 Task: Explore Airbnb accommodation in Newburn, United Kingdom from 27th December, 2023 to 29th December, 2023 for 6 adults. Place can be entire room with 3 bedrooms having 3 beds and 3 bathrooms. Property type can be guest house.
Action: Mouse moved to (535, 144)
Screenshot: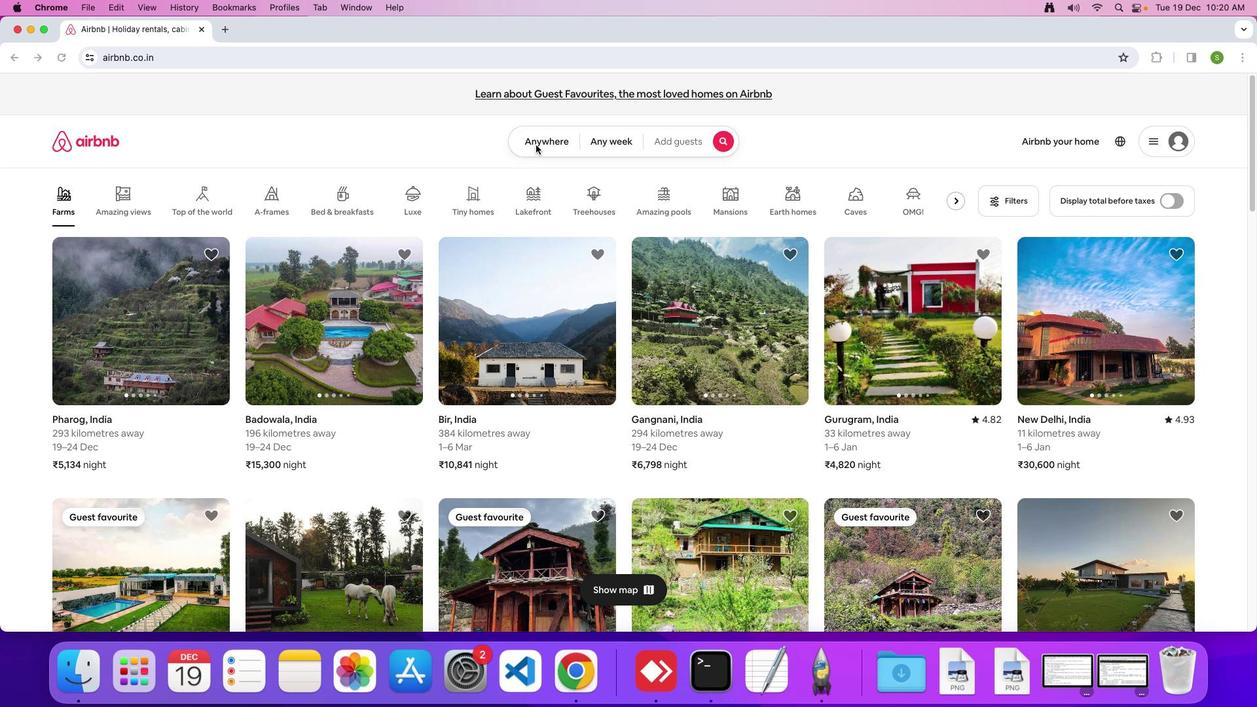 
Action: Mouse pressed left at (535, 144)
Screenshot: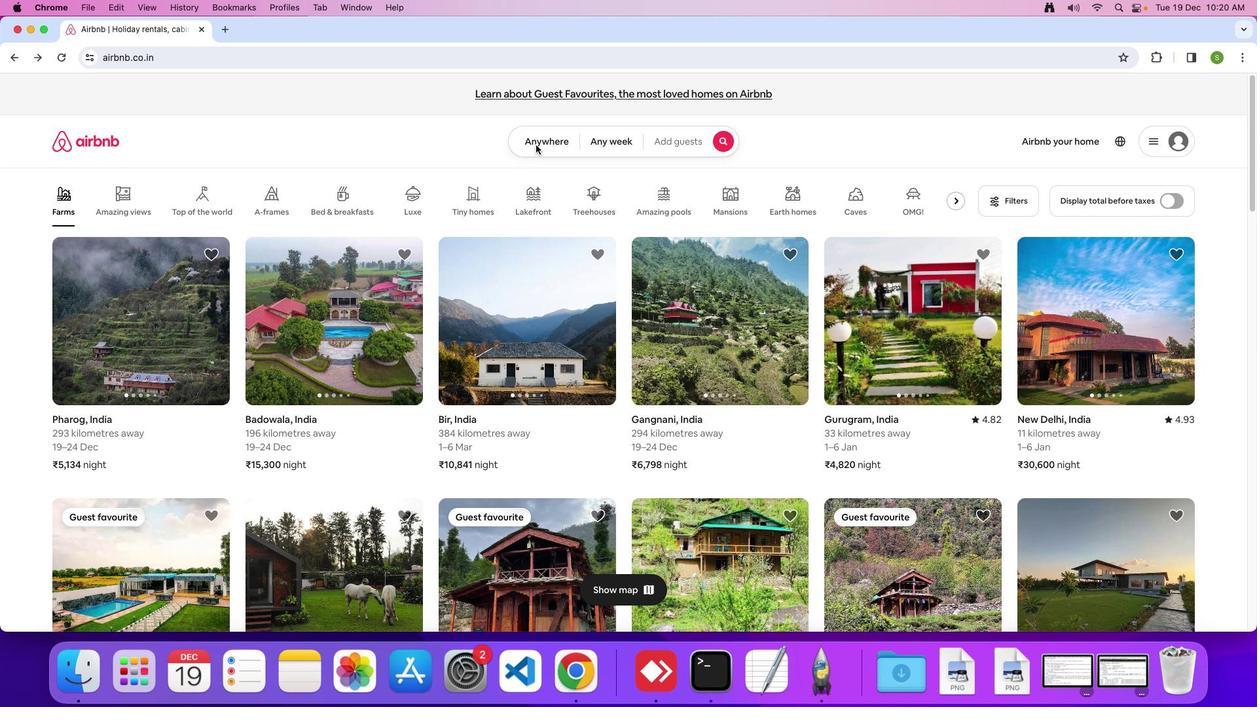 
Action: Mouse moved to (535, 144)
Screenshot: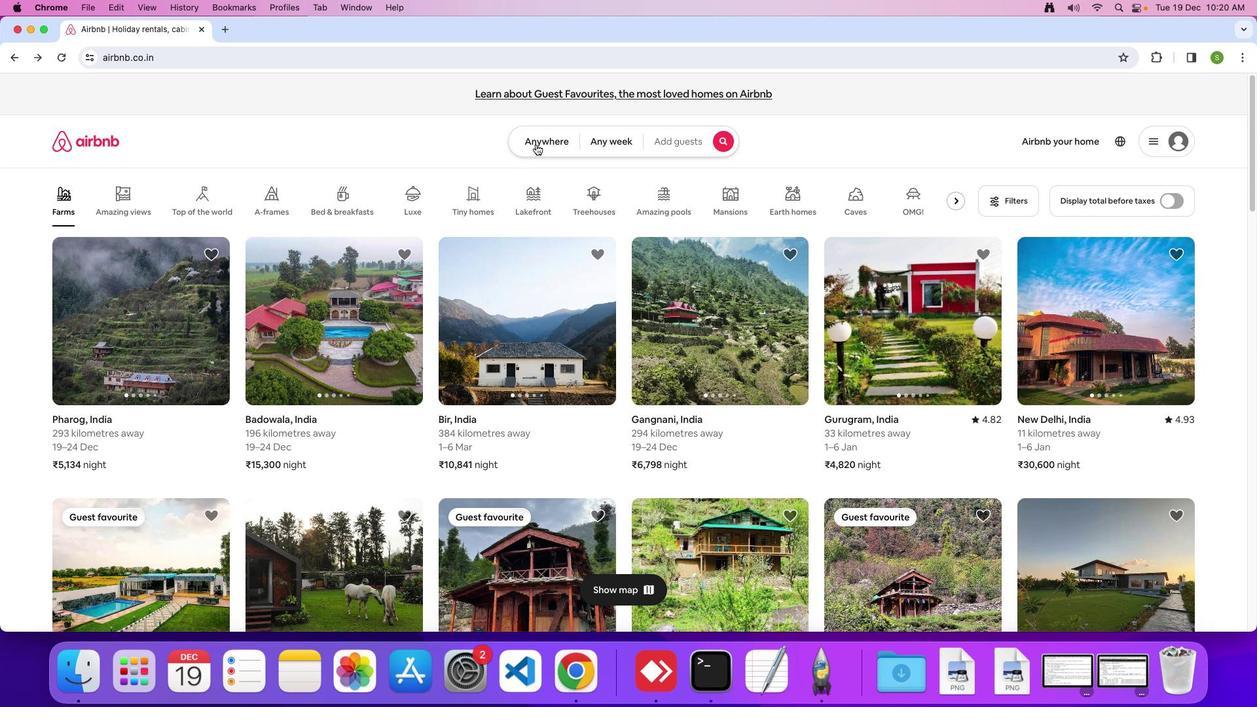
Action: Mouse pressed left at (535, 144)
Screenshot: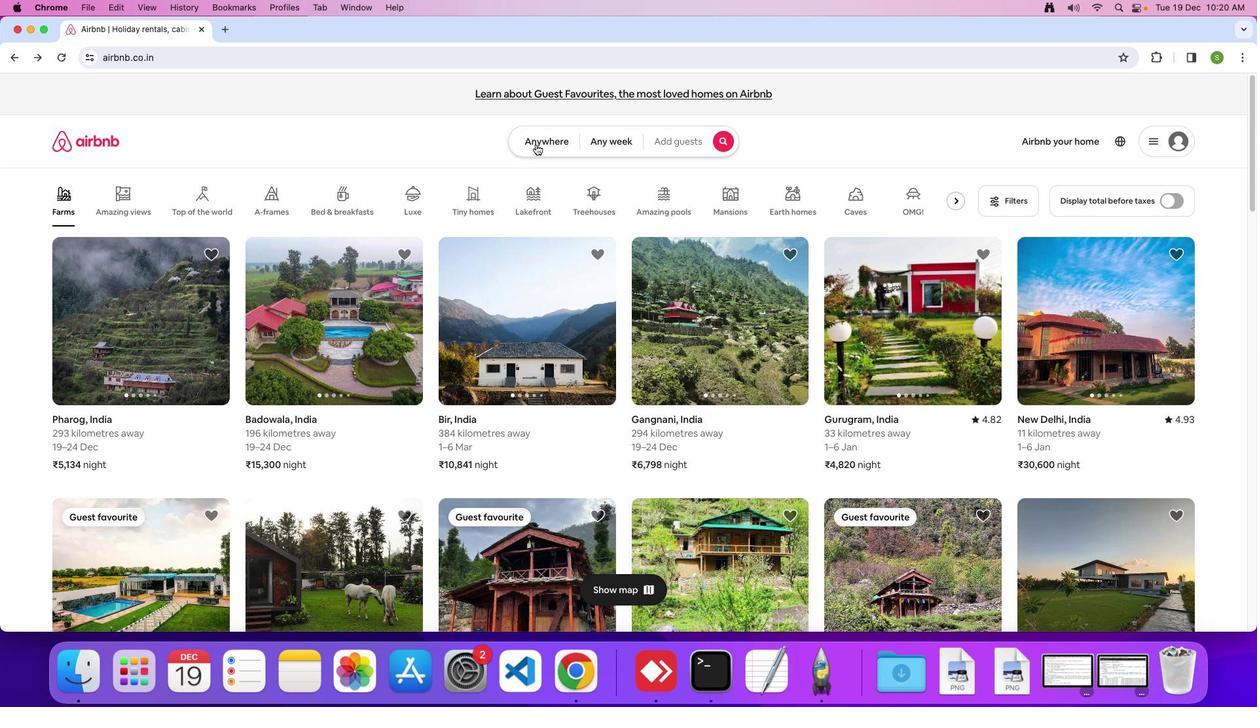 
Action: Mouse moved to (447, 180)
Screenshot: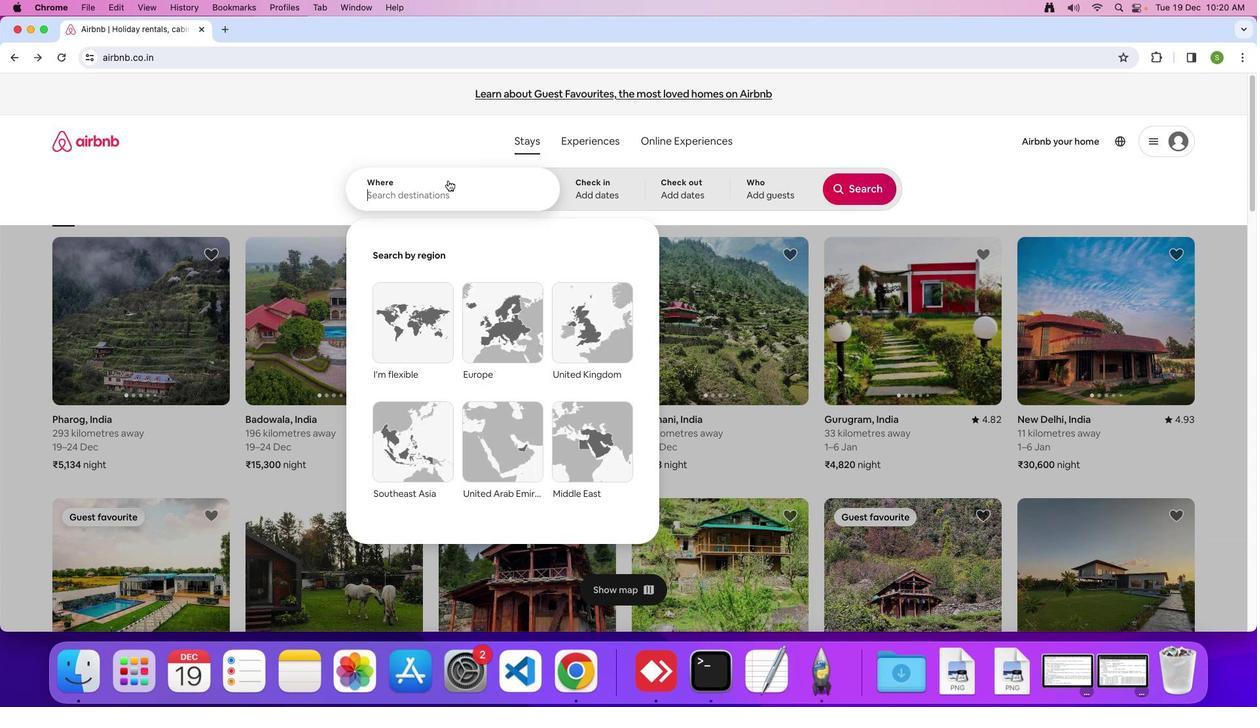 
Action: Mouse pressed left at (447, 180)
Screenshot: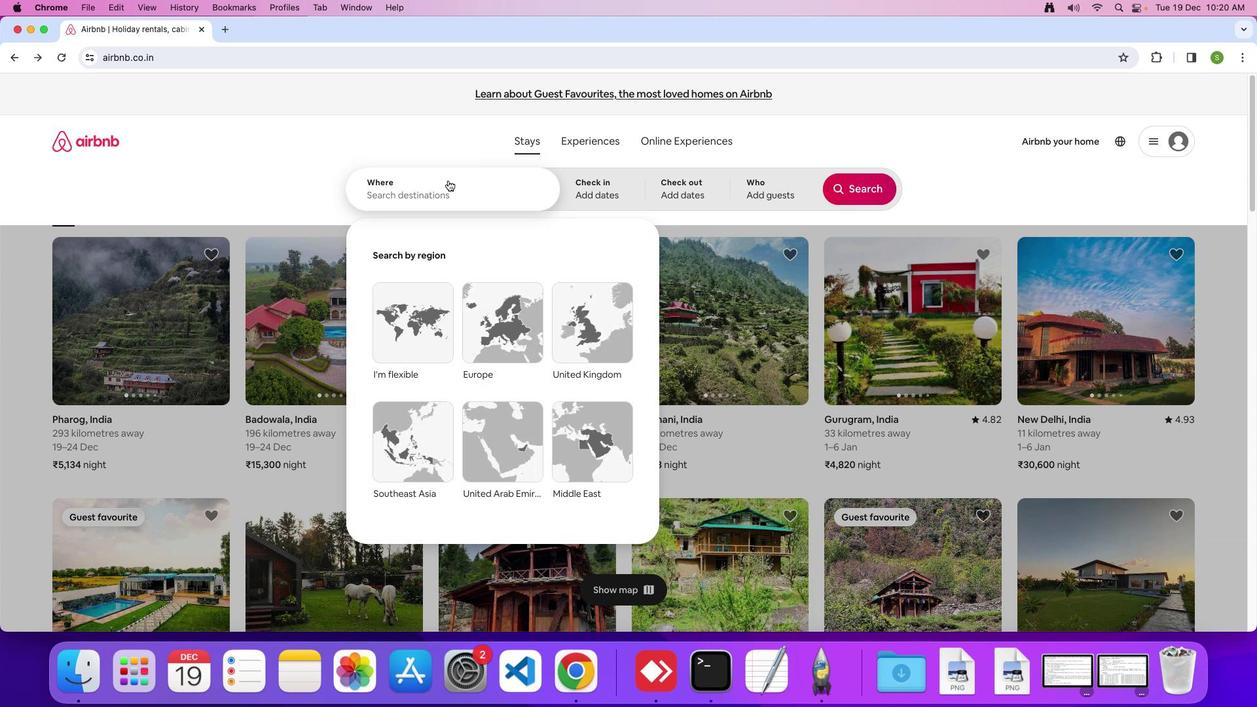 
Action: Key pressed 'N'Key.caps_lock'e''w''b''u''r''n'','Key.spaceKey.shift'U''n''i''t''e''d'Key.spaceKey.shift'K''i''n''g''d''o''m'Key.enter
Screenshot: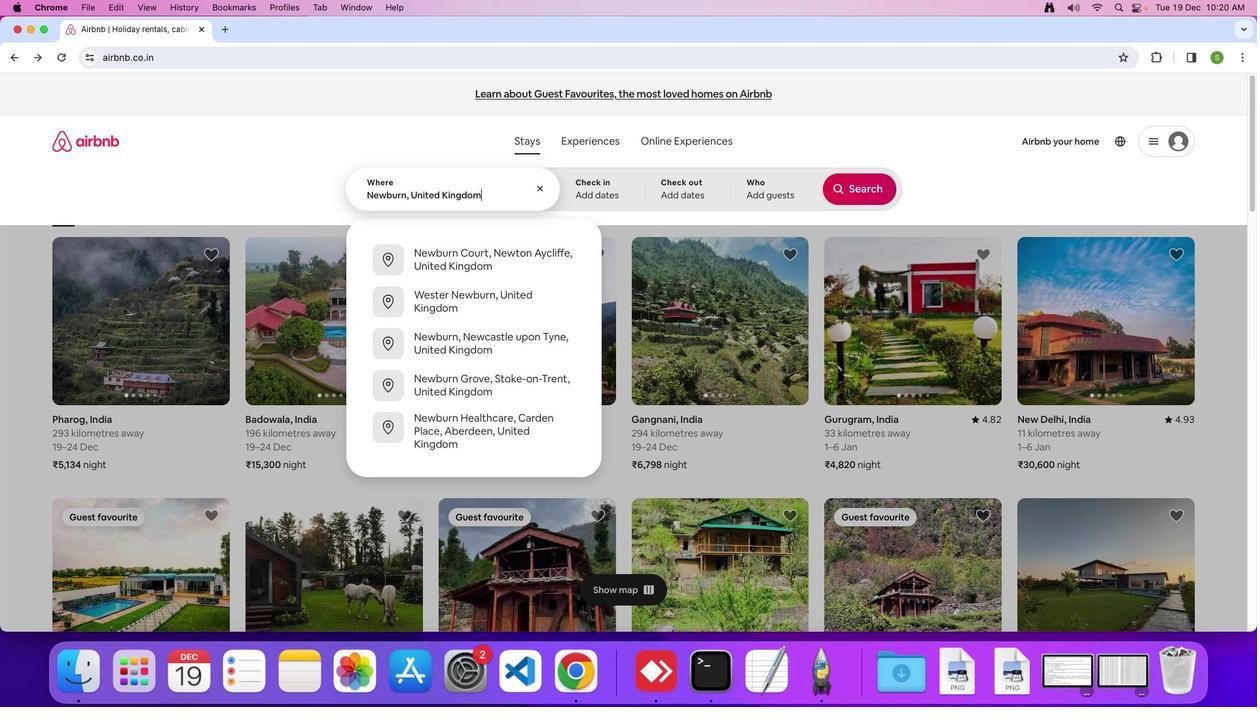 
Action: Mouse moved to (495, 478)
Screenshot: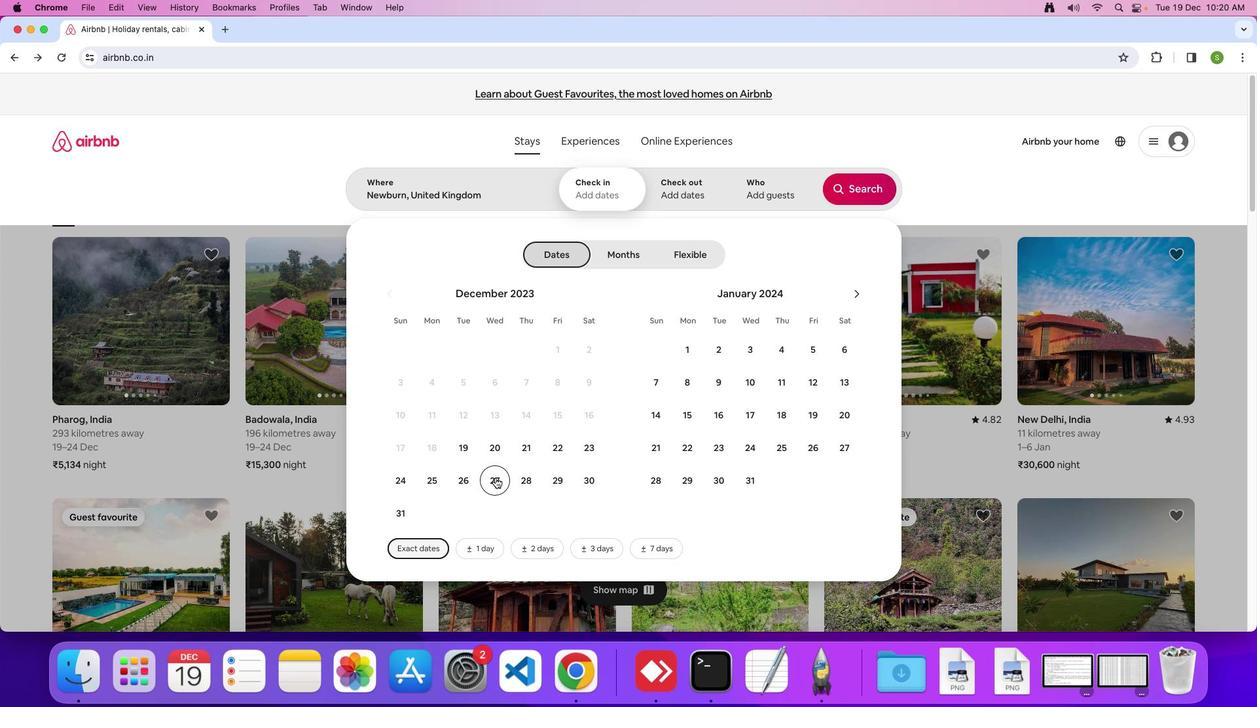 
Action: Mouse pressed left at (495, 478)
Screenshot: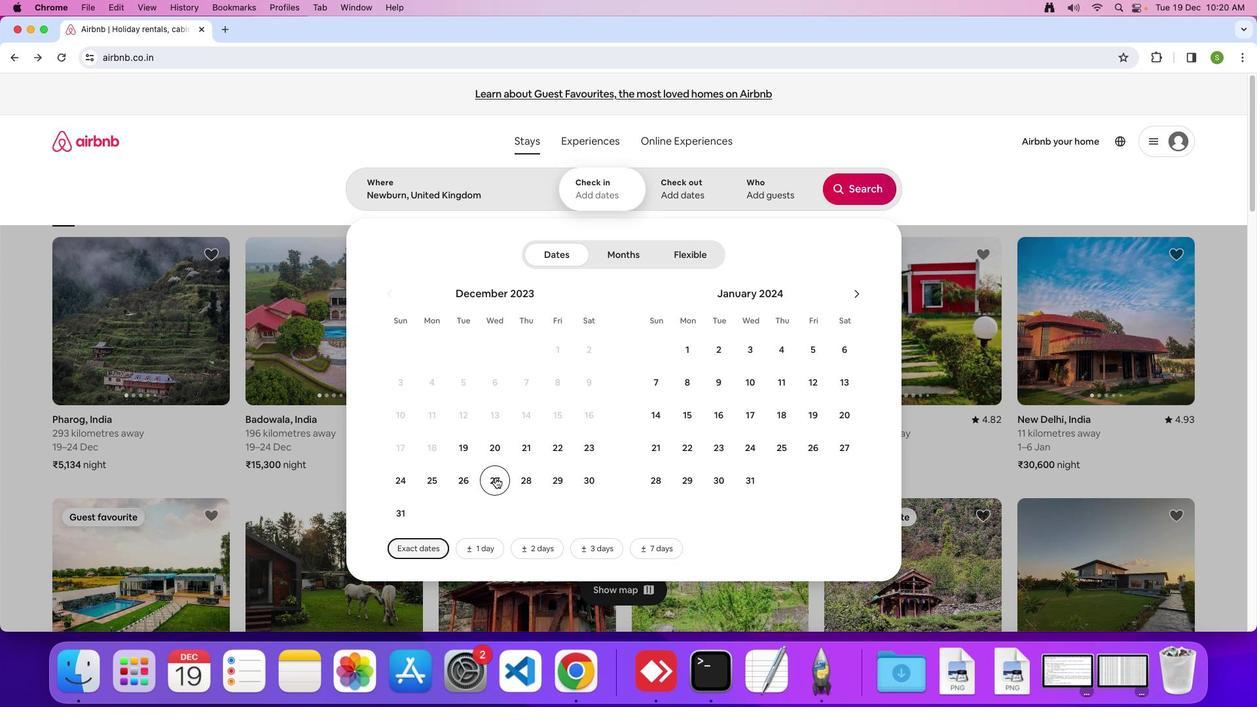 
Action: Mouse moved to (550, 476)
Screenshot: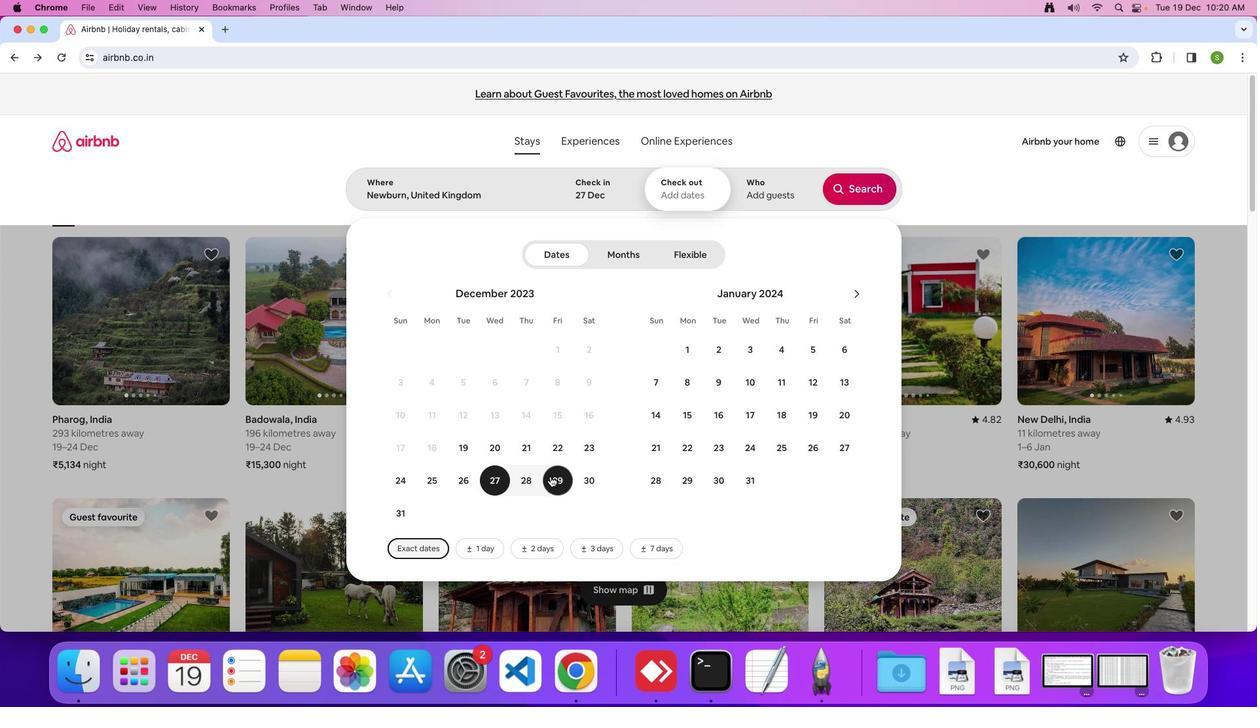 
Action: Mouse pressed left at (550, 476)
Screenshot: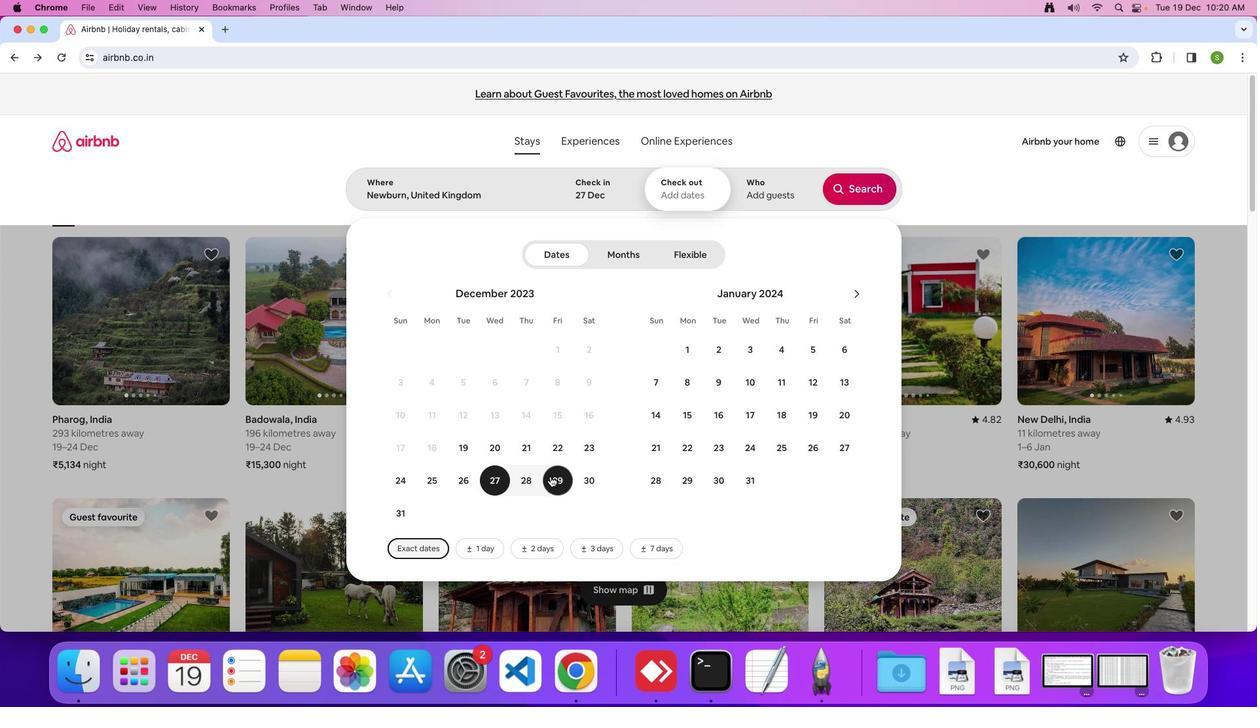 
Action: Mouse moved to (770, 191)
Screenshot: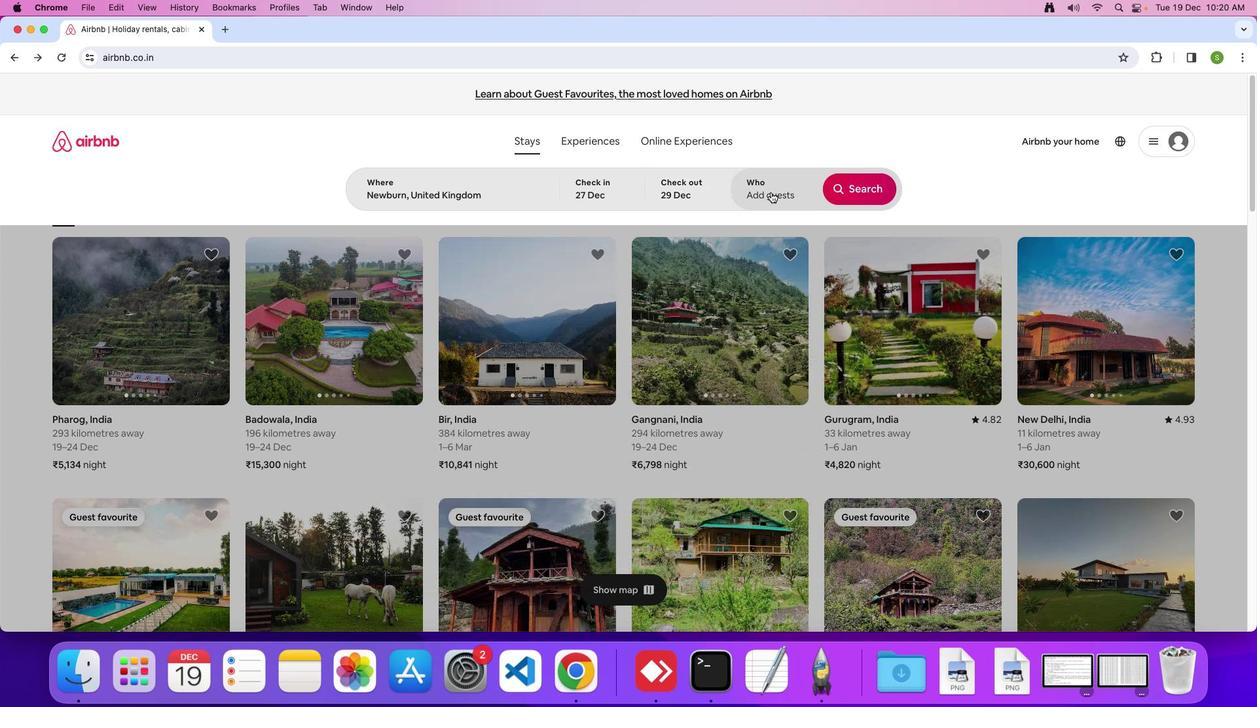 
Action: Mouse pressed left at (770, 191)
Screenshot: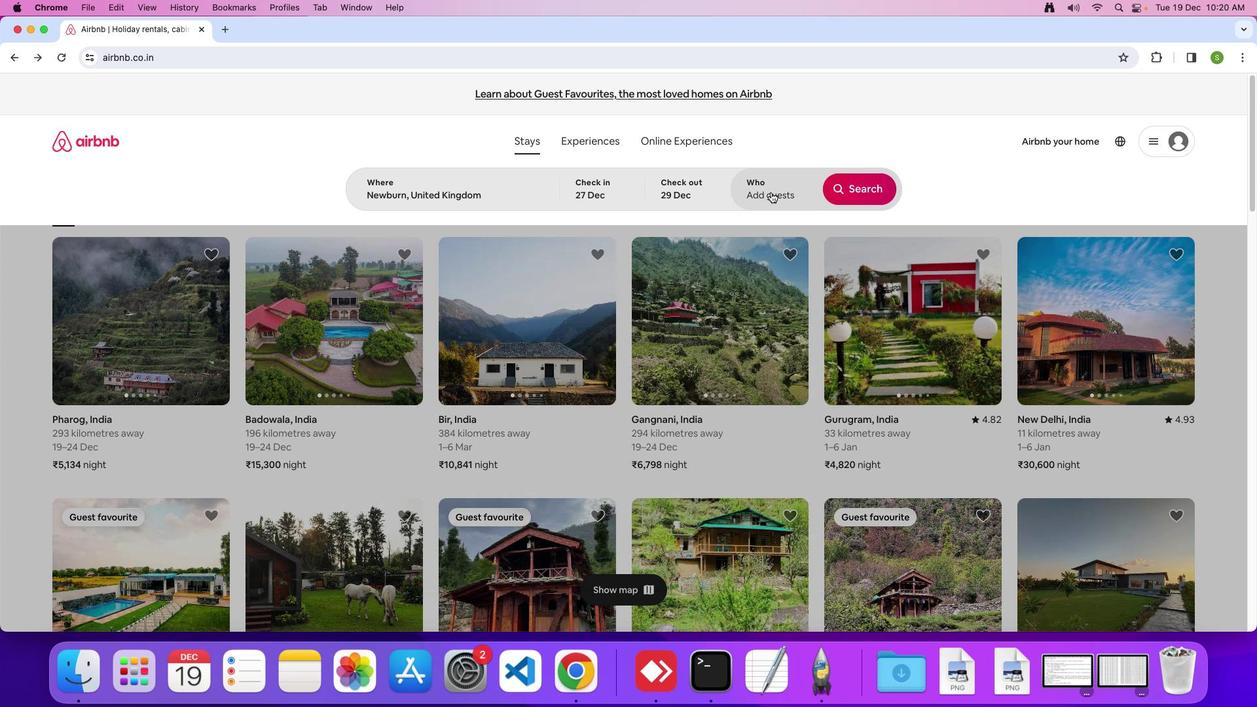 
Action: Mouse moved to (860, 257)
Screenshot: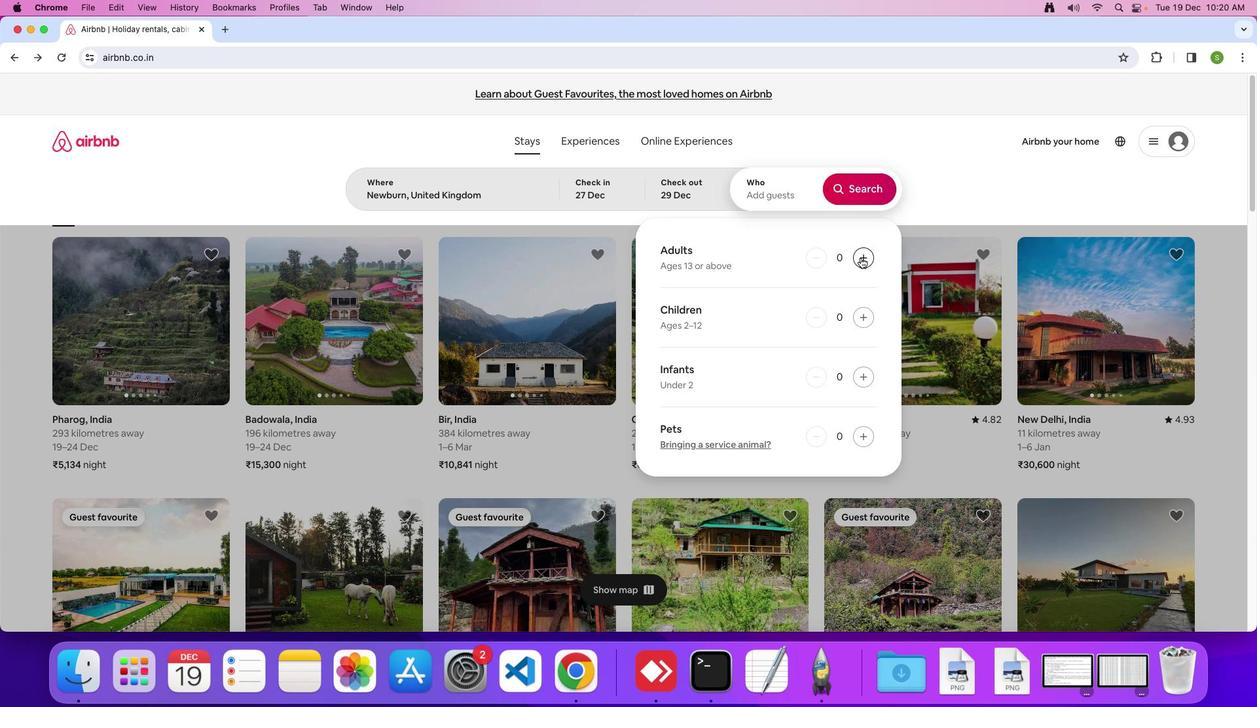
Action: Mouse pressed left at (860, 257)
Screenshot: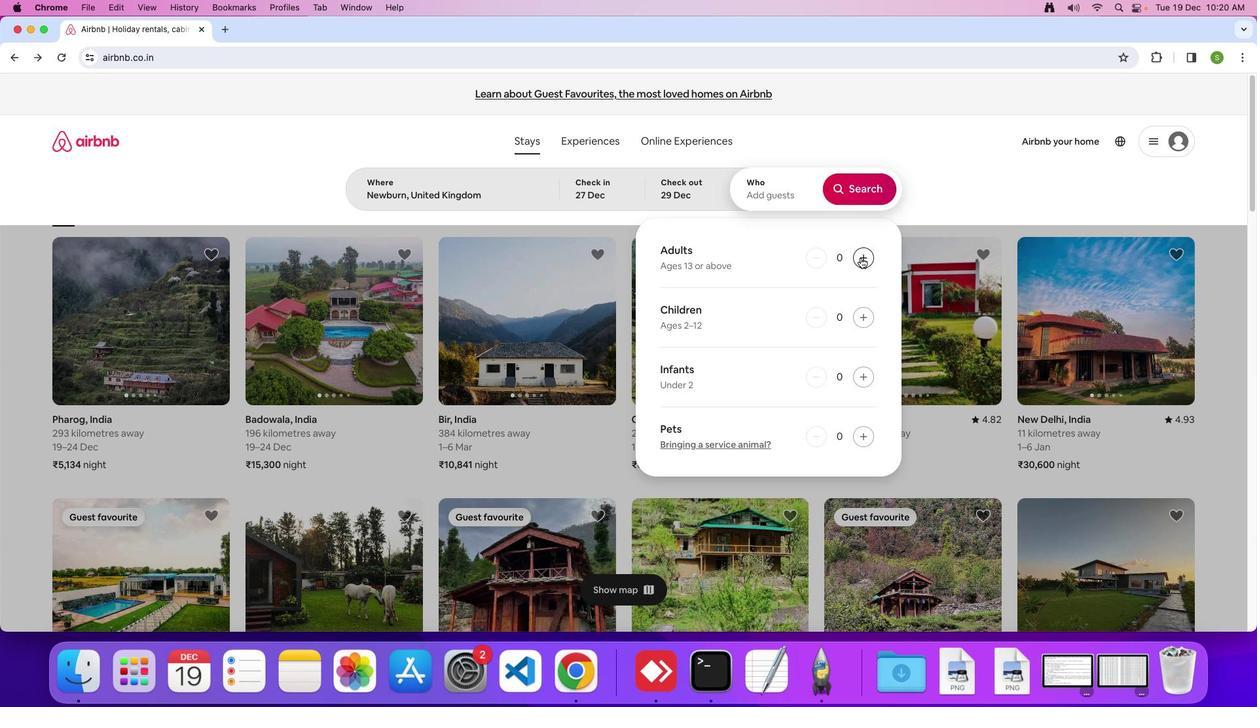 
Action: Mouse pressed left at (860, 257)
Screenshot: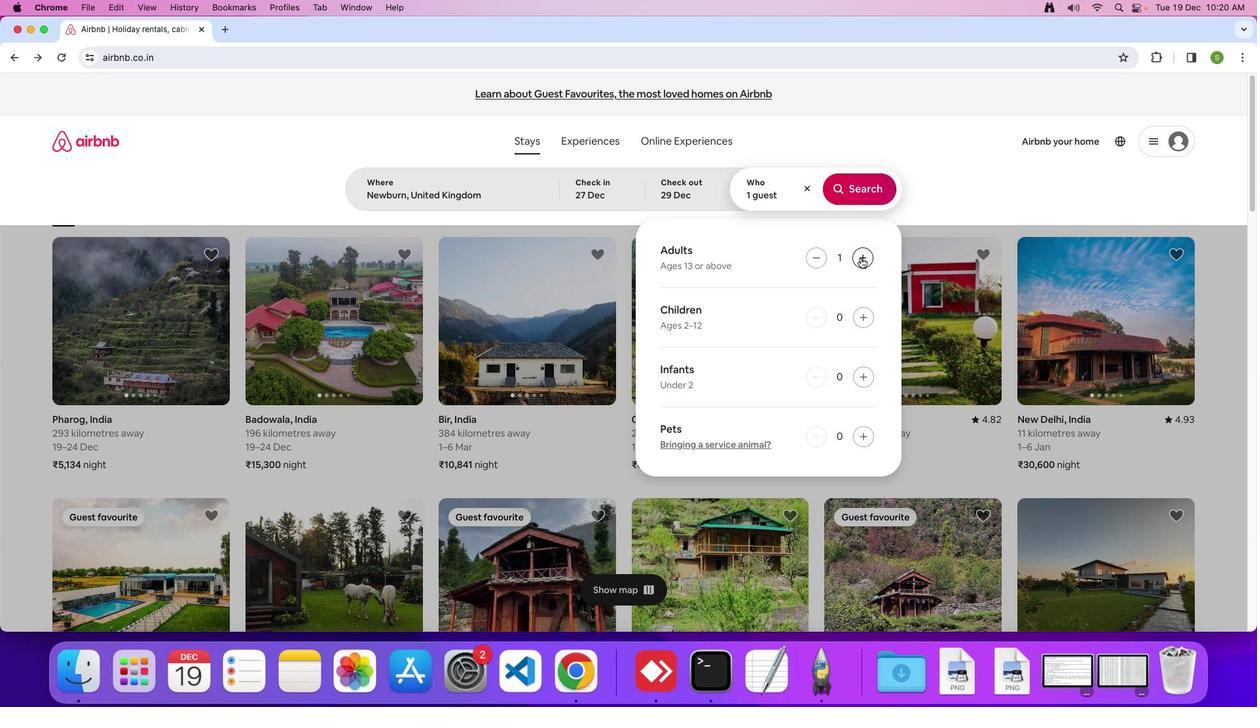 
Action: Mouse moved to (861, 257)
Screenshot: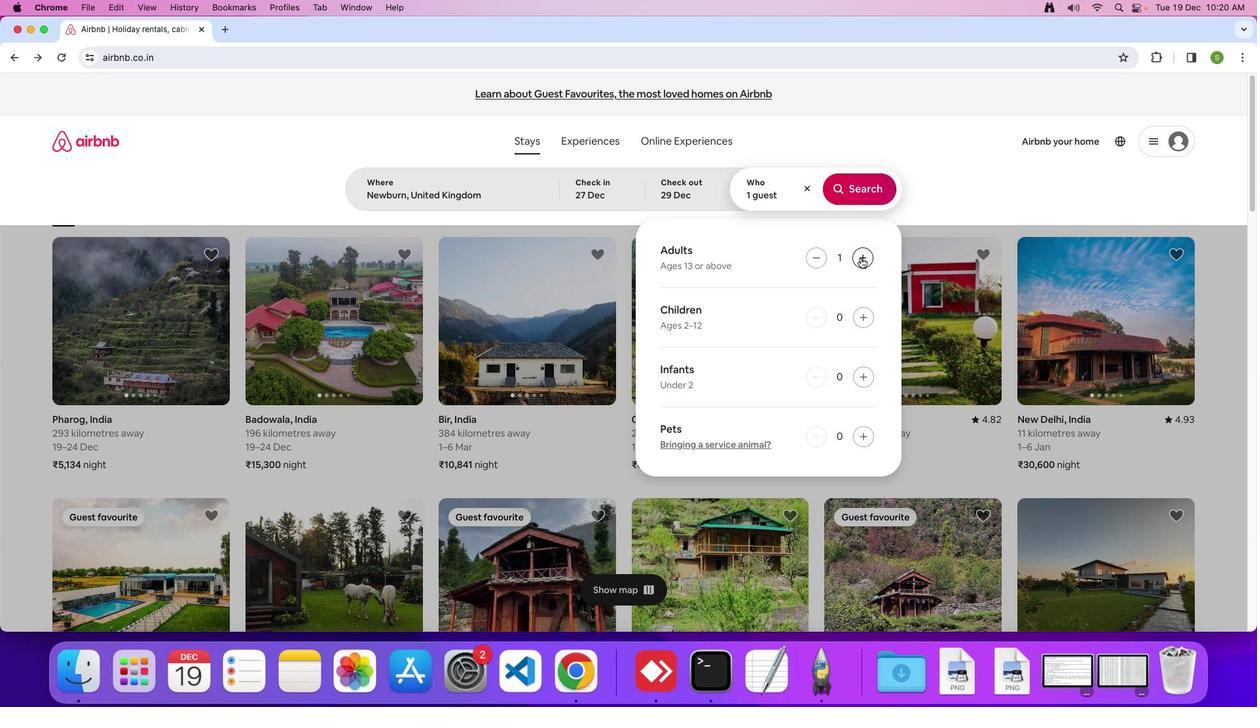 
Action: Mouse pressed left at (861, 257)
Screenshot: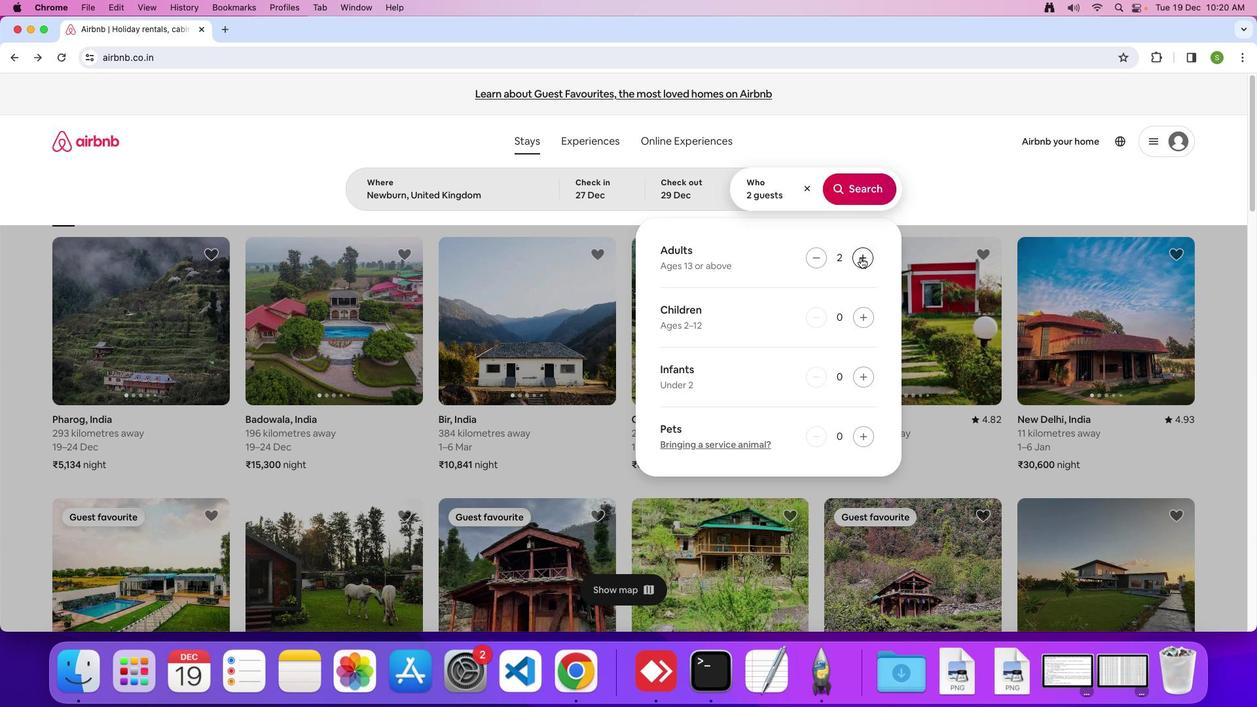 
Action: Mouse pressed left at (861, 257)
Screenshot: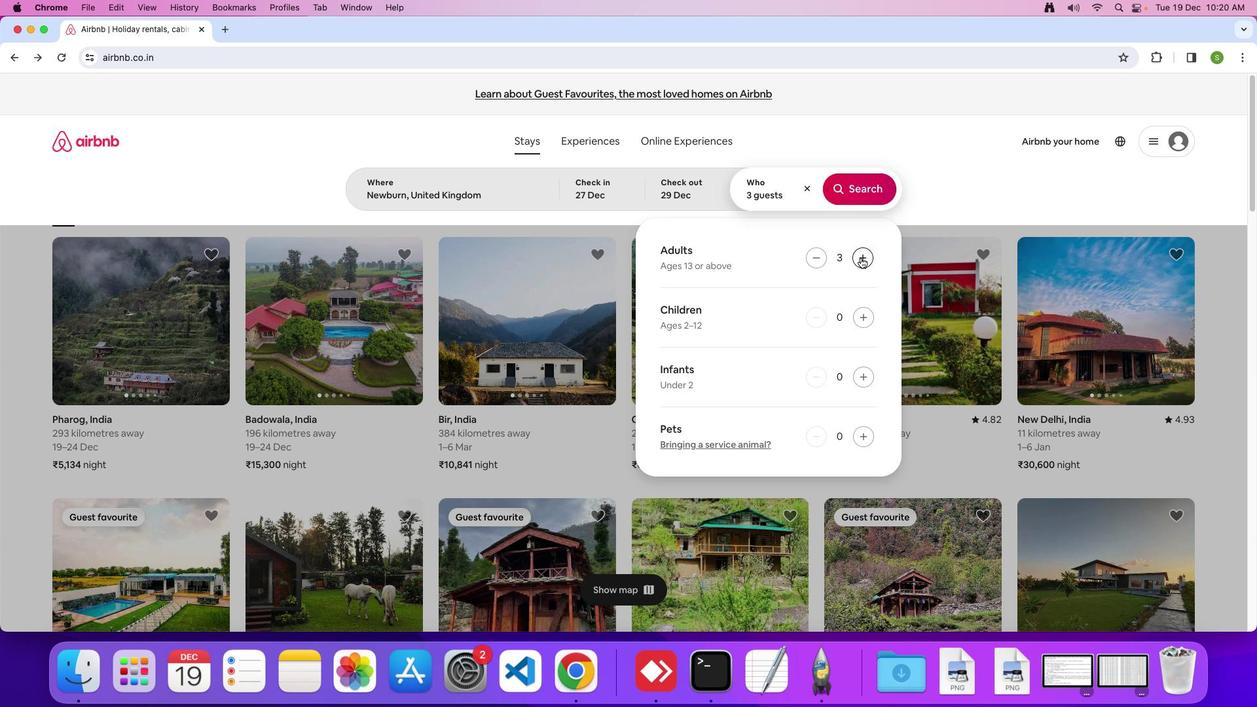 
Action: Mouse pressed left at (861, 257)
Screenshot: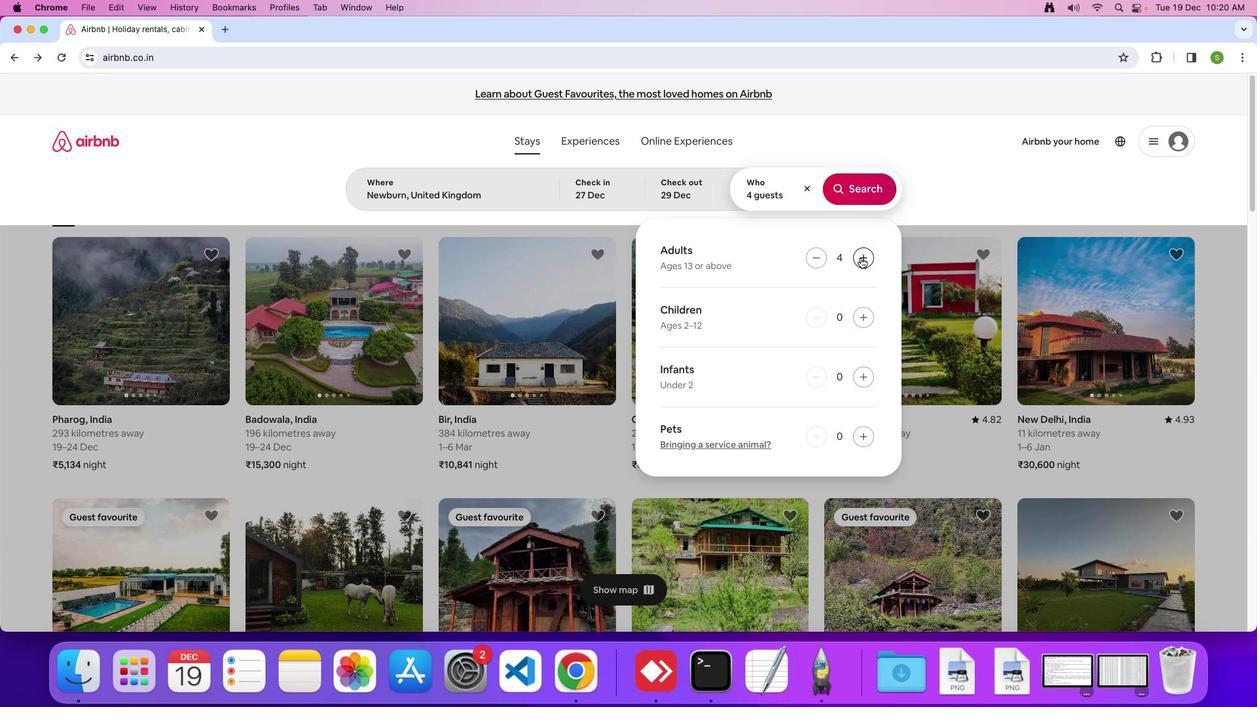
Action: Mouse pressed left at (861, 257)
Screenshot: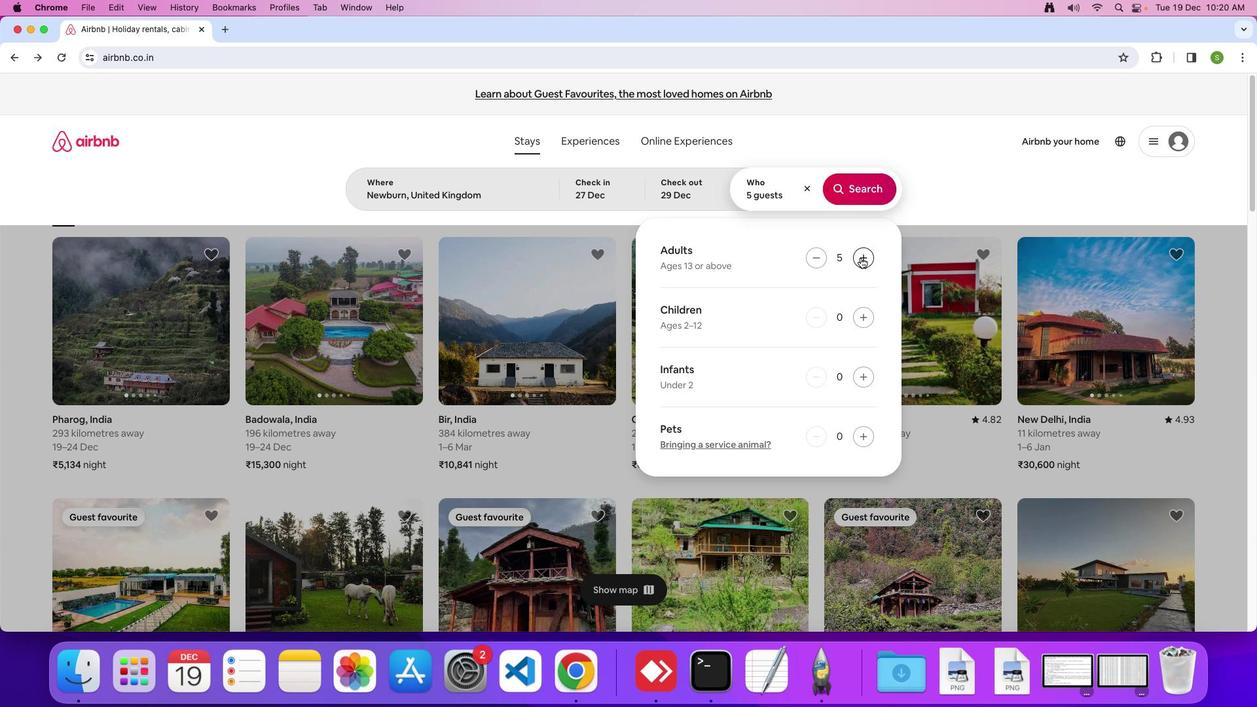 
Action: Mouse moved to (863, 182)
Screenshot: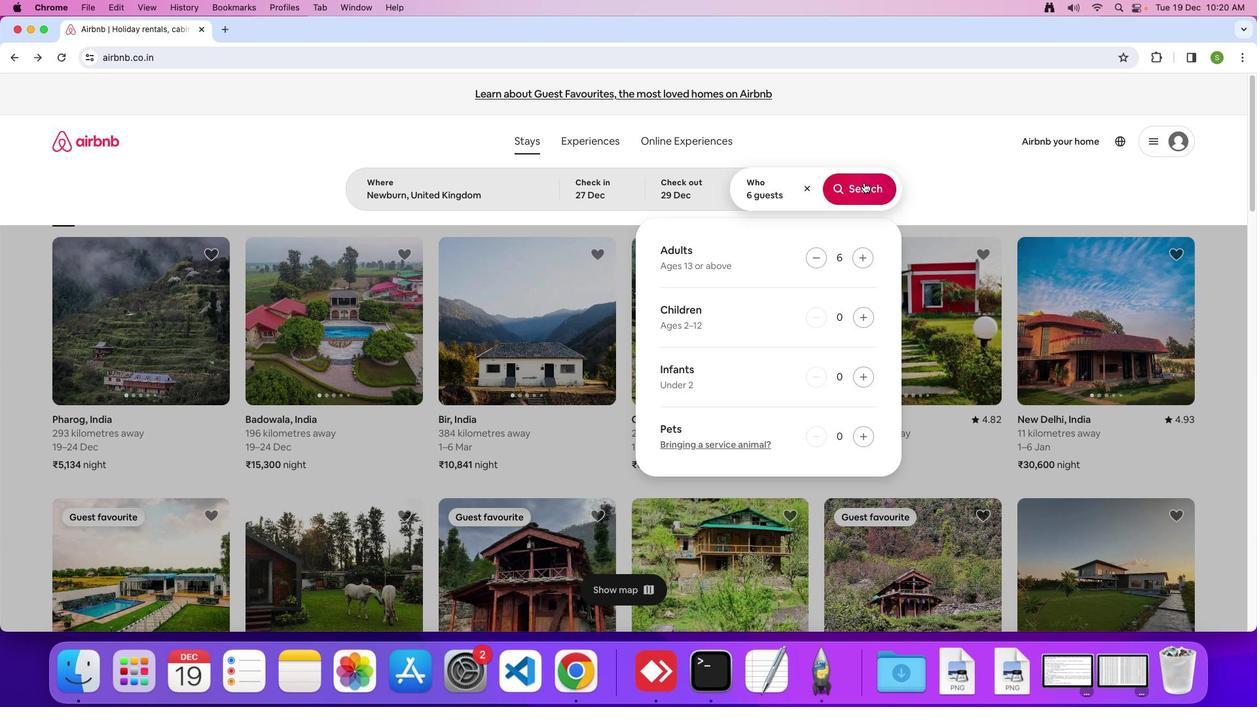 
Action: Mouse pressed left at (863, 182)
Screenshot: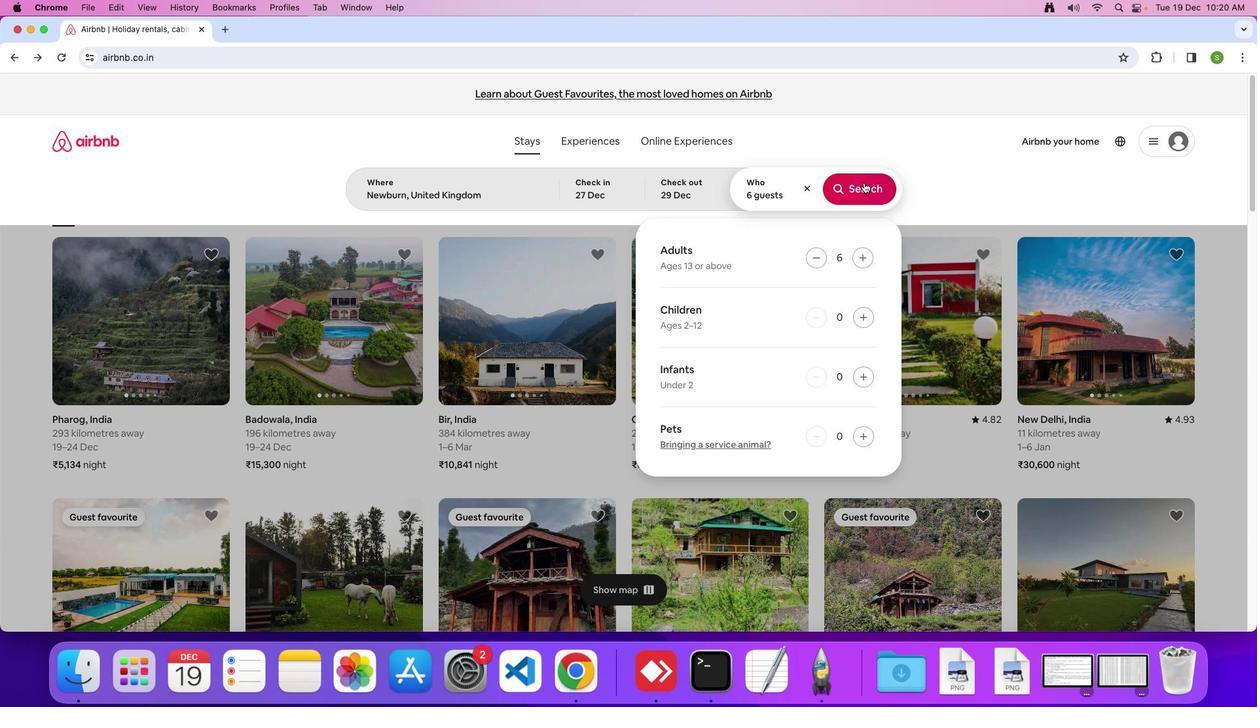 
Action: Mouse moved to (1055, 156)
Screenshot: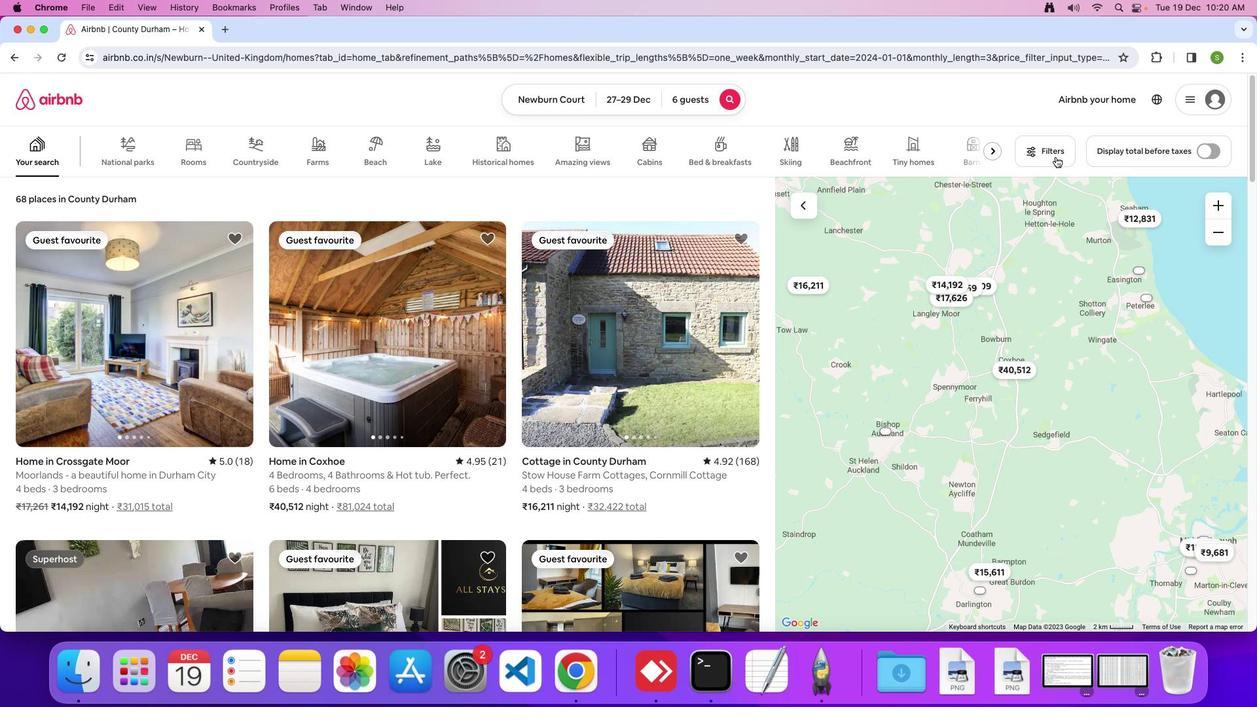 
Action: Mouse pressed left at (1055, 156)
Screenshot: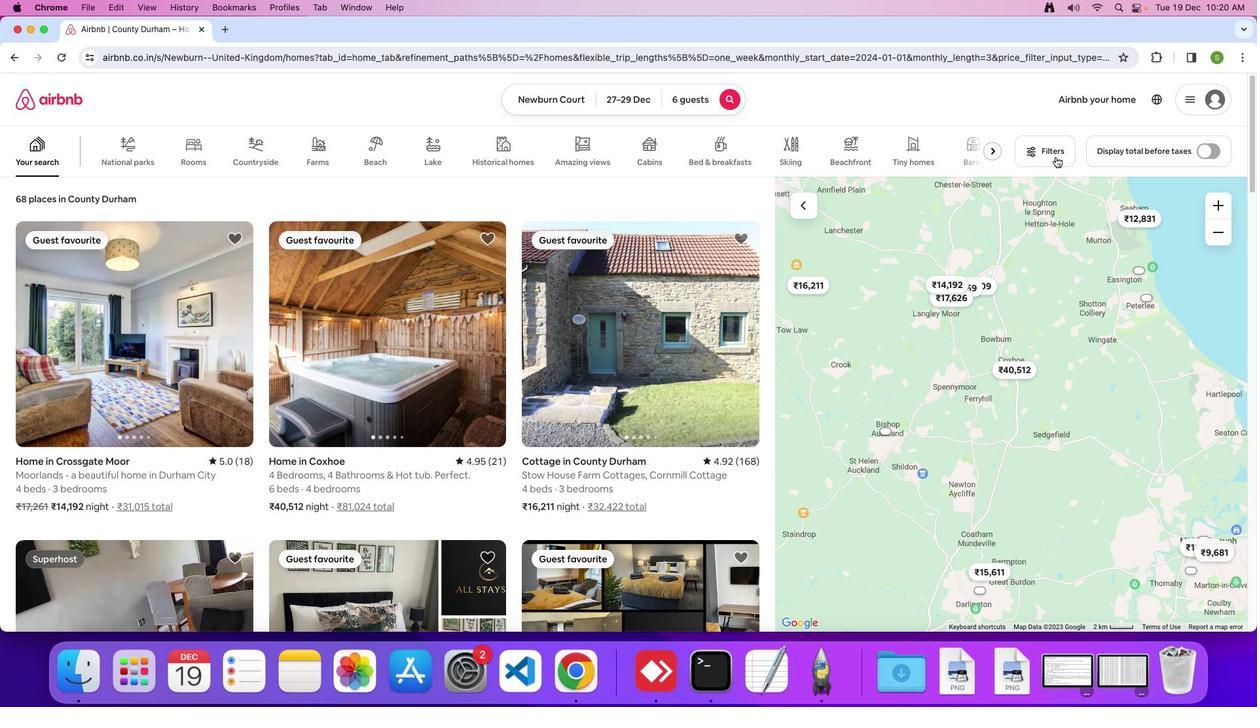 
Action: Mouse moved to (596, 369)
Screenshot: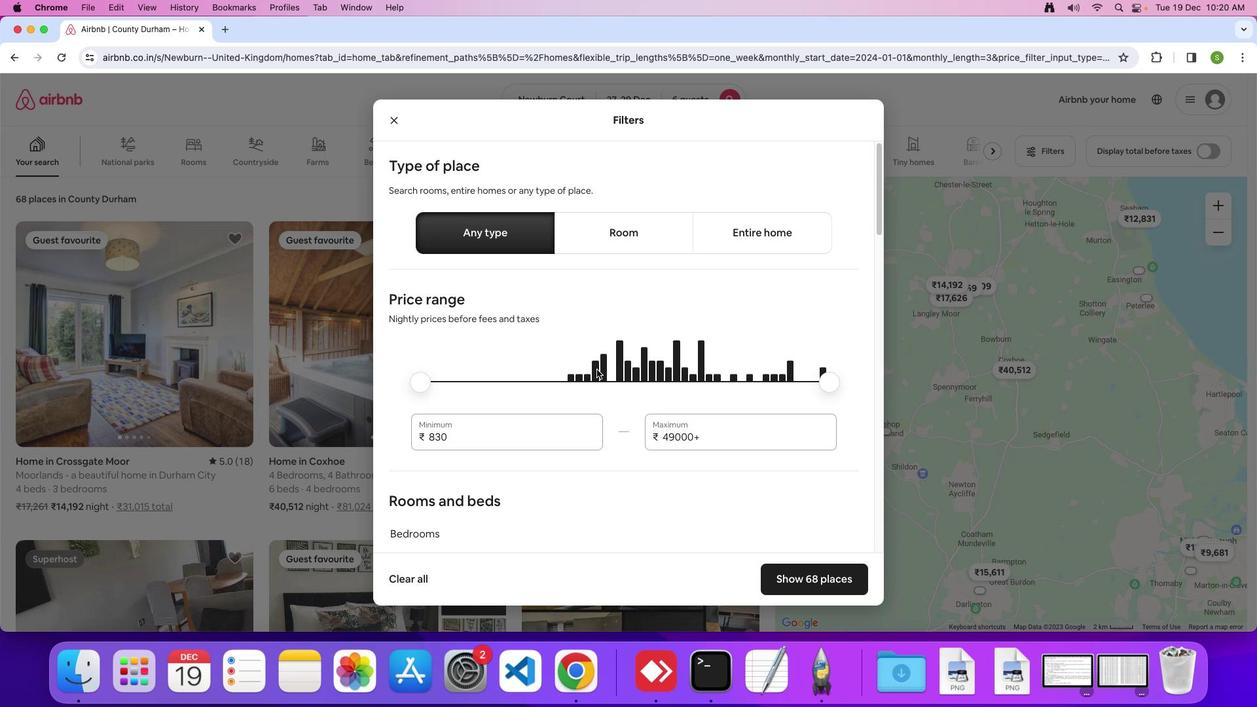 
Action: Mouse scrolled (596, 369) with delta (0, 0)
Screenshot: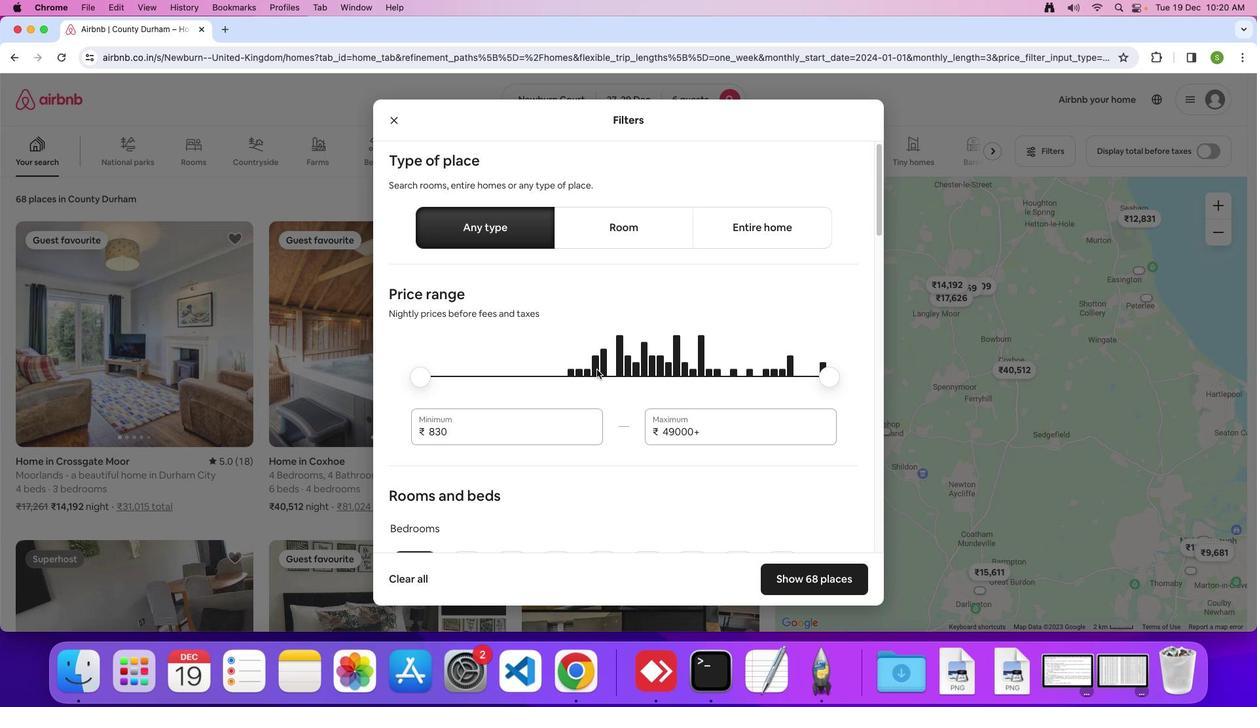 
Action: Mouse scrolled (596, 369) with delta (0, 0)
Screenshot: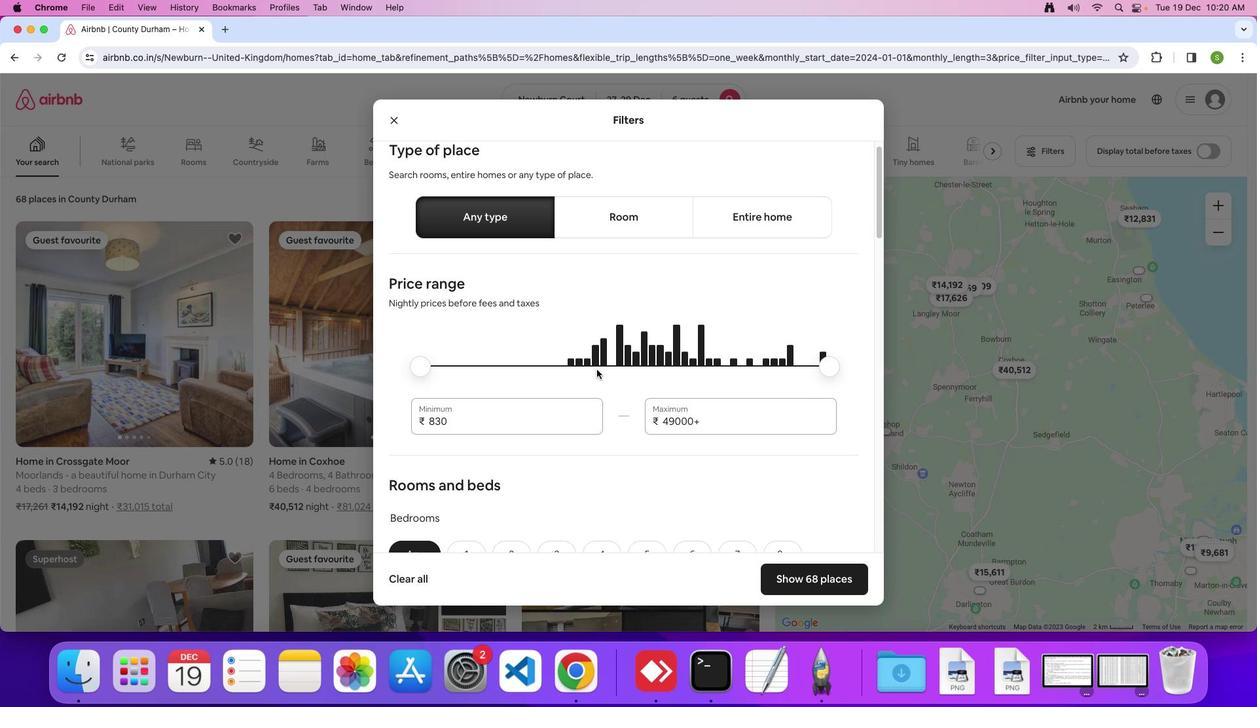 
Action: Mouse scrolled (596, 369) with delta (0, 0)
Screenshot: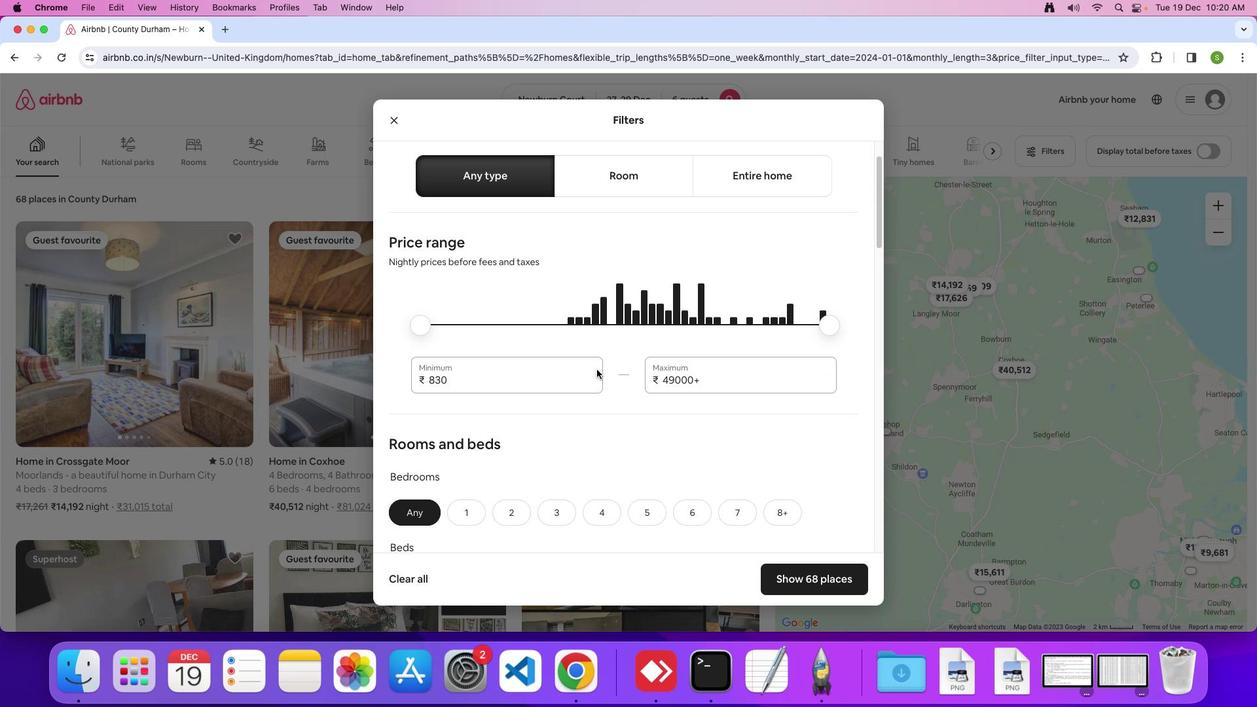 
Action: Mouse scrolled (596, 369) with delta (0, 0)
Screenshot: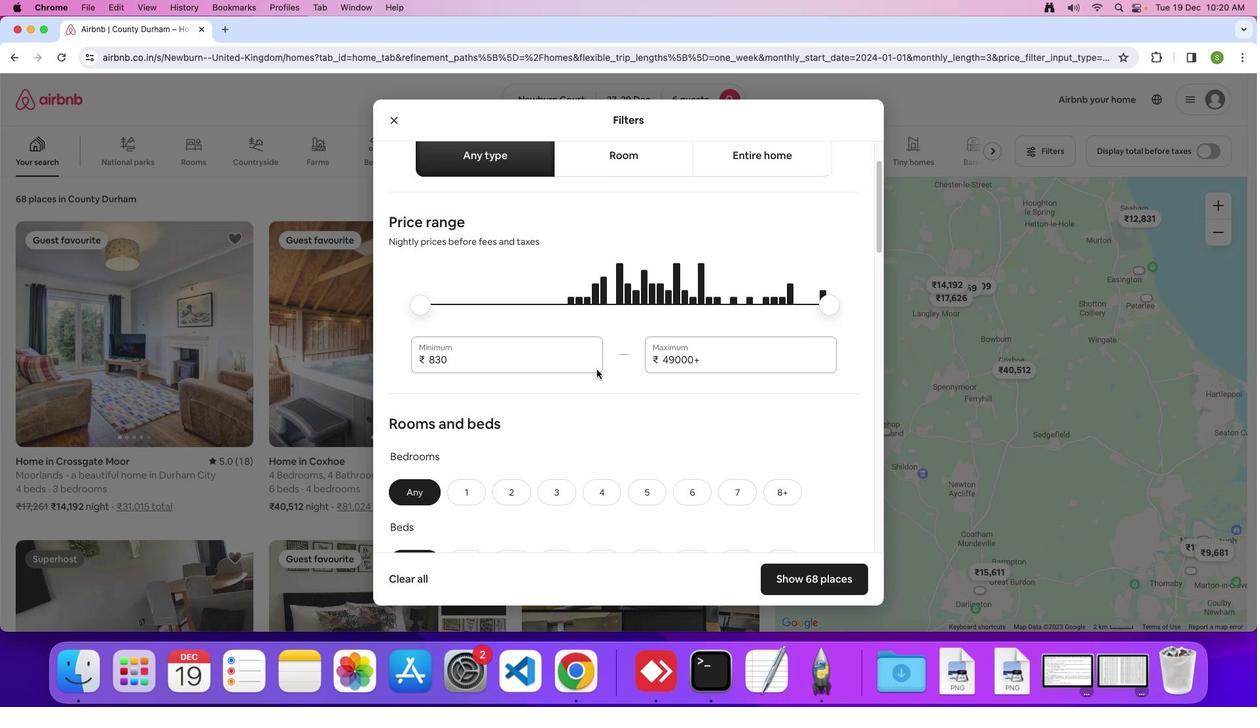 
Action: Mouse scrolled (596, 369) with delta (0, 0)
Screenshot: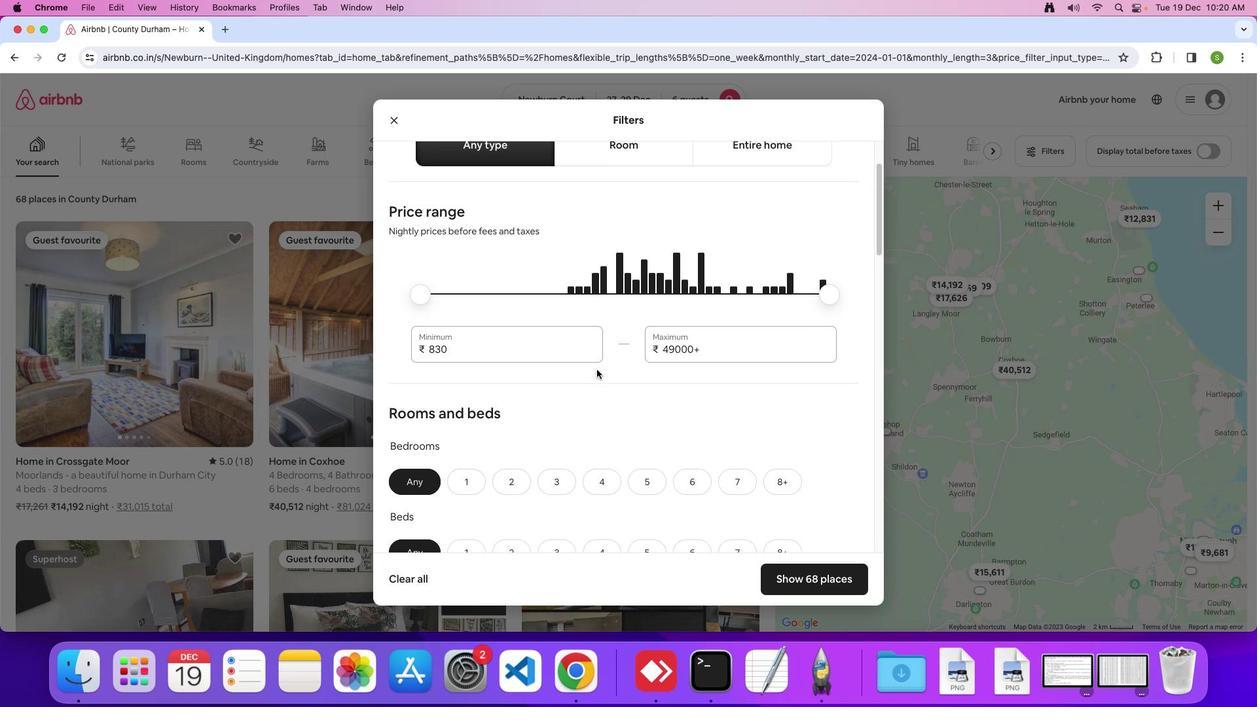 
Action: Mouse scrolled (596, 369) with delta (0, 0)
Screenshot: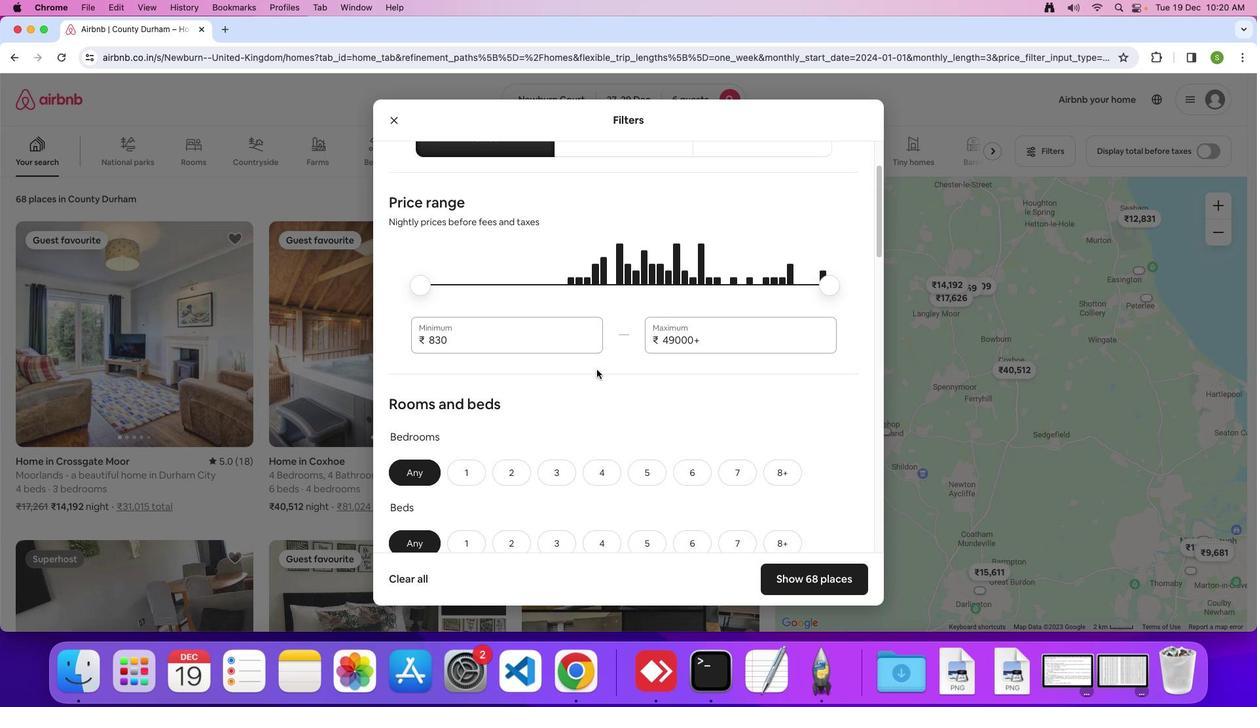 
Action: Mouse scrolled (596, 369) with delta (0, 0)
Screenshot: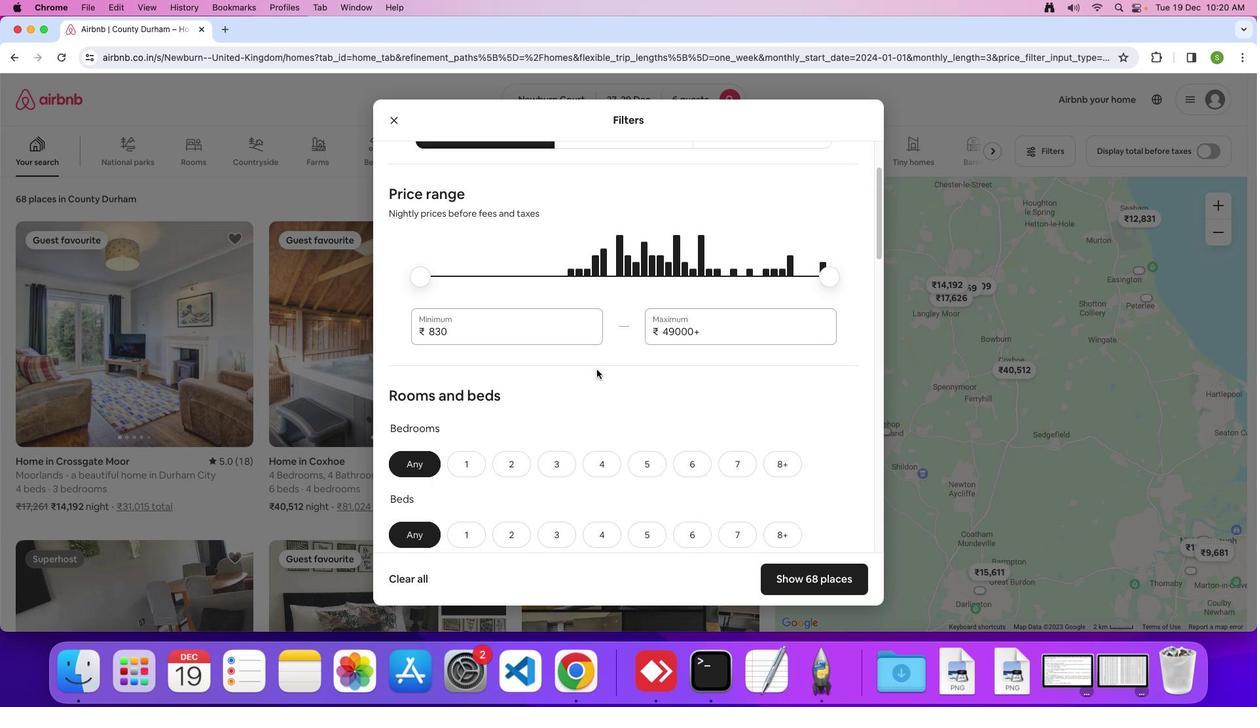 
Action: Mouse scrolled (596, 369) with delta (0, 0)
Screenshot: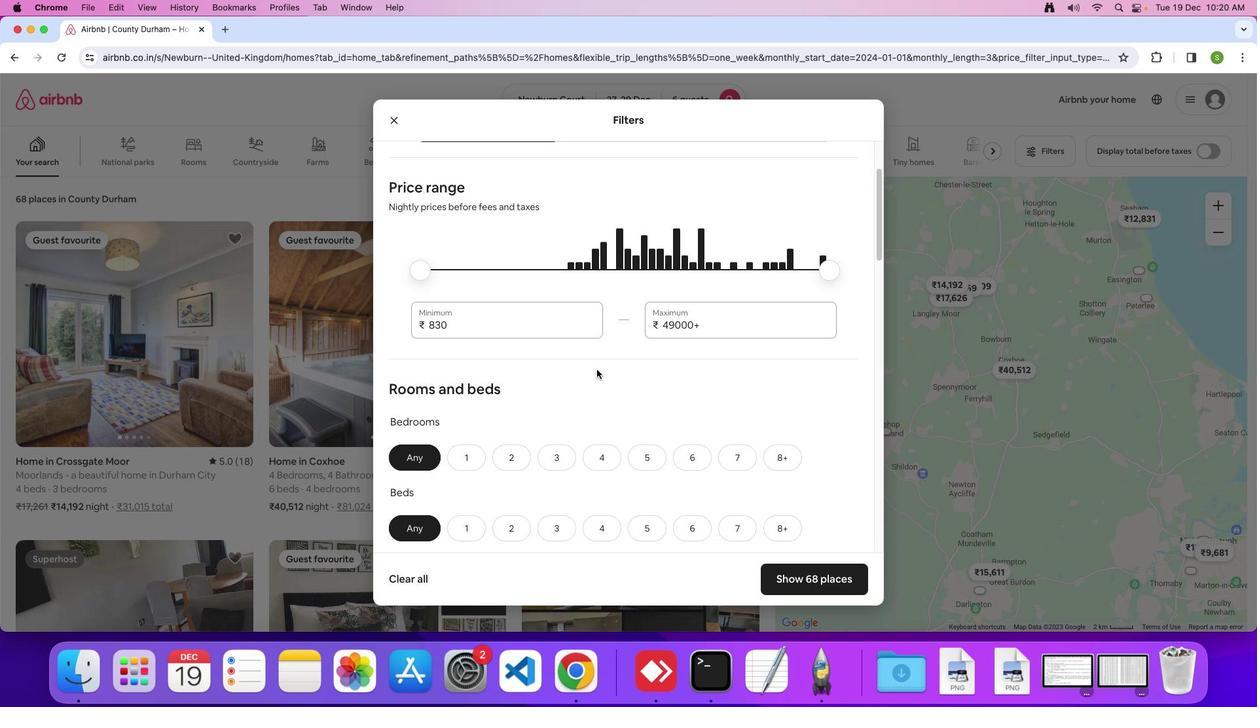 
Action: Mouse scrolled (596, 369) with delta (0, 0)
Screenshot: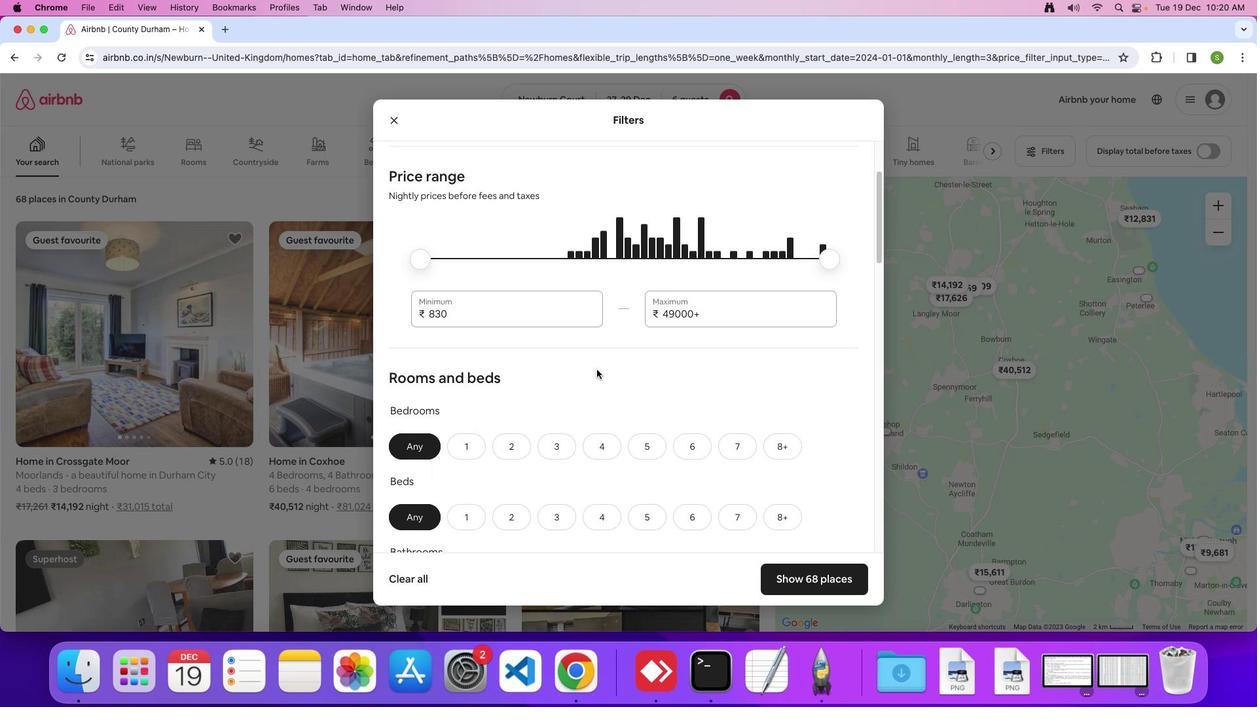 
Action: Mouse scrolled (596, 369) with delta (0, 0)
Screenshot: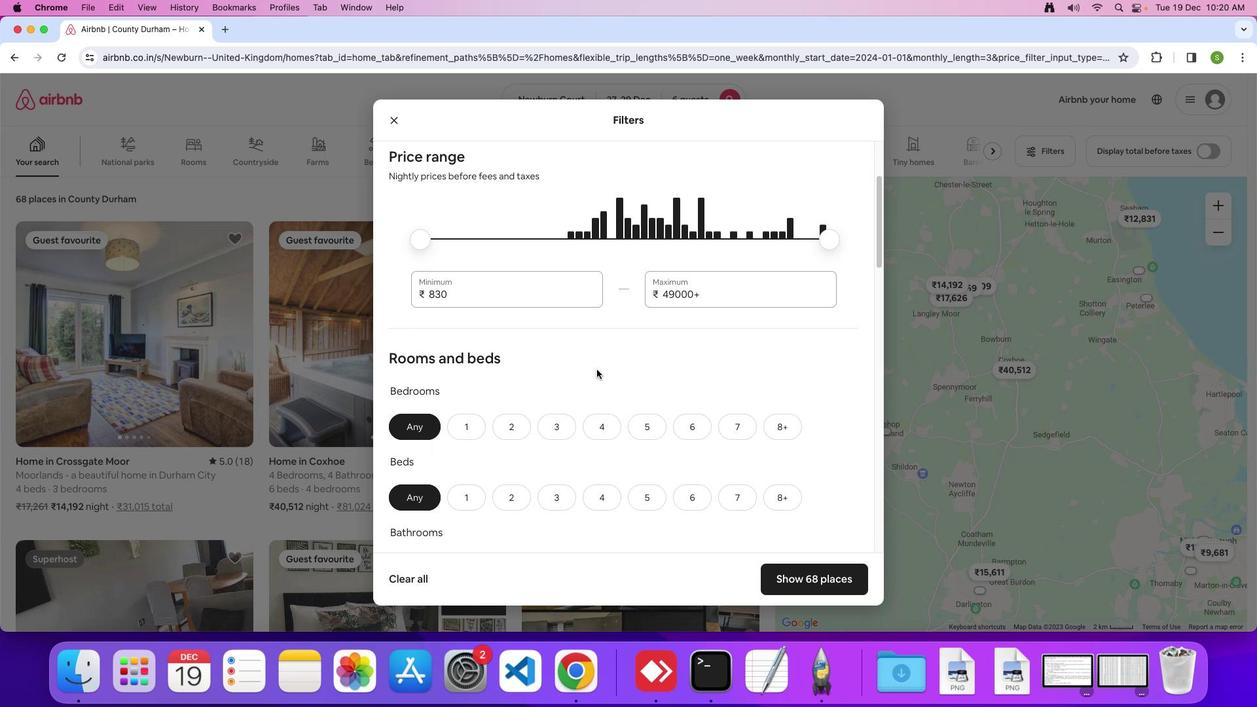 
Action: Mouse scrolled (596, 369) with delta (0, -1)
Screenshot: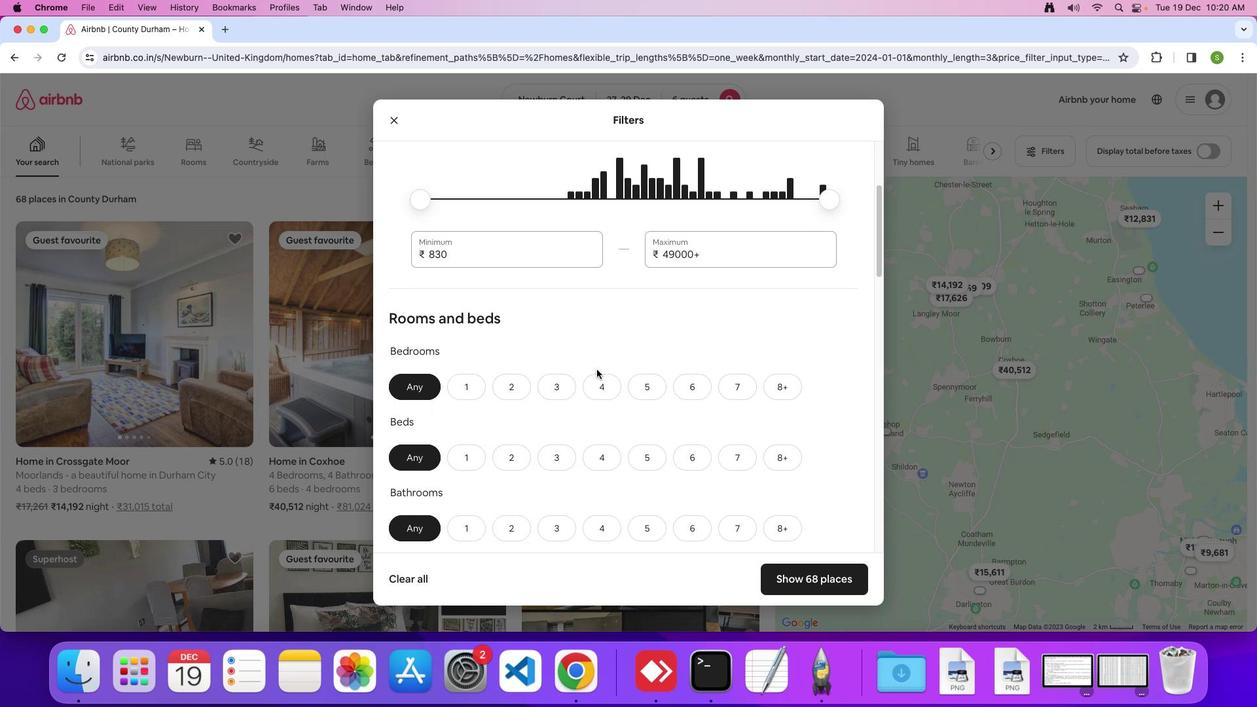 
Action: Mouse scrolled (596, 369) with delta (0, 0)
Screenshot: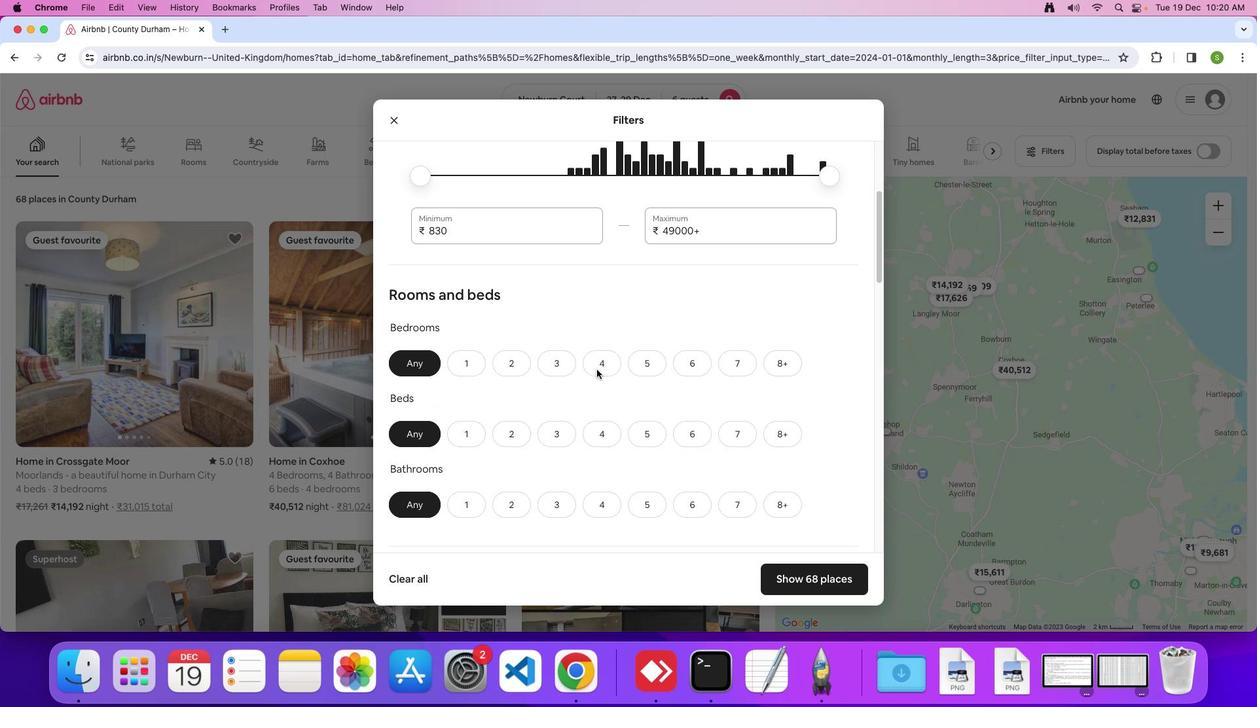 
Action: Mouse scrolled (596, 369) with delta (0, 0)
Screenshot: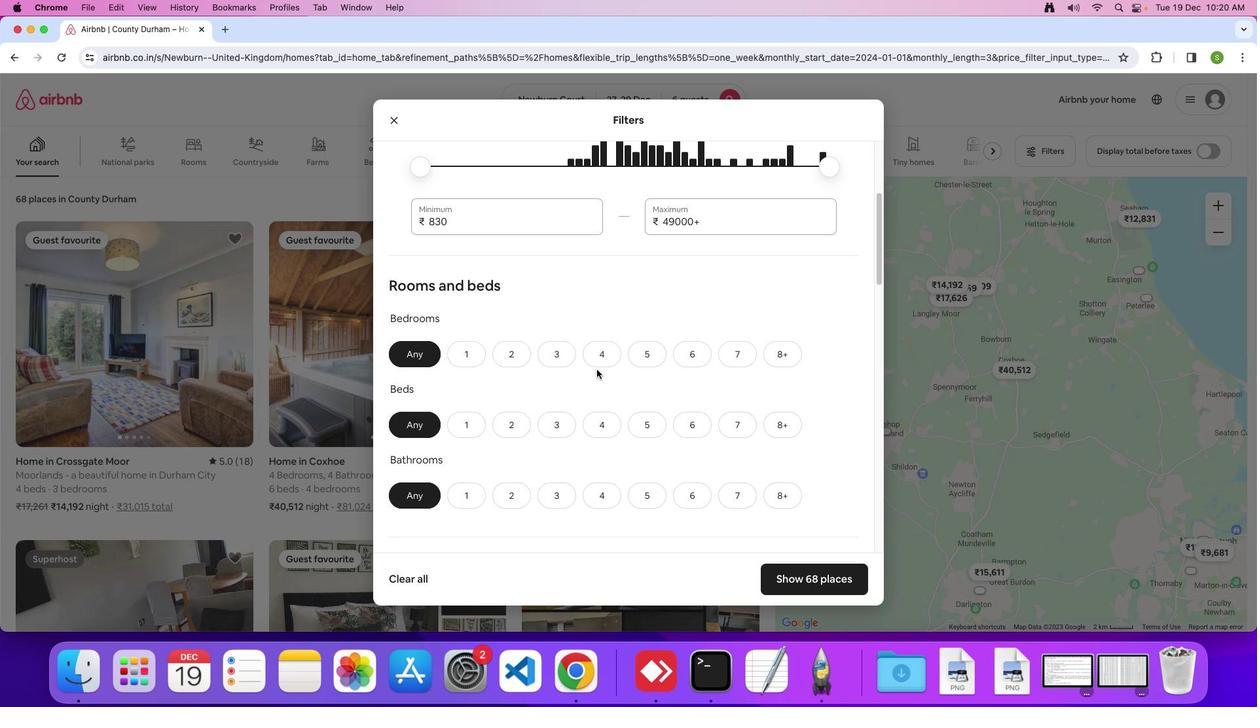 
Action: Mouse scrolled (596, 369) with delta (0, 0)
Screenshot: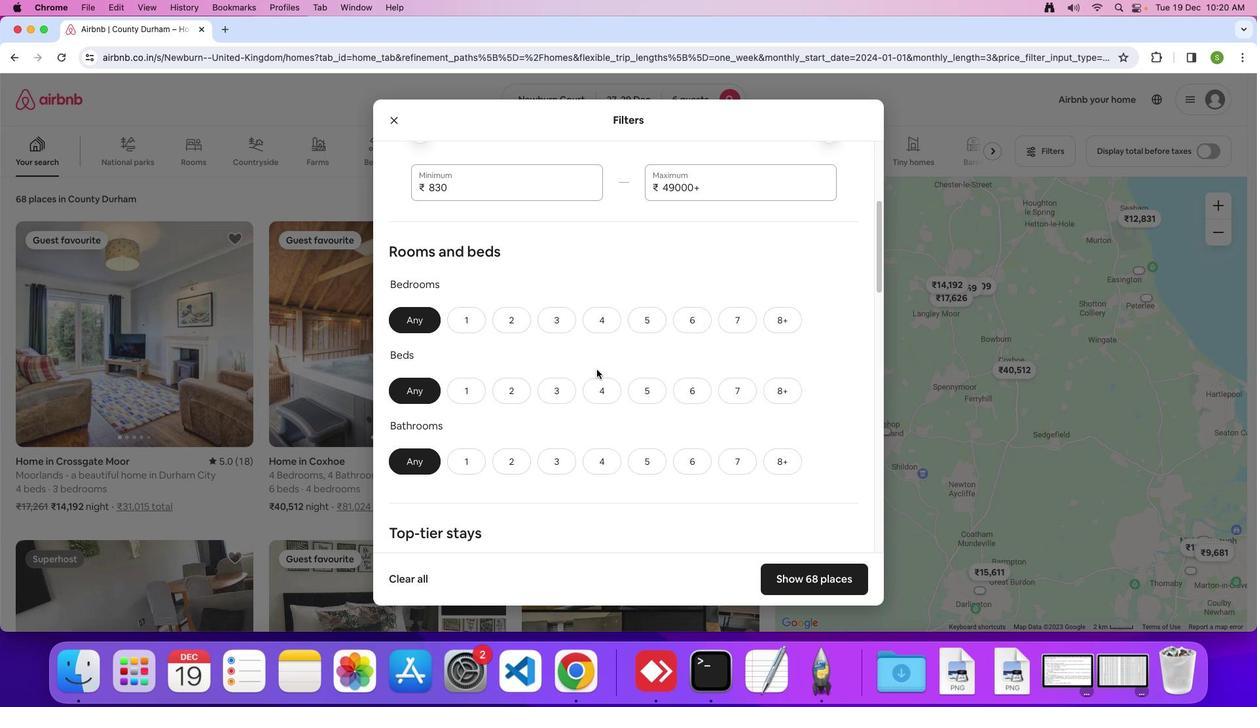 
Action: Mouse moved to (559, 301)
Screenshot: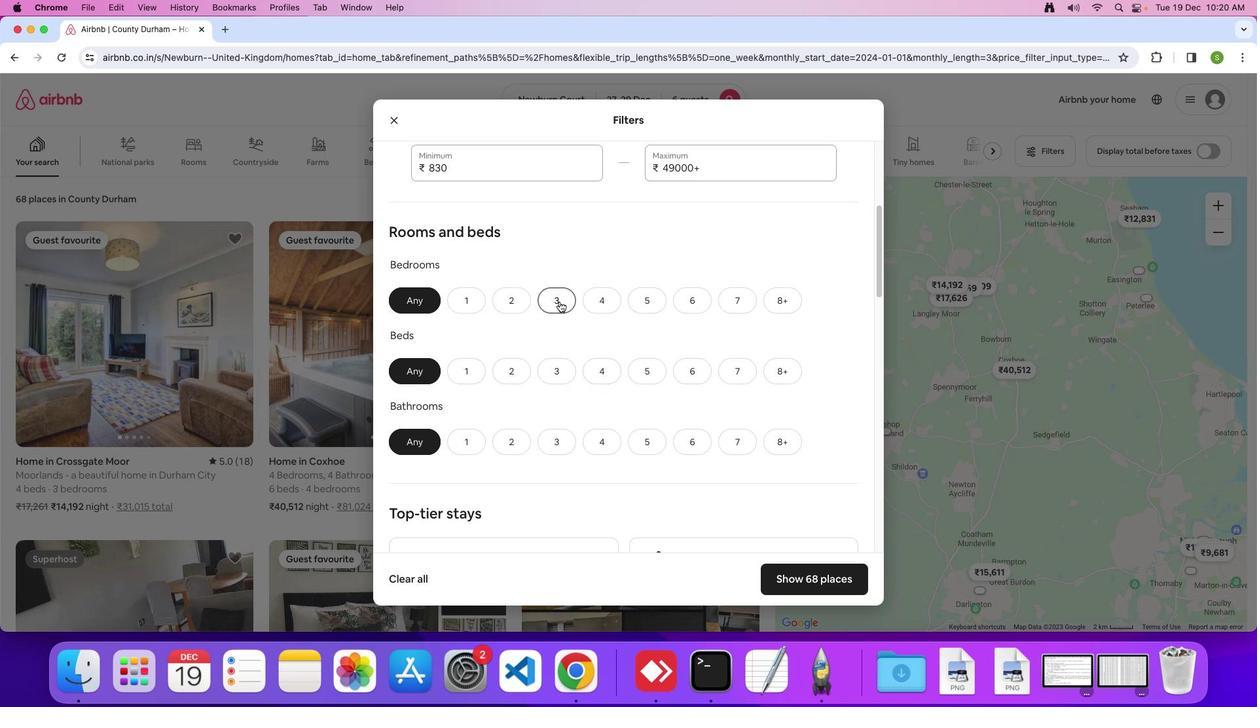 
Action: Mouse pressed left at (559, 301)
Screenshot: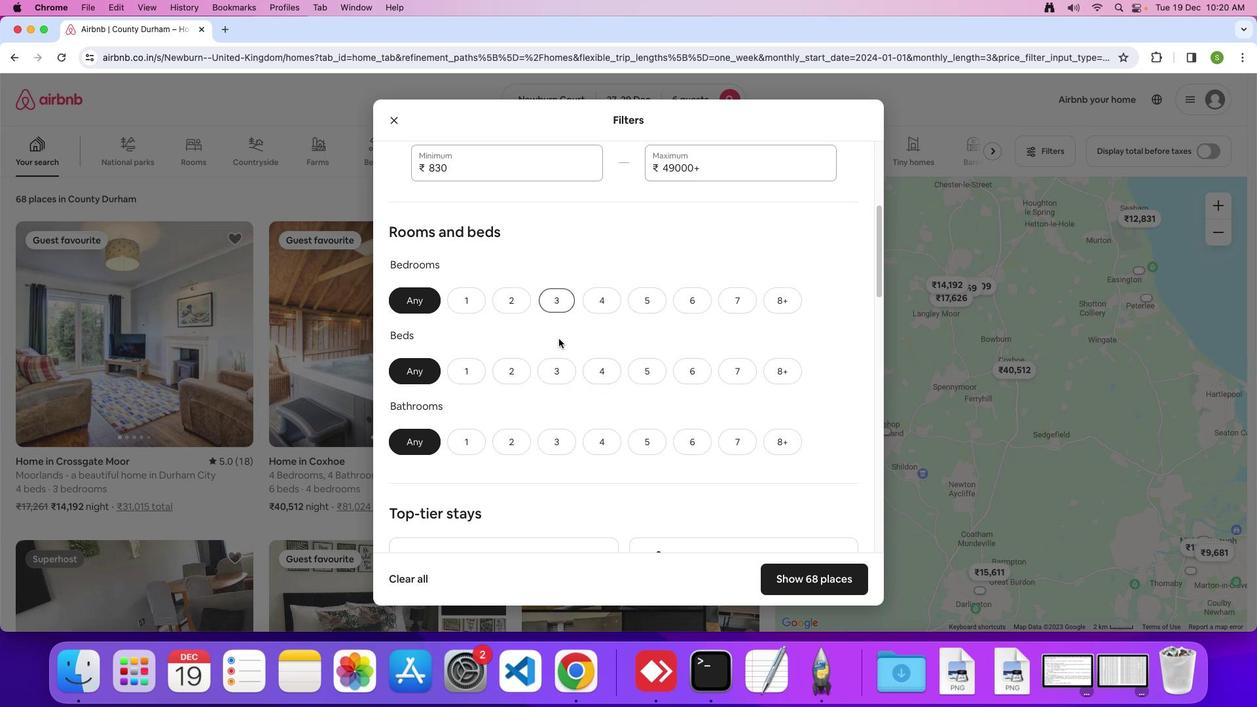 
Action: Mouse moved to (565, 375)
Screenshot: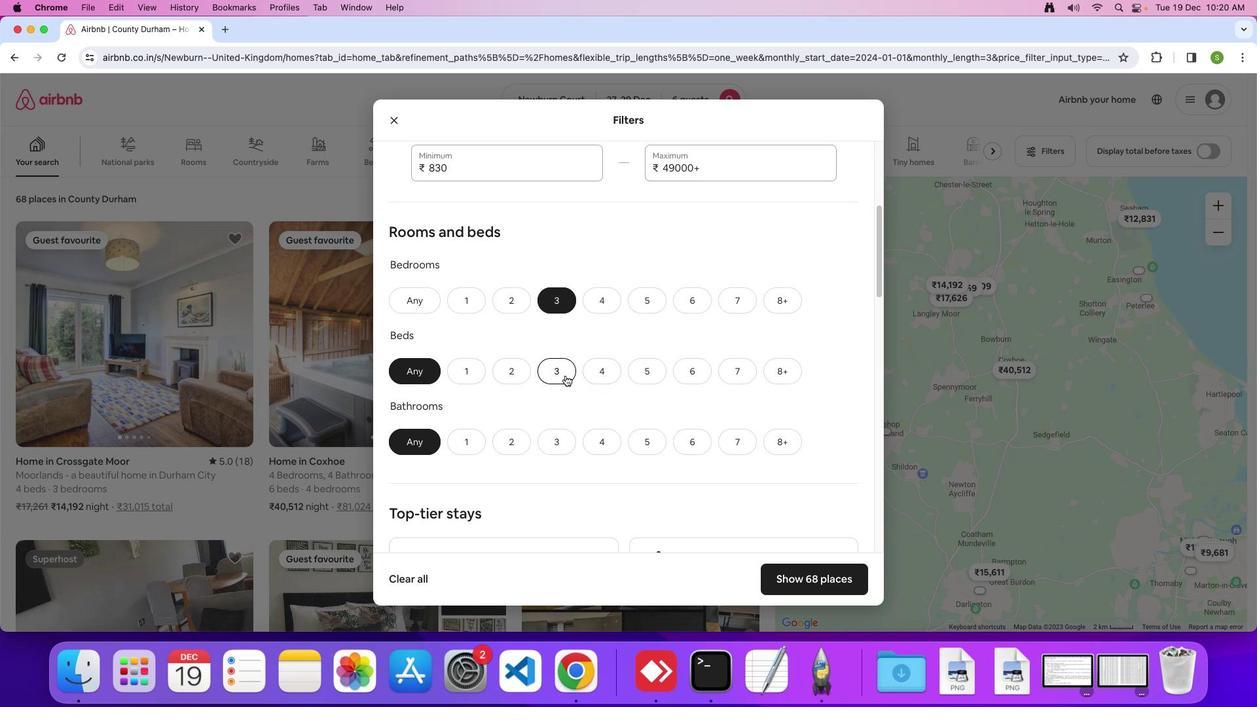 
Action: Mouse pressed left at (565, 375)
Screenshot: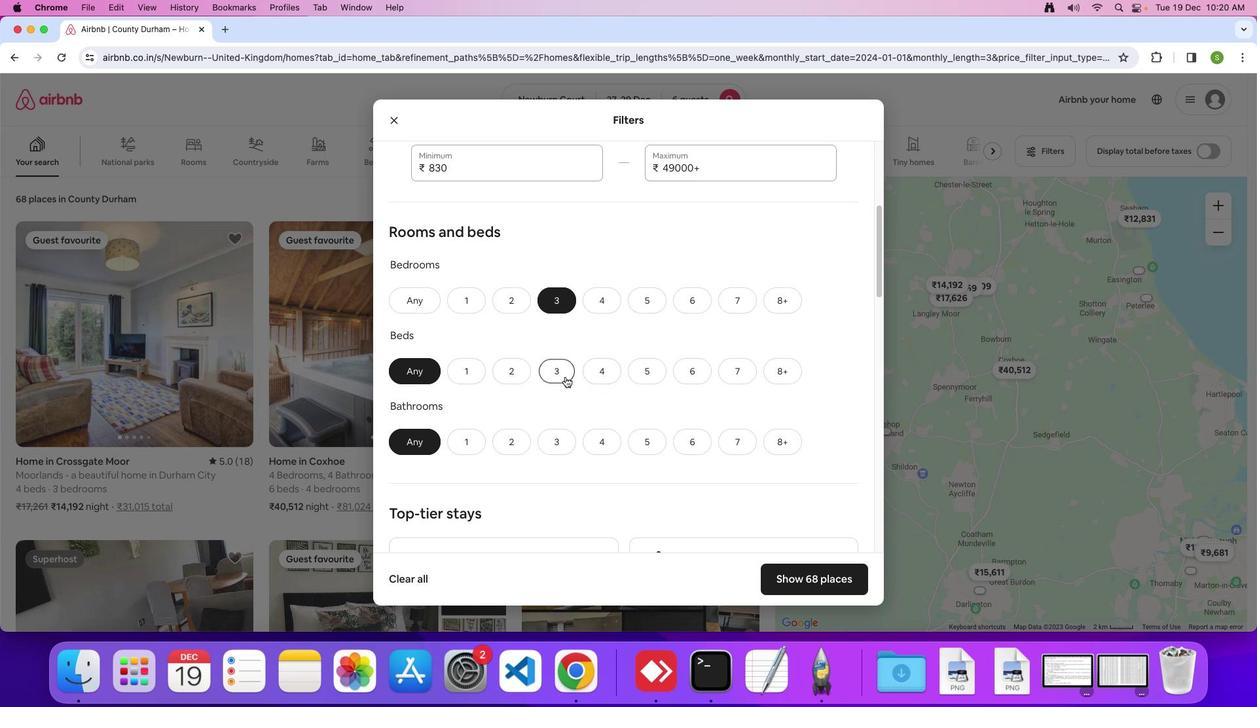 
Action: Mouse moved to (551, 444)
Screenshot: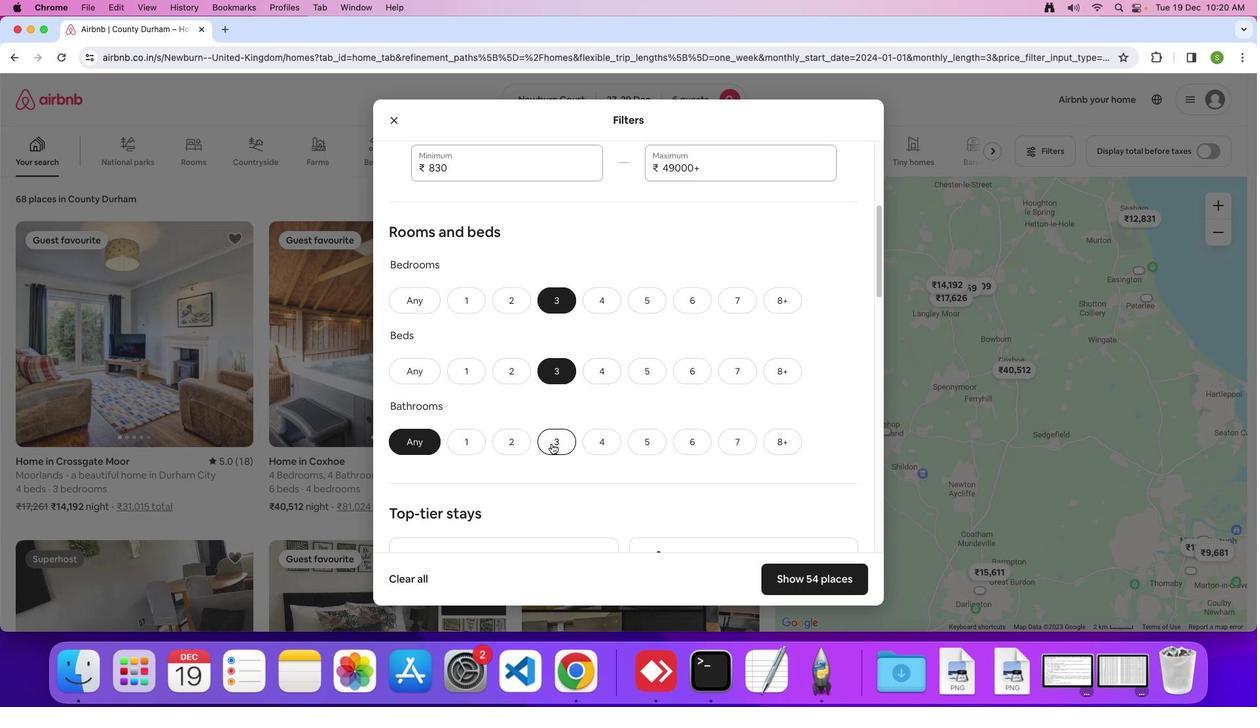 
Action: Mouse pressed left at (551, 444)
Screenshot: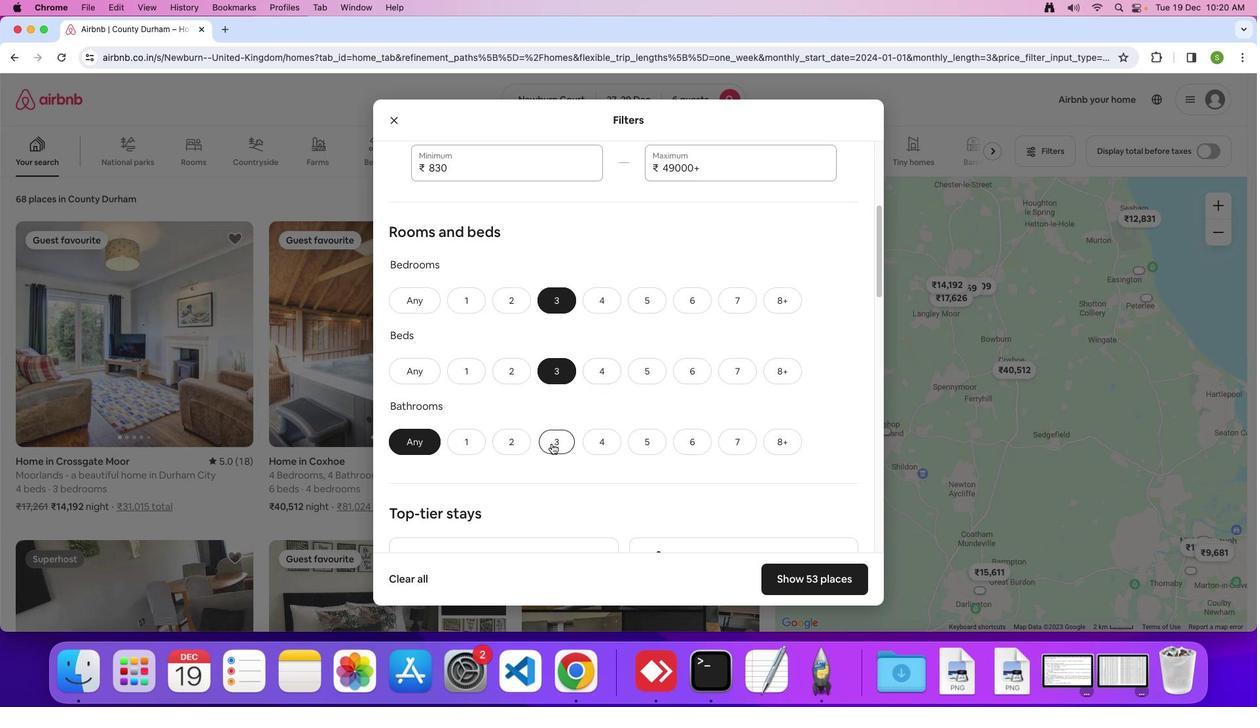 
Action: Mouse moved to (660, 374)
Screenshot: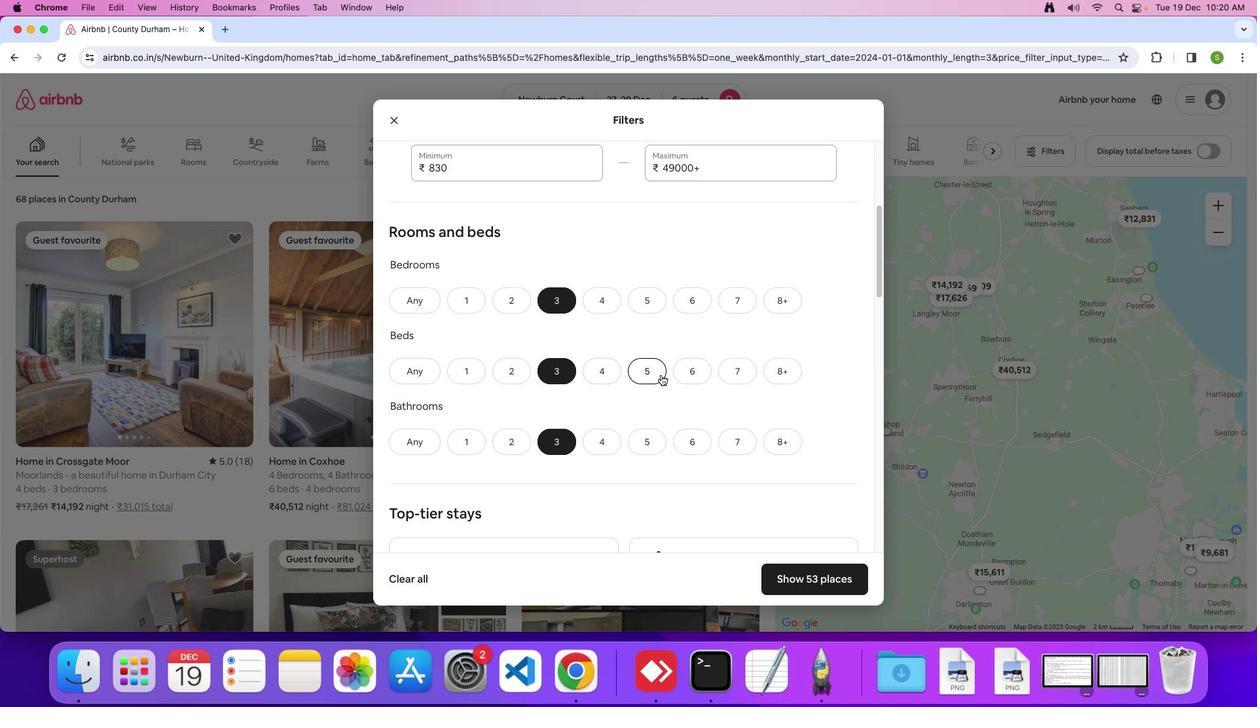 
Action: Mouse scrolled (660, 374) with delta (0, 0)
Screenshot: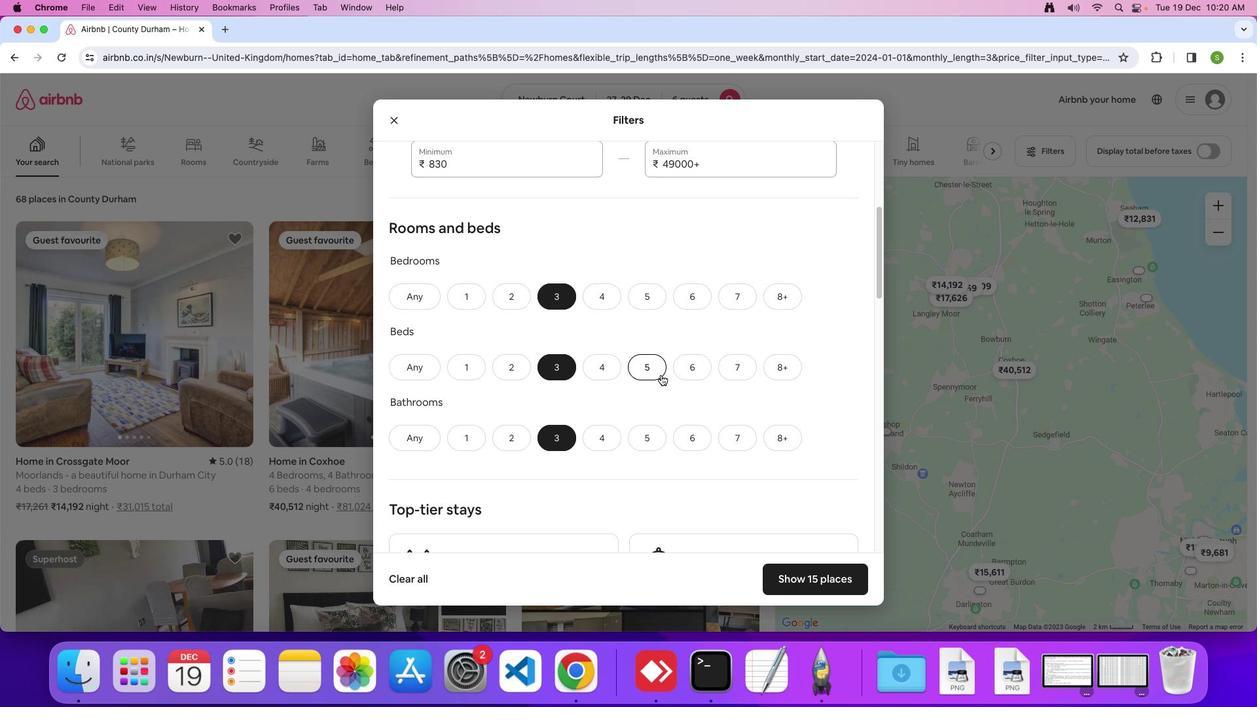 
Action: Mouse scrolled (660, 374) with delta (0, 0)
Screenshot: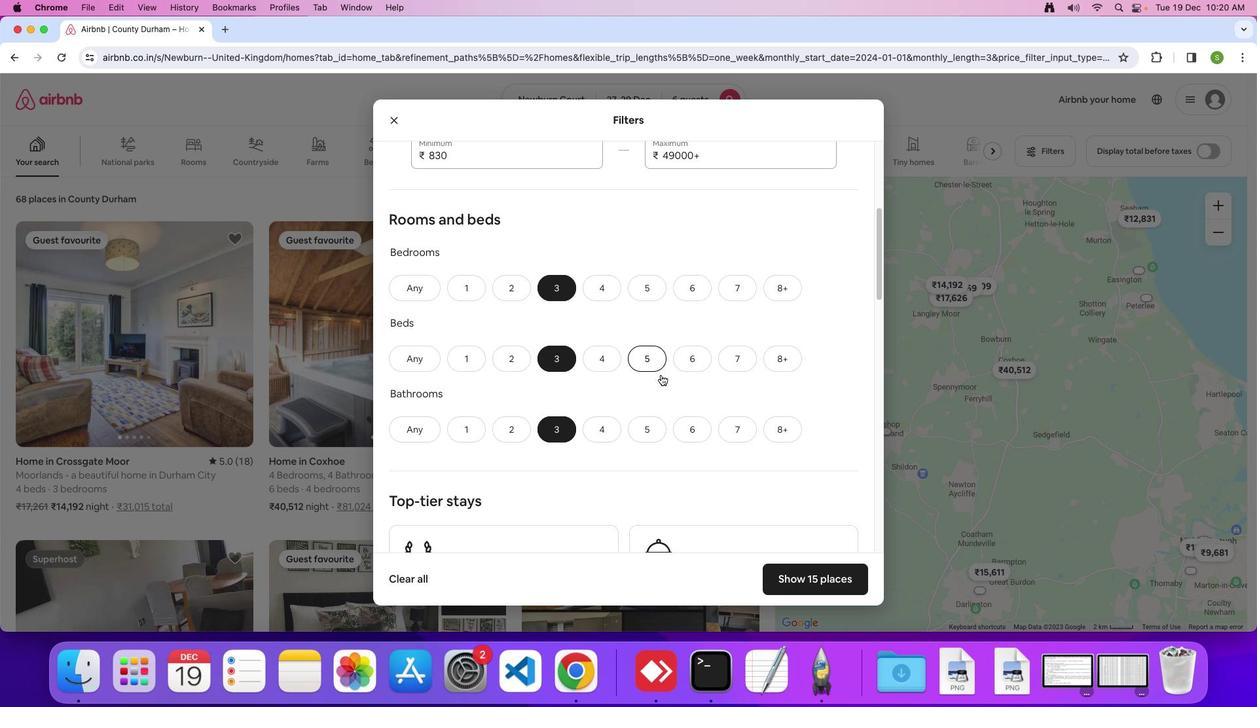 
Action: Mouse scrolled (660, 374) with delta (0, 0)
Screenshot: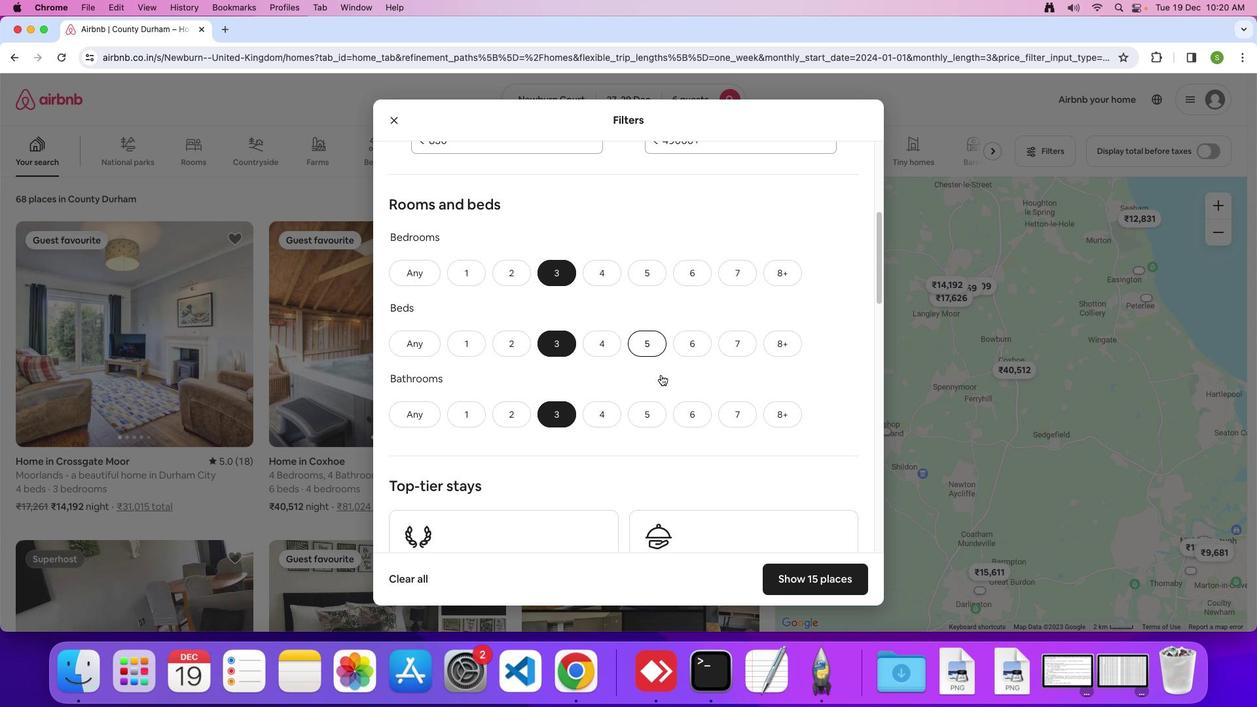 
Action: Mouse scrolled (660, 374) with delta (0, 0)
Screenshot: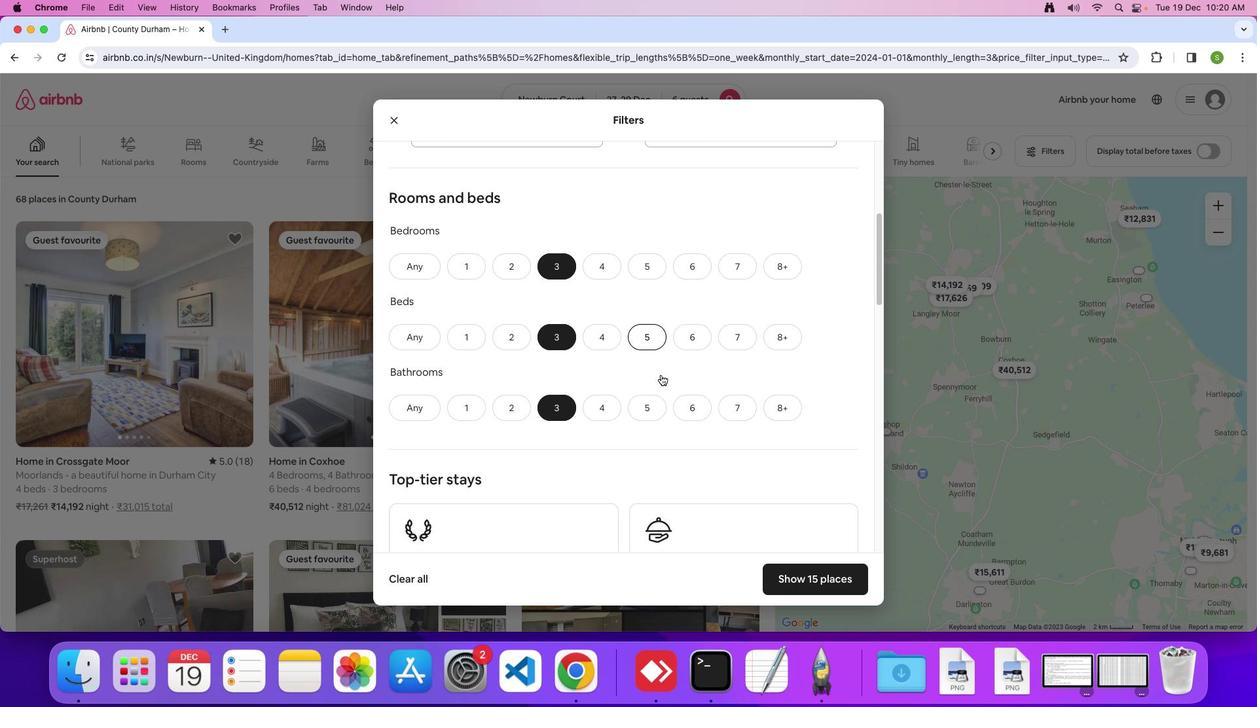 
Action: Mouse scrolled (660, 374) with delta (0, 0)
Screenshot: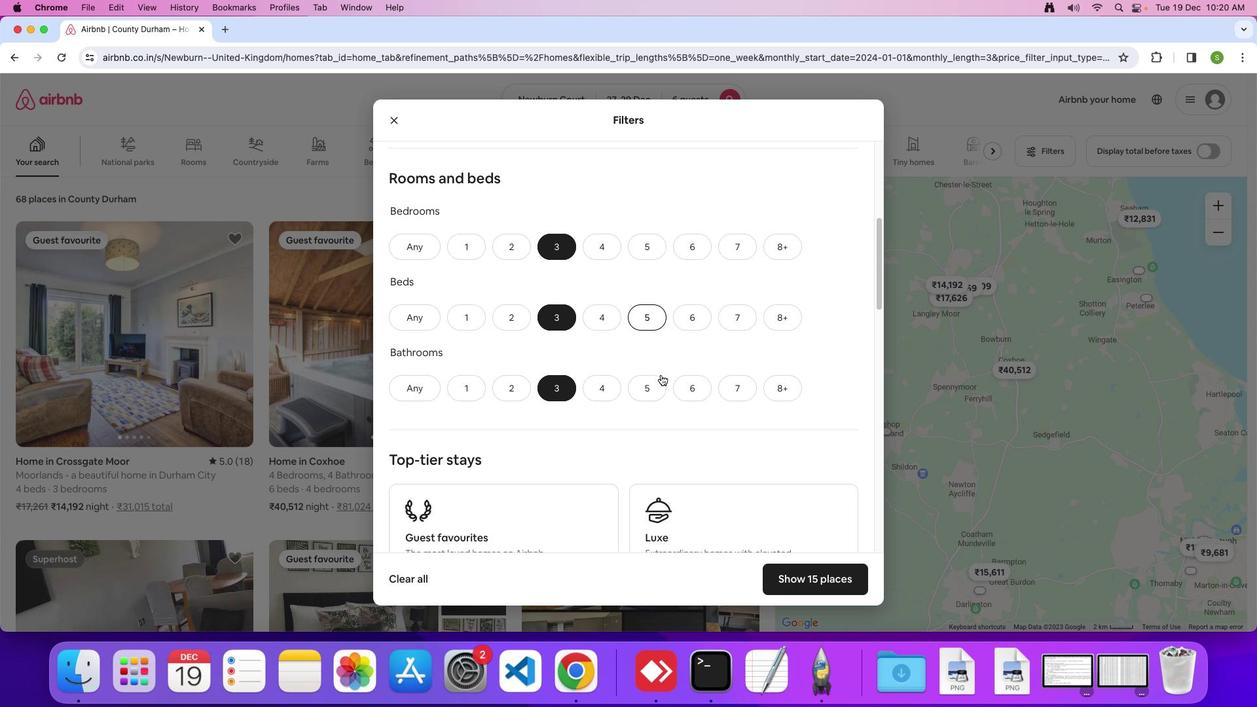 
Action: Mouse scrolled (660, 374) with delta (0, 0)
Screenshot: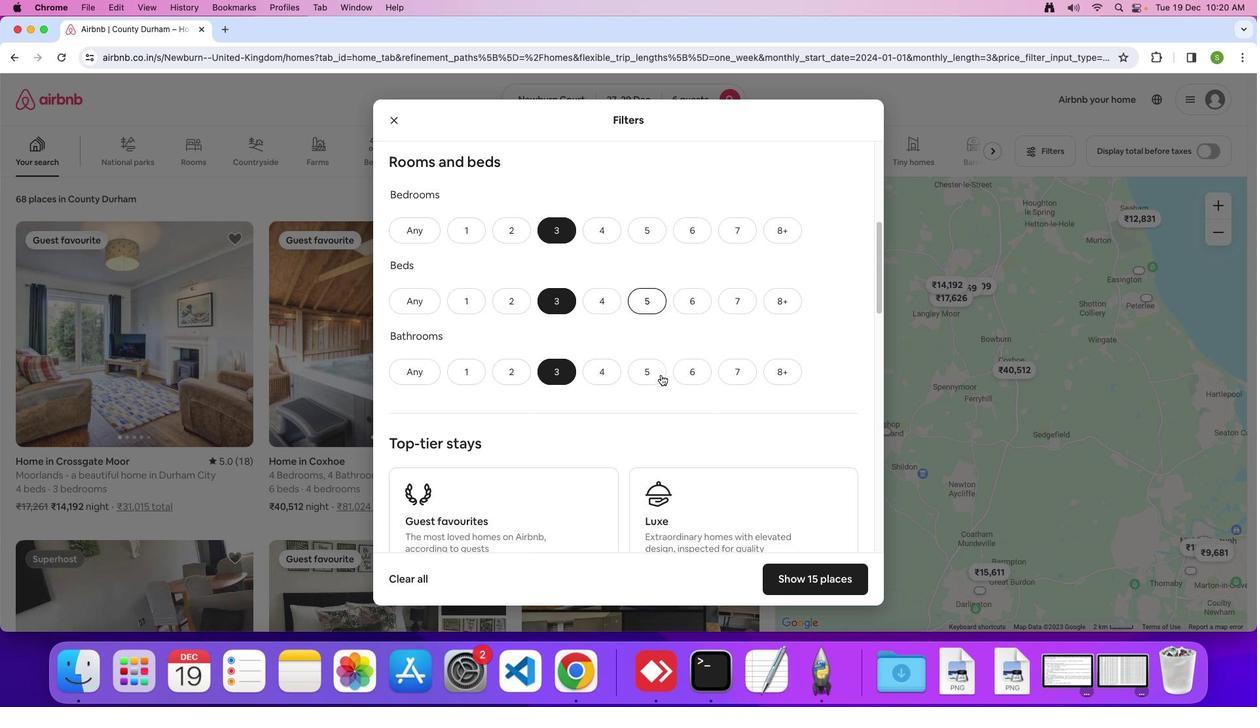 
Action: Mouse scrolled (660, 374) with delta (0, -1)
Screenshot: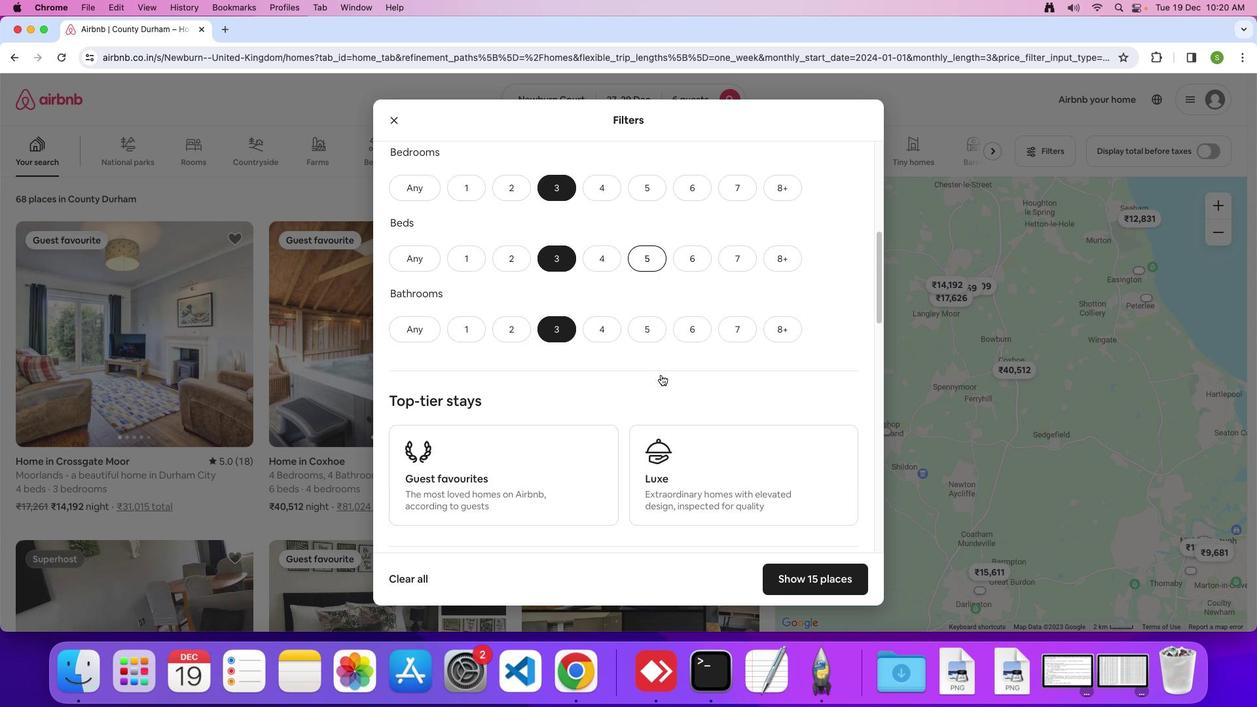 
Action: Mouse scrolled (660, 374) with delta (0, 0)
Screenshot: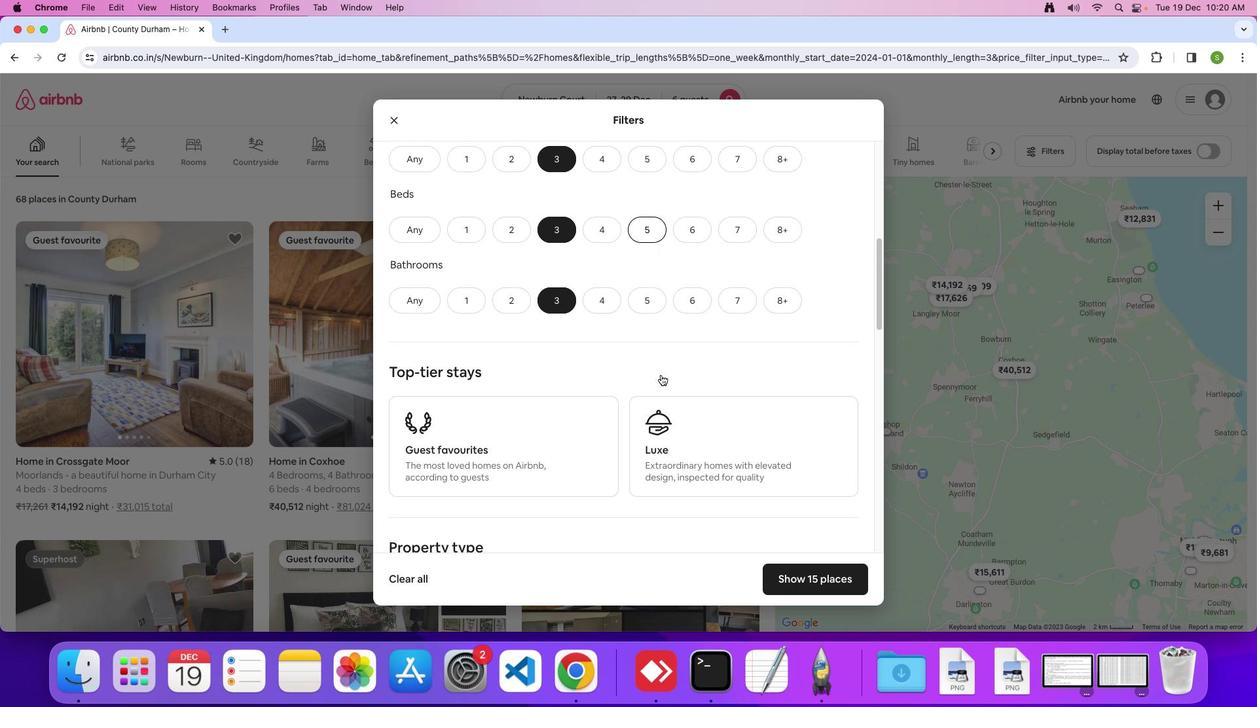 
Action: Mouse scrolled (660, 374) with delta (0, 0)
Screenshot: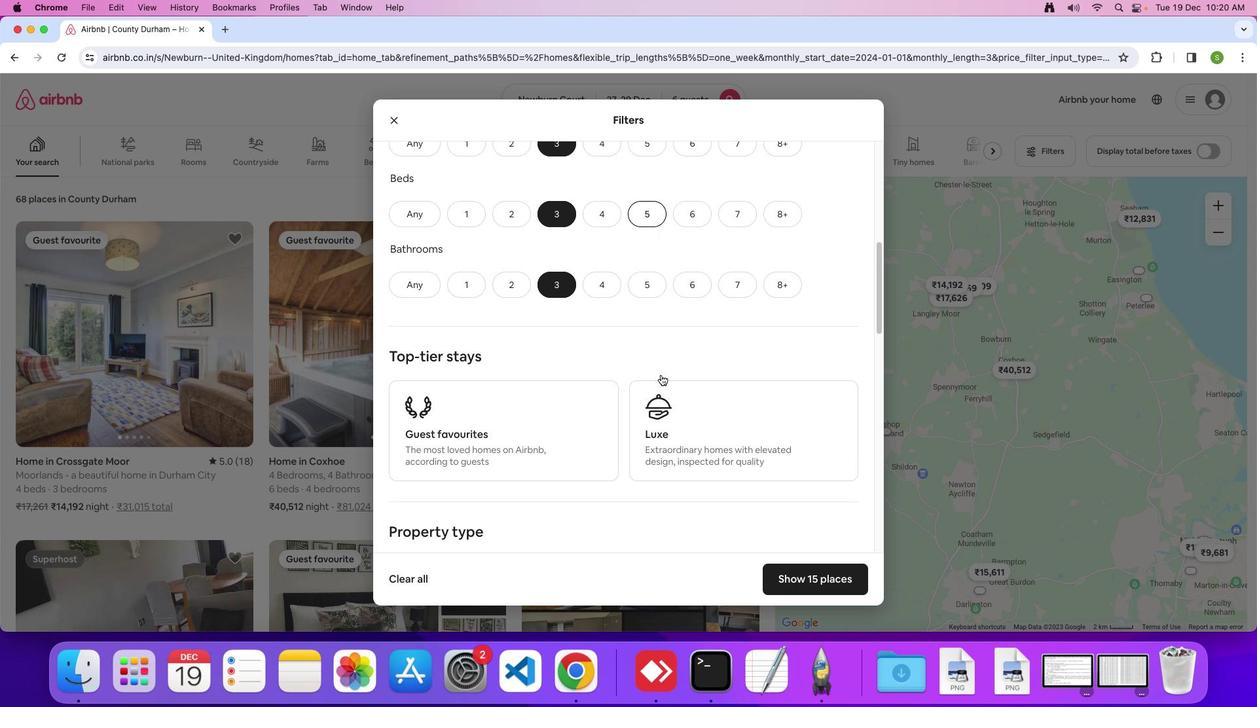 
Action: Mouse scrolled (660, 374) with delta (0, 0)
Screenshot: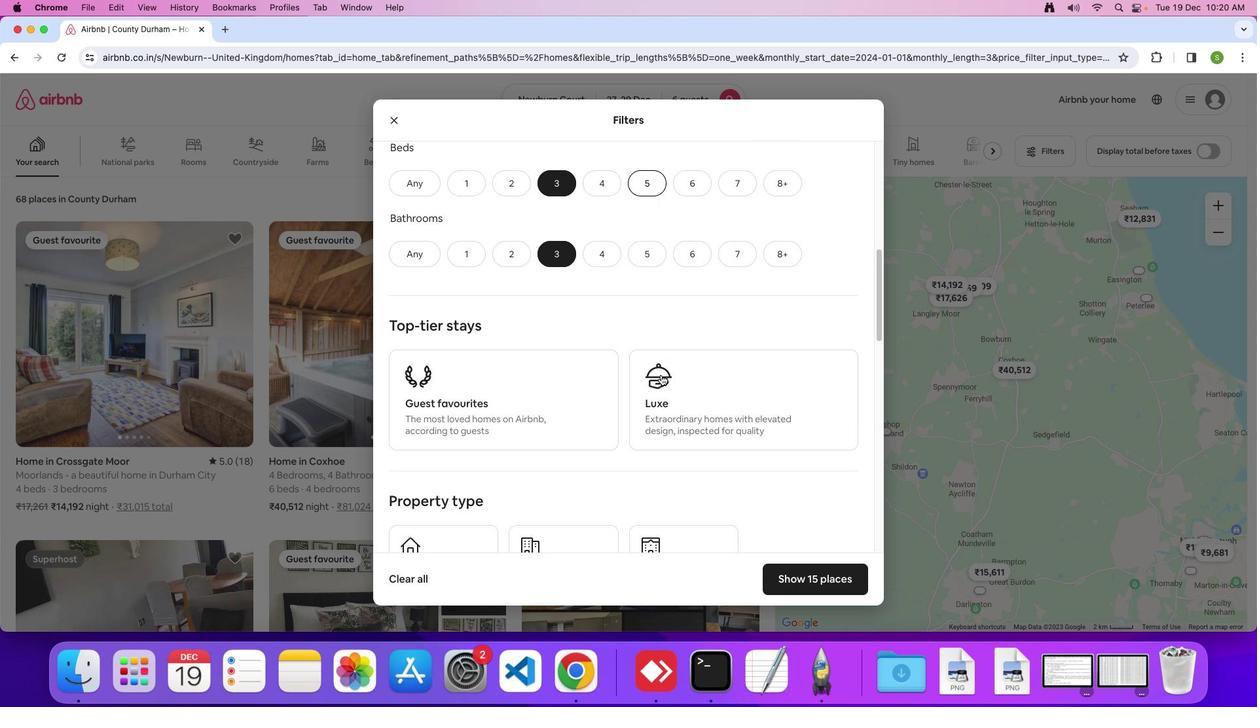
Action: Mouse scrolled (660, 374) with delta (0, 0)
Screenshot: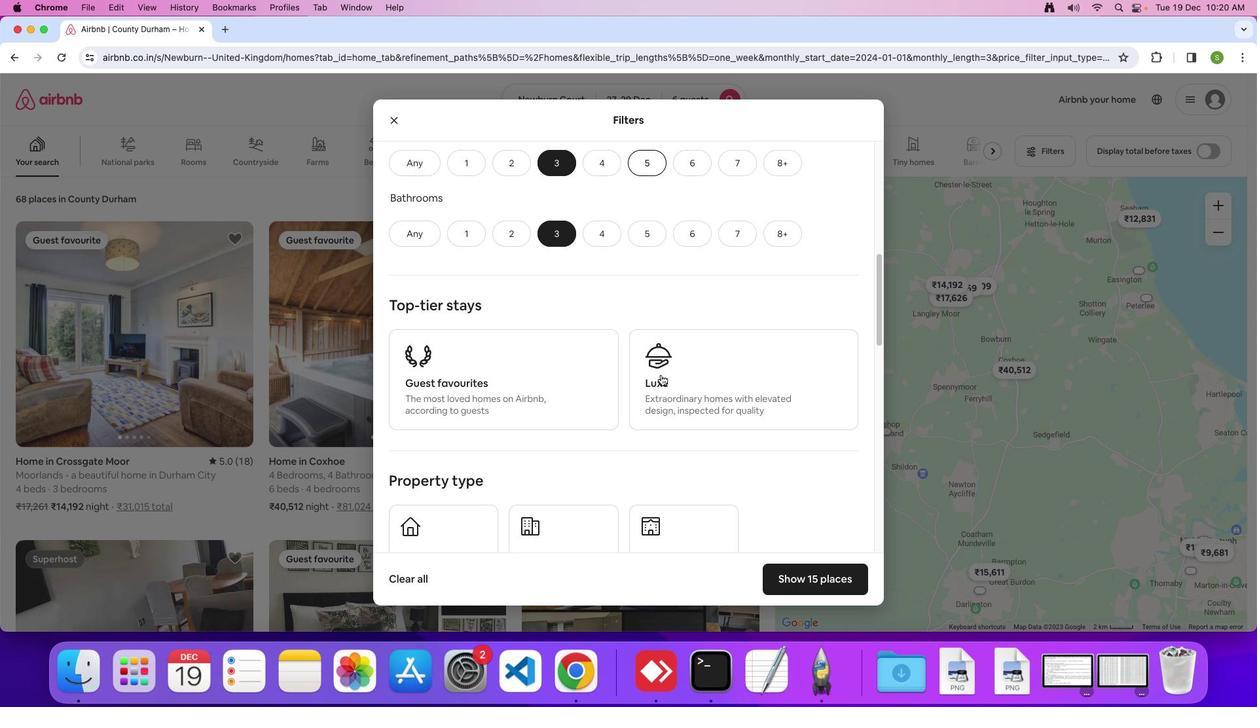 
Action: Mouse scrolled (660, 374) with delta (0, 0)
Screenshot: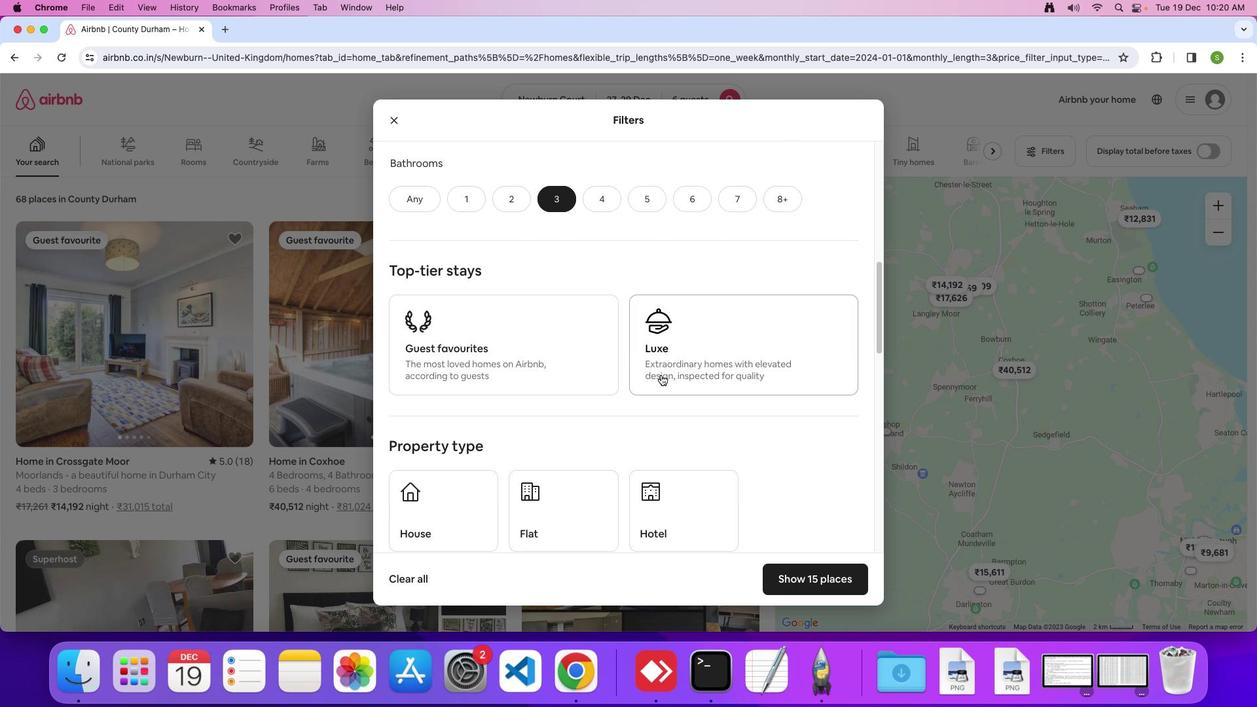 
Action: Mouse scrolled (660, 374) with delta (0, -1)
Screenshot: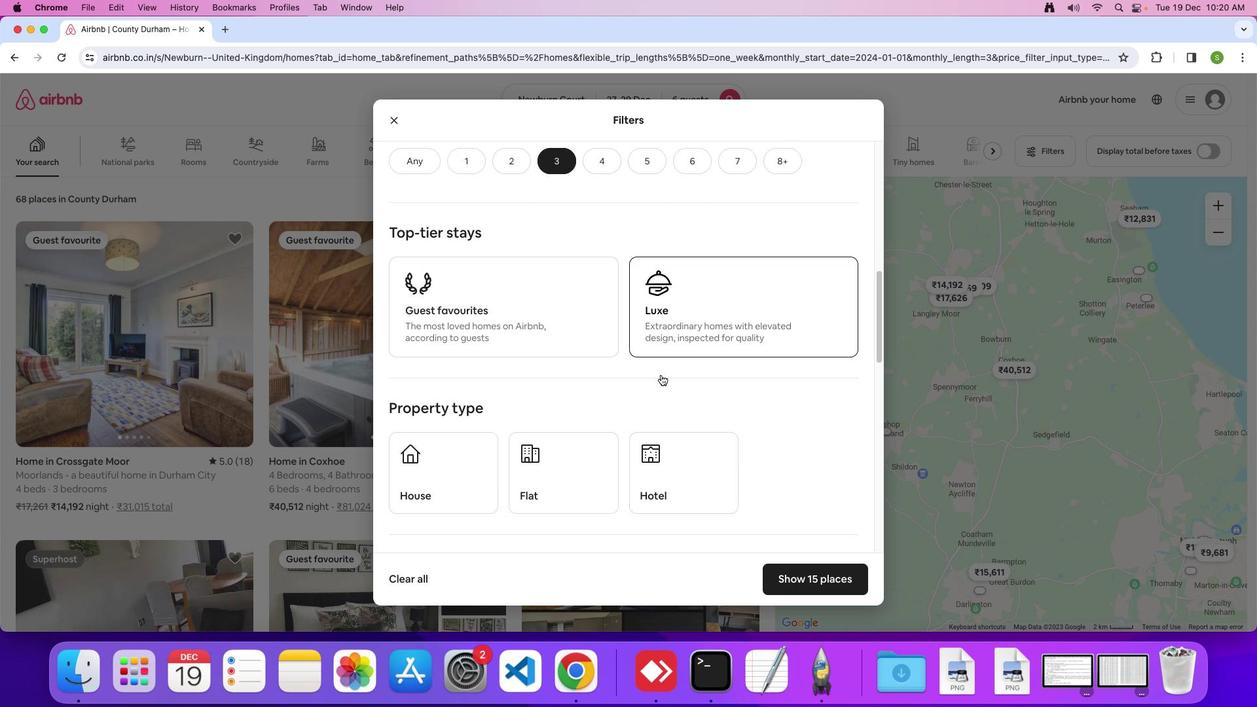 
Action: Mouse scrolled (660, 374) with delta (0, 0)
Screenshot: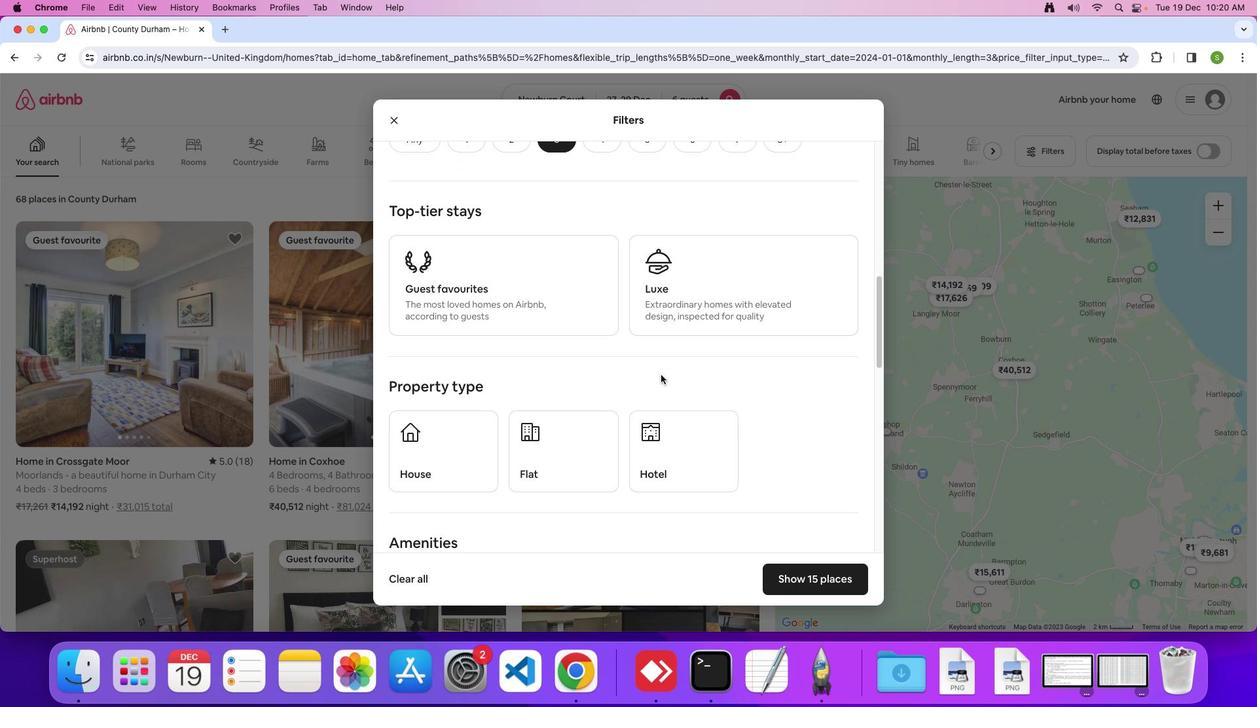 
Action: Mouse scrolled (660, 374) with delta (0, 0)
Screenshot: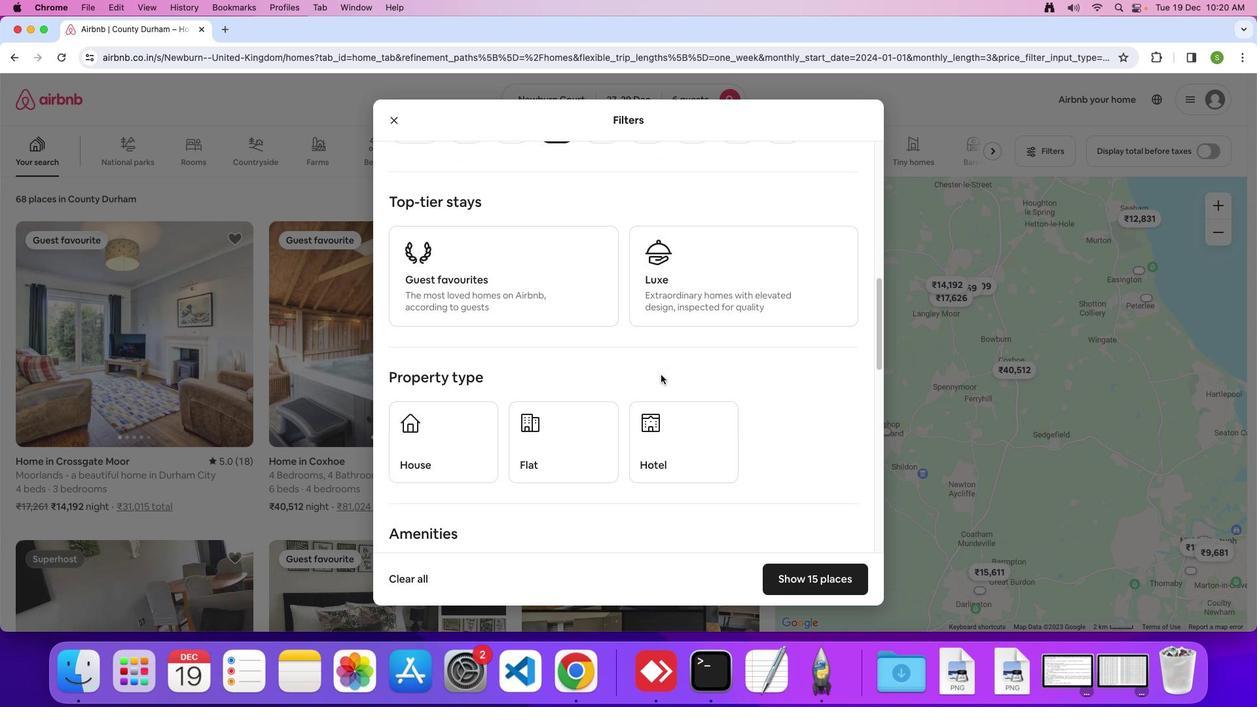 
Action: Mouse scrolled (660, 374) with delta (0, 0)
Screenshot: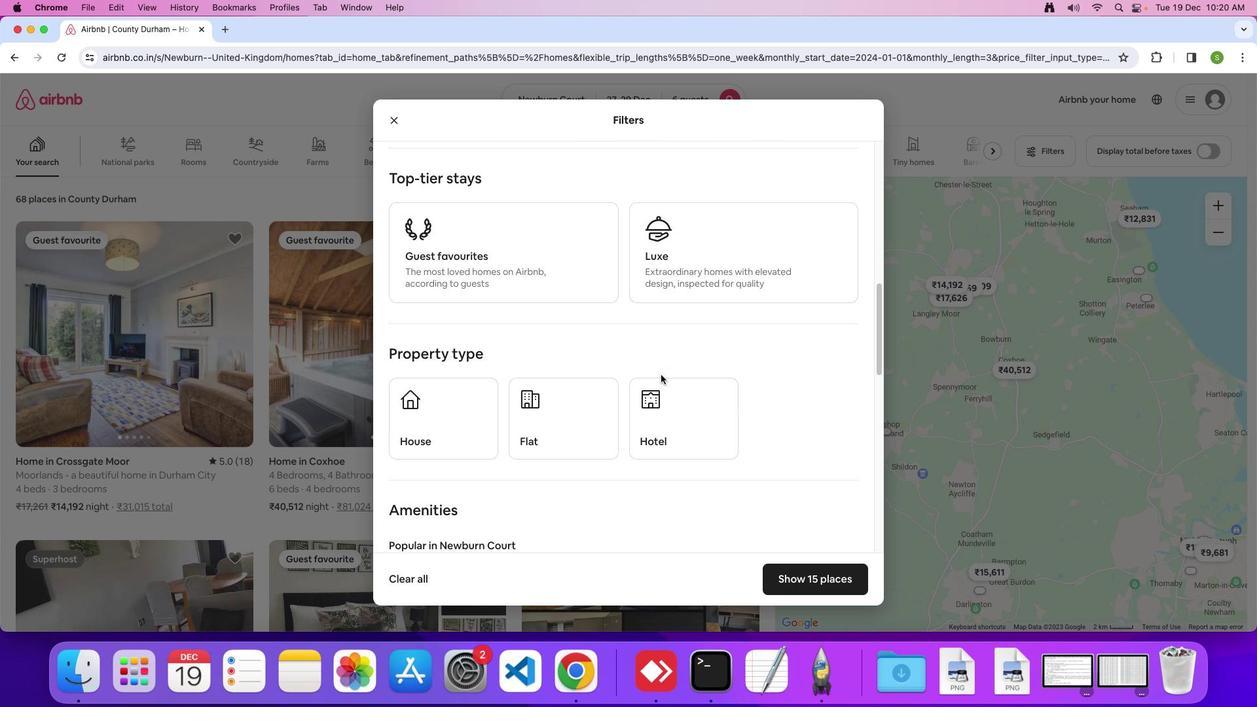 
Action: Mouse scrolled (660, 374) with delta (0, 0)
Screenshot: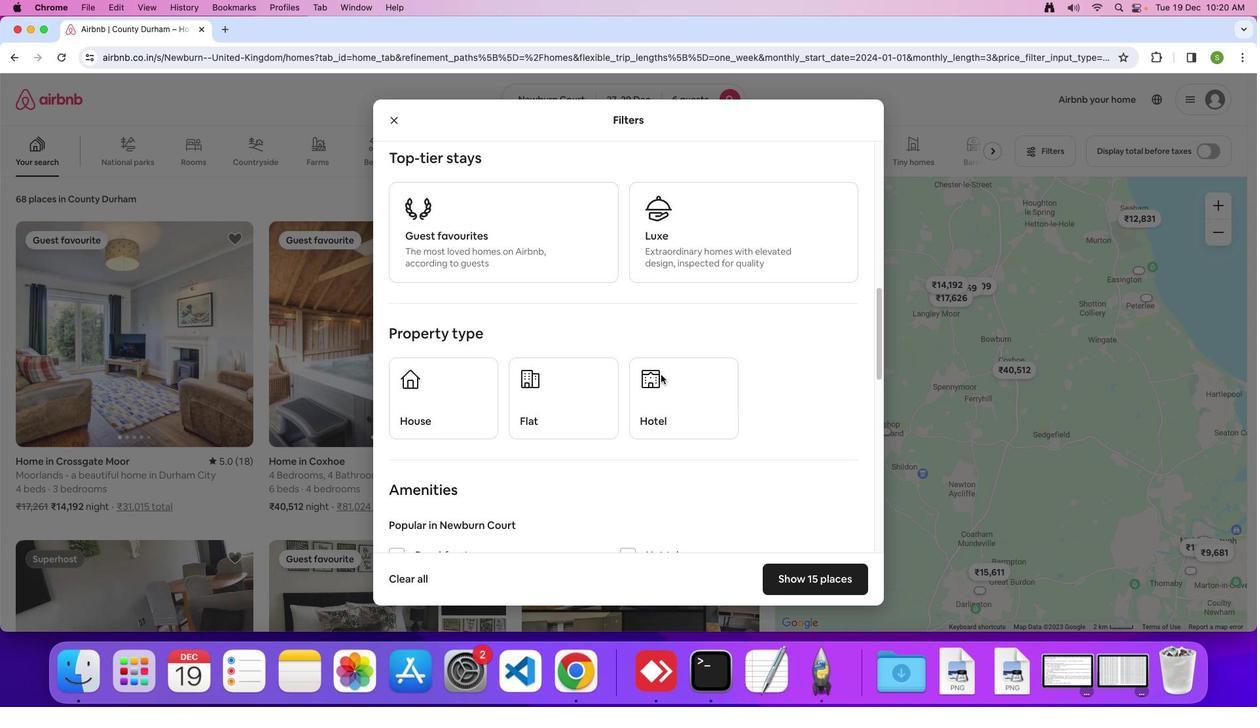 
Action: Mouse scrolled (660, 374) with delta (0, 0)
Screenshot: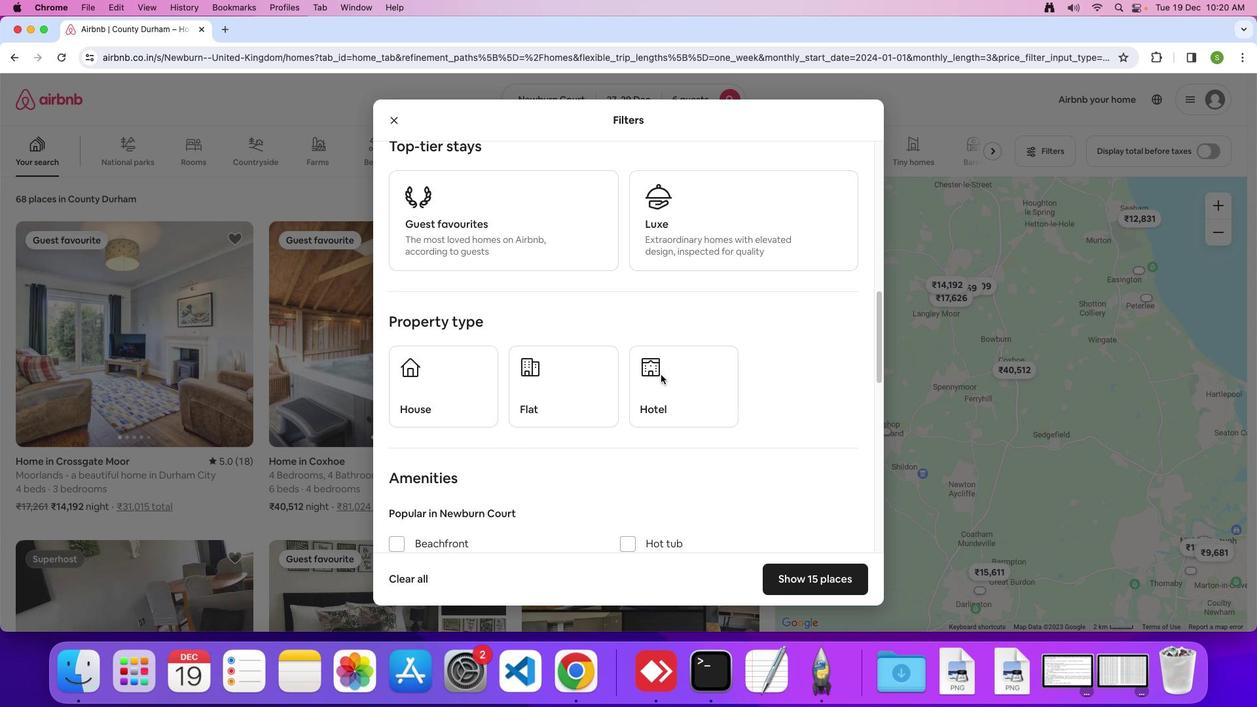 
Action: Mouse scrolled (660, 374) with delta (0, -1)
Screenshot: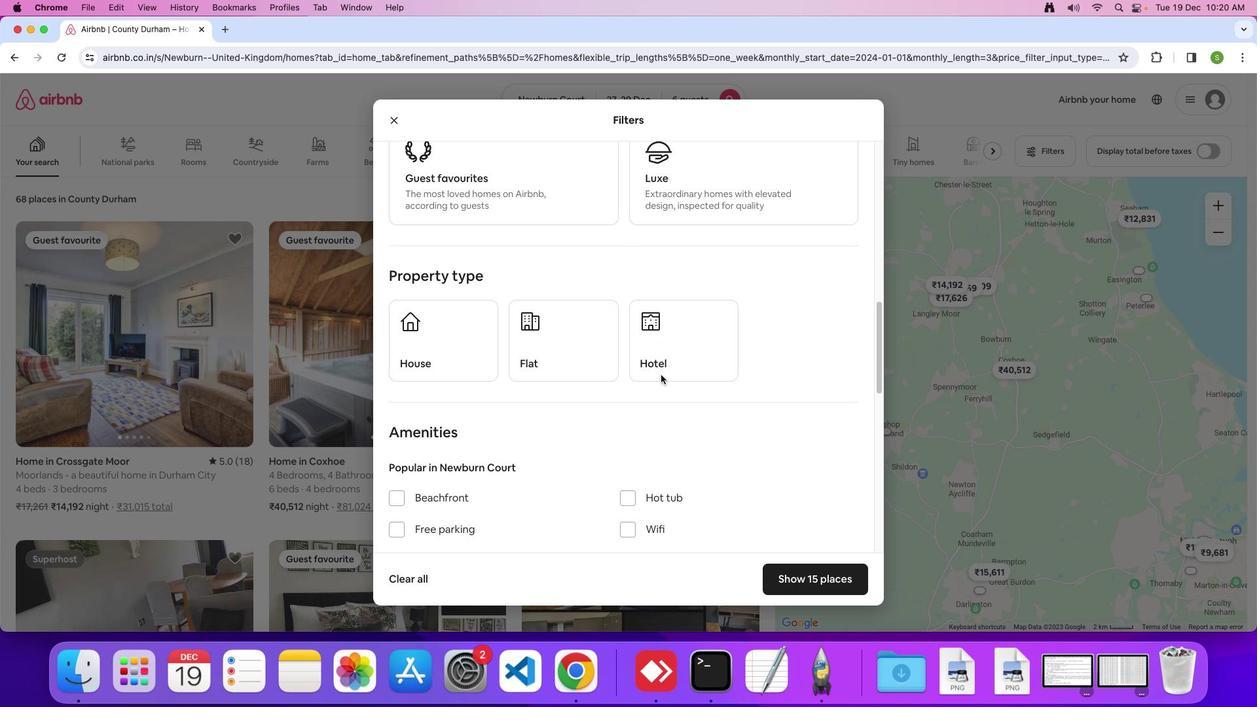 
Action: Mouse scrolled (660, 374) with delta (0, 0)
Screenshot: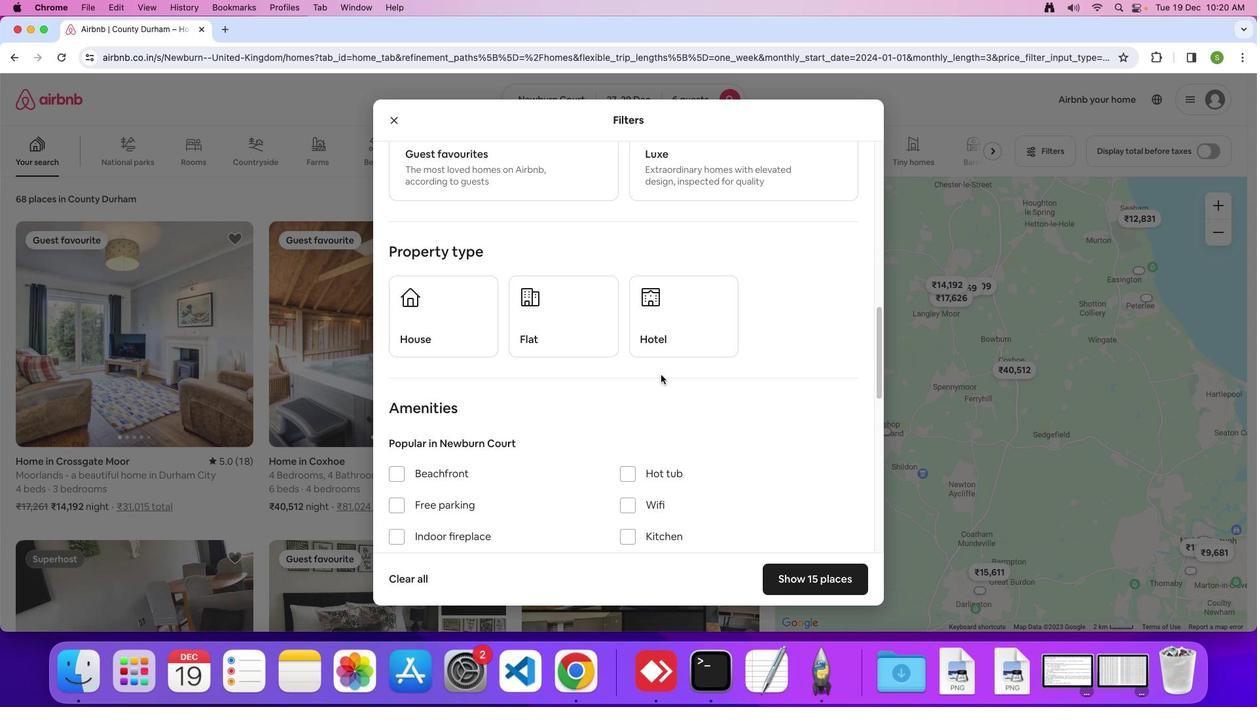 
Action: Mouse scrolled (660, 374) with delta (0, 0)
Screenshot: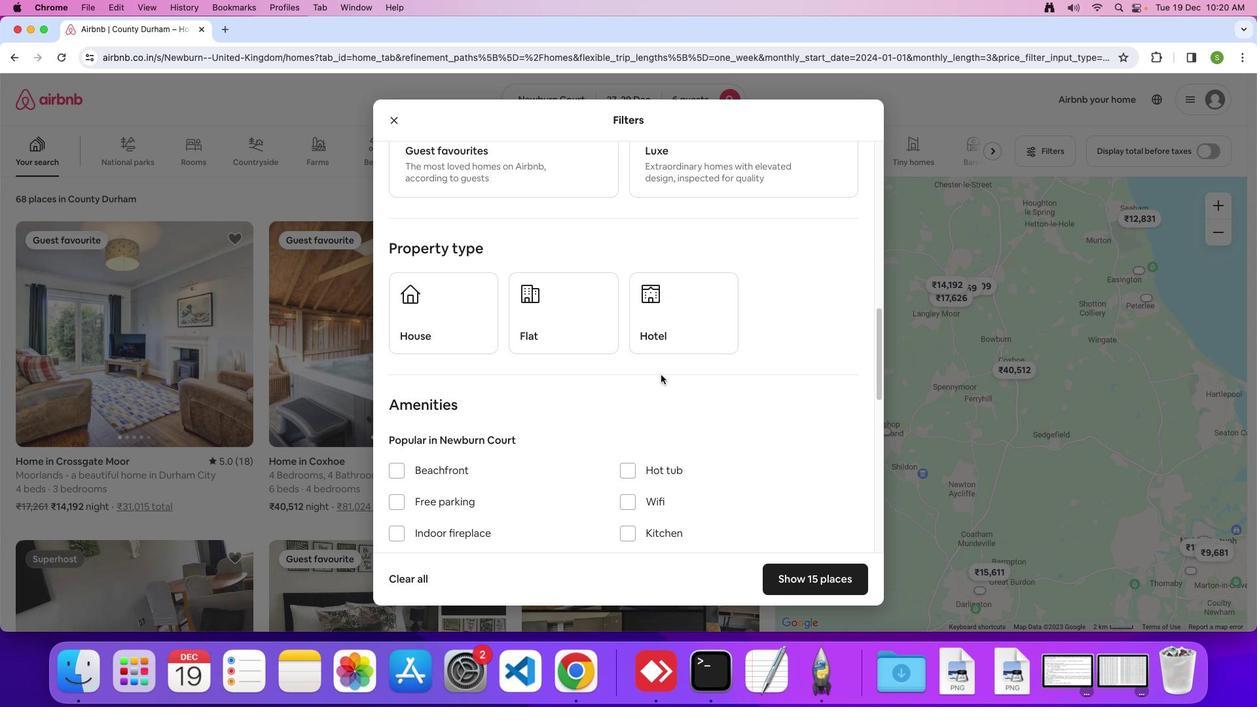 
Action: Mouse scrolled (660, 374) with delta (0, 0)
Screenshot: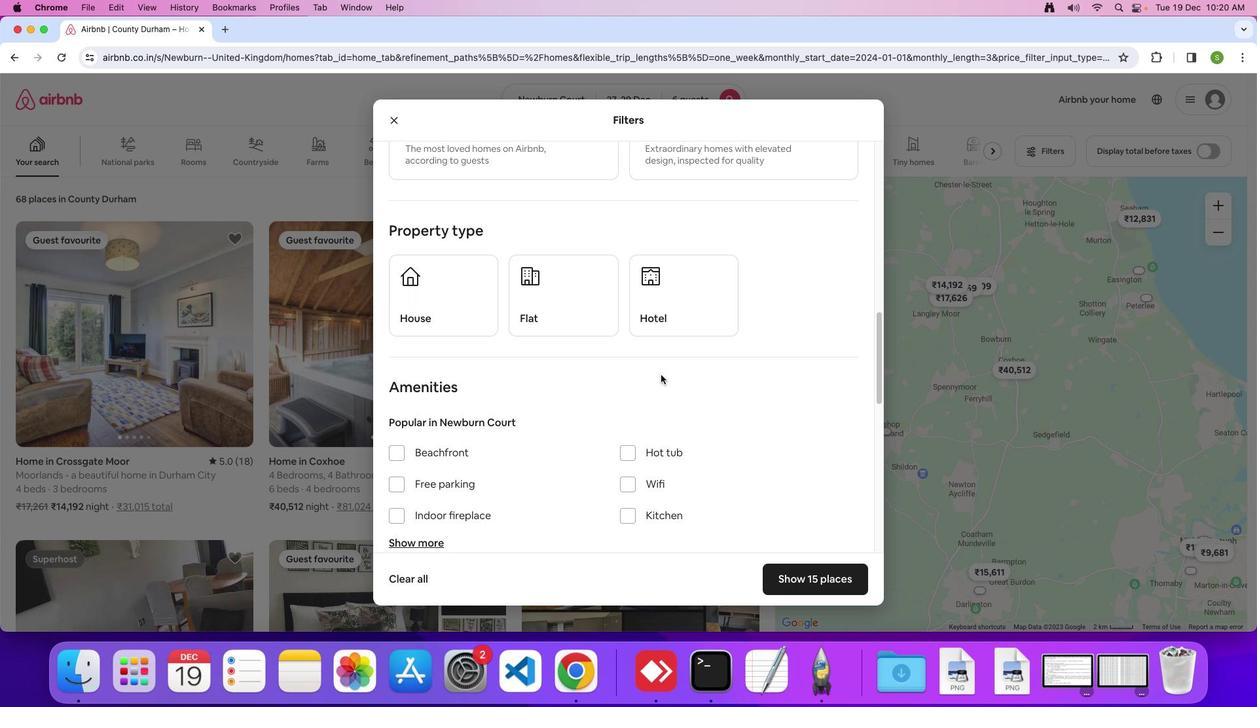 
Action: Mouse scrolled (660, 374) with delta (0, 0)
Screenshot: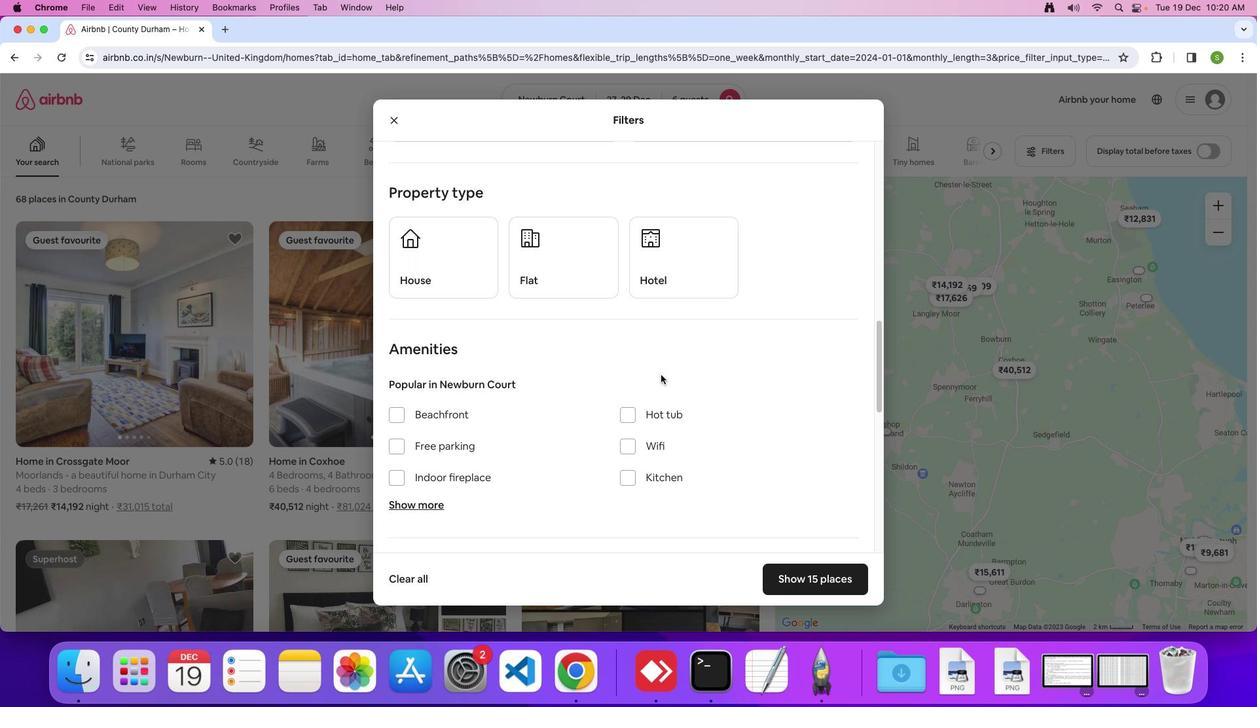 
Action: Mouse scrolled (660, 374) with delta (0, -1)
Screenshot: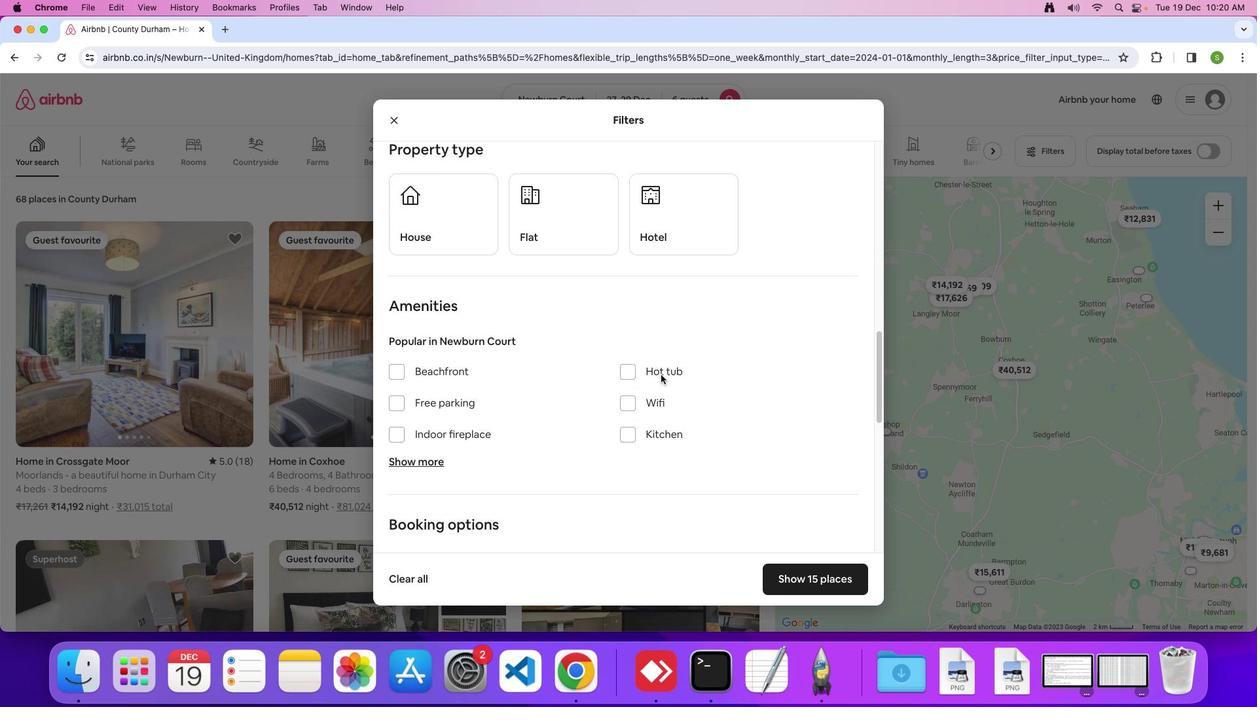 
Action: Mouse scrolled (660, 374) with delta (0, 0)
Screenshot: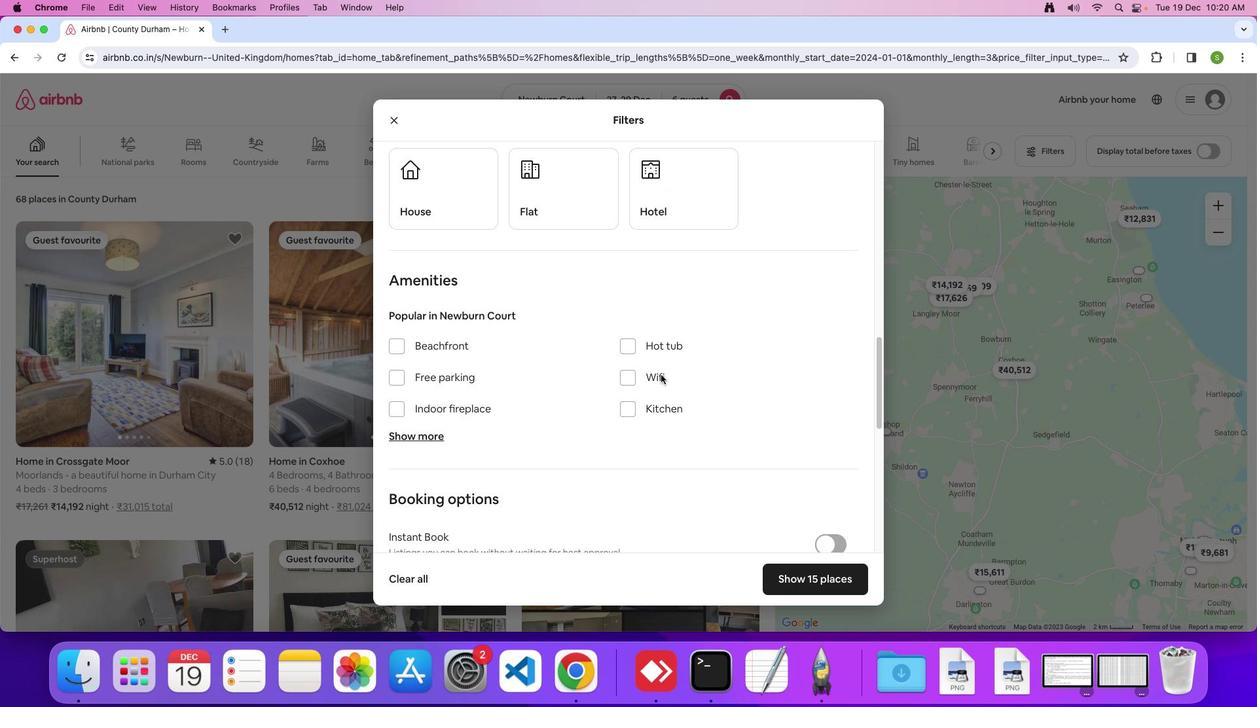 
Action: Mouse scrolled (660, 374) with delta (0, 0)
Screenshot: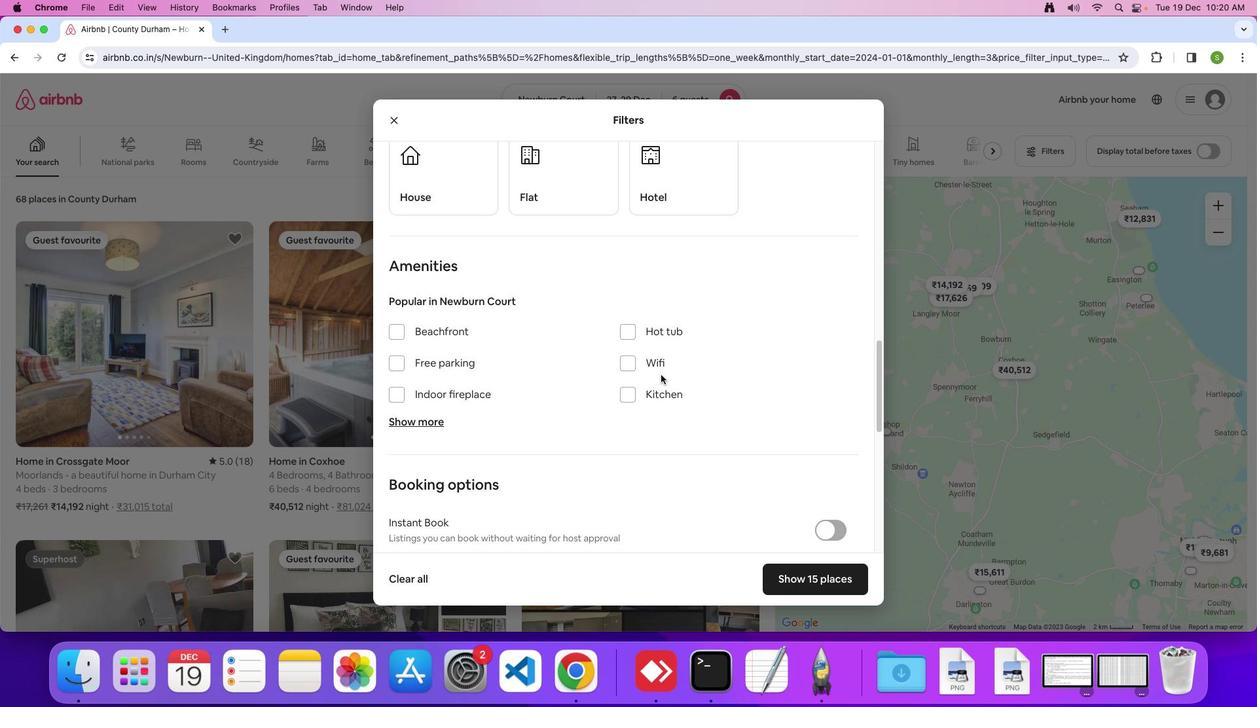
Action: Mouse scrolled (660, 374) with delta (0, -1)
Screenshot: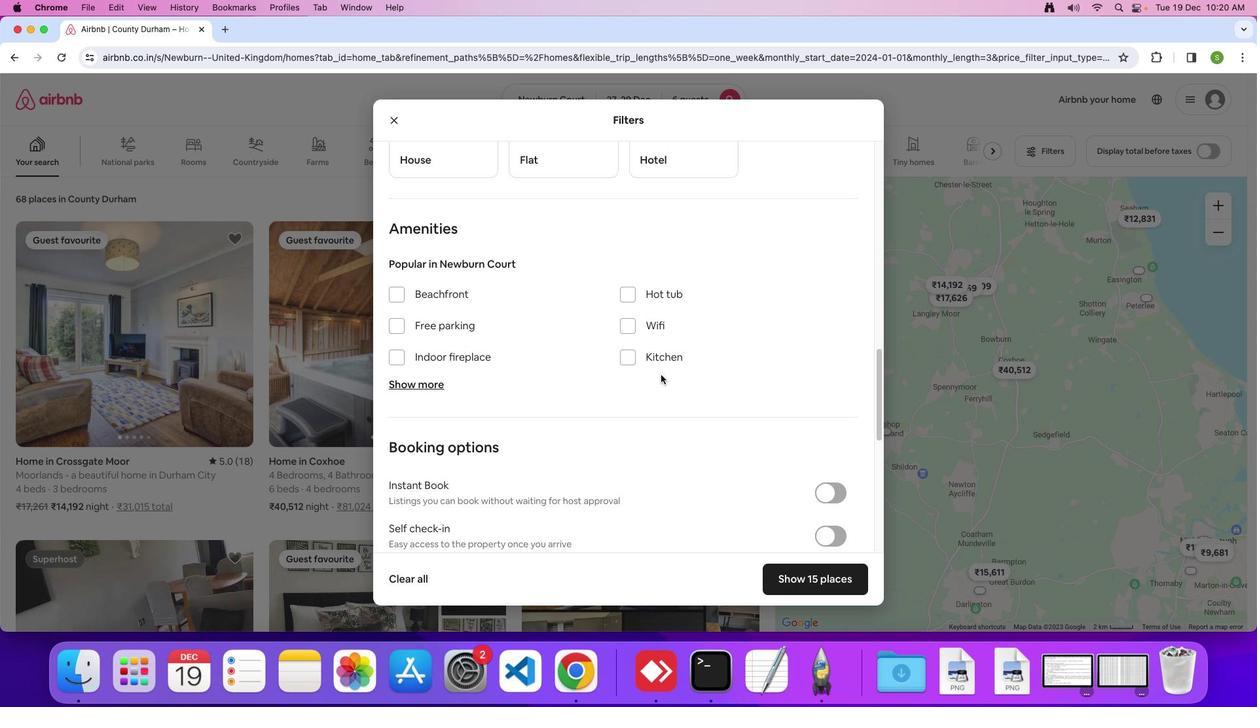 
Action: Mouse scrolled (660, 374) with delta (0, 0)
Screenshot: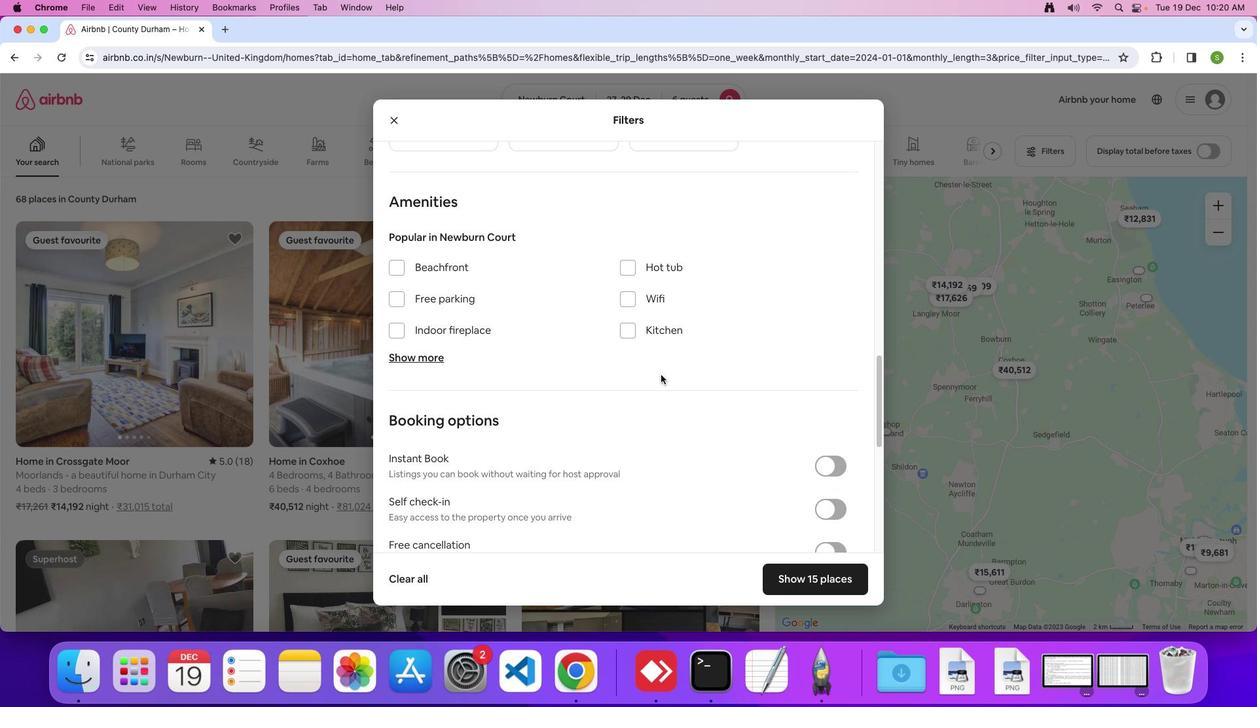 
Action: Mouse scrolled (660, 374) with delta (0, 0)
Screenshot: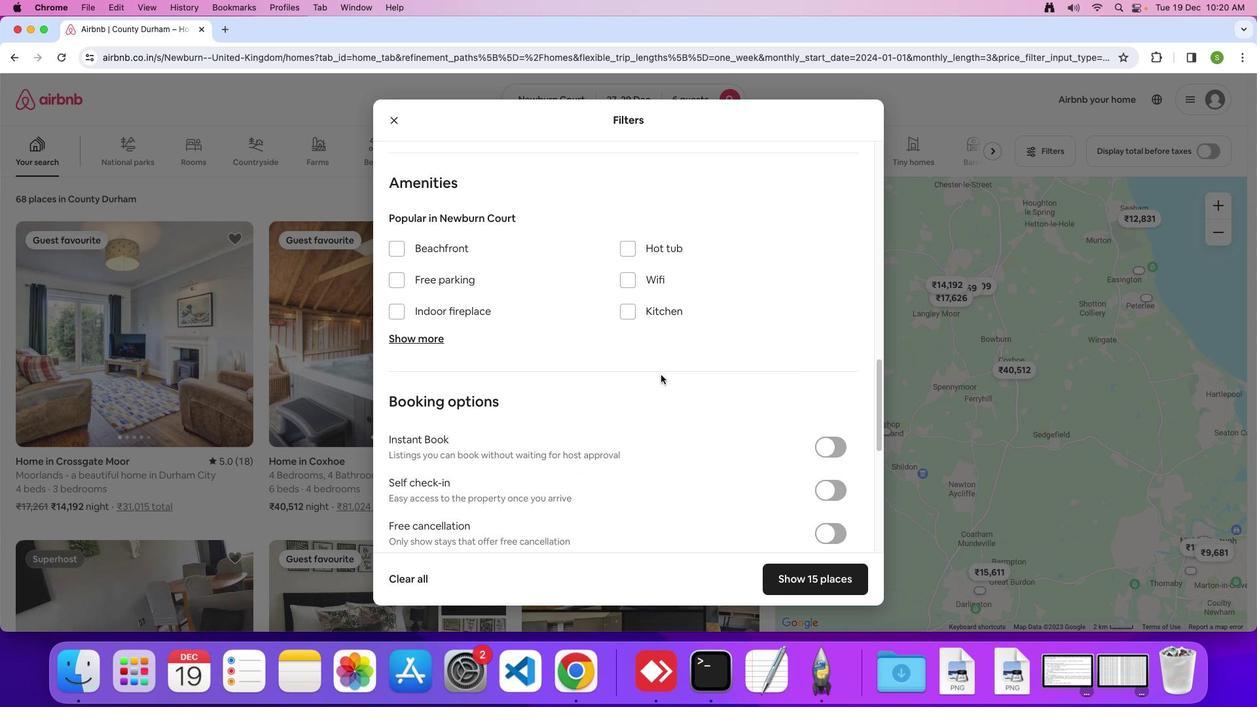 
Action: Mouse scrolled (660, 374) with delta (0, 0)
Screenshot: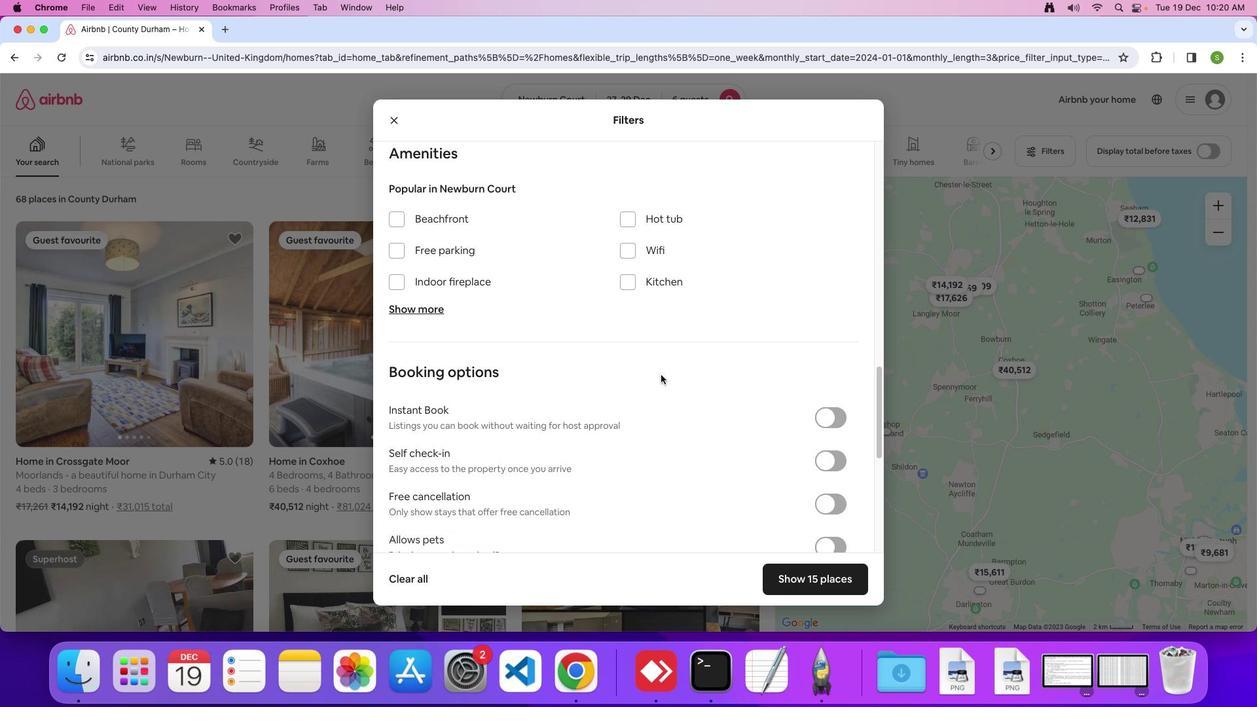 
Action: Mouse scrolled (660, 374) with delta (0, 0)
Screenshot: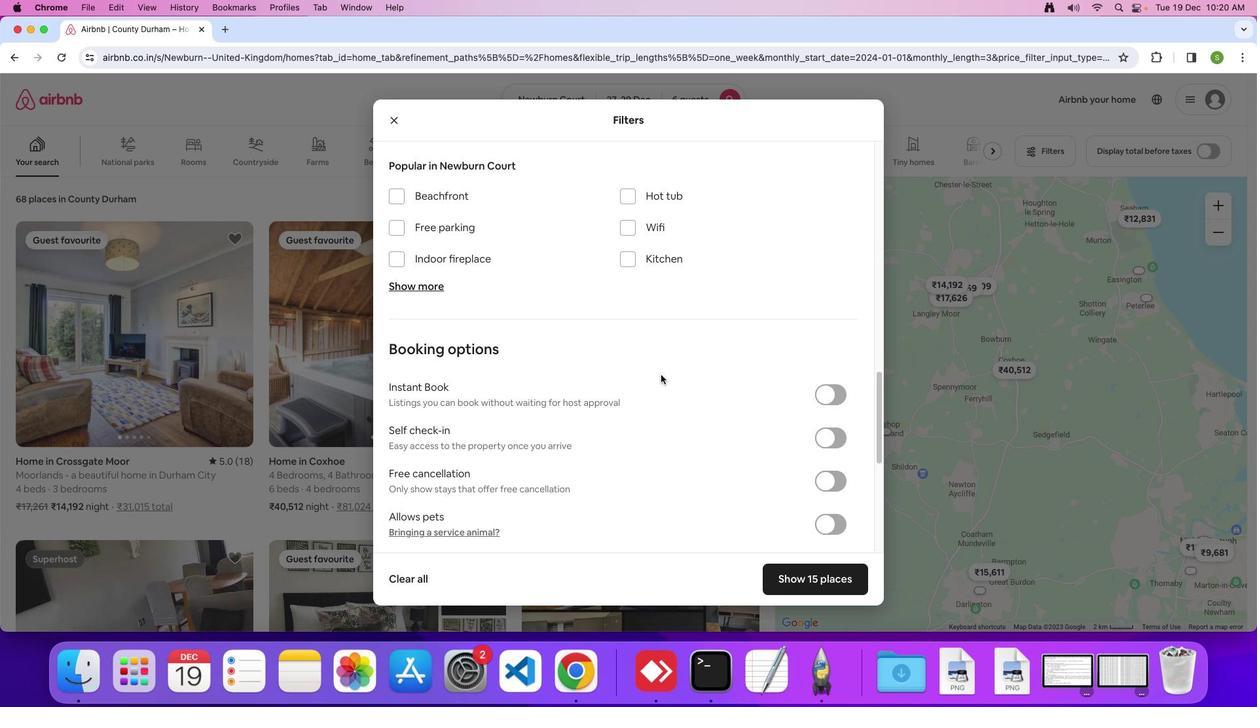 
Action: Mouse scrolled (660, 374) with delta (0, 0)
Screenshot: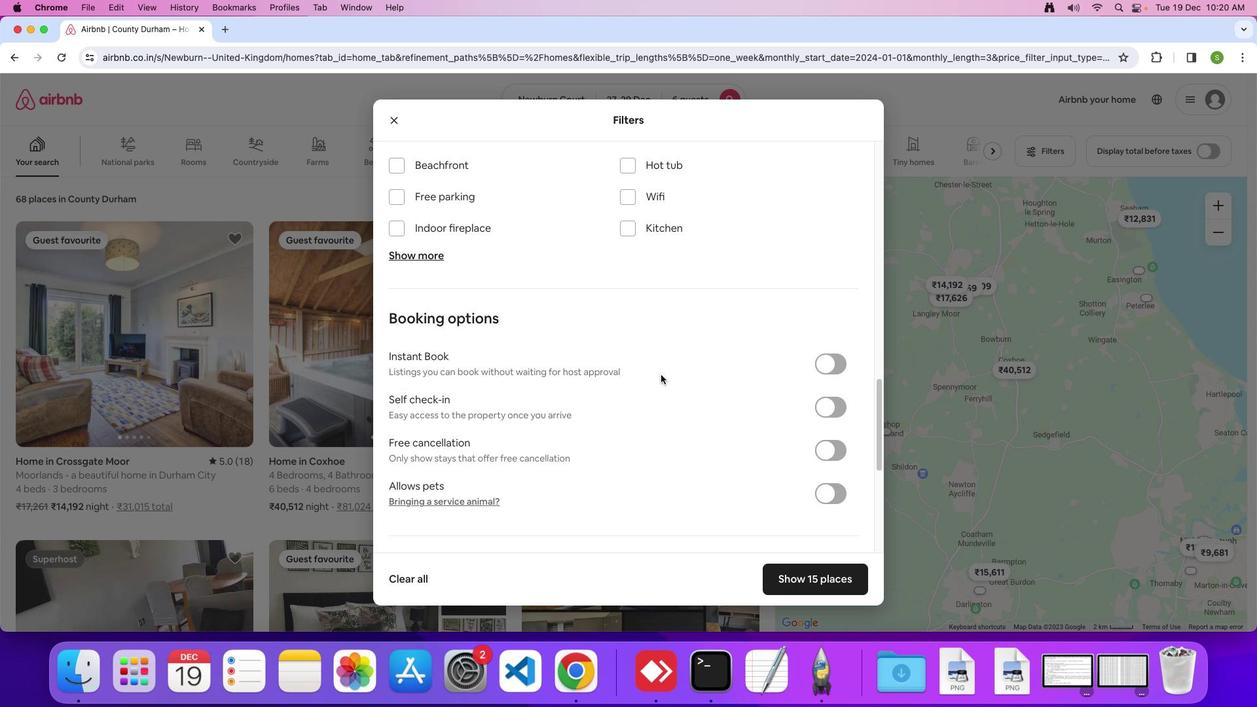 
Action: Mouse scrolled (660, 374) with delta (0, -1)
Screenshot: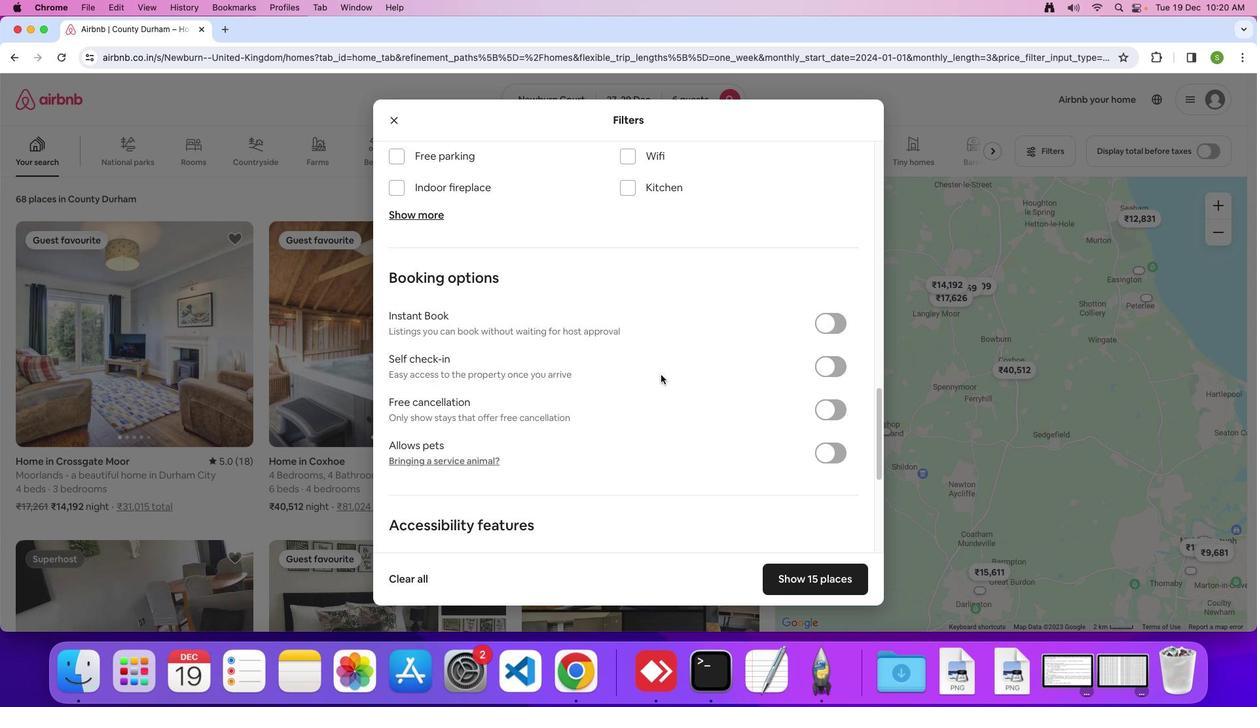
Action: Mouse scrolled (660, 374) with delta (0, 0)
Screenshot: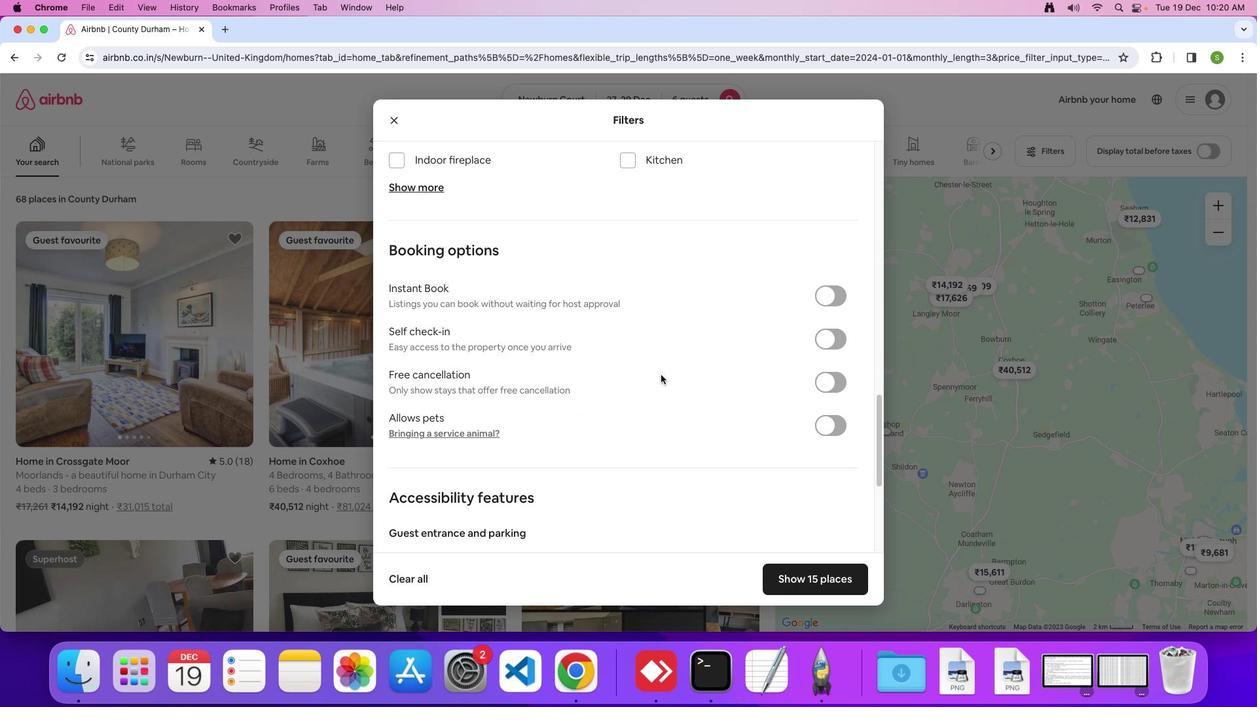 
Action: Mouse scrolled (660, 374) with delta (0, 0)
Screenshot: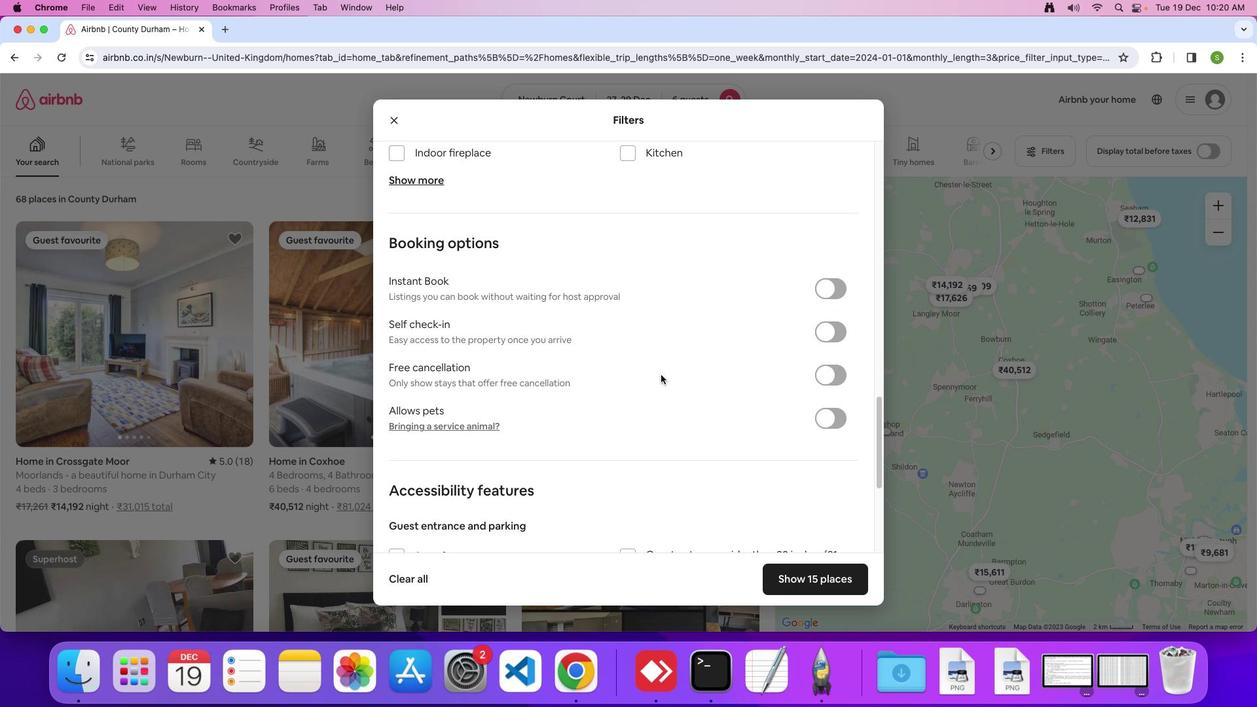
Action: Mouse scrolled (660, 374) with delta (0, 0)
Screenshot: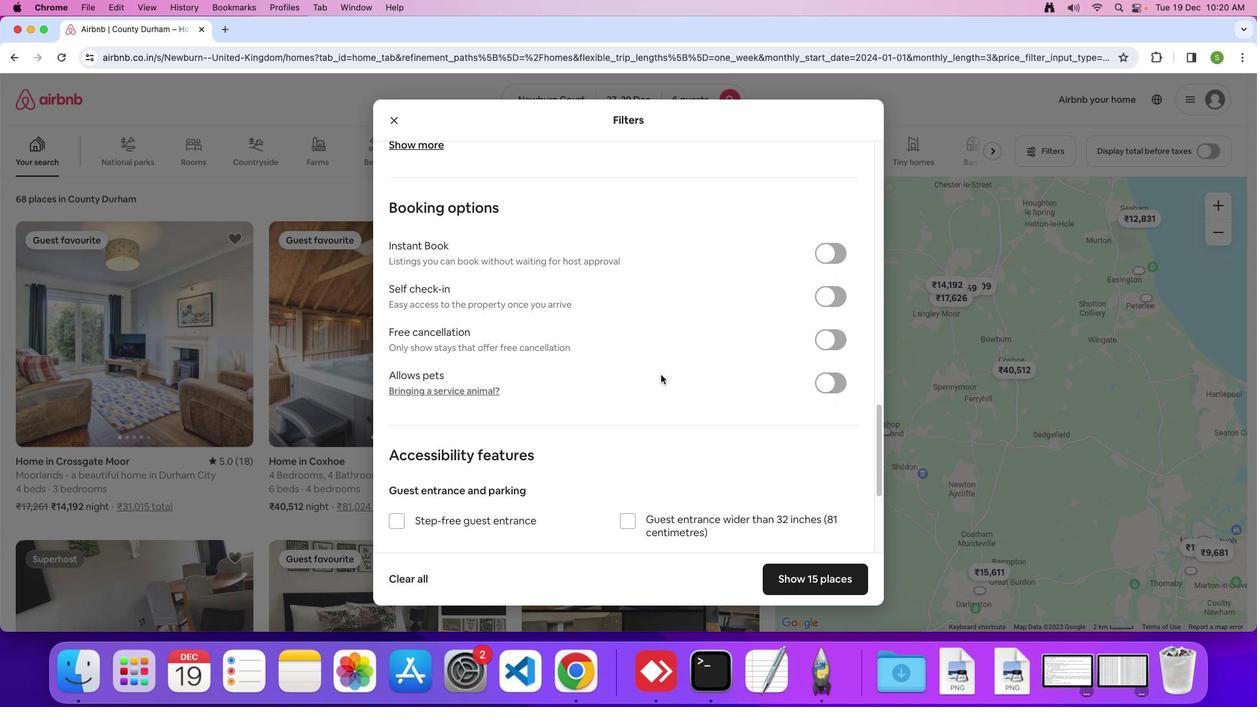 
Action: Mouse scrolled (660, 374) with delta (0, 0)
Screenshot: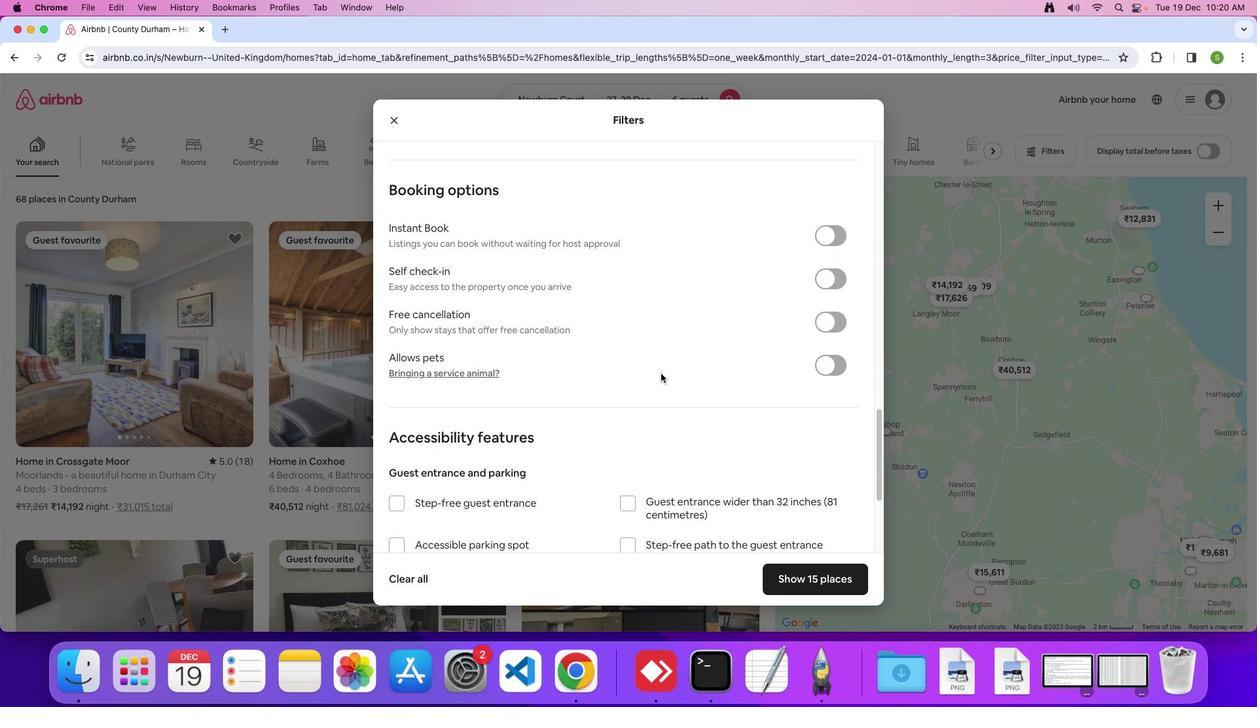
Action: Mouse scrolled (660, 374) with delta (0, 0)
Screenshot: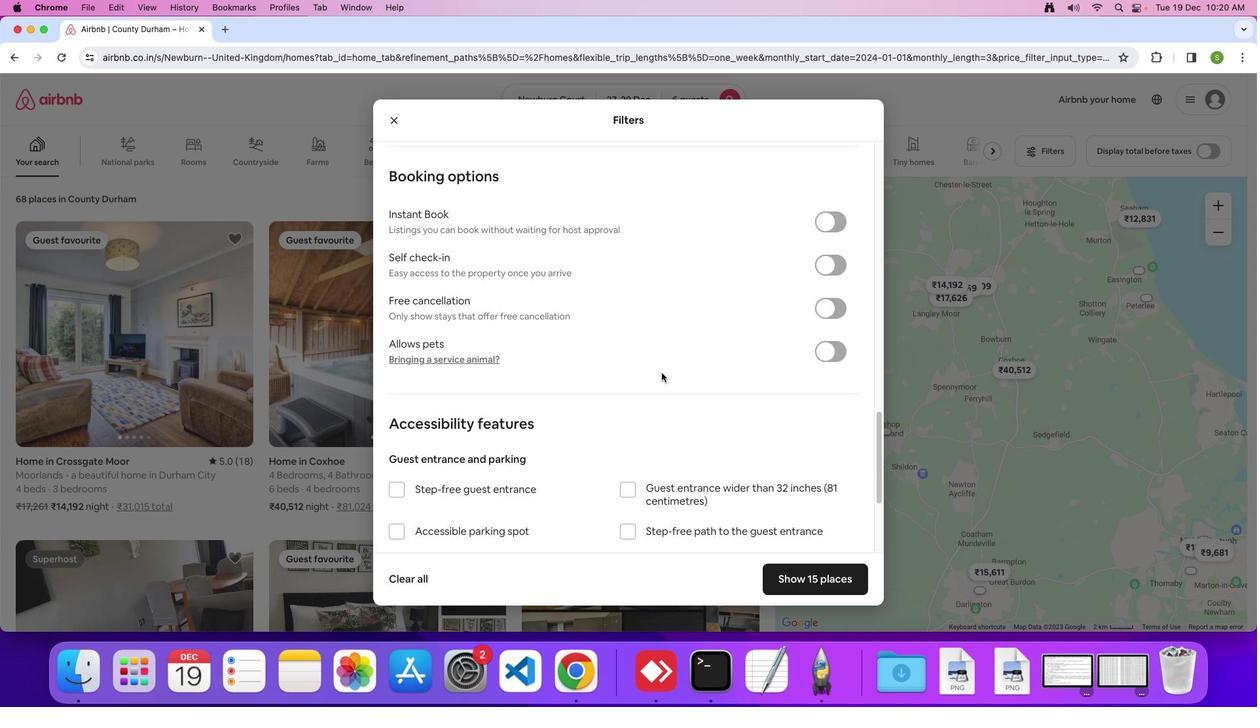 
Action: Mouse moved to (661, 373)
Screenshot: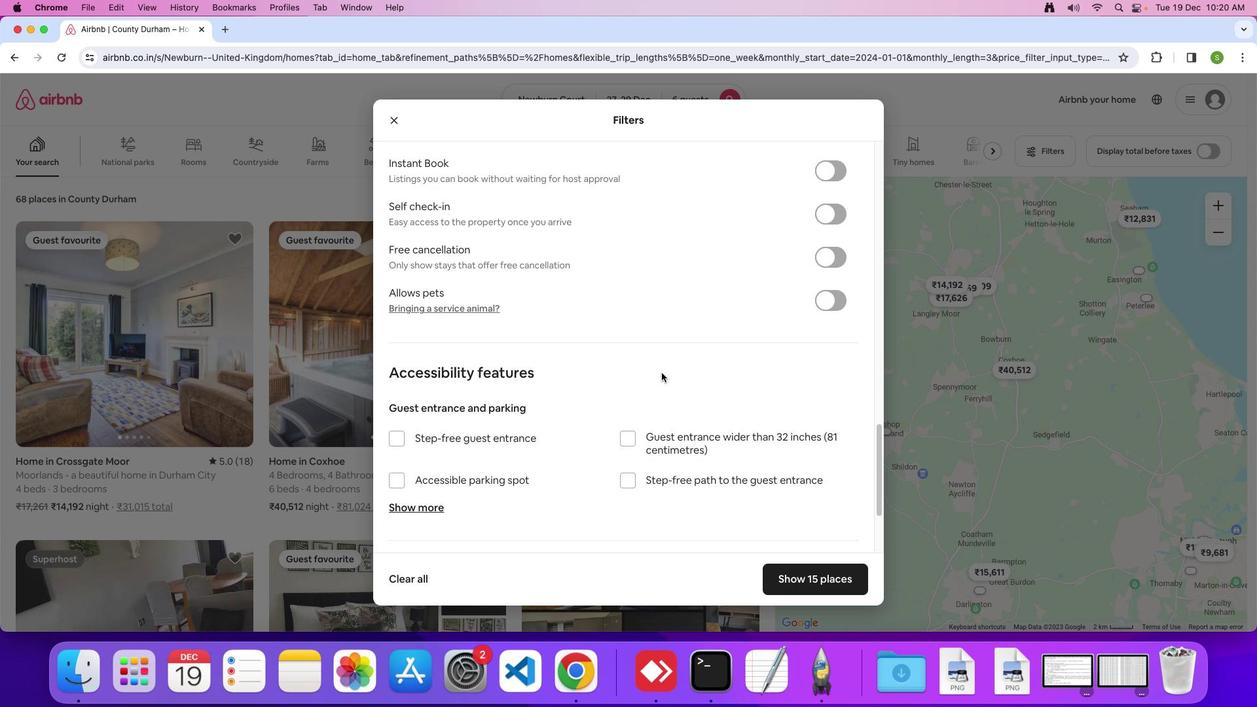 
Action: Mouse scrolled (661, 373) with delta (0, -1)
Screenshot: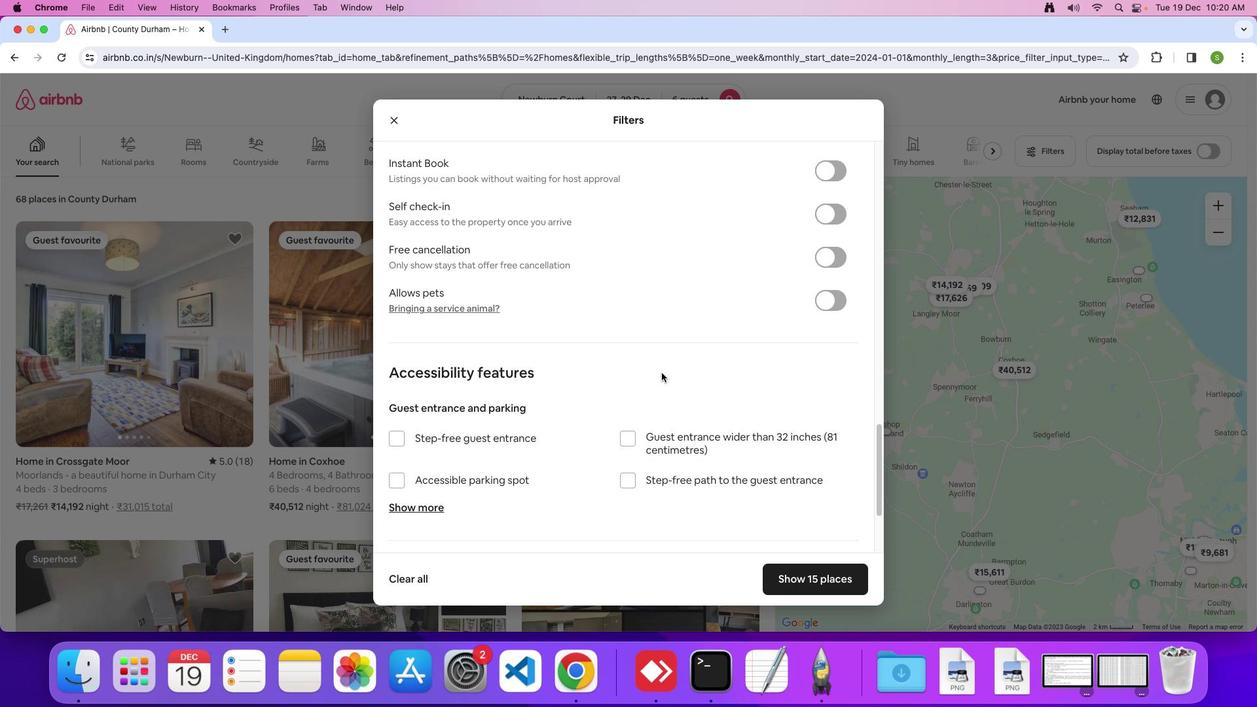 
Action: Mouse moved to (661, 373)
Screenshot: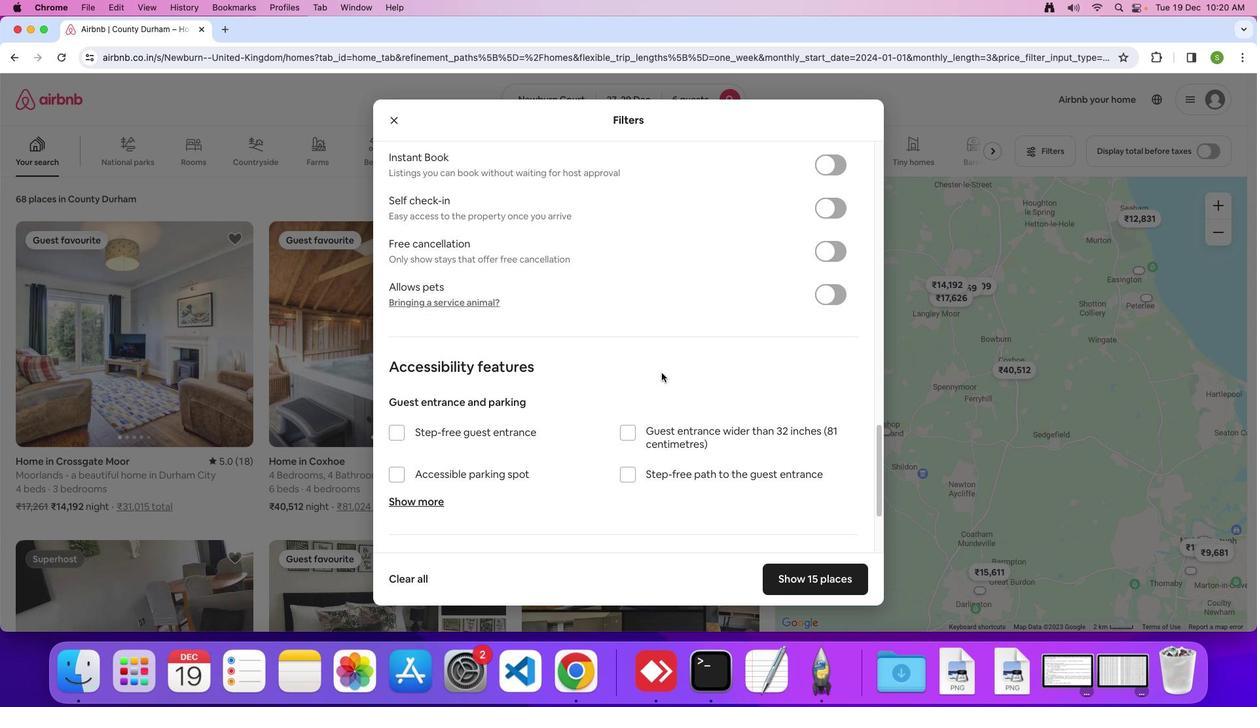 
Action: Mouse scrolled (661, 373) with delta (0, 0)
Screenshot: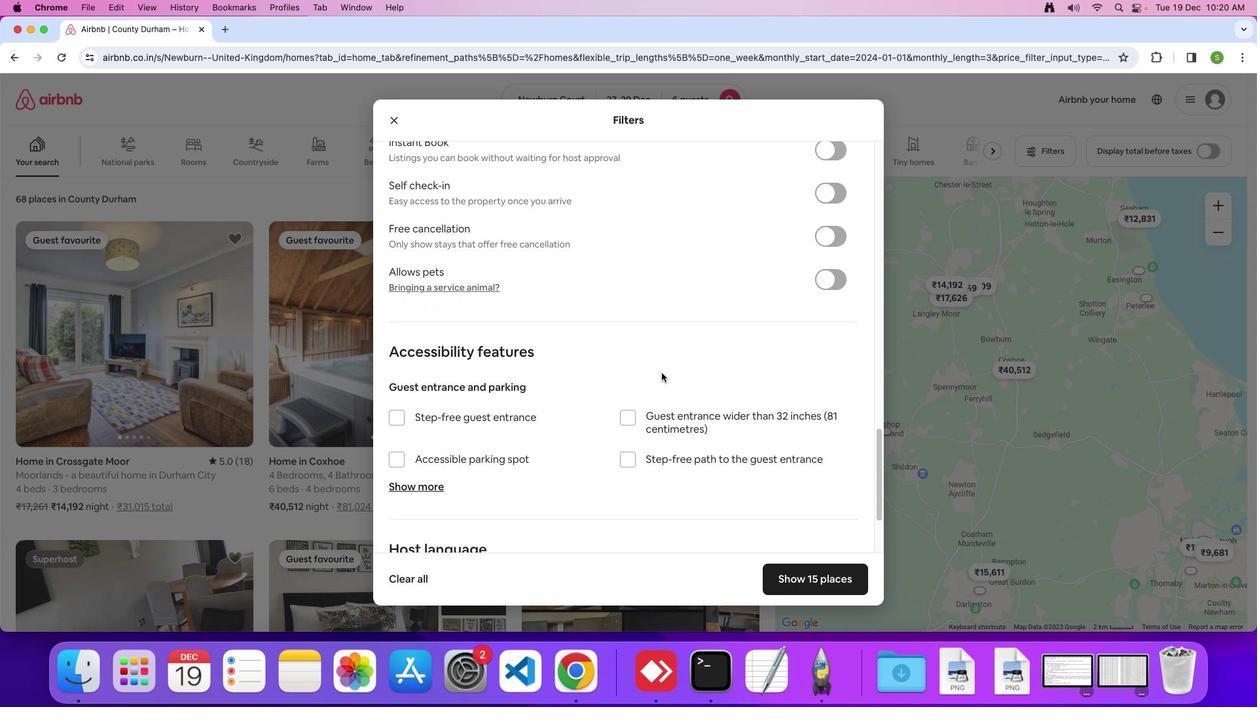 
Action: Mouse scrolled (661, 373) with delta (0, 0)
Screenshot: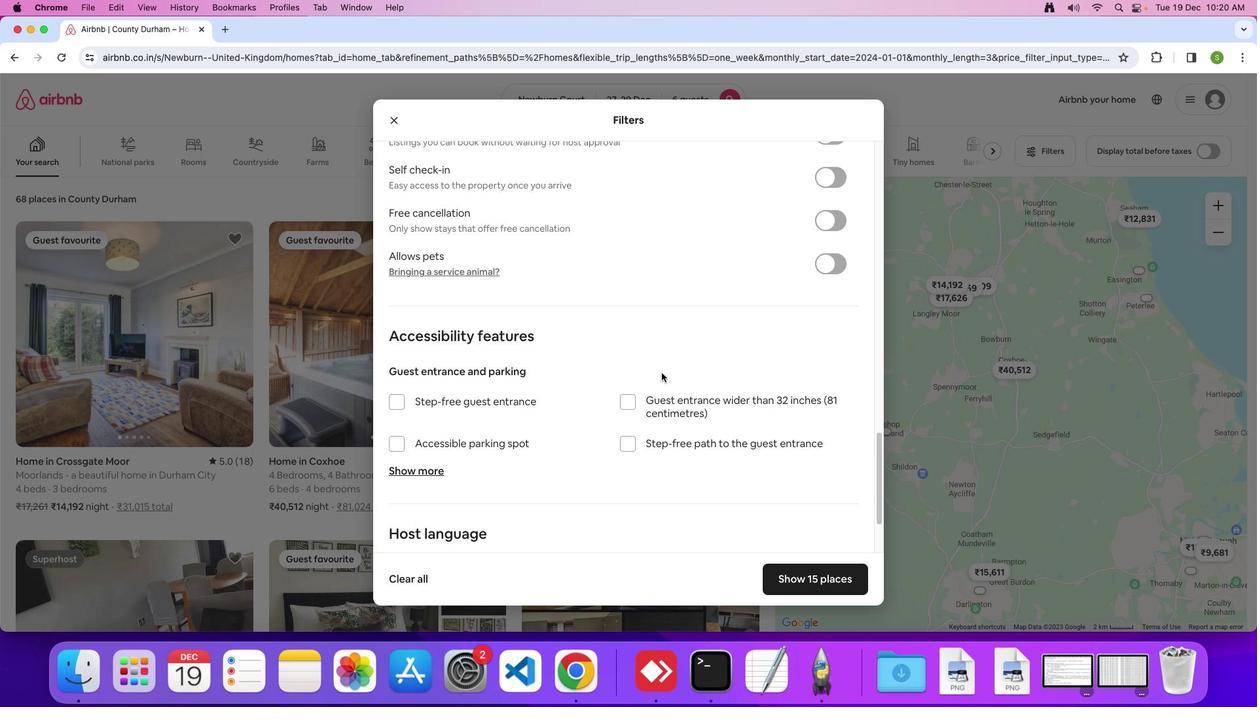 
Action: Mouse scrolled (661, 373) with delta (0, 0)
Screenshot: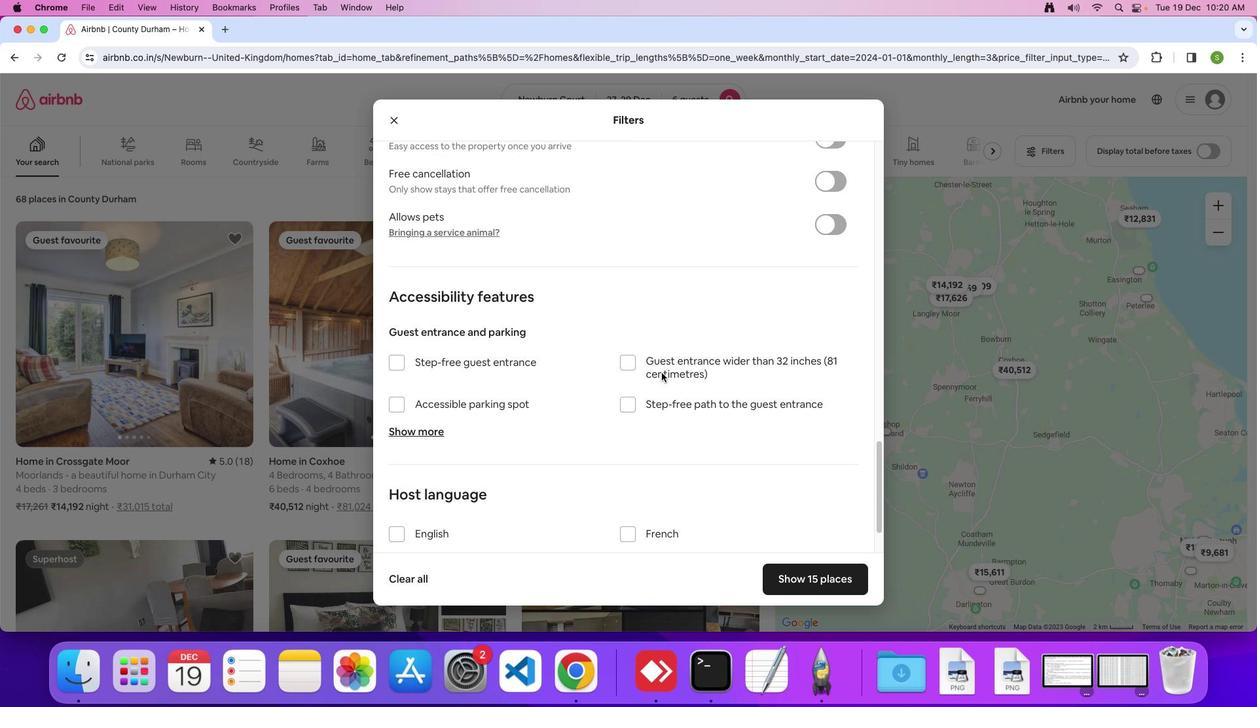 
Action: Mouse scrolled (661, 373) with delta (0, 0)
Screenshot: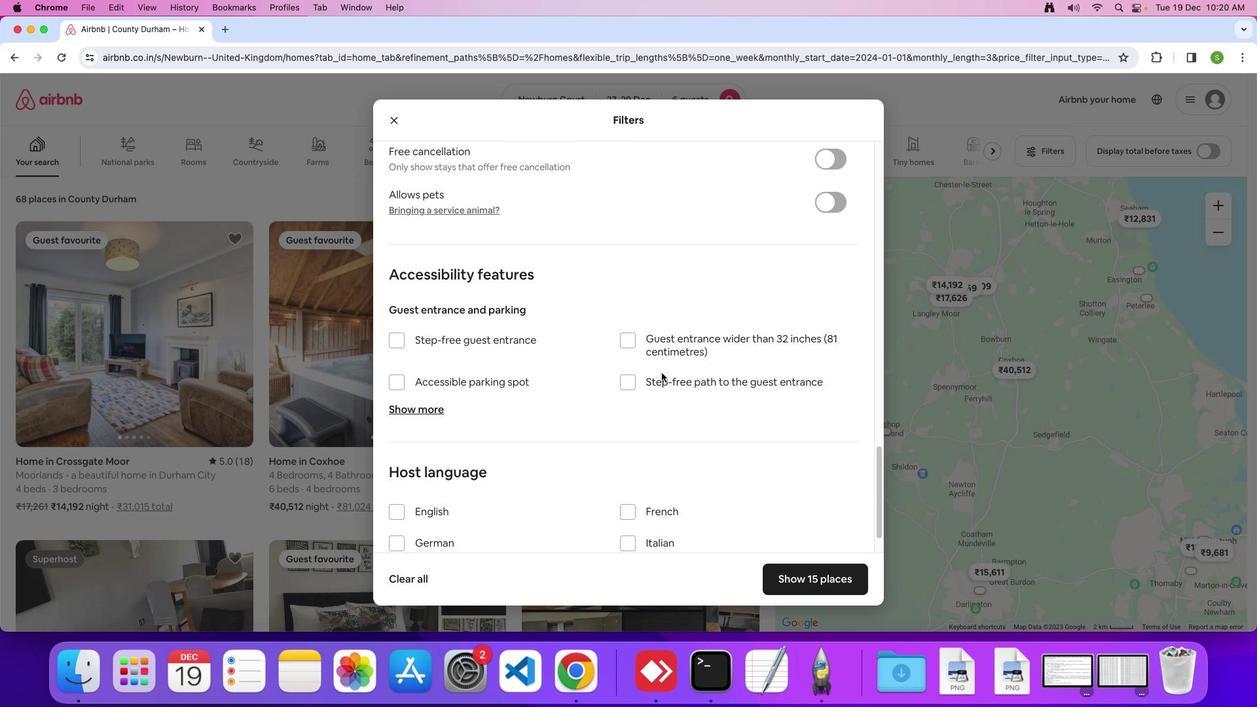 
Action: Mouse scrolled (661, 373) with delta (0, 0)
Screenshot: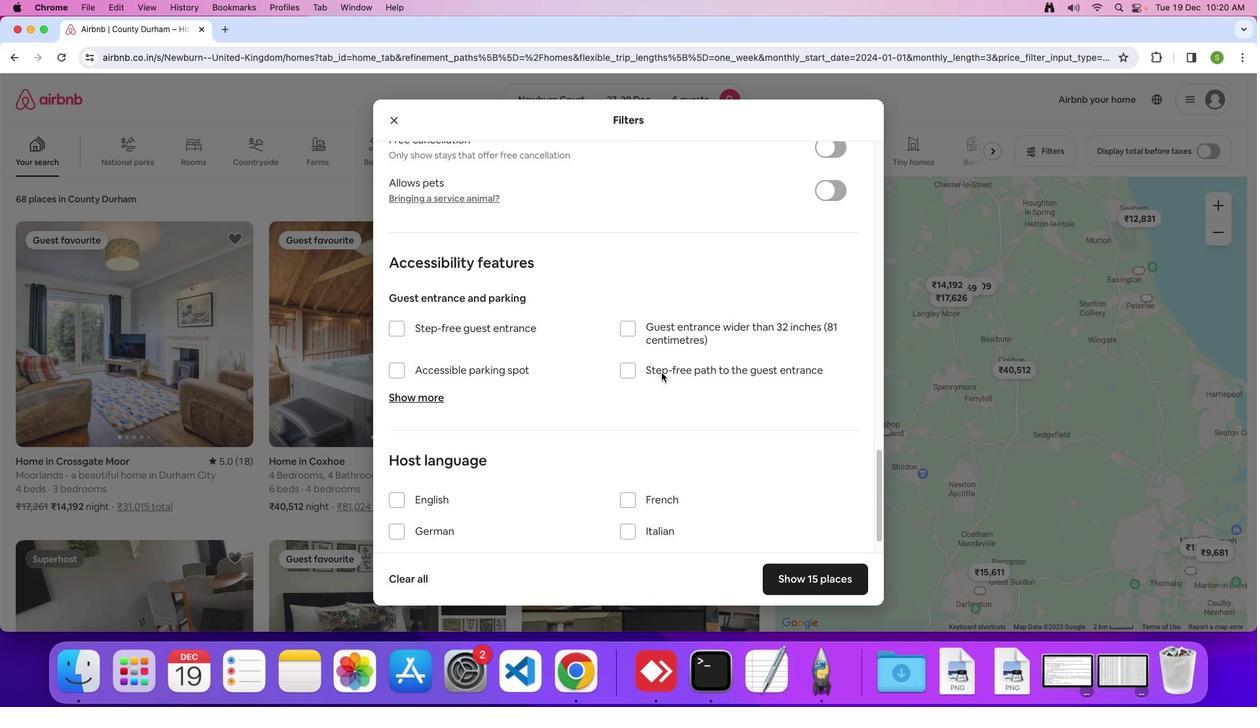 
Action: Mouse scrolled (661, 373) with delta (0, -1)
Screenshot: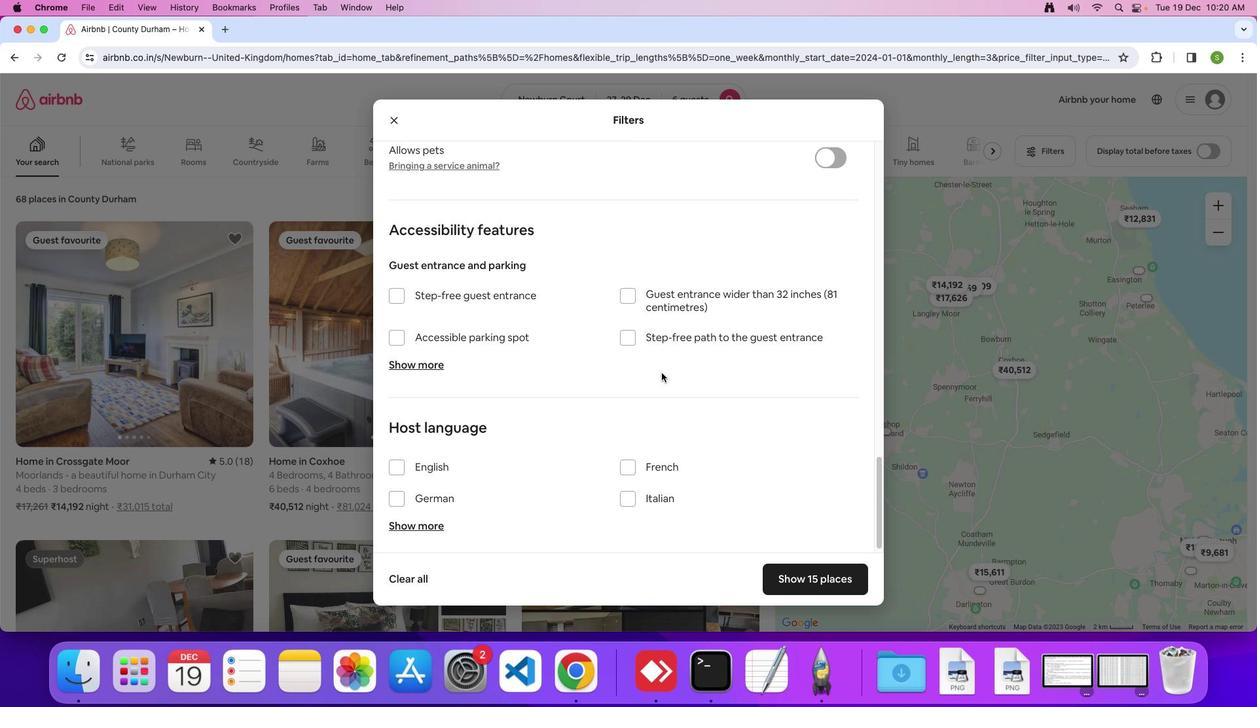
Action: Mouse scrolled (661, 373) with delta (0, 0)
Screenshot: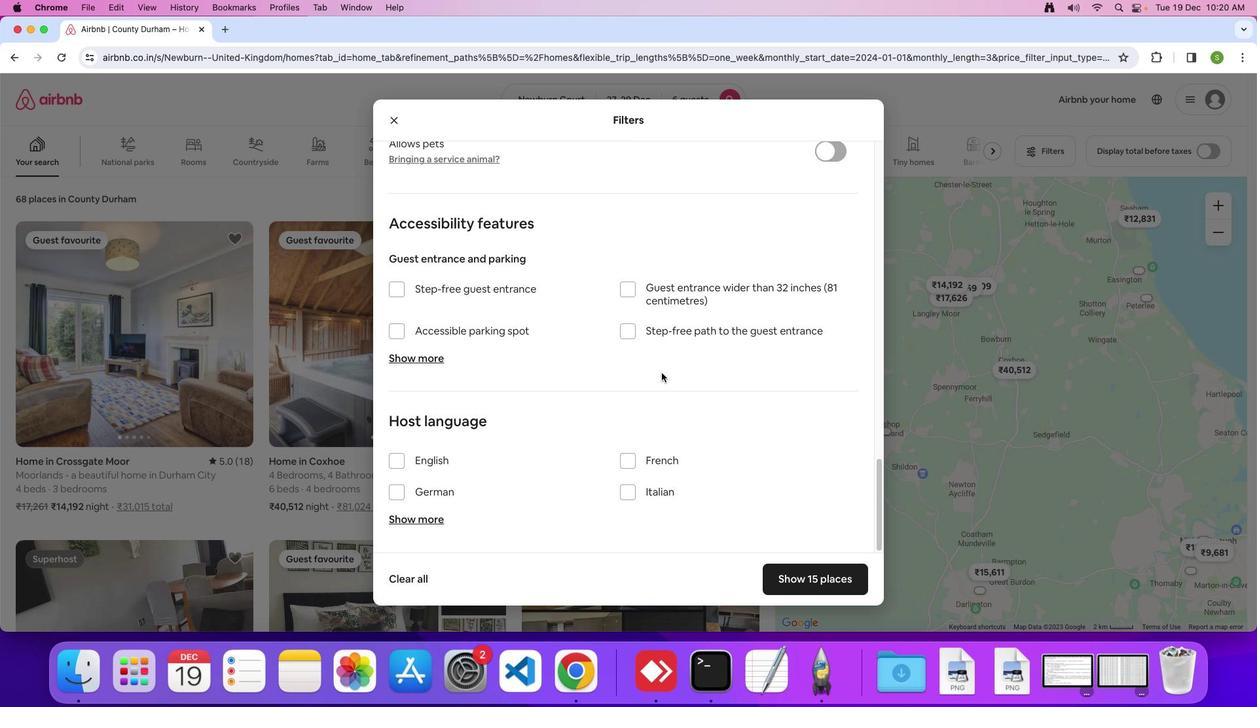 
Action: Mouse scrolled (661, 373) with delta (0, 0)
Screenshot: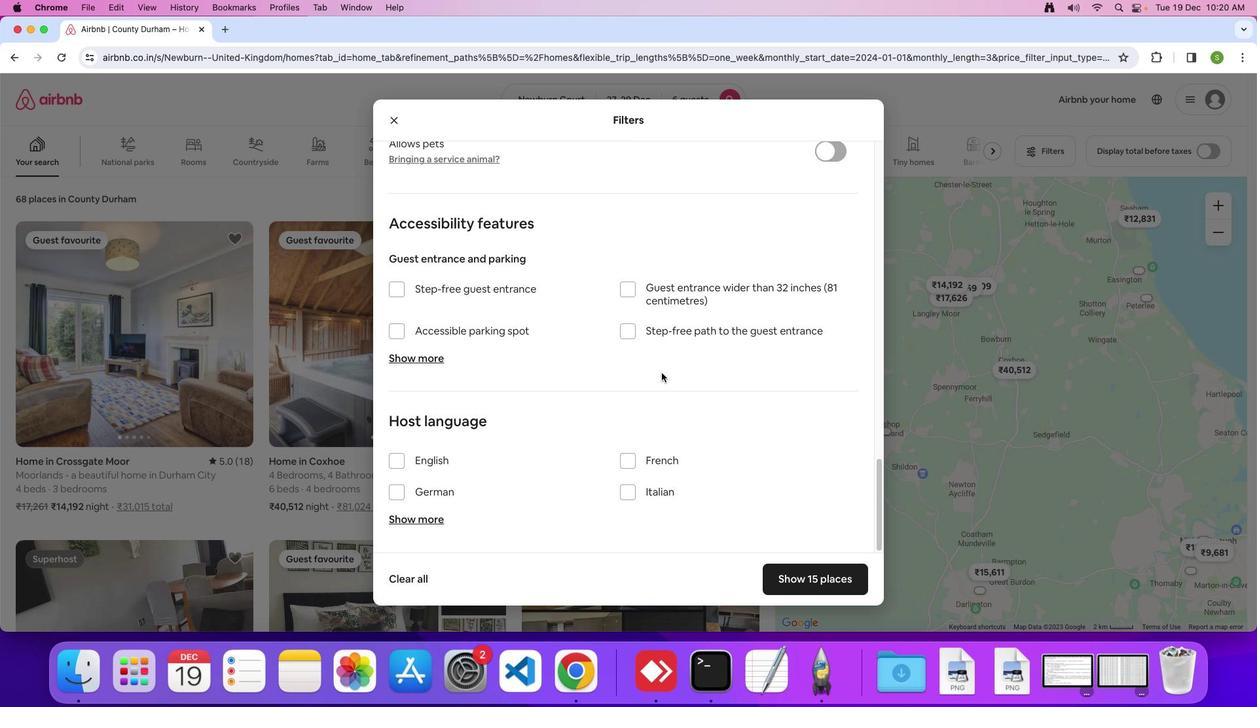 
Action: Mouse scrolled (661, 373) with delta (0, 0)
Screenshot: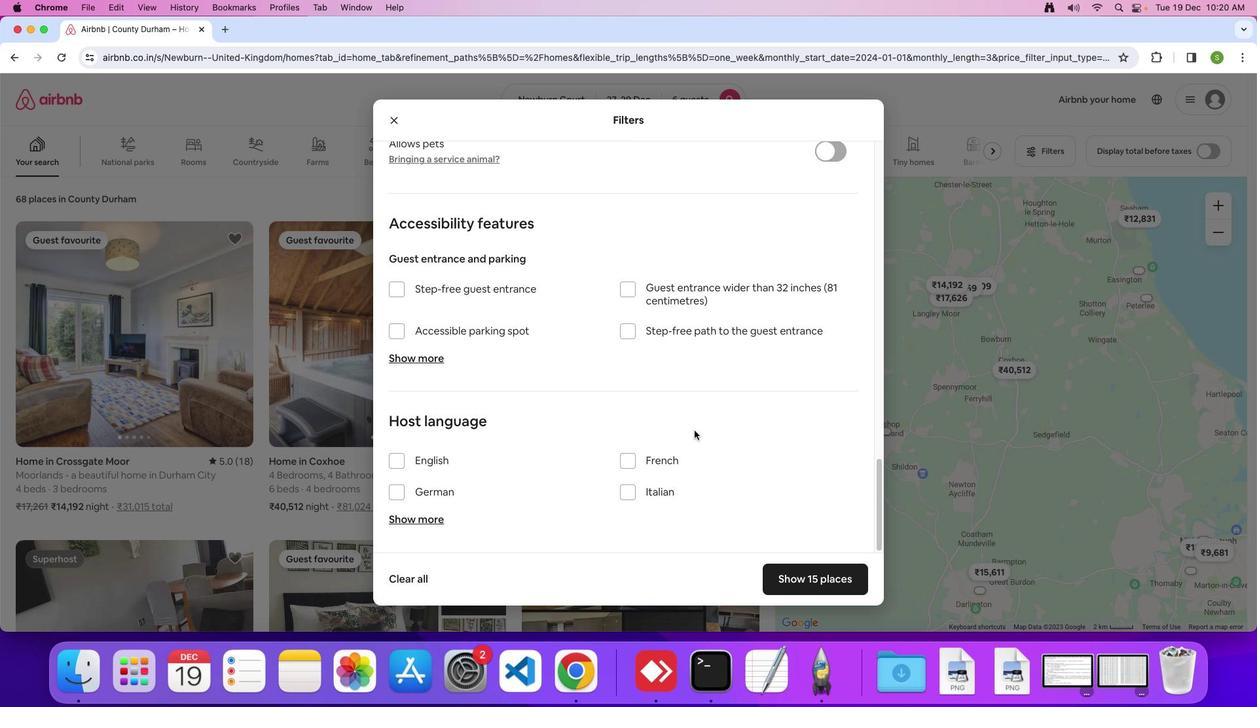 
Action: Mouse moved to (823, 577)
Screenshot: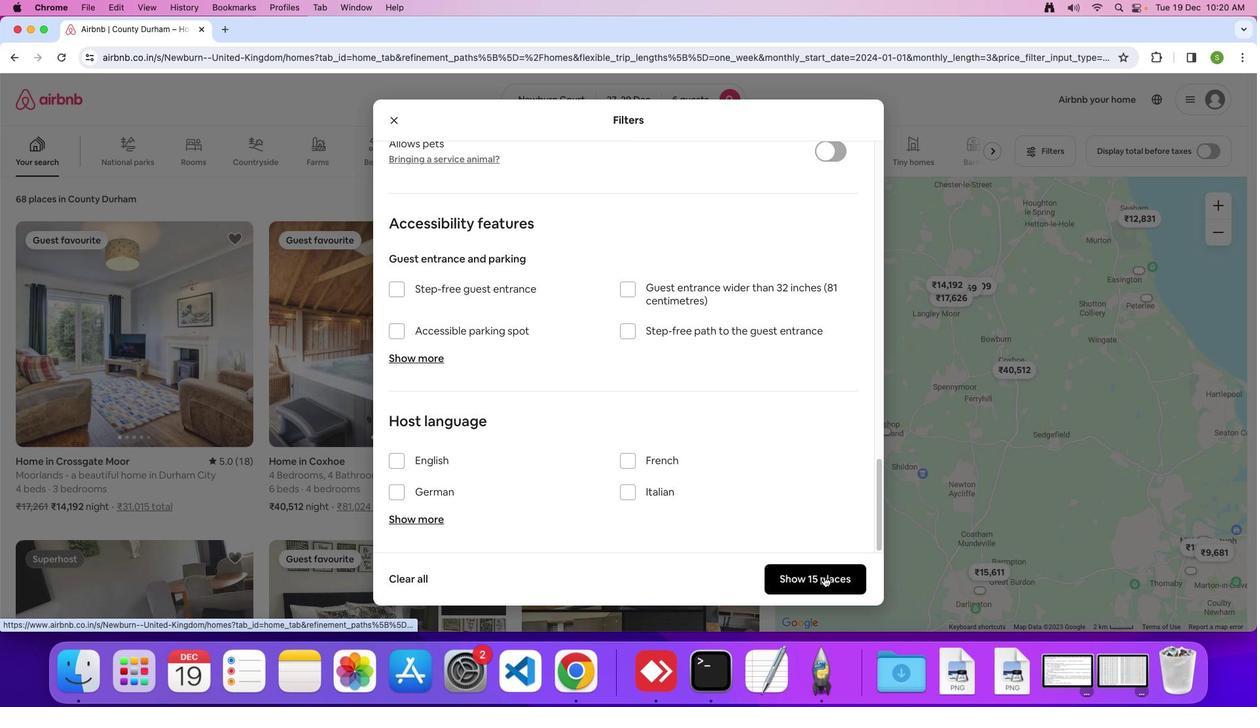 
Action: Mouse pressed left at (823, 577)
Screenshot: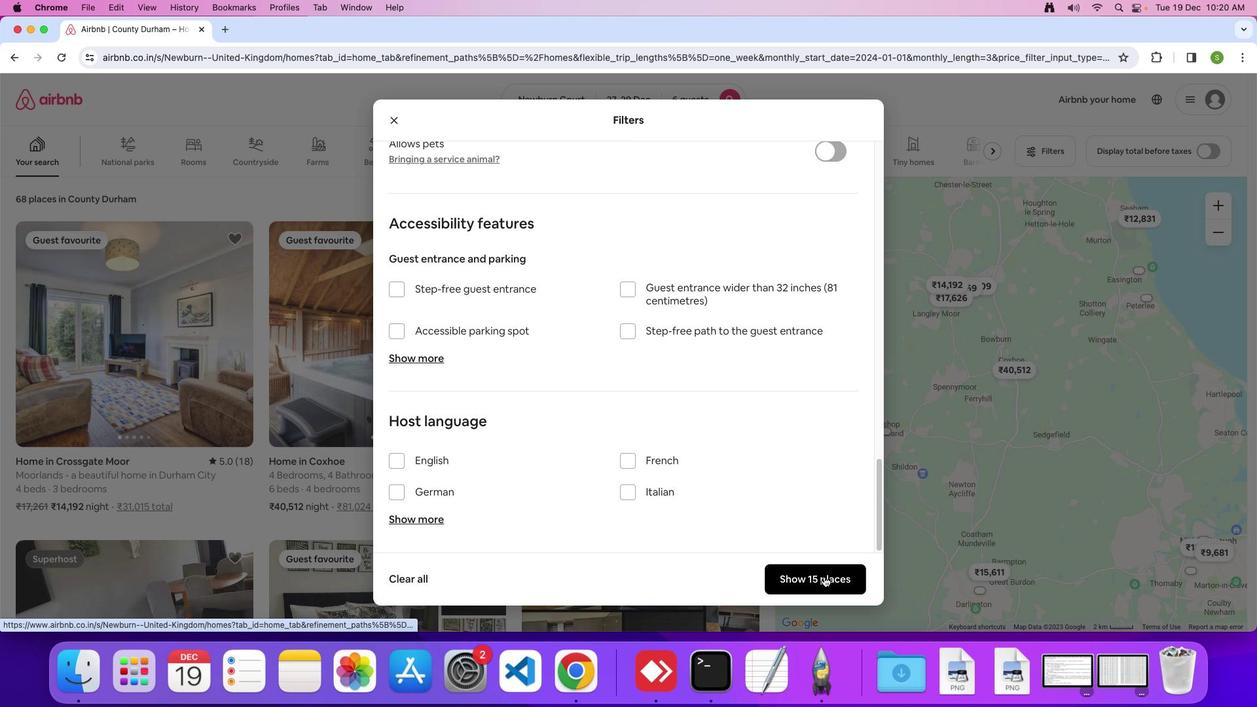 
Action: Mouse moved to (126, 309)
Screenshot: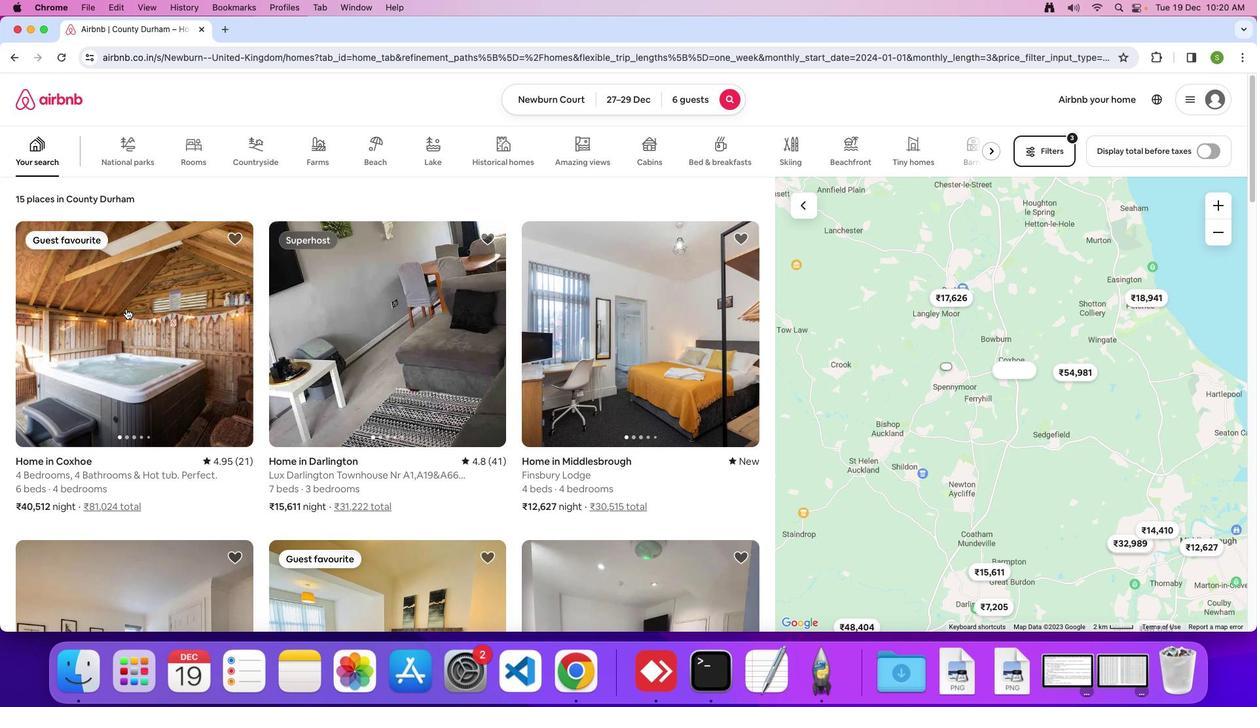 
Action: Mouse pressed left at (126, 309)
Screenshot: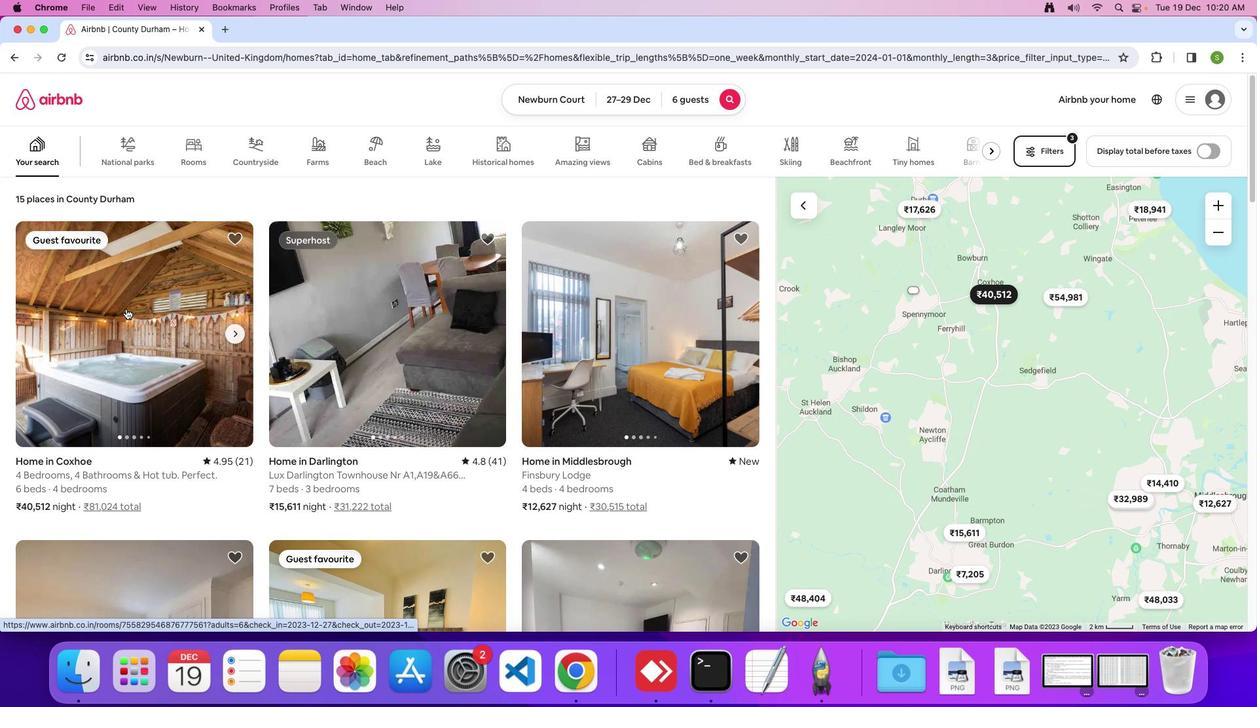 
Action: Mouse moved to (382, 292)
Screenshot: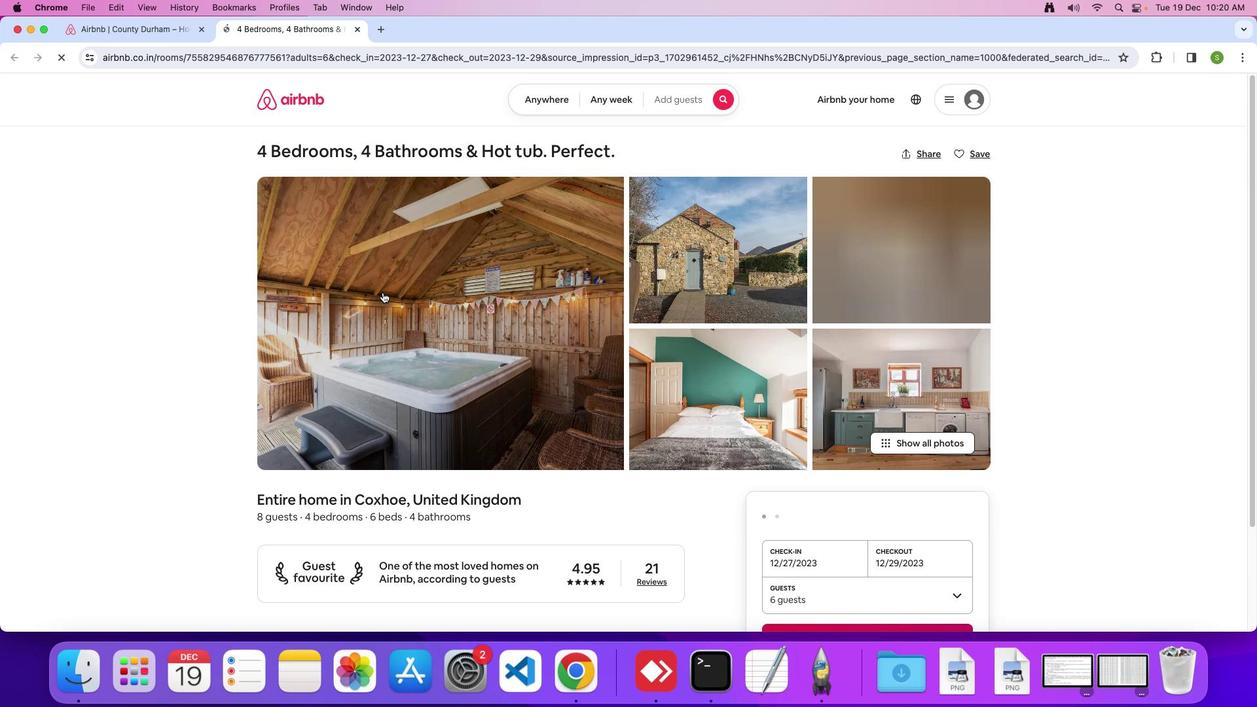 
Action: Mouse pressed left at (382, 292)
Screenshot: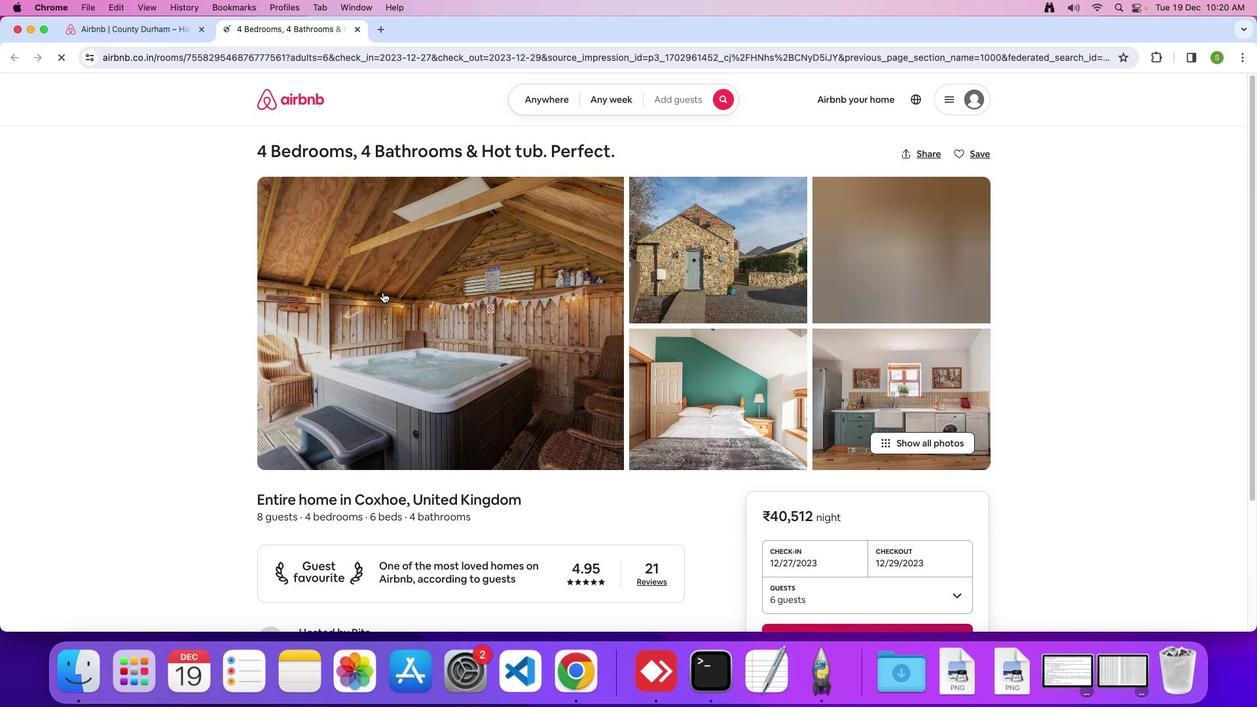 
Action: Mouse moved to (681, 356)
Screenshot: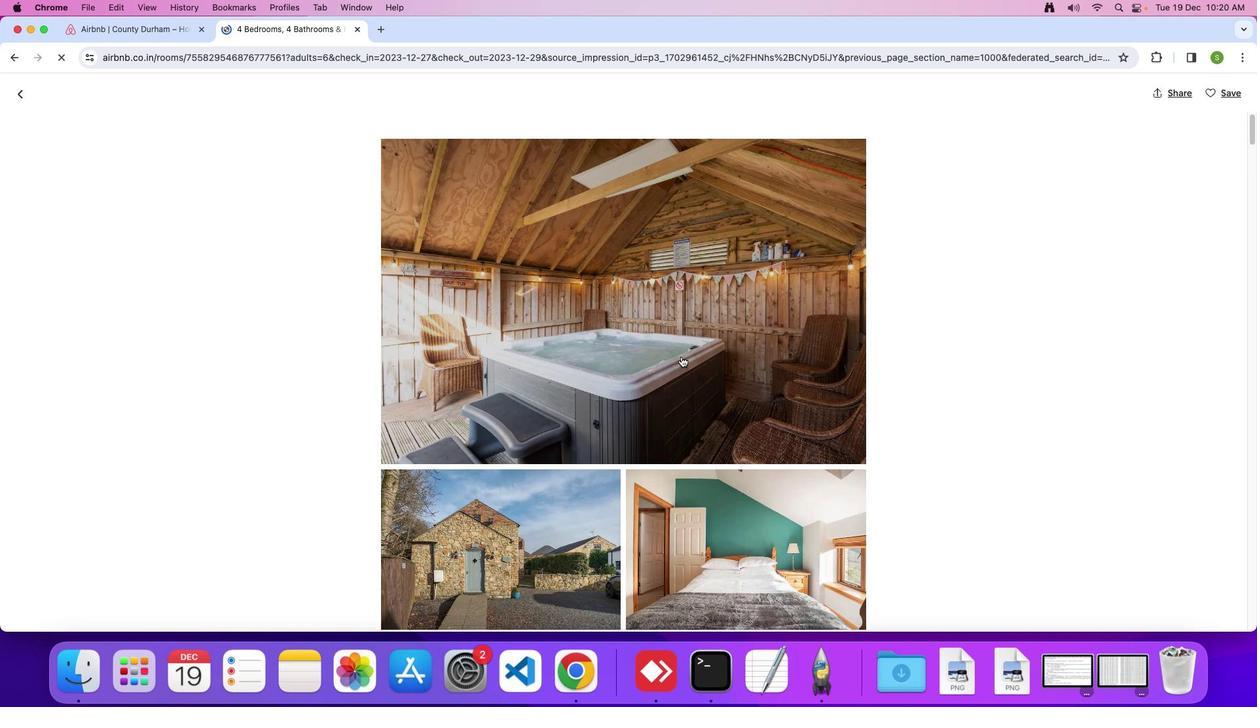 
Action: Mouse scrolled (681, 356) with delta (0, 0)
Screenshot: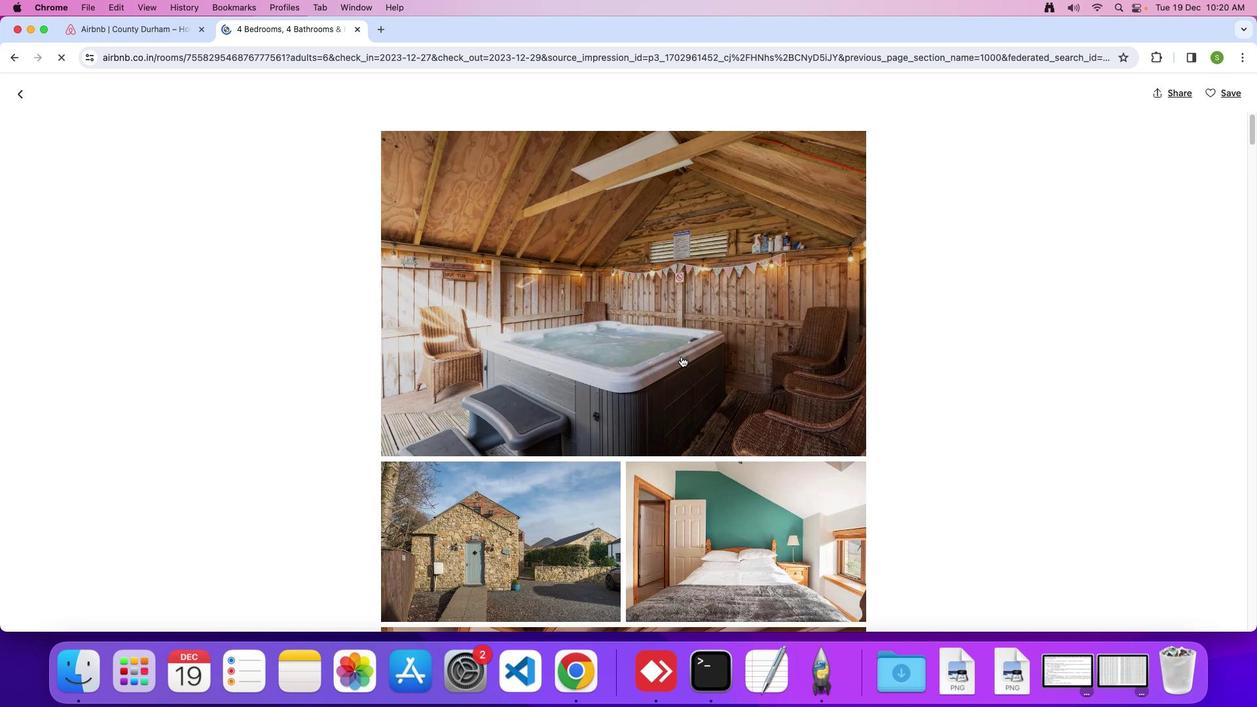 
Action: Mouse scrolled (681, 356) with delta (0, 0)
Screenshot: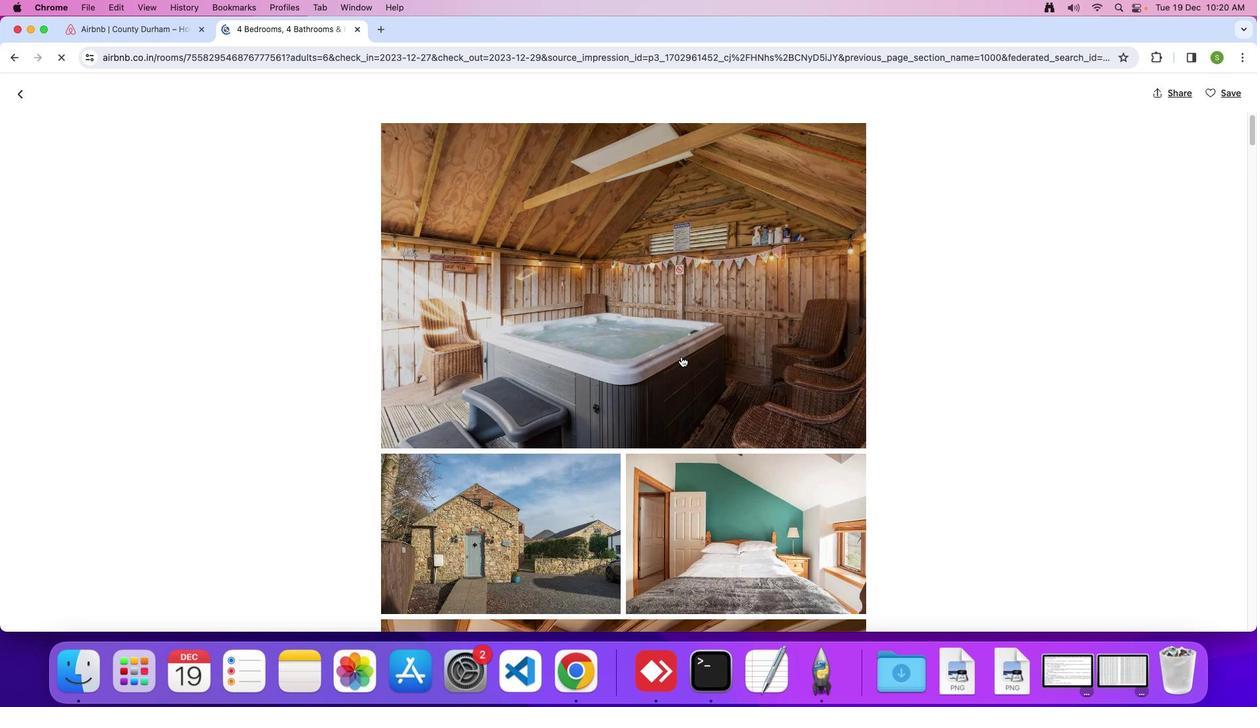 
Action: Mouse scrolled (681, 356) with delta (0, 0)
Screenshot: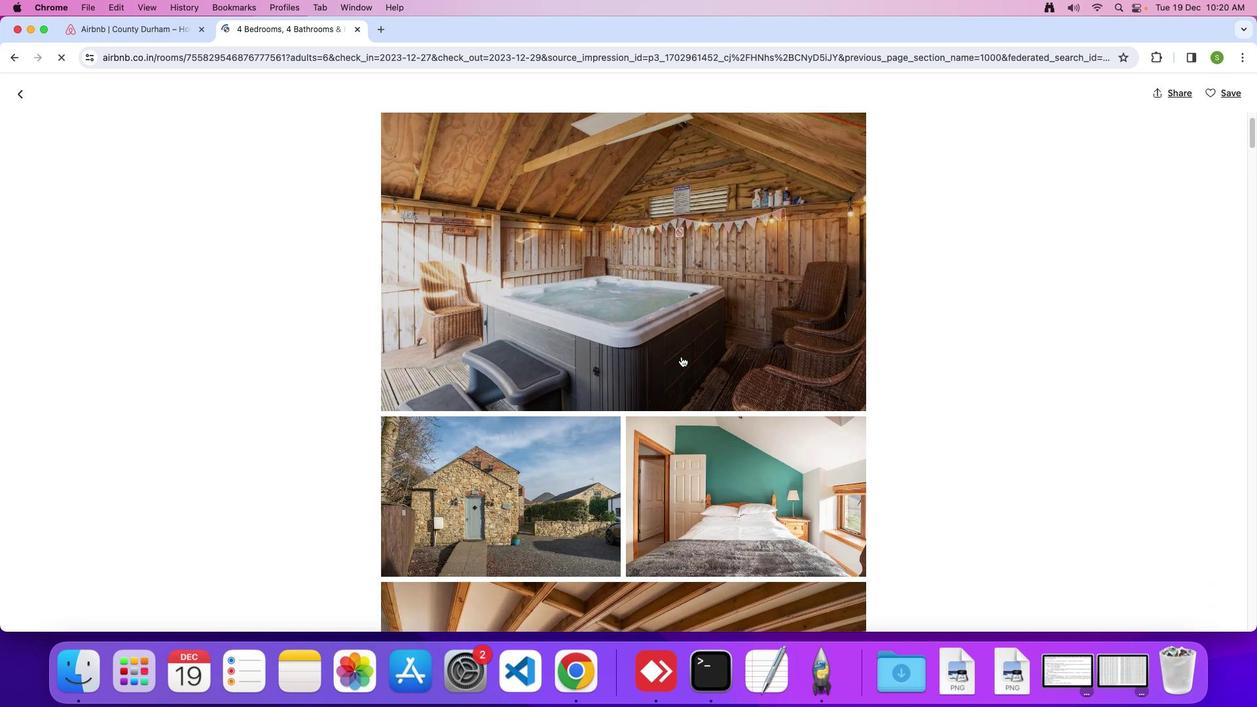 
Action: Mouse scrolled (681, 356) with delta (0, 0)
Screenshot: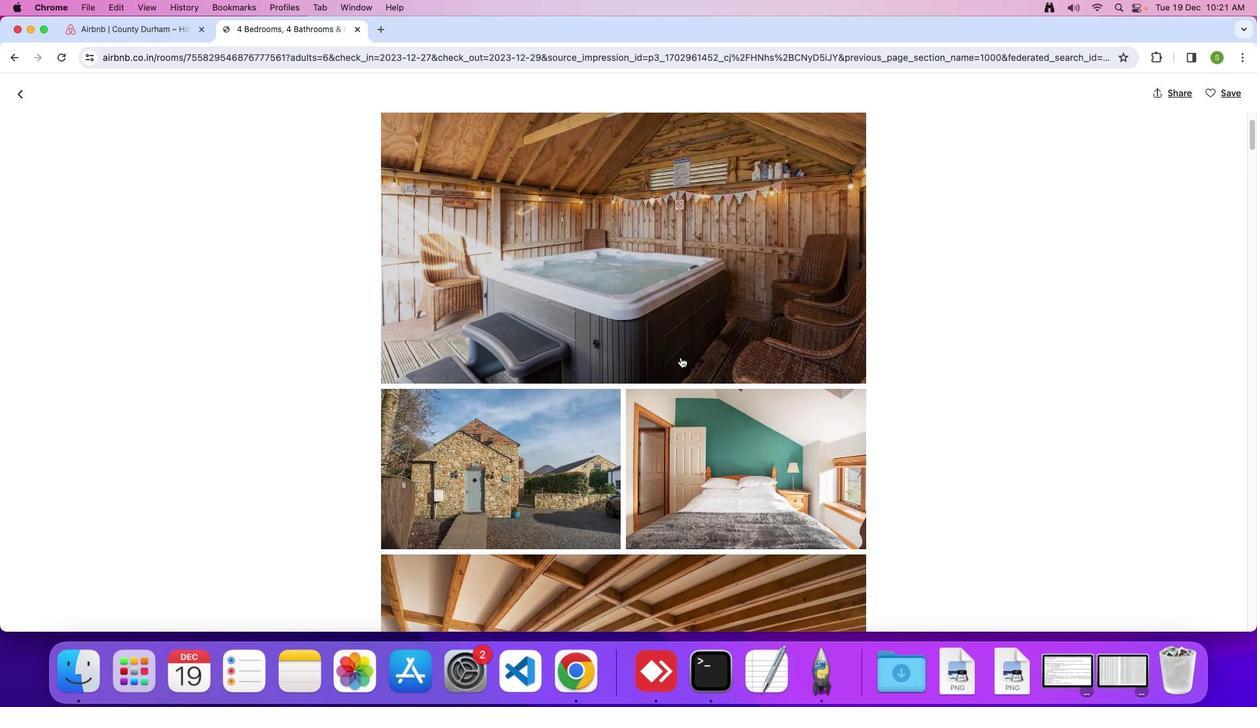 
Action: Mouse scrolled (681, 356) with delta (0, 0)
Screenshot: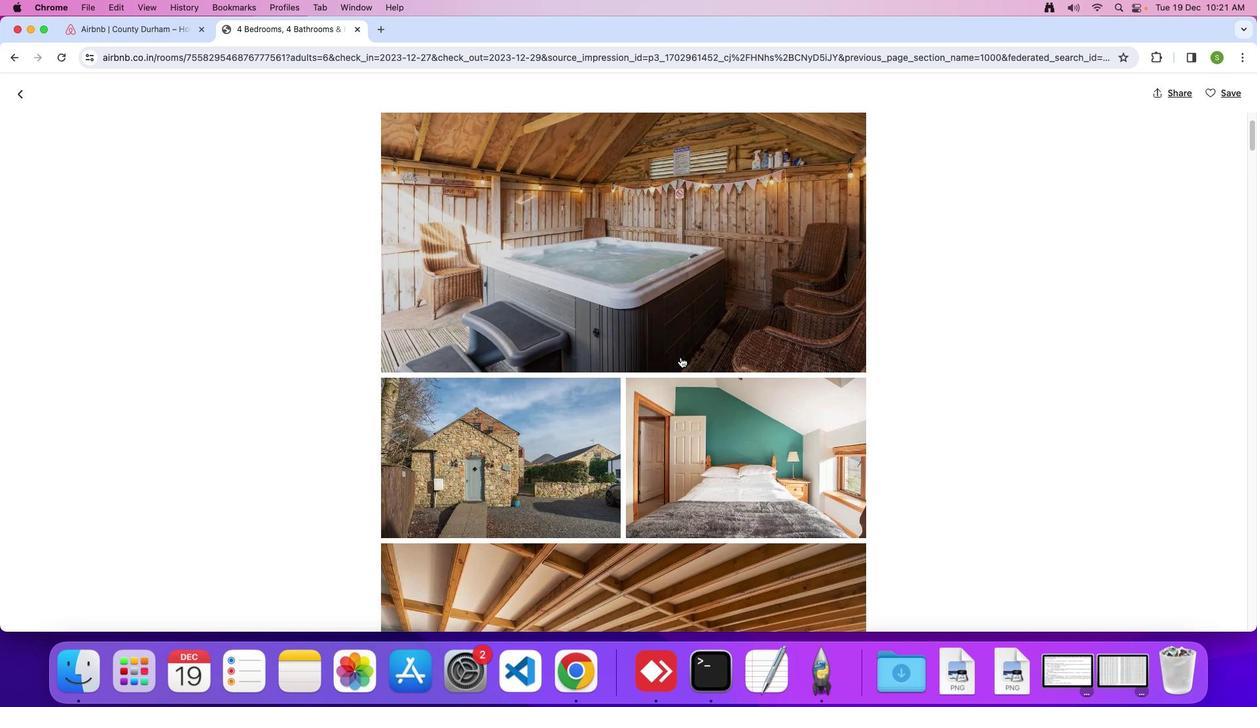 
Action: Mouse moved to (680, 357)
Screenshot: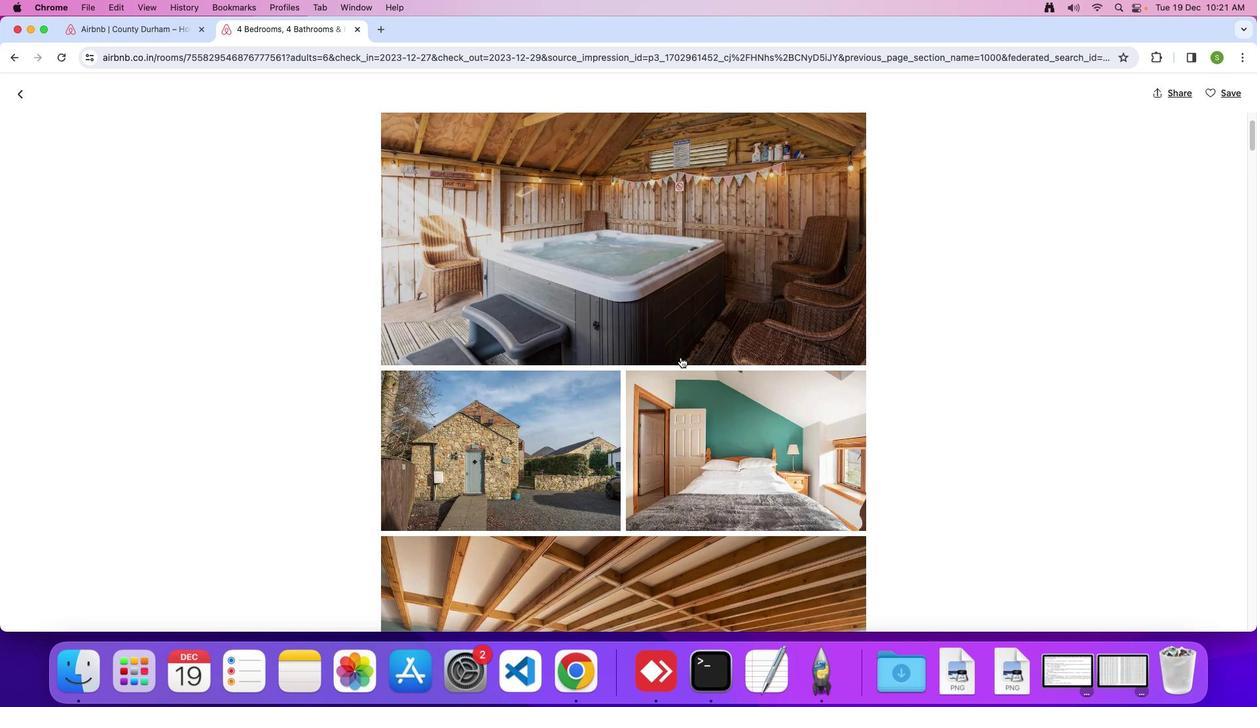 
Action: Mouse scrolled (680, 357) with delta (0, 0)
Screenshot: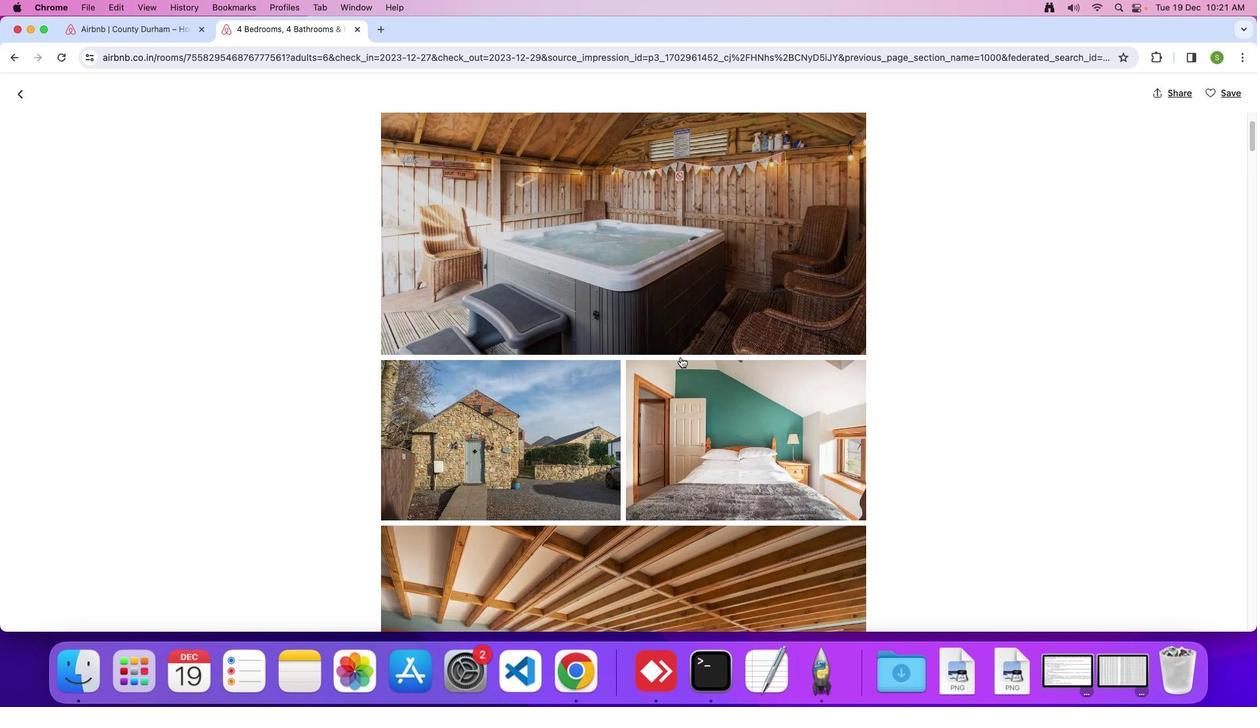 
Action: Mouse scrolled (680, 357) with delta (0, 0)
Screenshot: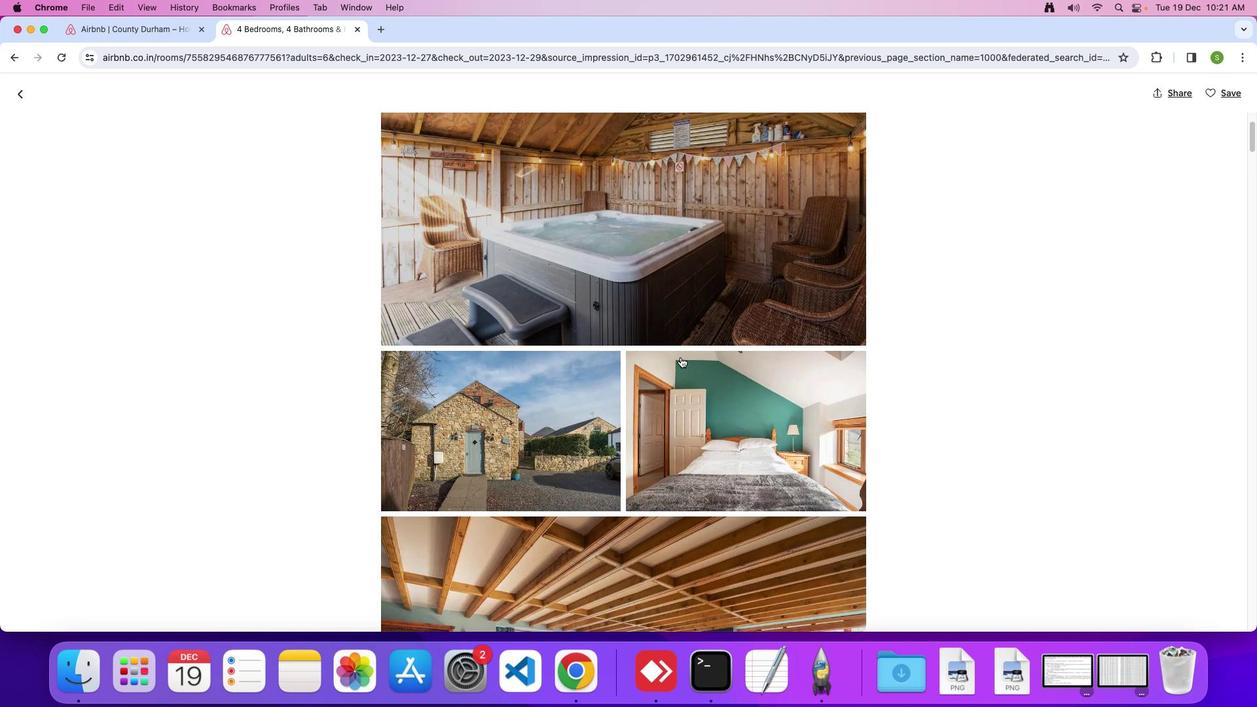 
Action: Mouse scrolled (680, 357) with delta (0, -1)
Screenshot: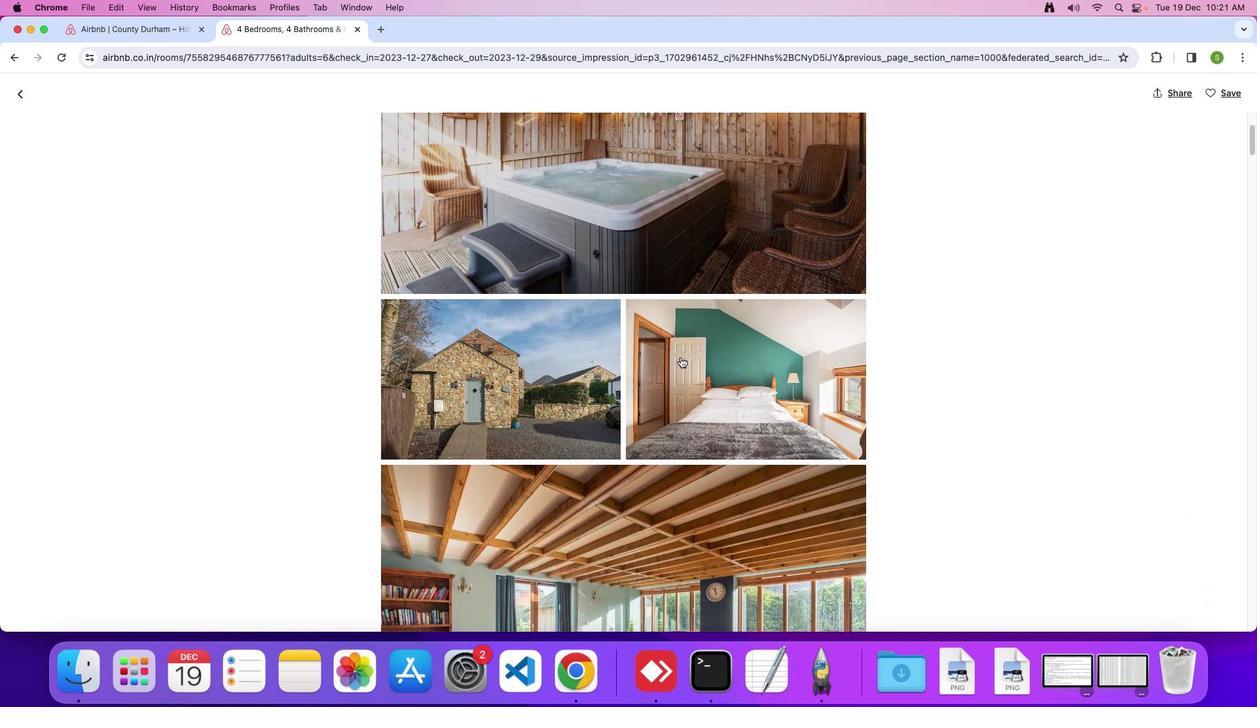 
Action: Mouse moved to (679, 358)
Screenshot: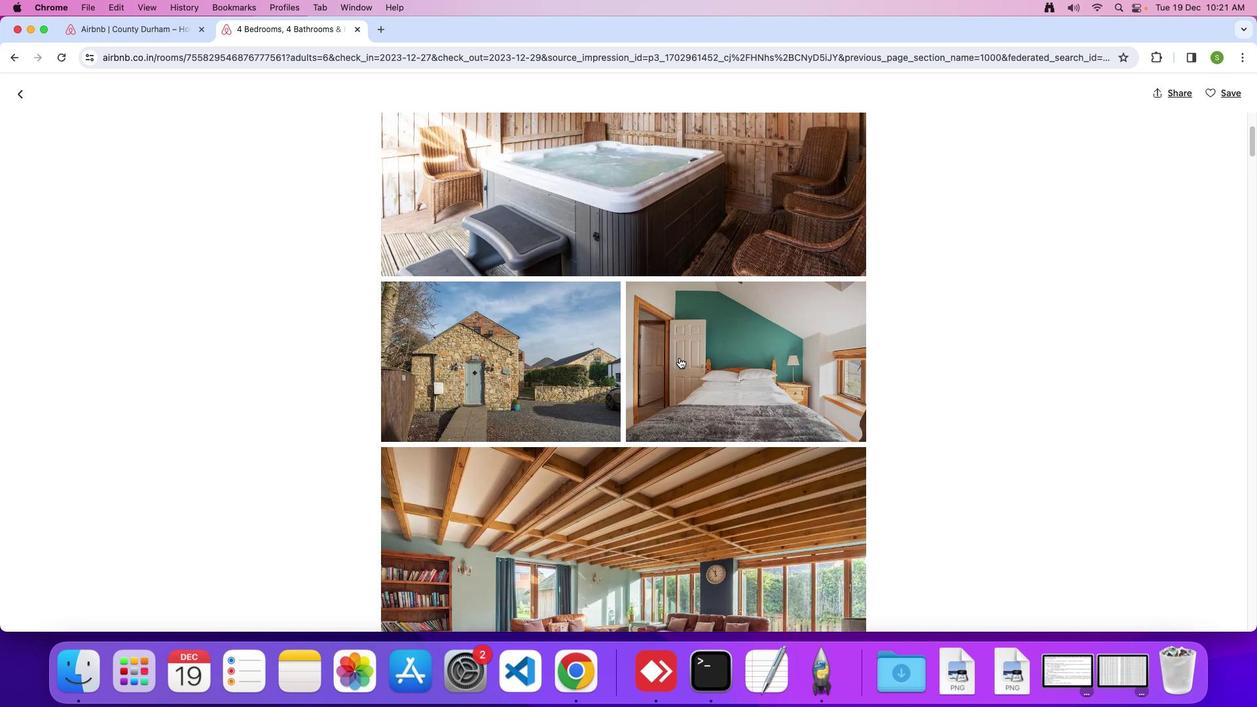 
Action: Mouse scrolled (679, 358) with delta (0, 0)
Screenshot: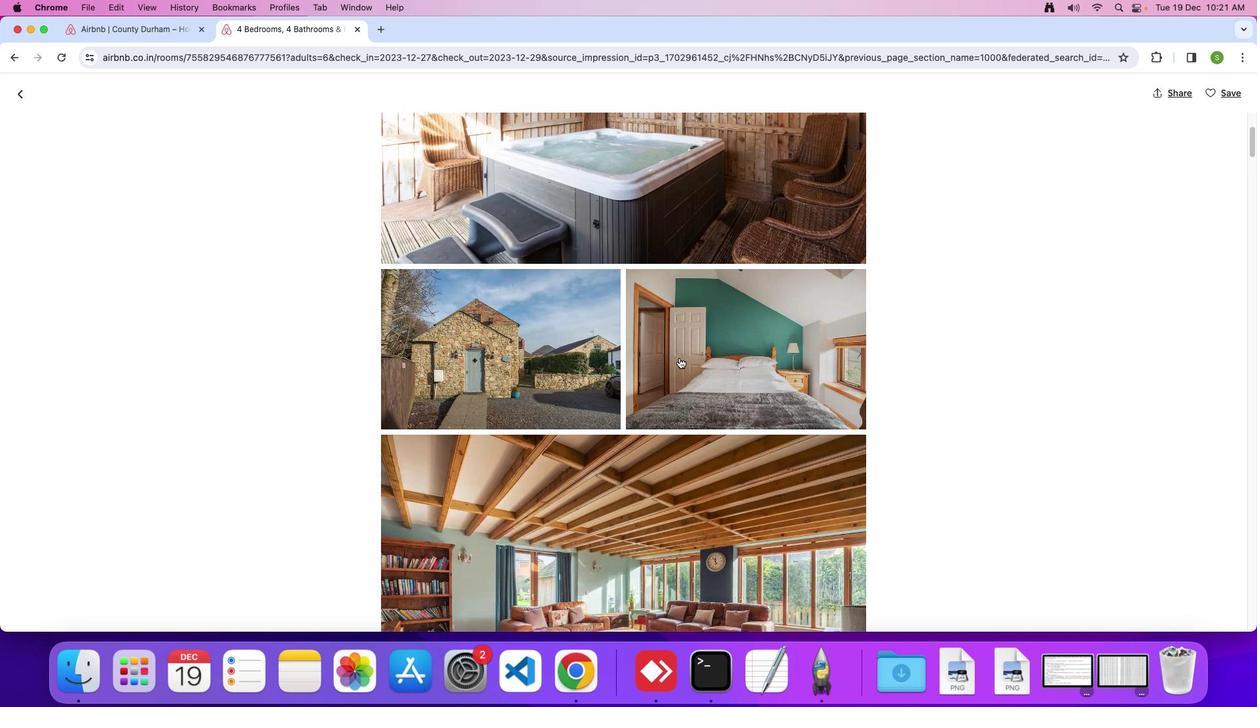 
Action: Mouse scrolled (679, 358) with delta (0, 0)
Screenshot: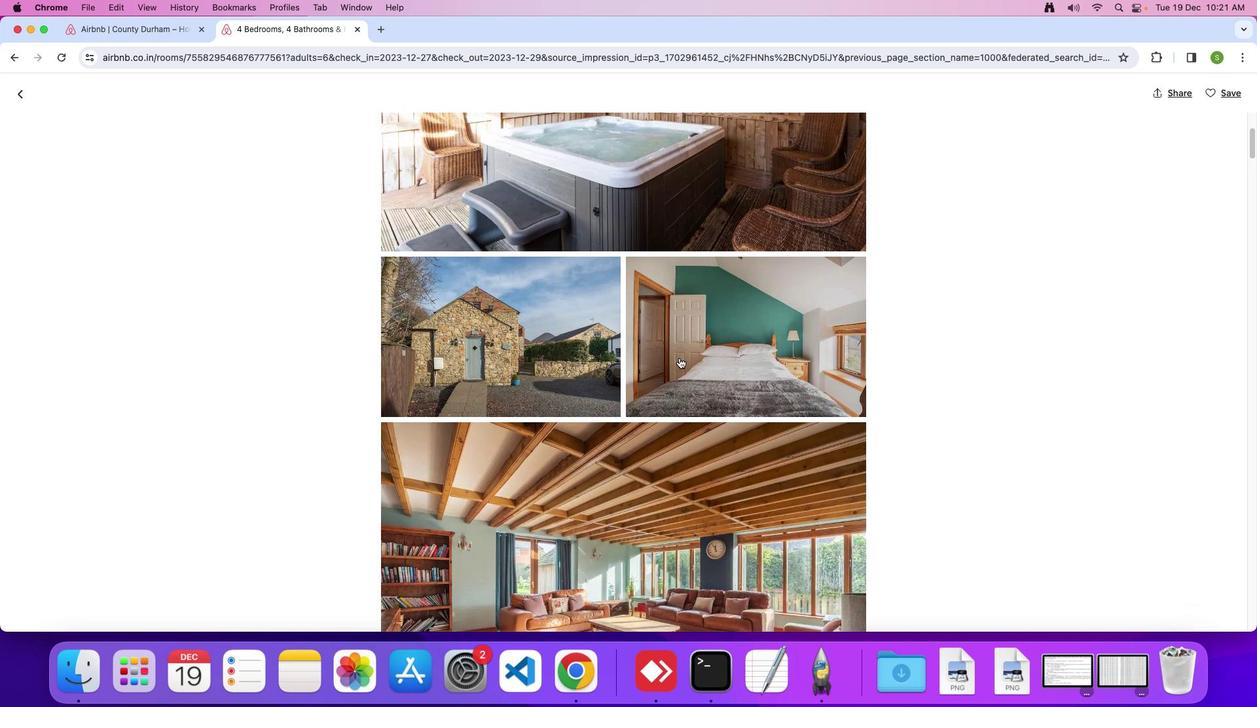 
Action: Mouse scrolled (679, 358) with delta (0, -1)
Screenshot: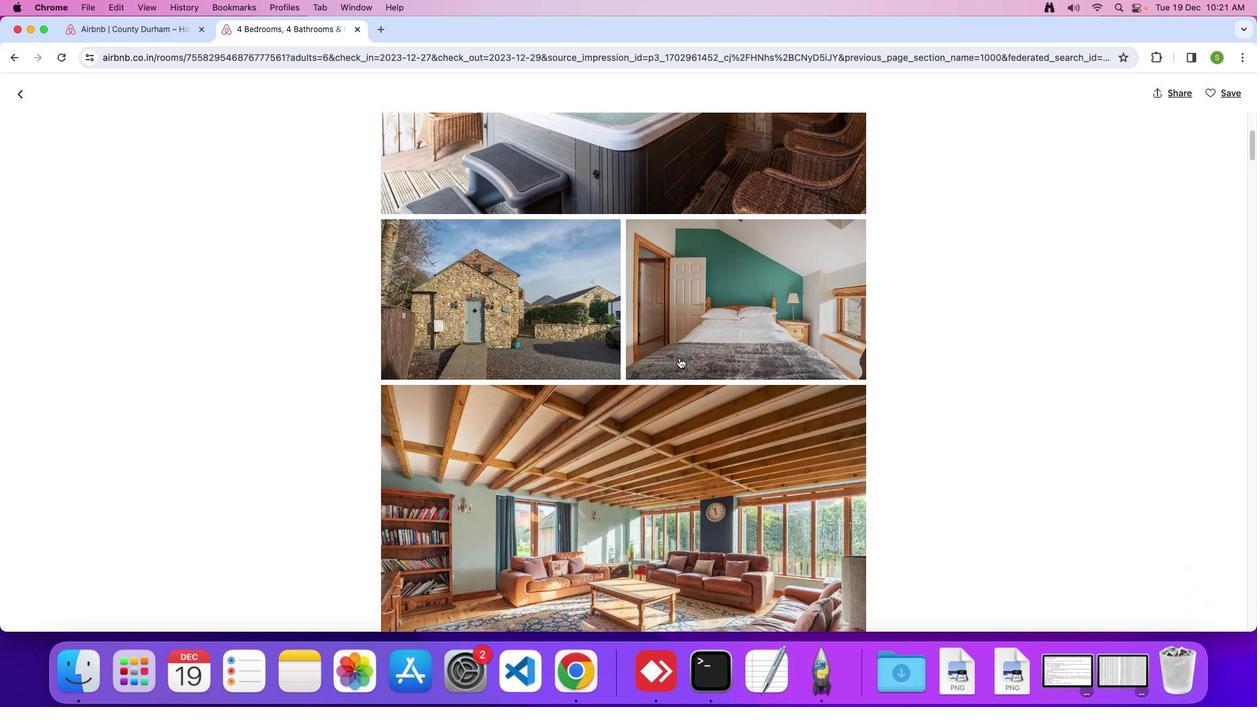 
Action: Mouse scrolled (679, 358) with delta (0, 0)
Screenshot: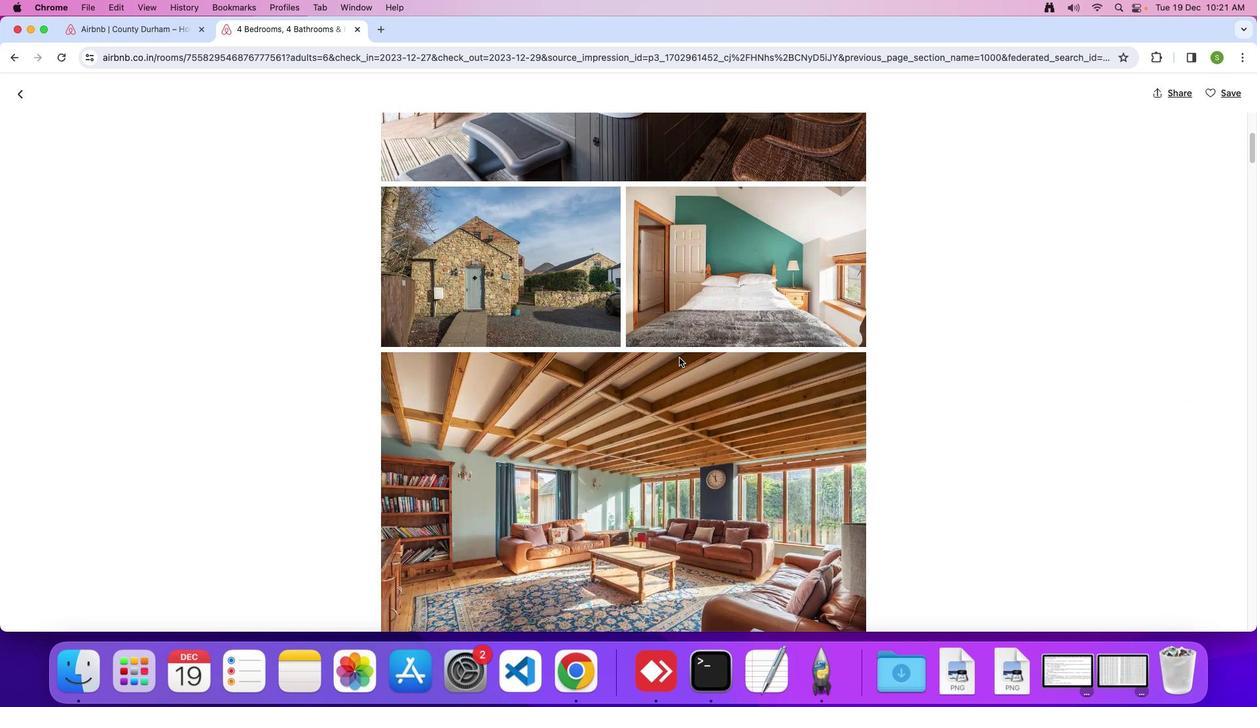 
Action: Mouse scrolled (679, 358) with delta (0, 0)
Screenshot: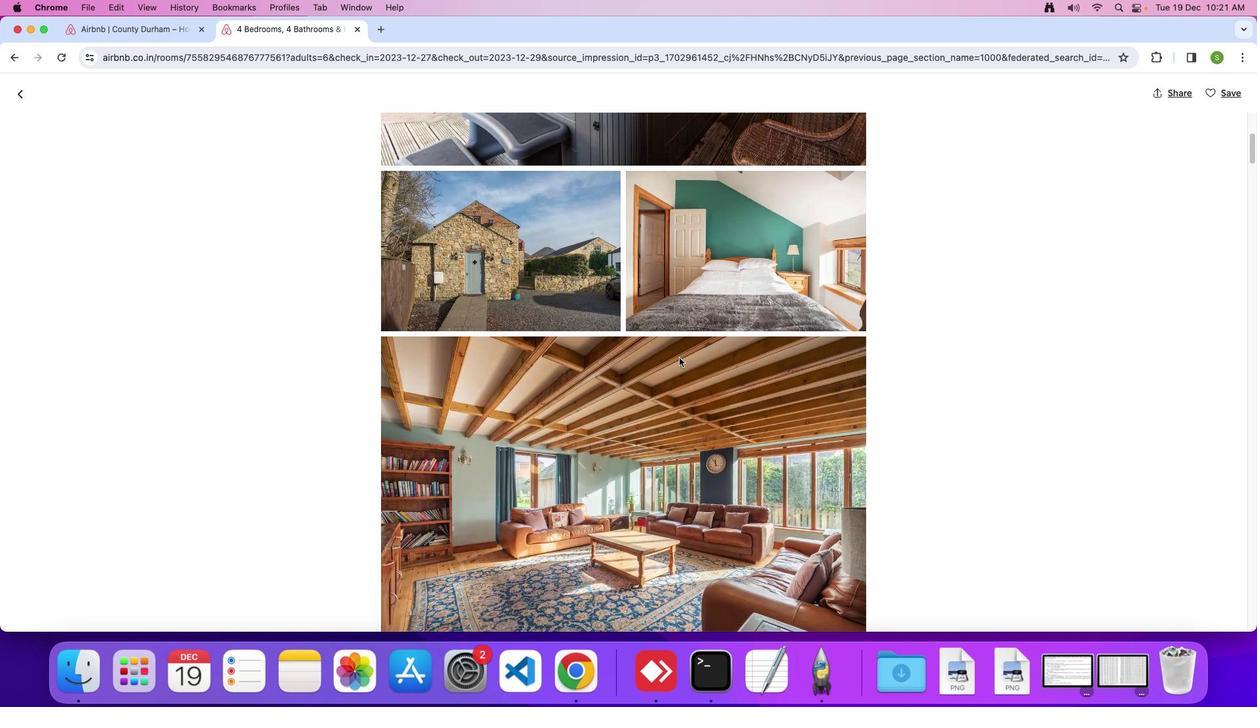 
Action: Mouse scrolled (679, 358) with delta (0, 0)
Screenshot: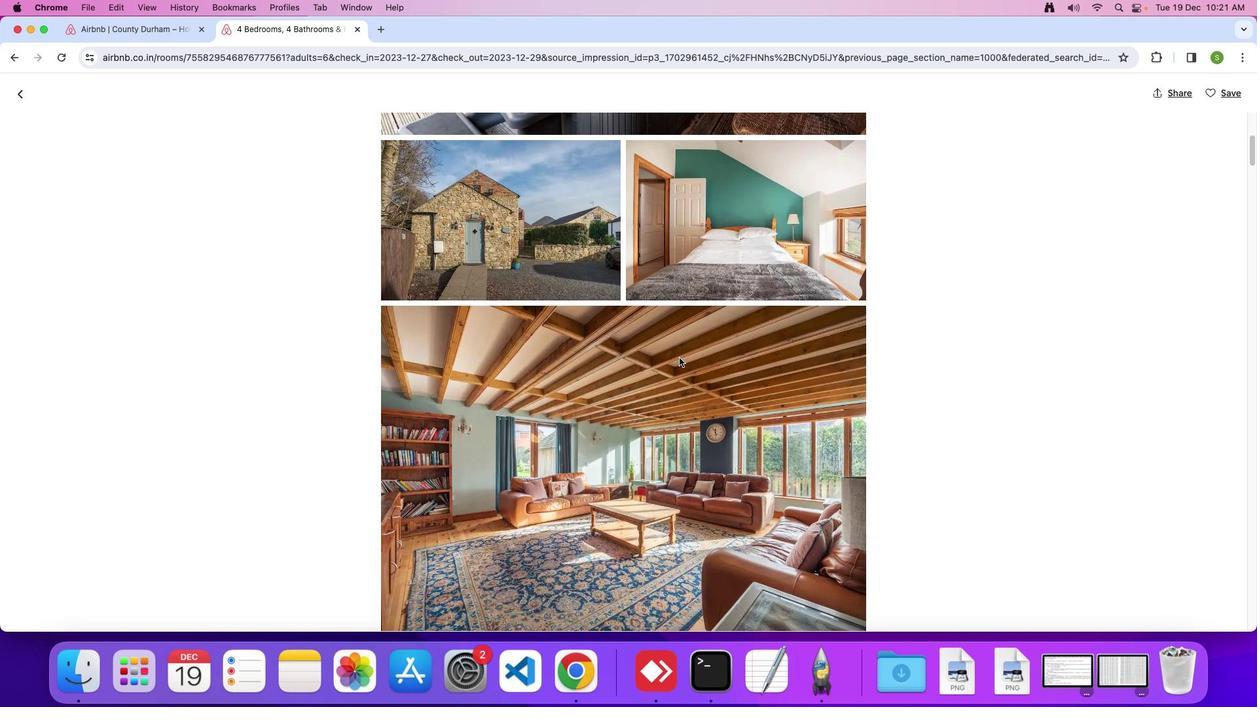 
Action: Mouse scrolled (679, 358) with delta (0, 0)
Screenshot: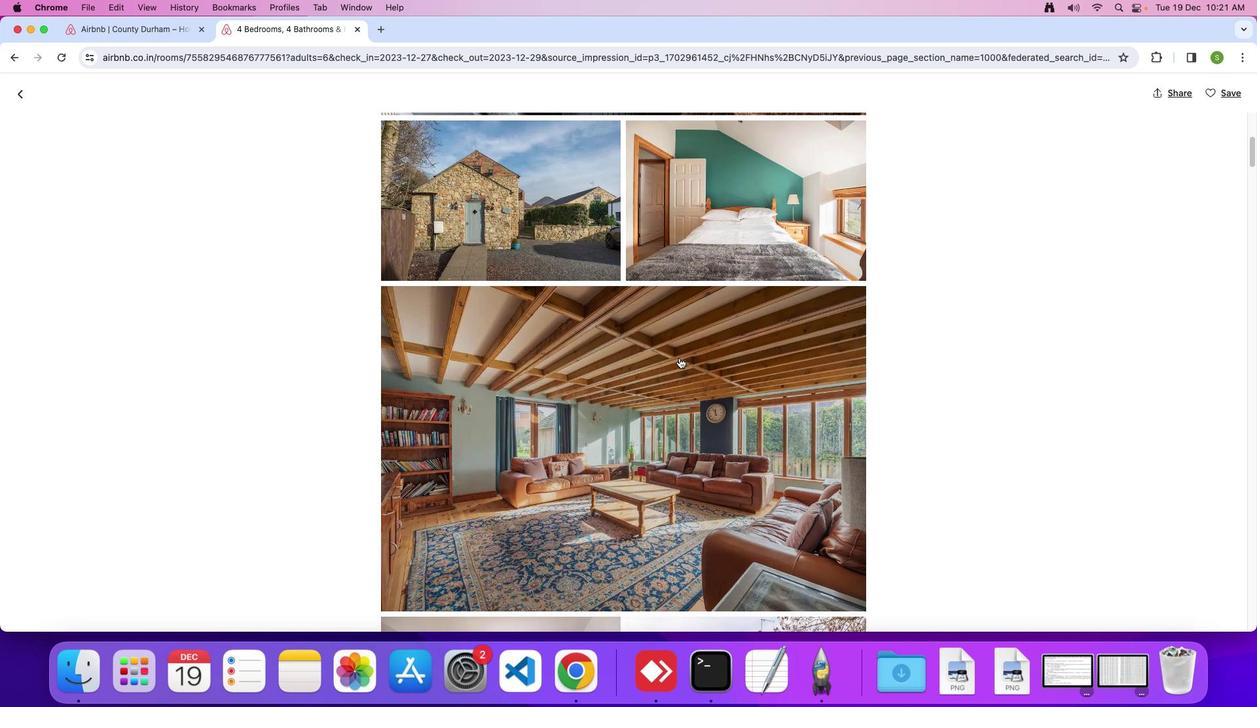 
Action: Mouse scrolled (679, 358) with delta (0, 0)
Screenshot: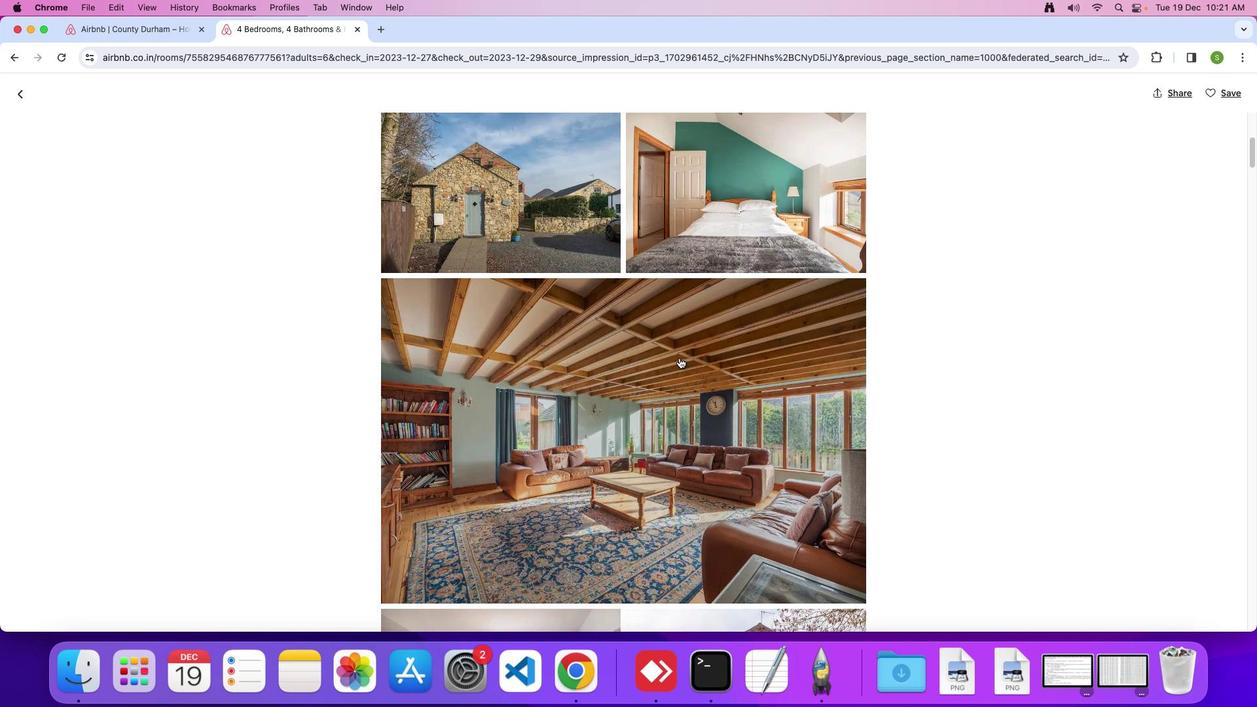 
Action: Mouse scrolled (679, 358) with delta (0, 0)
Screenshot: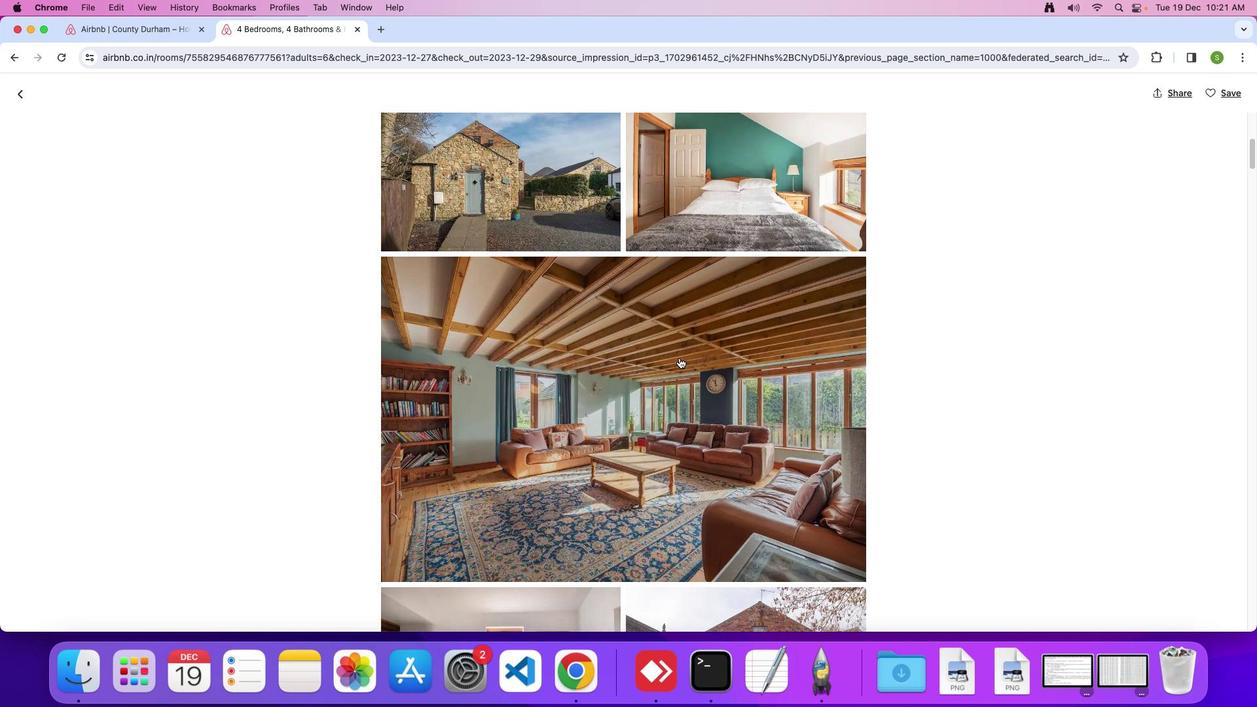 
Action: Mouse scrolled (679, 358) with delta (0, 0)
Screenshot: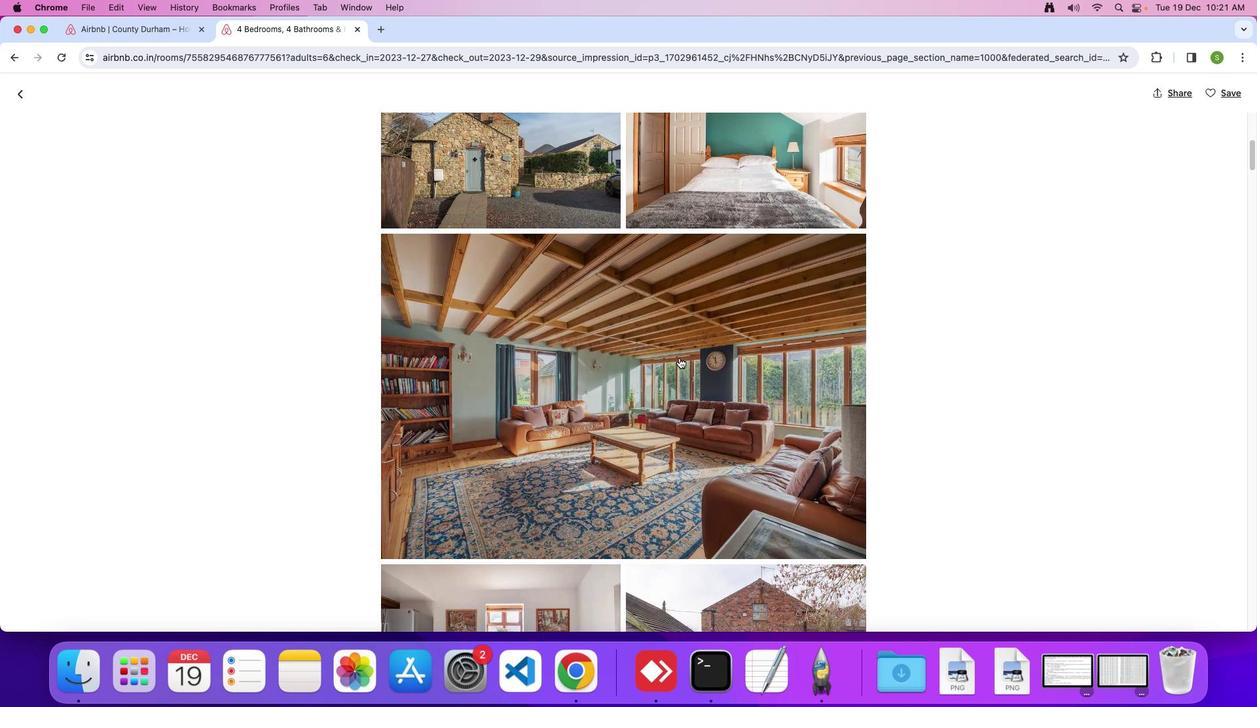 
Action: Mouse scrolled (679, 358) with delta (0, 0)
Screenshot: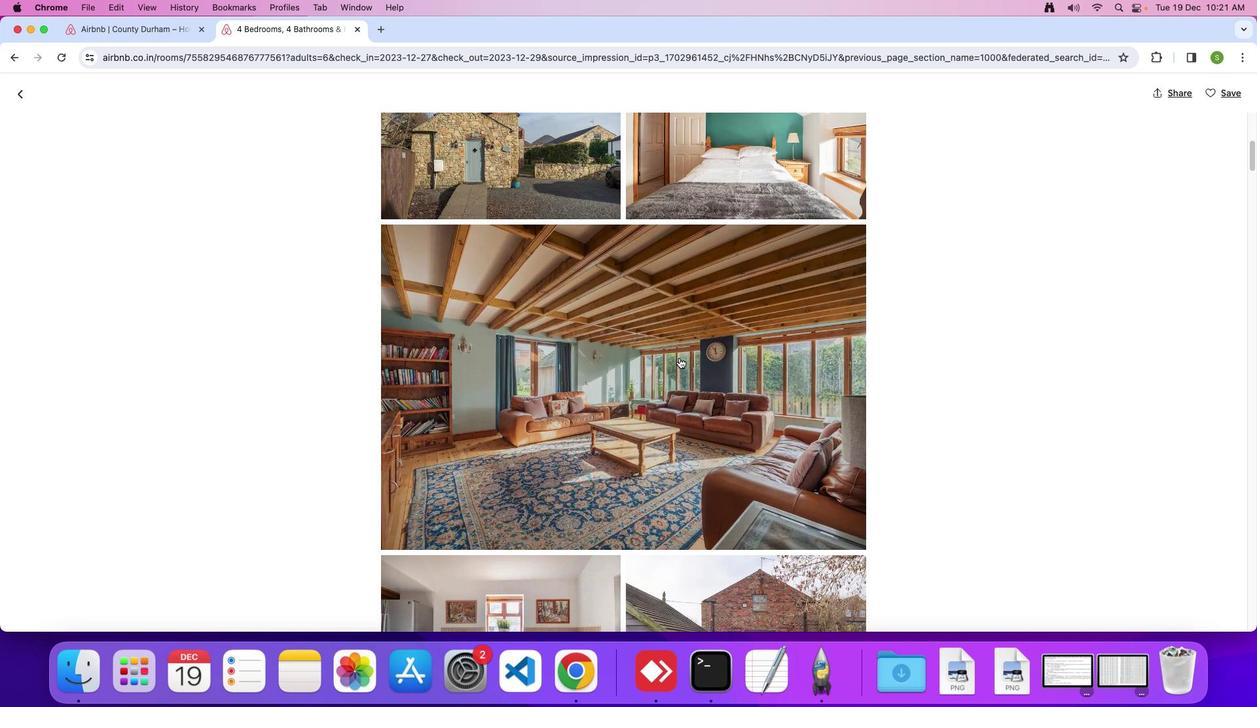 
Action: Mouse scrolled (679, 358) with delta (0, 0)
Screenshot: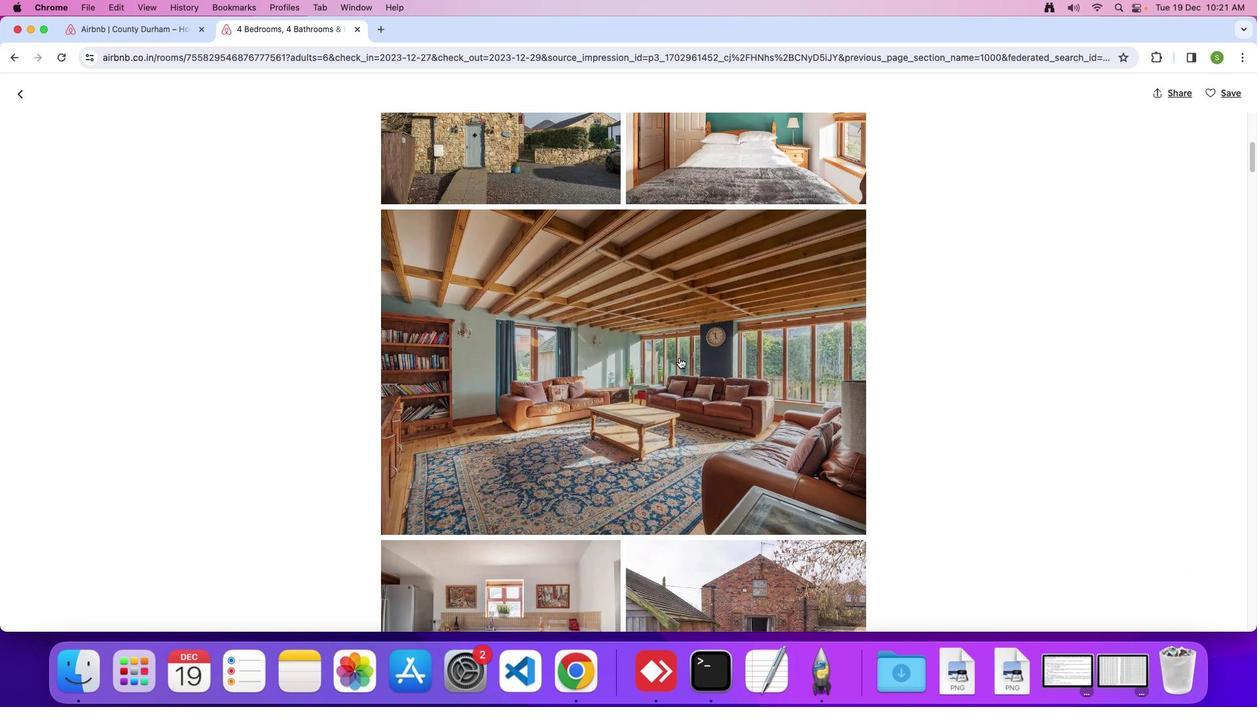 
Action: Mouse scrolled (679, 358) with delta (0, 0)
Screenshot: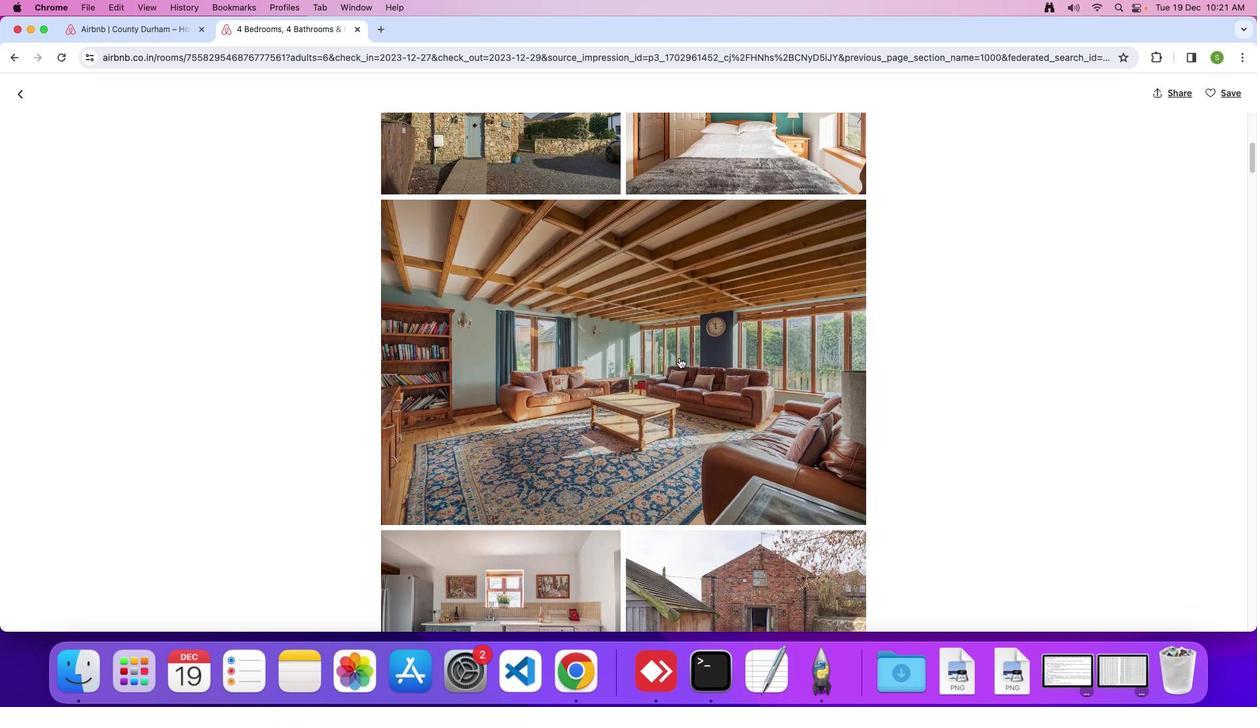 
Action: Mouse scrolled (679, 358) with delta (0, -1)
Screenshot: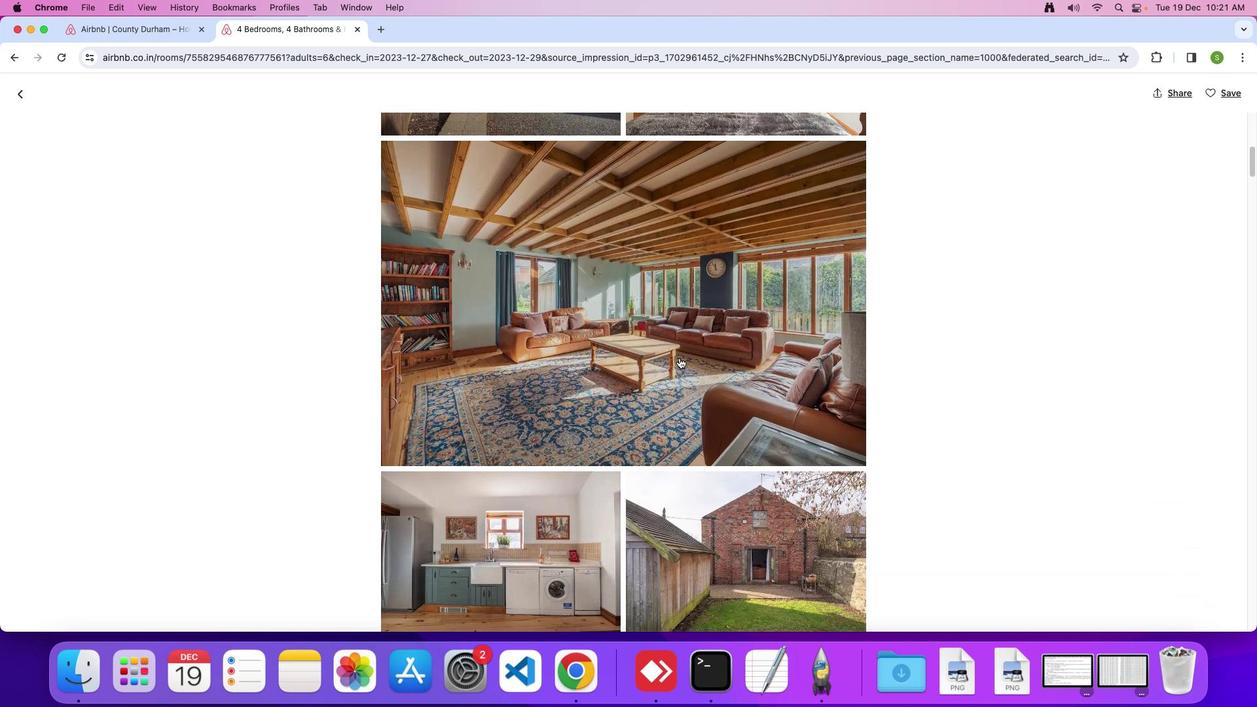 
Action: Mouse scrolled (679, 358) with delta (0, 0)
Screenshot: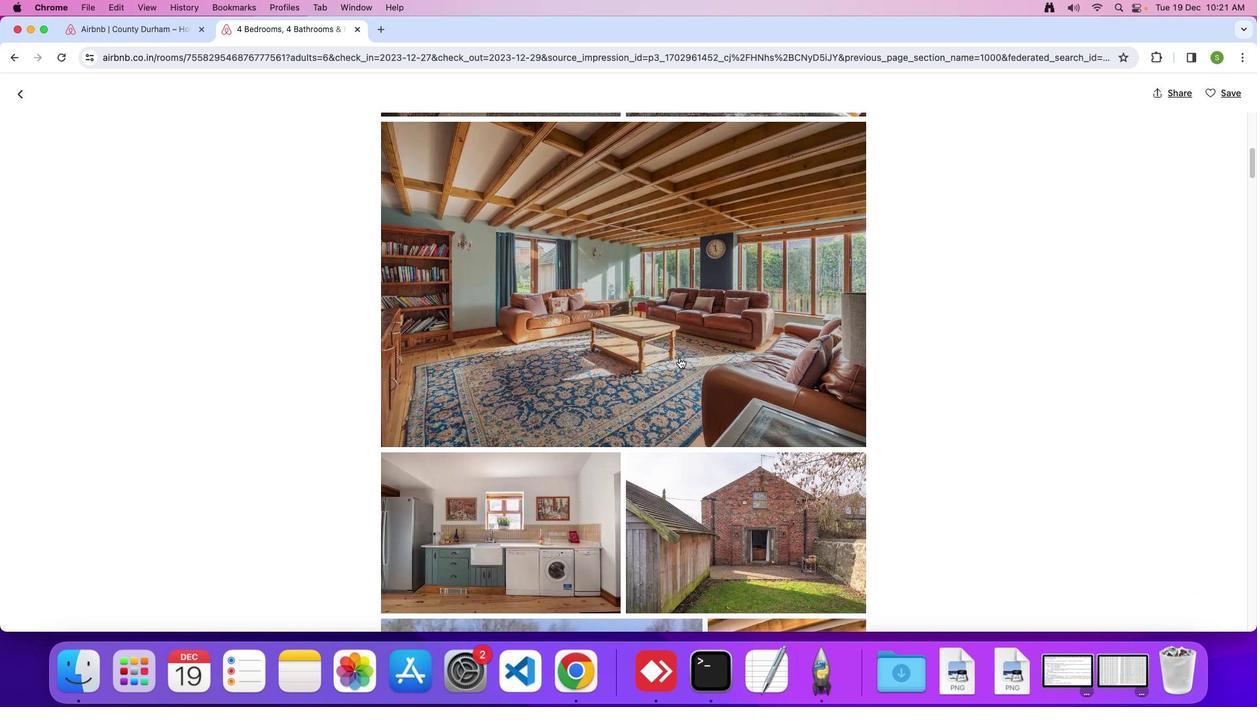 
Action: Mouse scrolled (679, 358) with delta (0, 0)
Screenshot: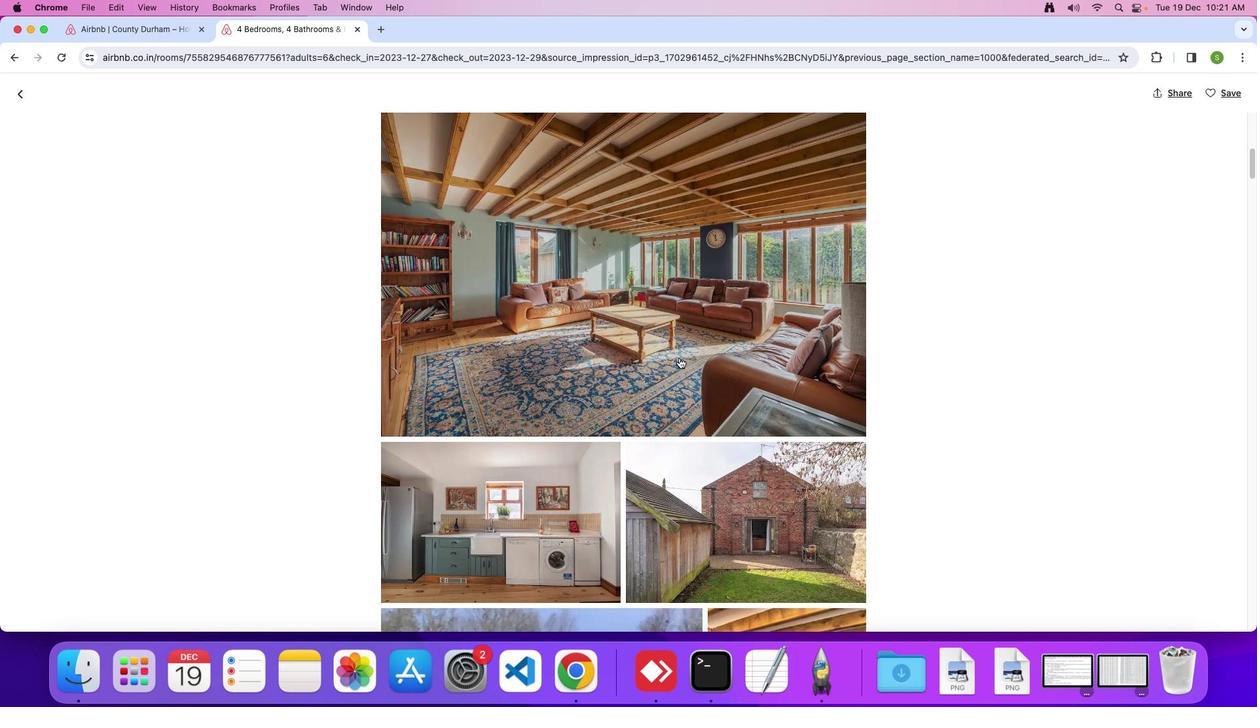 
Action: Mouse scrolled (679, 358) with delta (0, 0)
Screenshot: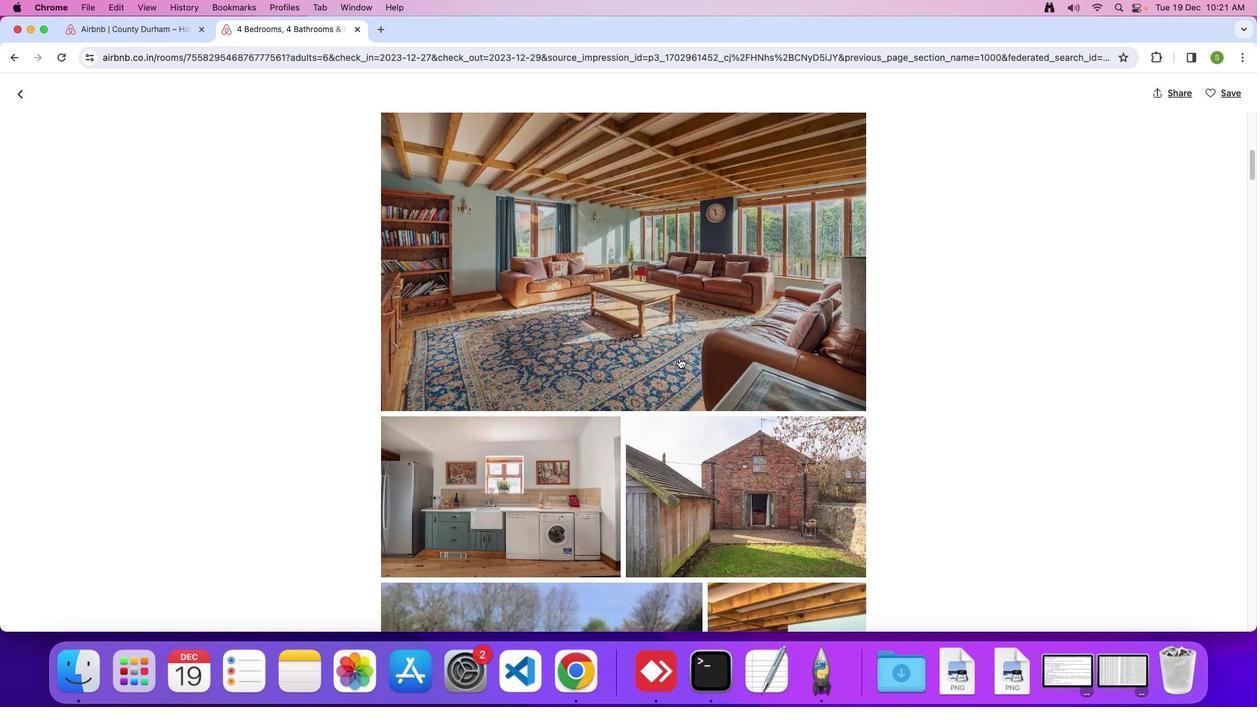 
Action: Mouse scrolled (679, 358) with delta (0, 0)
Screenshot: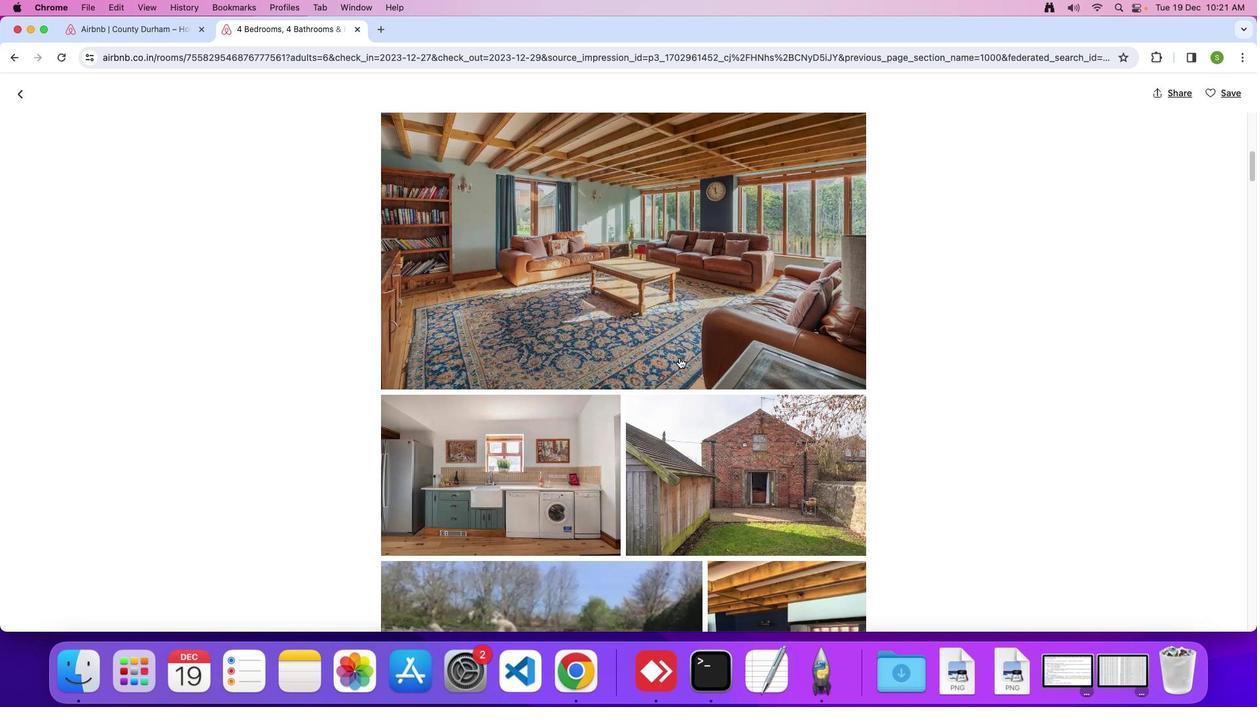 
Action: Mouse scrolled (679, 358) with delta (0, 0)
Screenshot: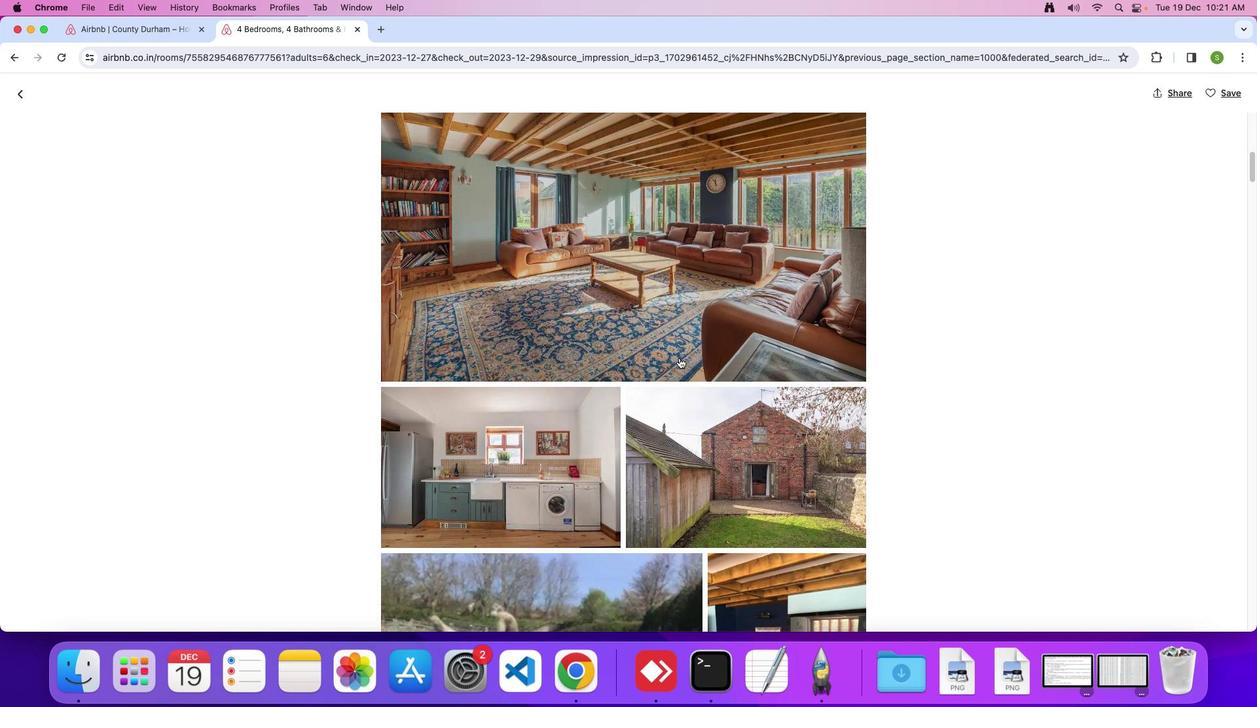 
Action: Mouse scrolled (679, 358) with delta (0, 0)
Screenshot: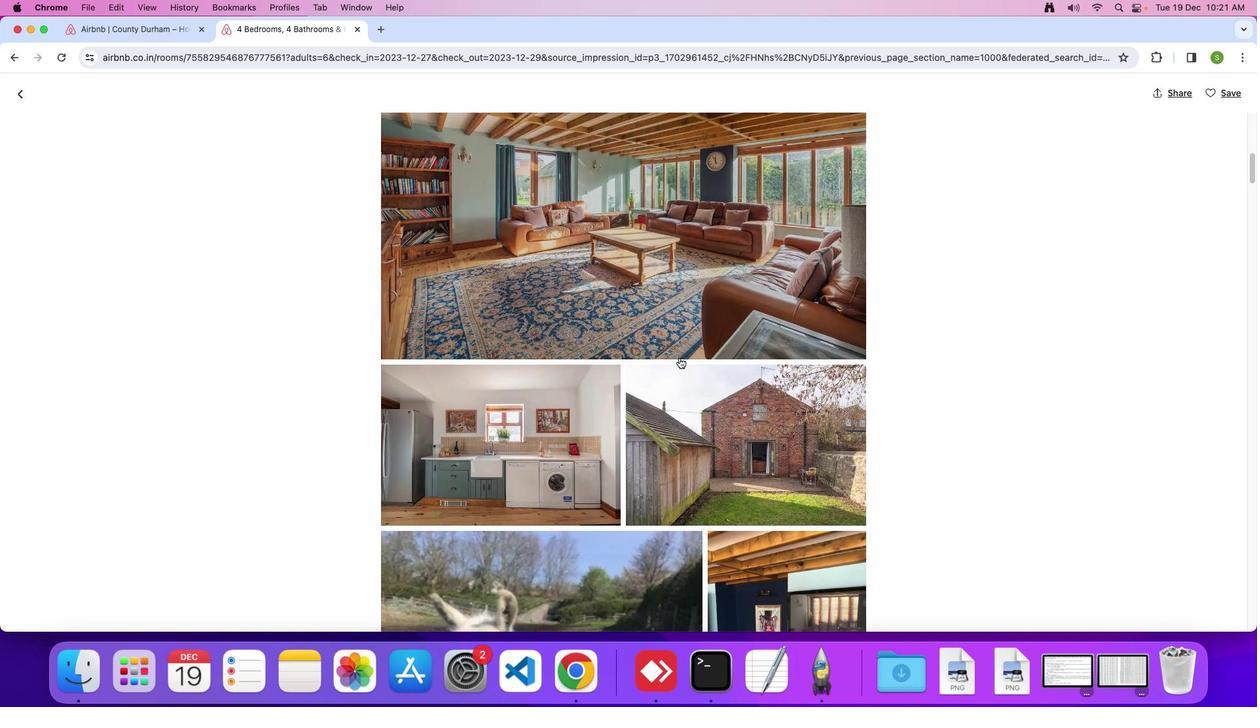 
Action: Mouse scrolled (679, 358) with delta (0, 0)
Screenshot: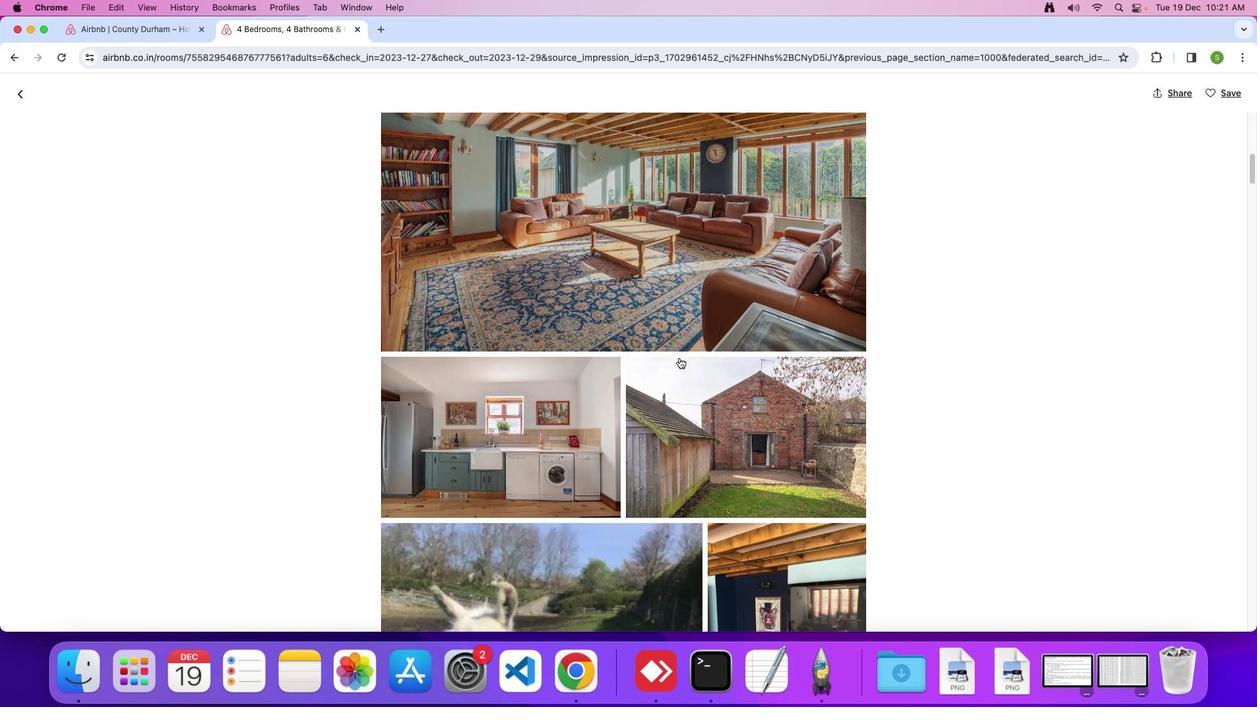 
Action: Mouse scrolled (679, 358) with delta (0, 0)
Screenshot: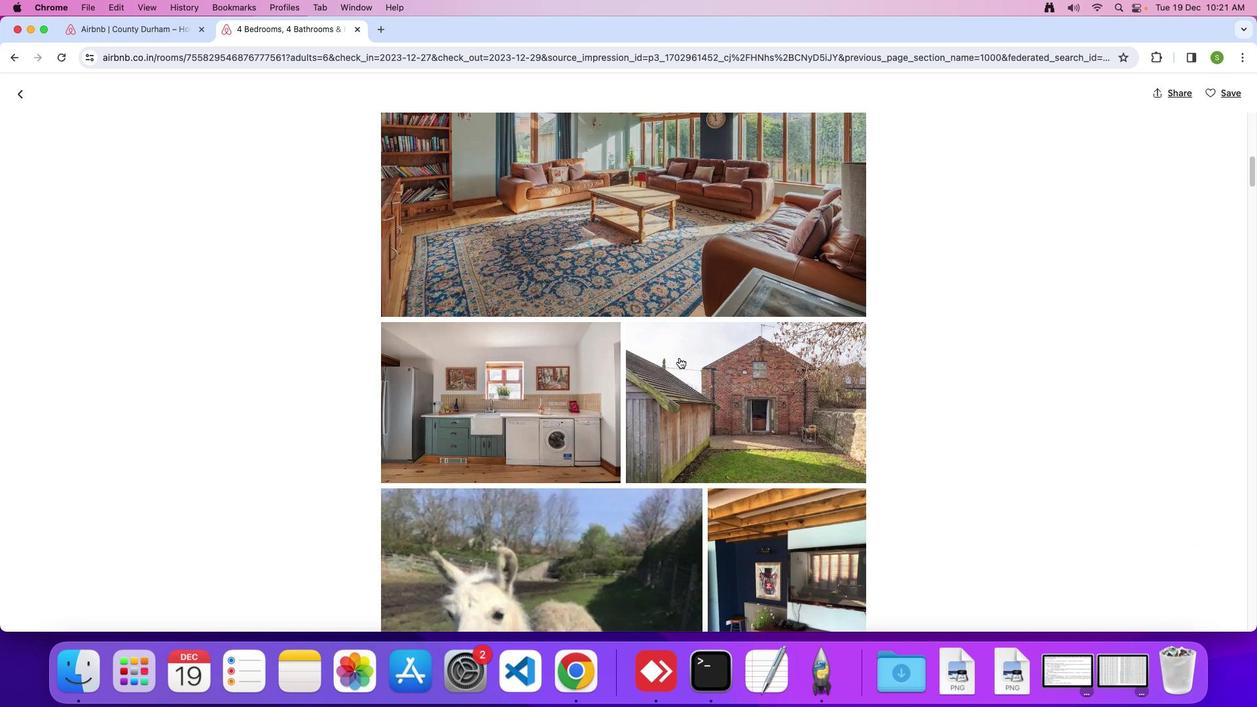 
Action: Mouse scrolled (679, 358) with delta (0, 0)
Screenshot: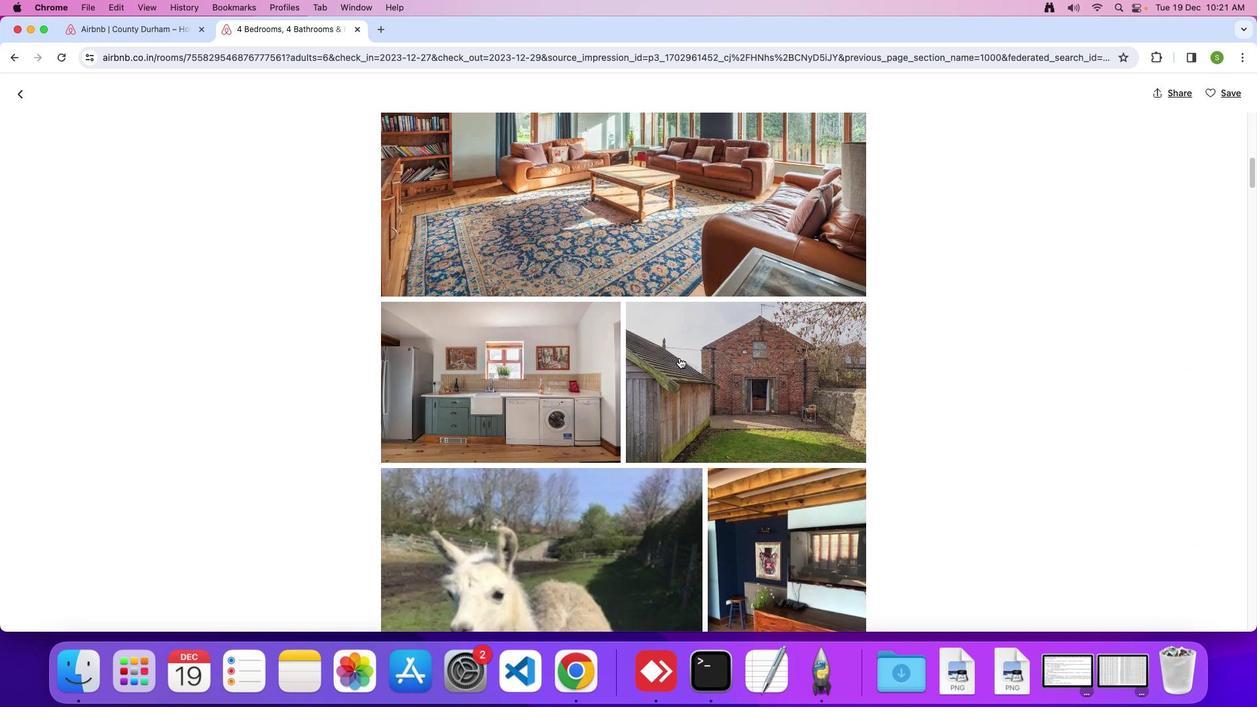
Action: Mouse scrolled (679, 358) with delta (0, 0)
Screenshot: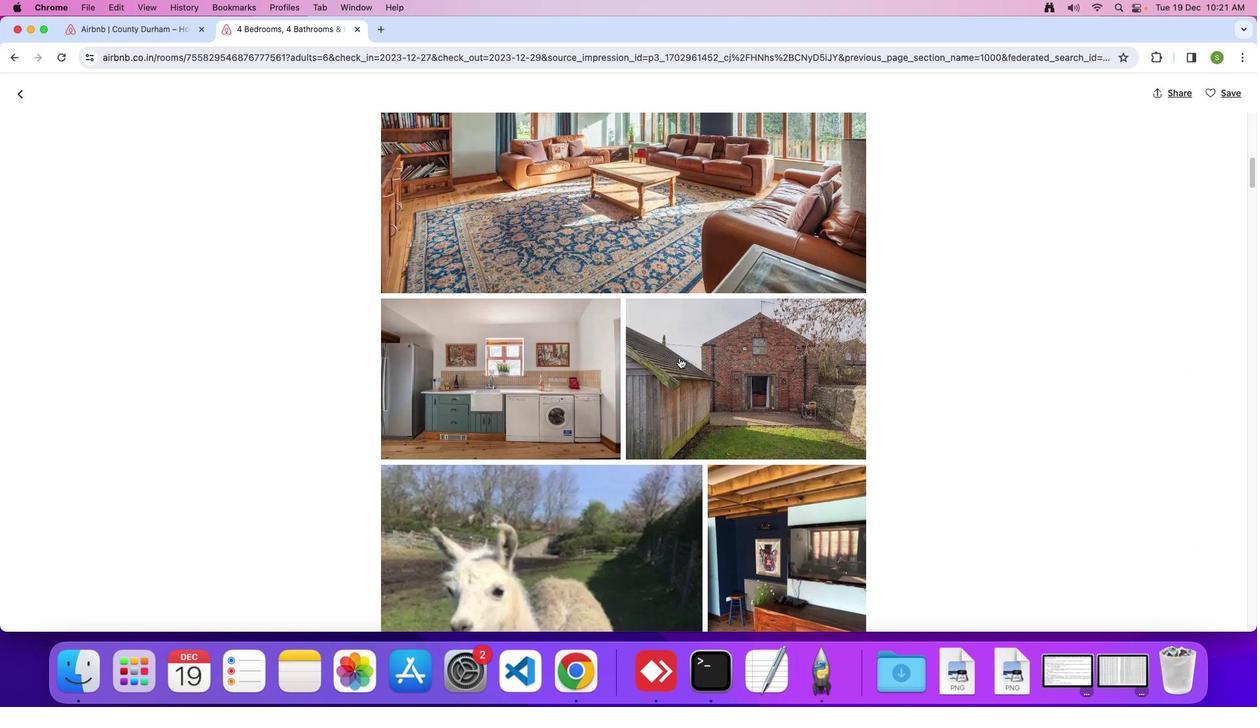 
Action: Mouse scrolled (679, 358) with delta (0, 0)
Screenshot: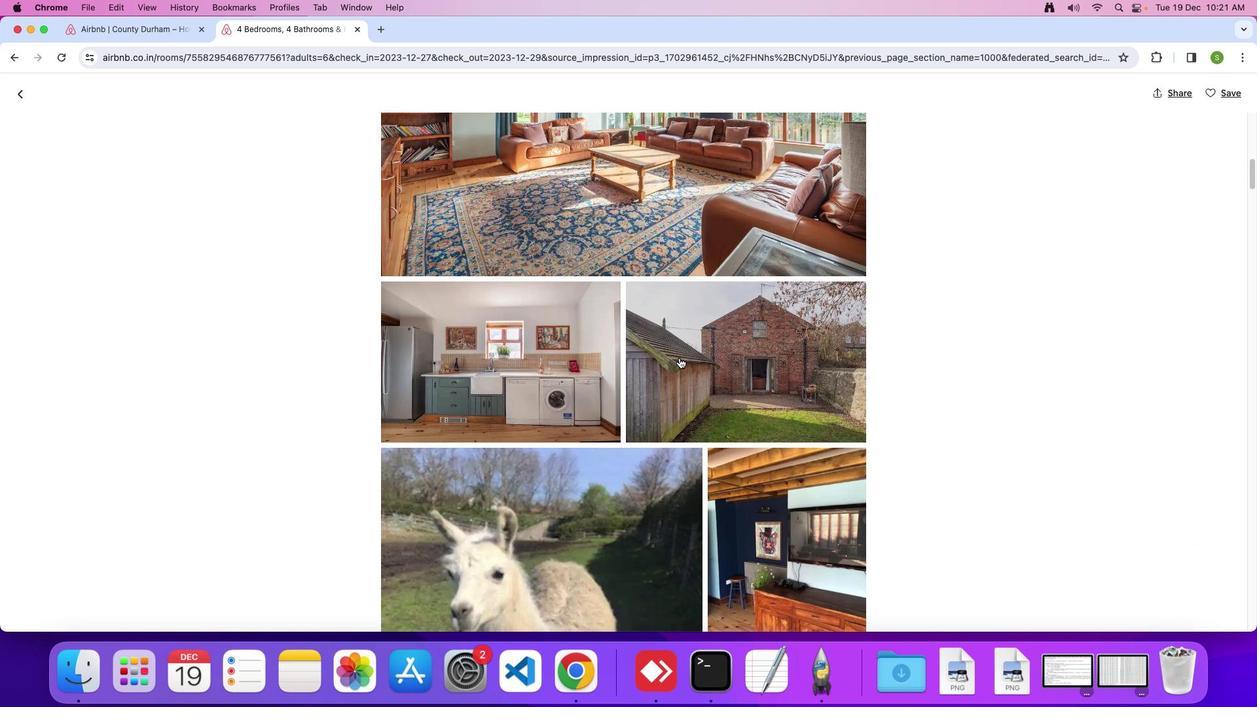 
Action: Mouse scrolled (679, 358) with delta (0, 0)
Screenshot: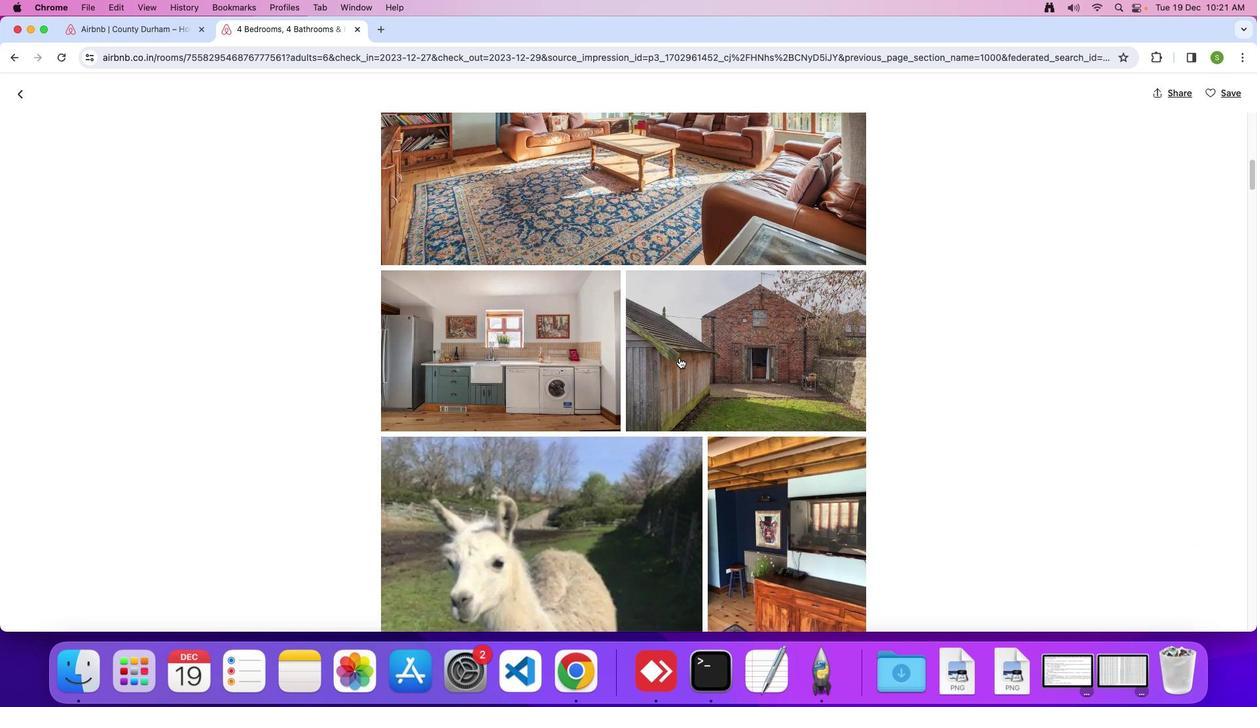 
Action: Mouse scrolled (679, 358) with delta (0, 0)
Screenshot: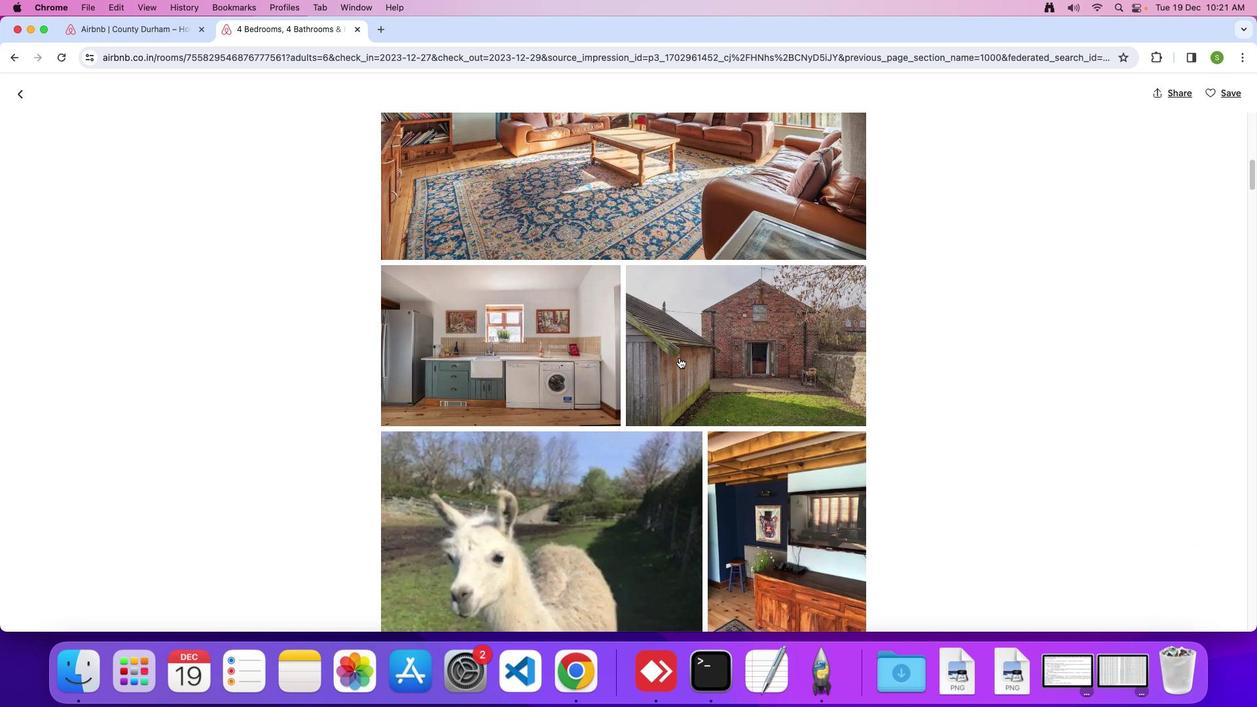 
Action: Mouse scrolled (679, 358) with delta (0, 0)
Screenshot: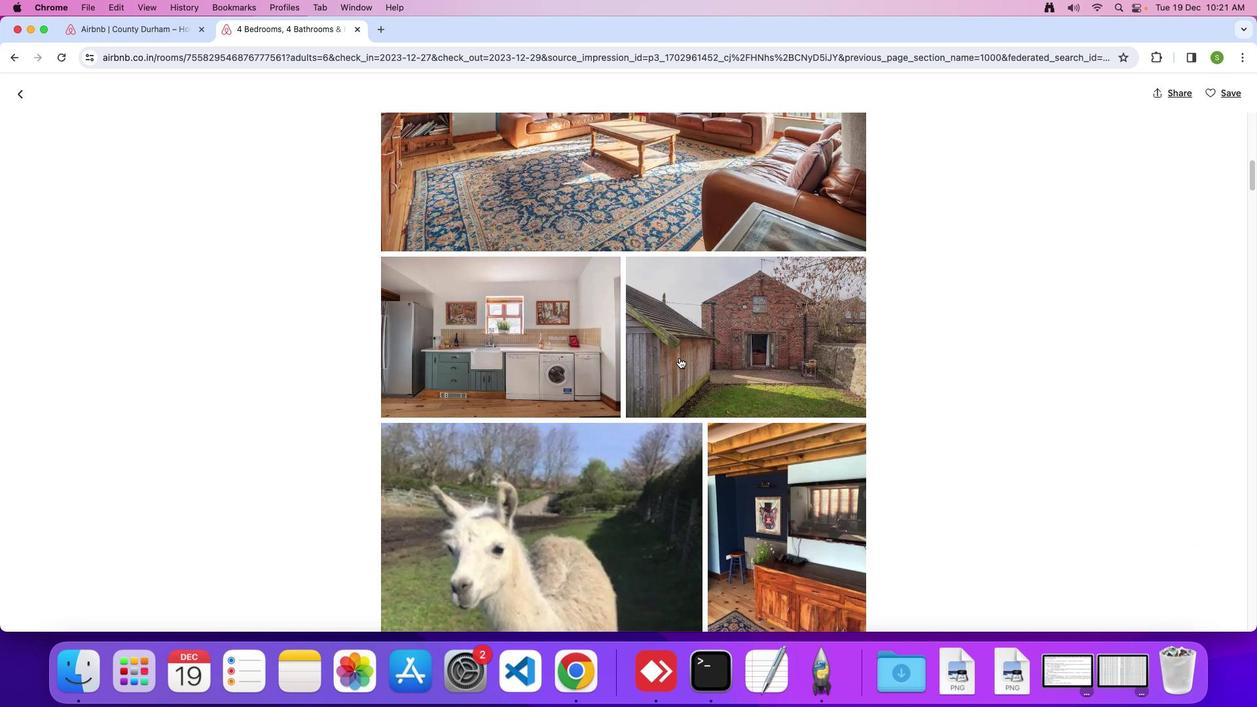 
Action: Mouse scrolled (679, 358) with delta (0, 0)
Screenshot: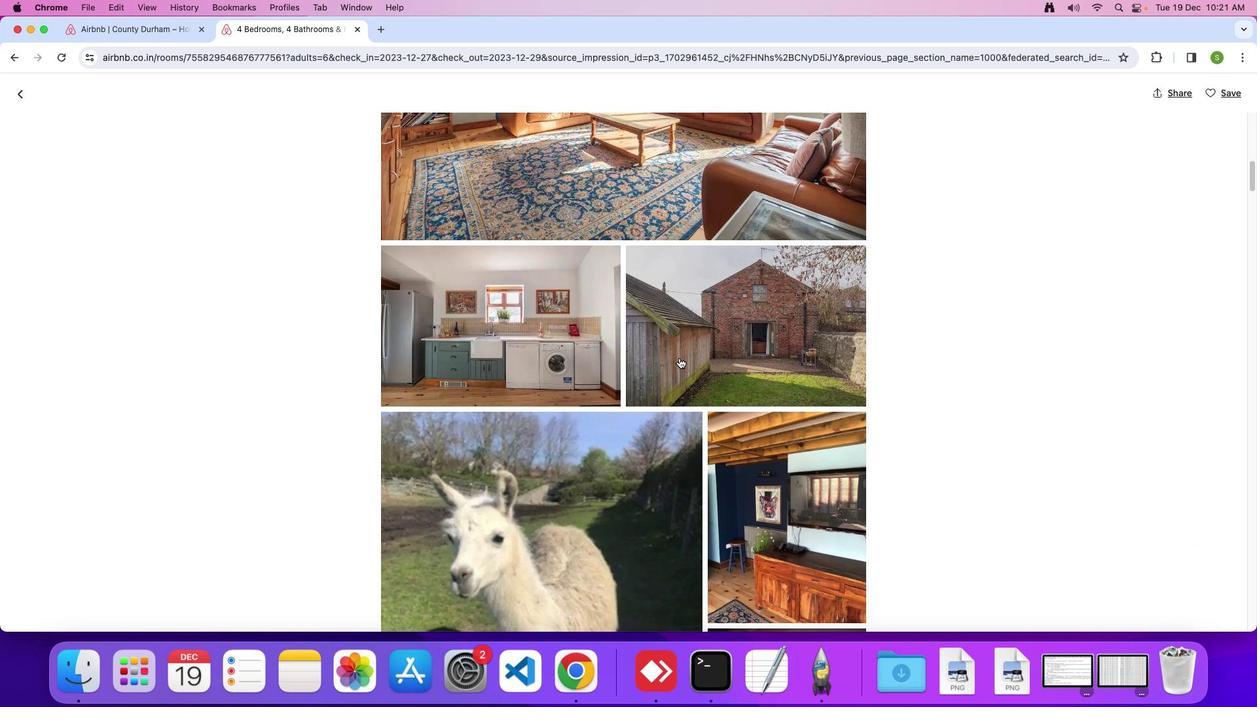
Action: Mouse scrolled (679, 358) with delta (0, 0)
Screenshot: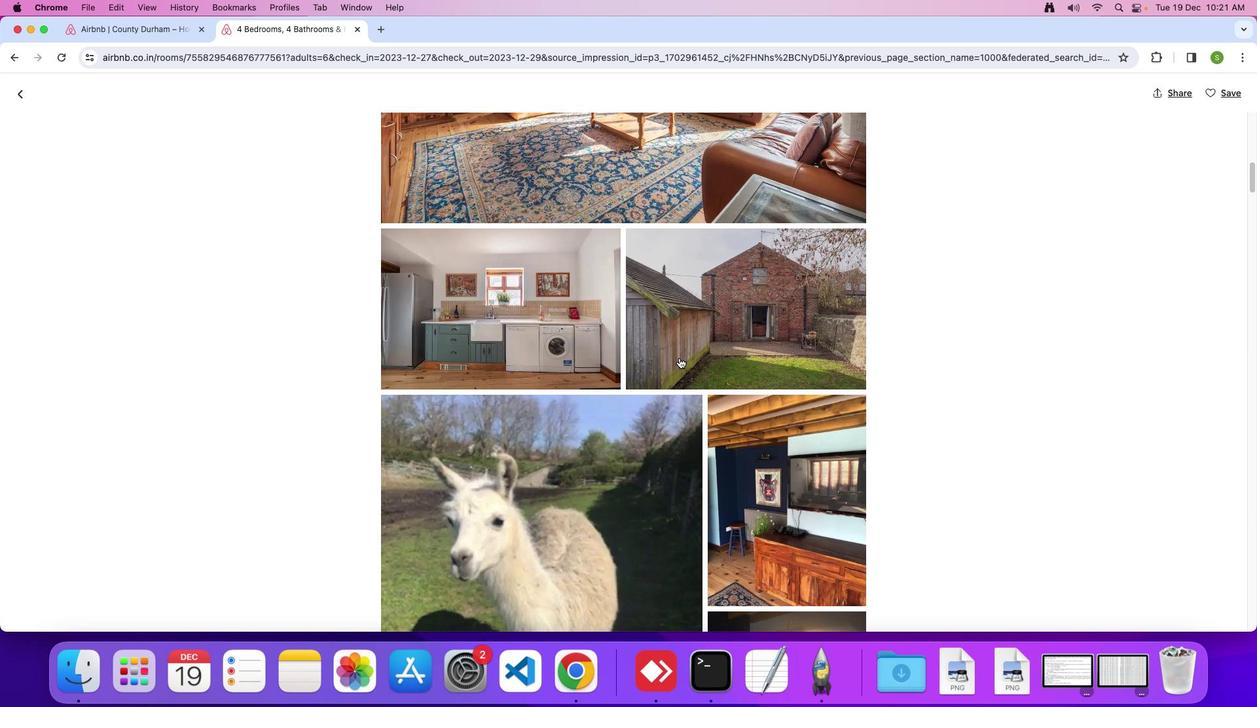 
Action: Mouse scrolled (679, 358) with delta (0, 0)
Screenshot: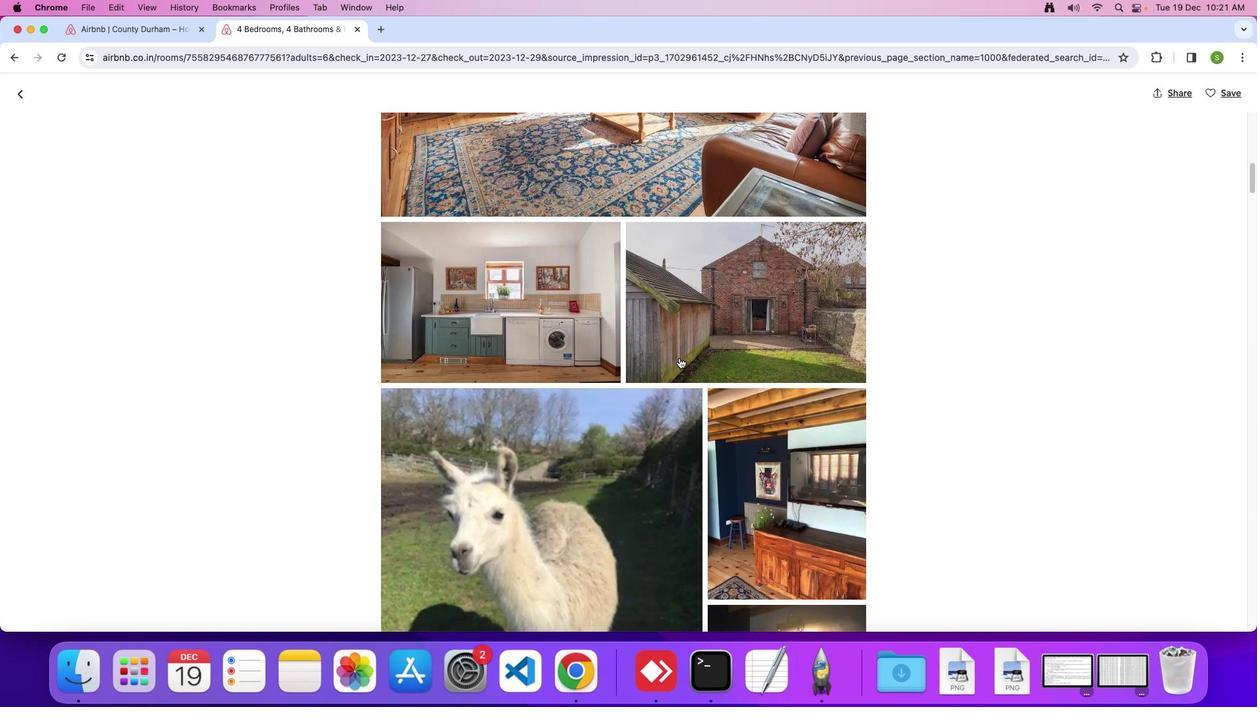 
Action: Mouse scrolled (679, 358) with delta (0, 0)
Screenshot: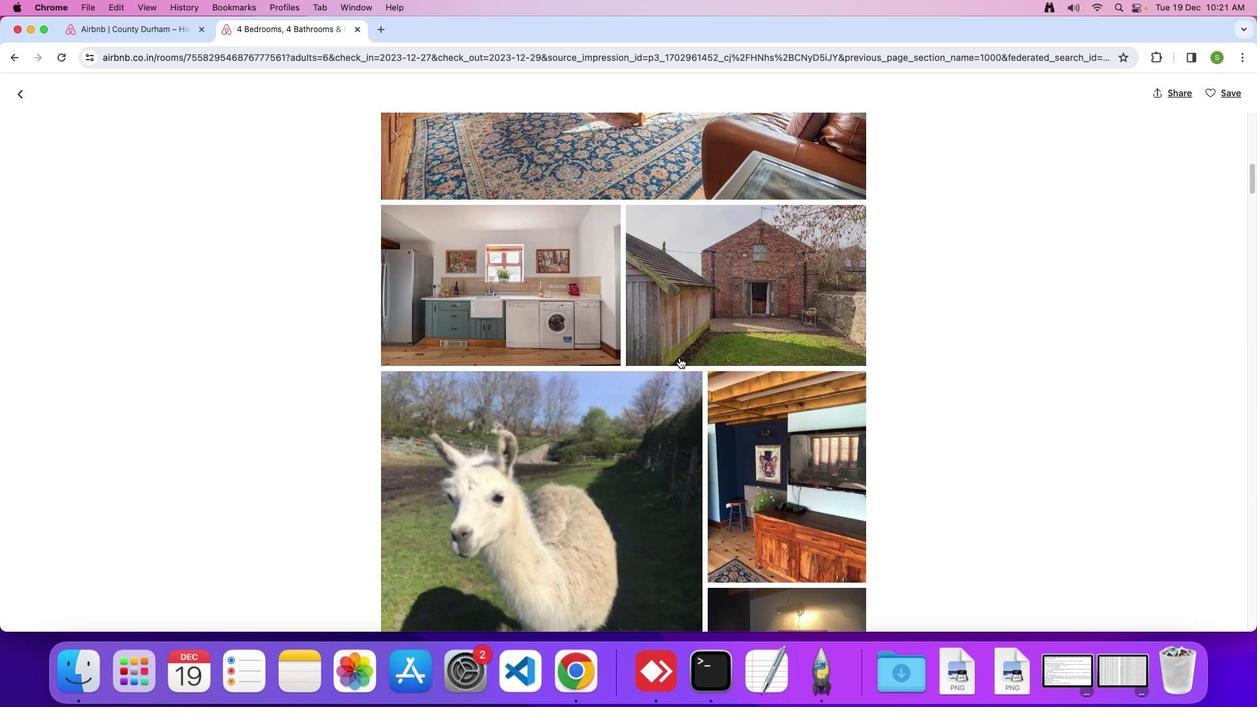 
Action: Mouse scrolled (679, 358) with delta (0, 0)
Screenshot: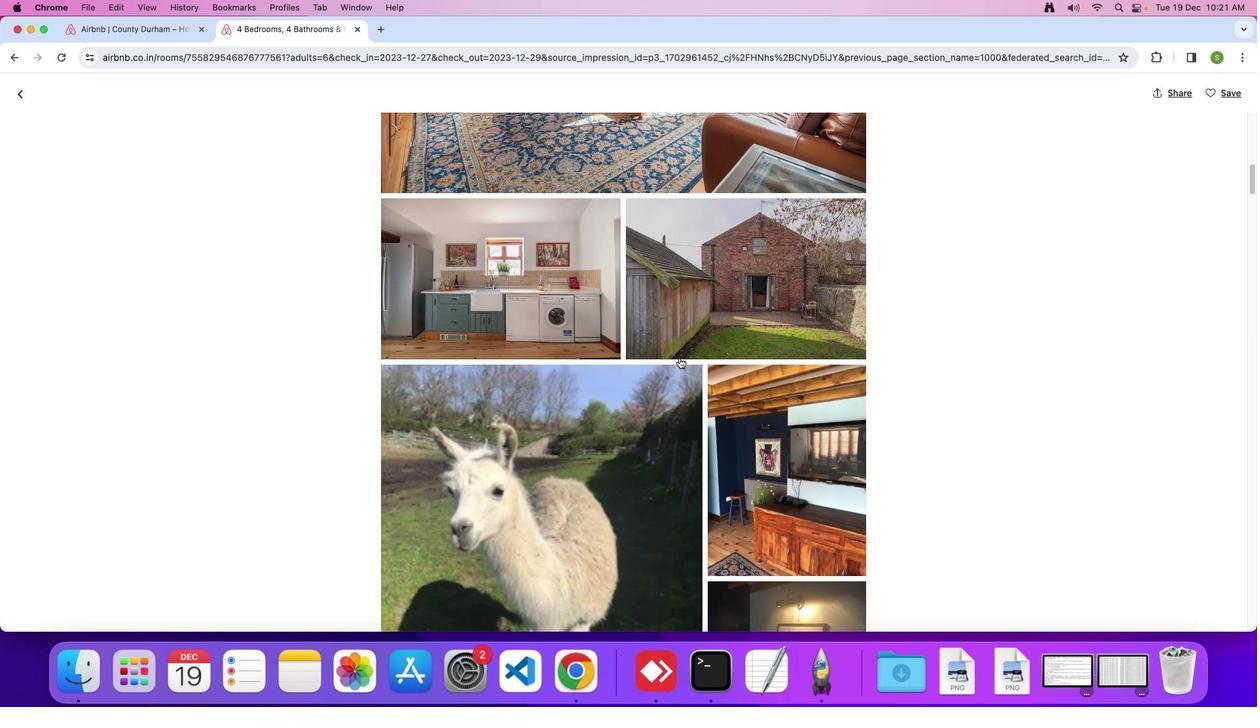 
Action: Mouse scrolled (679, 358) with delta (0, 0)
Screenshot: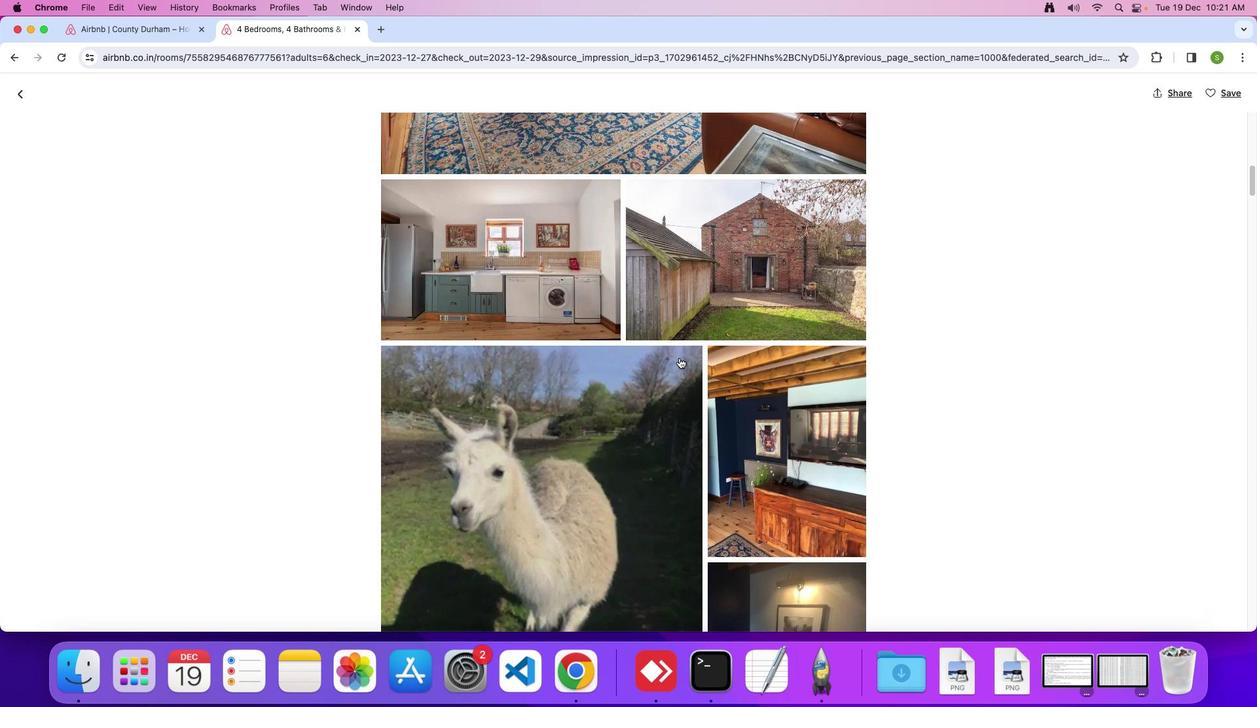 
Action: Mouse scrolled (679, 358) with delta (0, 0)
Screenshot: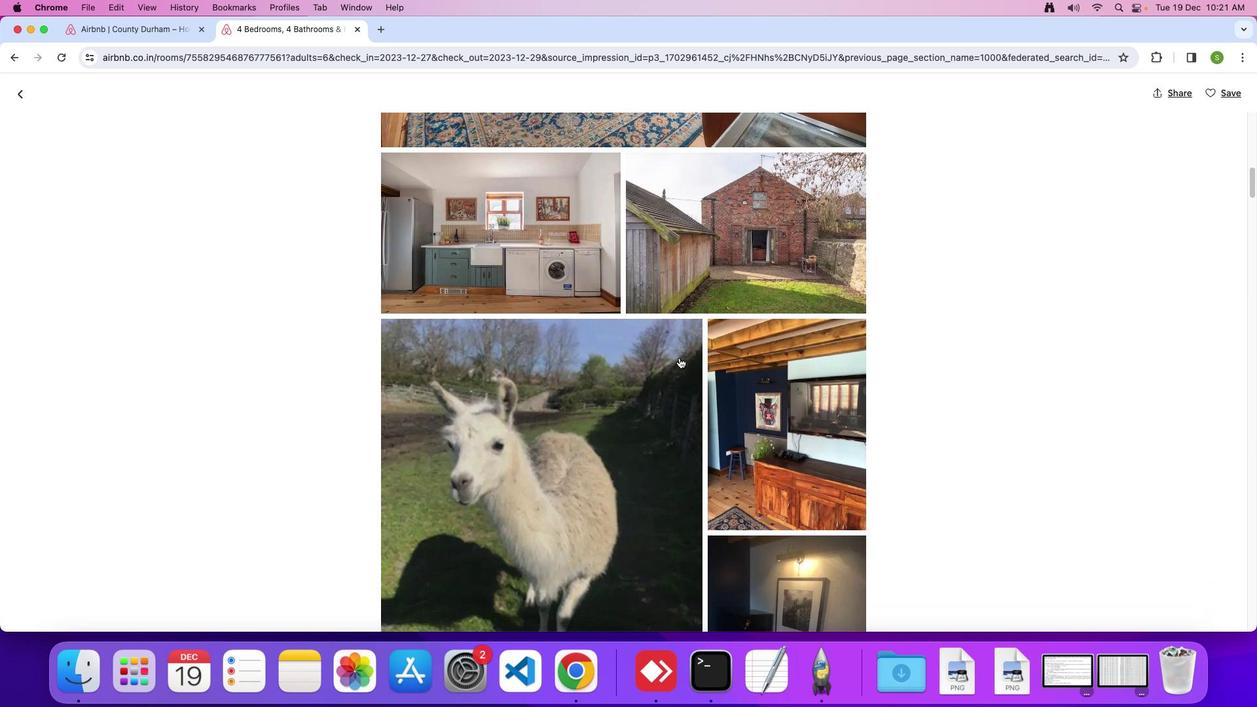 
Action: Mouse scrolled (679, 358) with delta (0, -1)
Screenshot: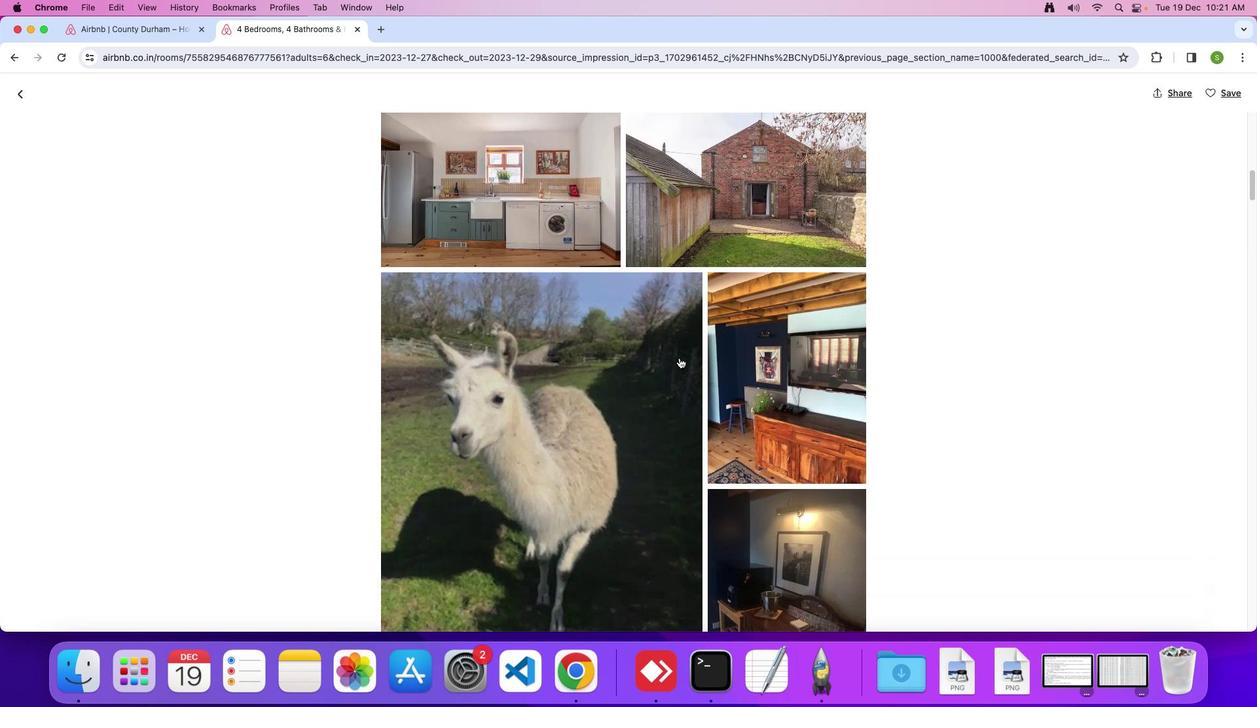 
Action: Mouse scrolled (679, 358) with delta (0, 0)
Screenshot: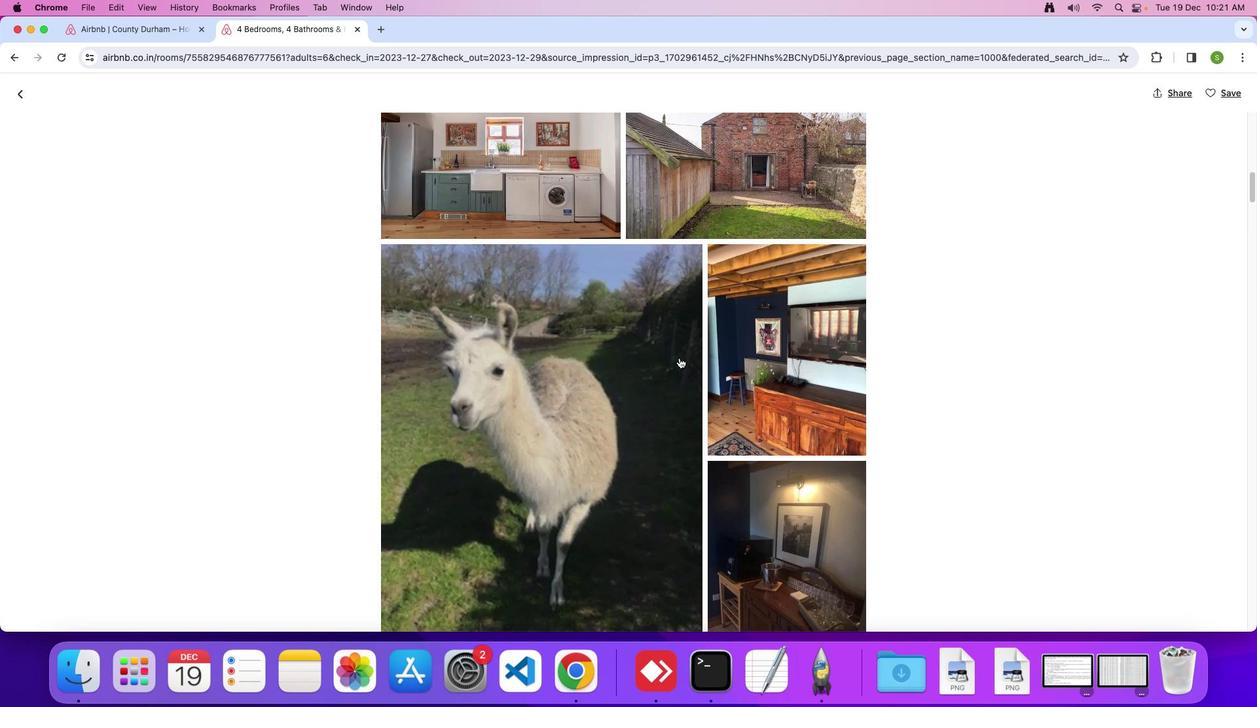 
Action: Mouse scrolled (679, 358) with delta (0, 0)
Screenshot: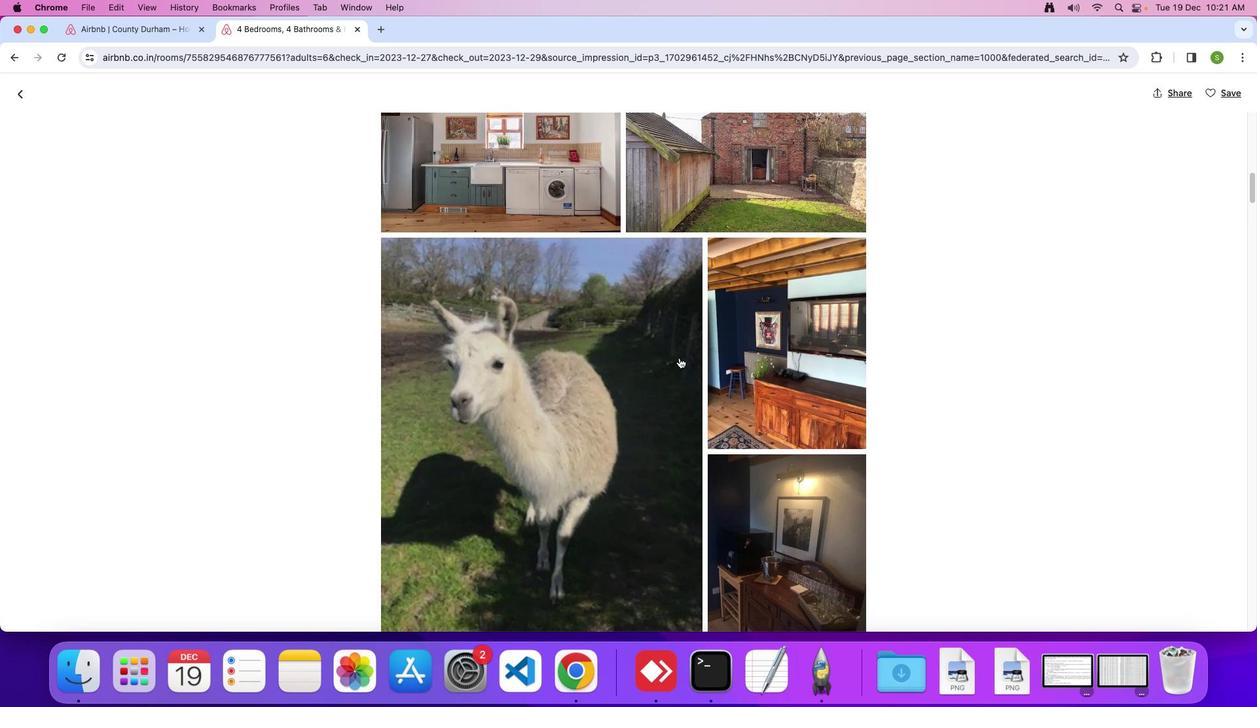 
Action: Mouse scrolled (679, 358) with delta (0, 0)
Screenshot: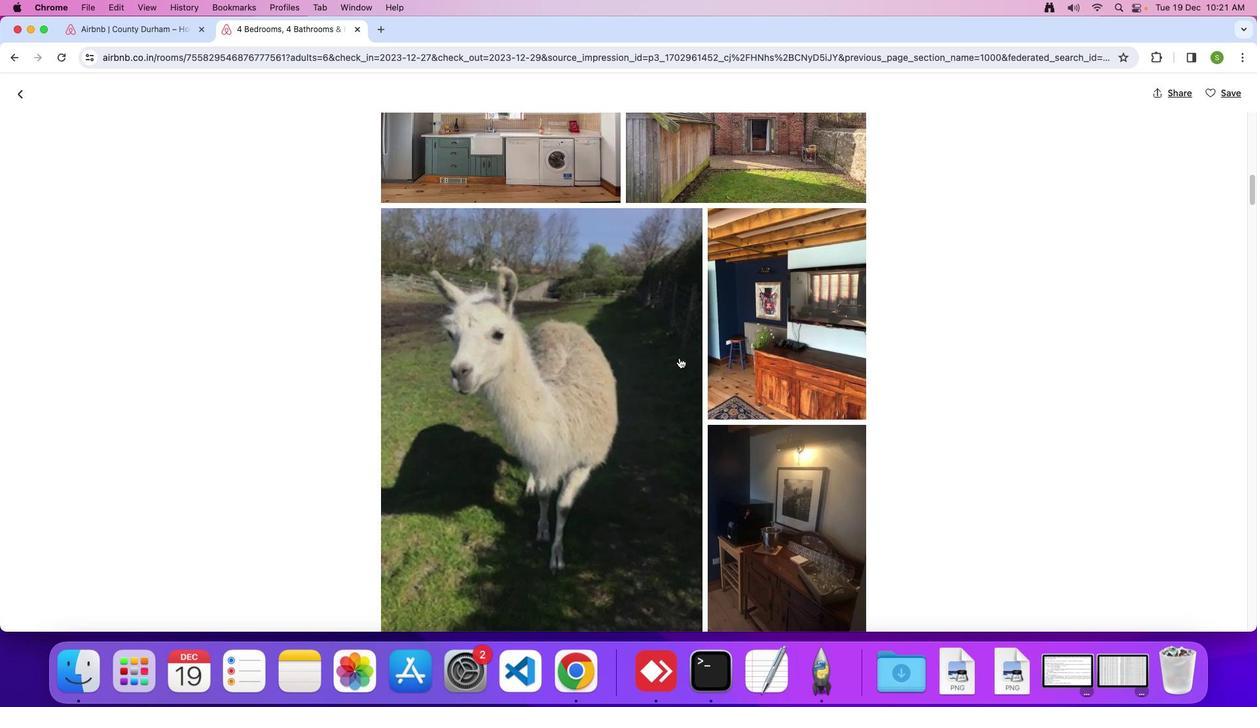 
Action: Mouse scrolled (679, 358) with delta (0, 0)
Screenshot: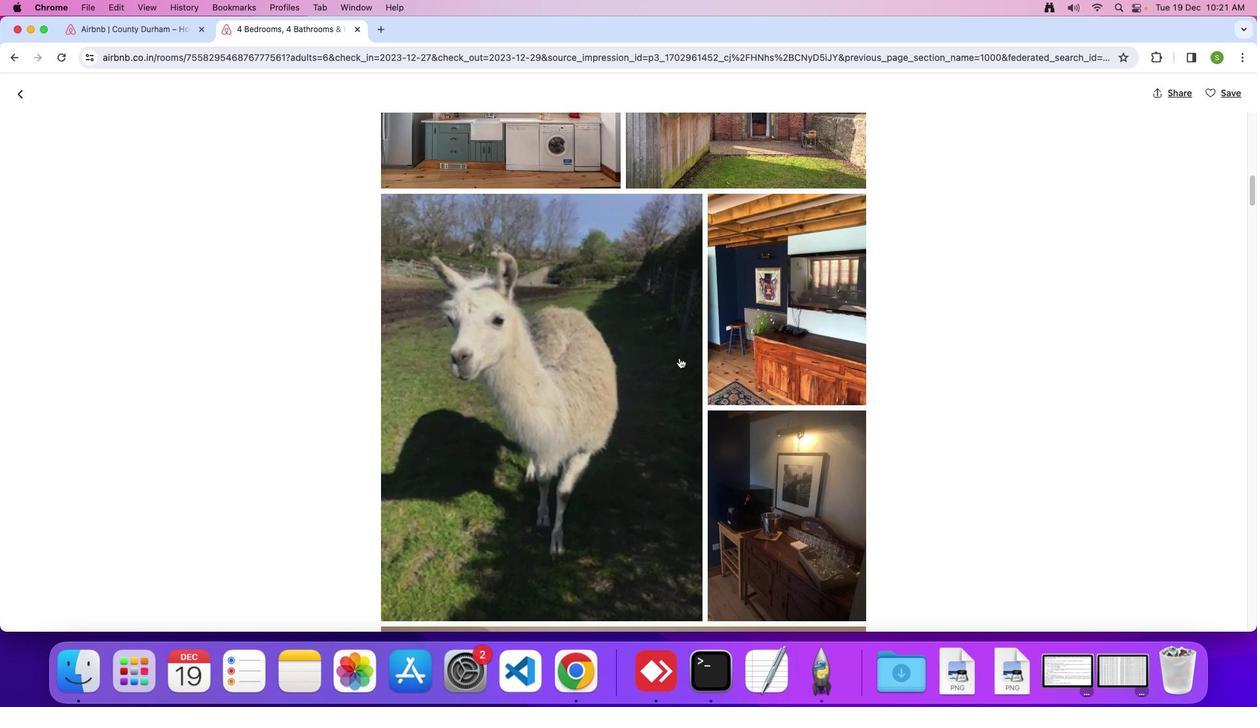 
Action: Mouse scrolled (679, 358) with delta (0, 0)
Screenshot: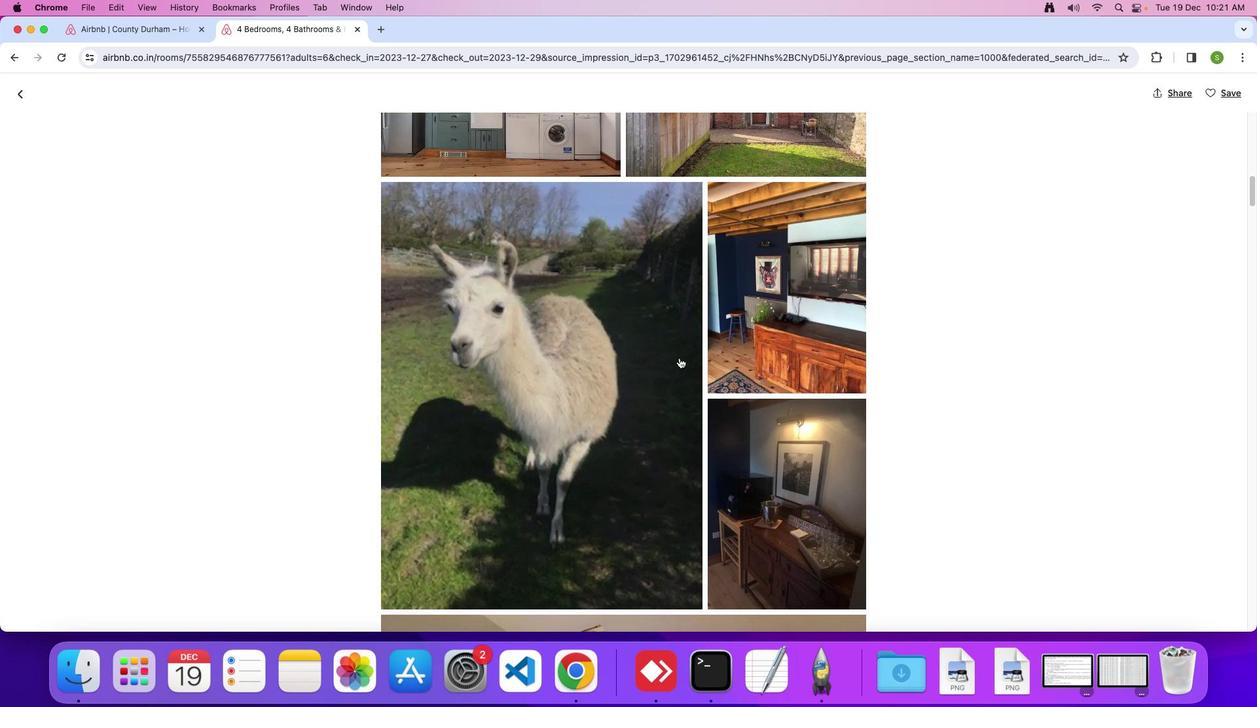 
Action: Mouse moved to (690, 363)
Screenshot: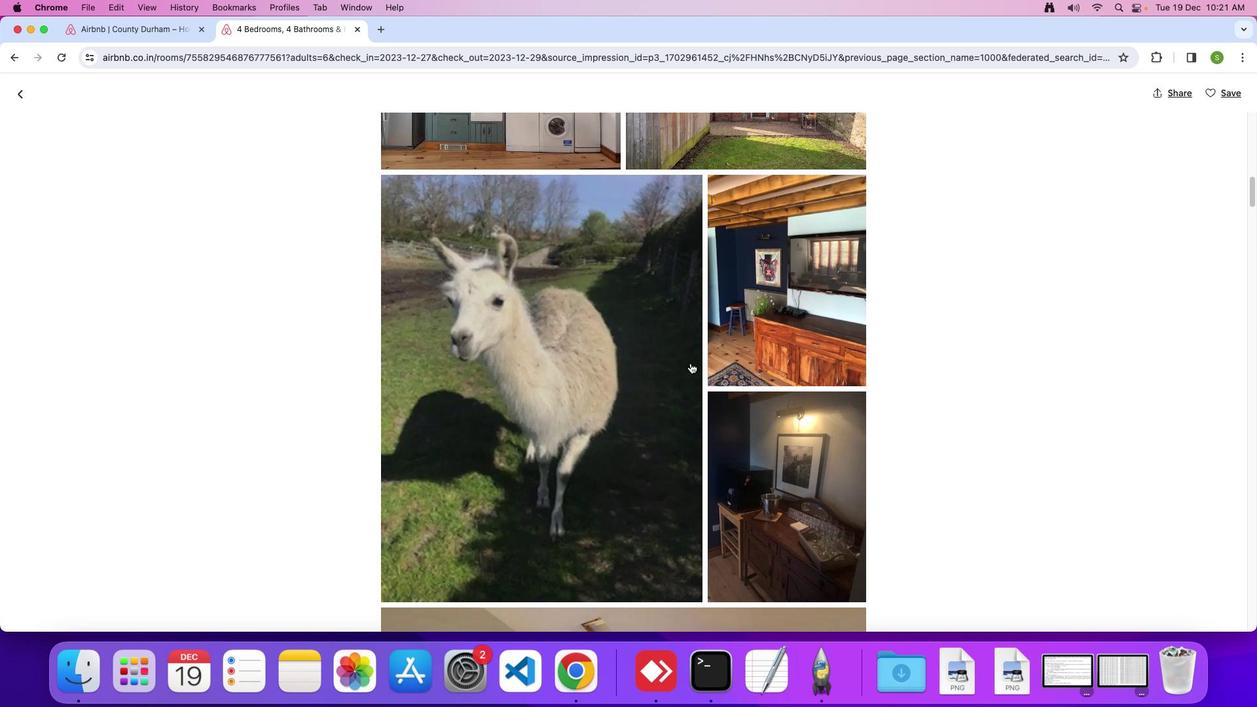 
Action: Mouse scrolled (690, 363) with delta (0, 0)
Screenshot: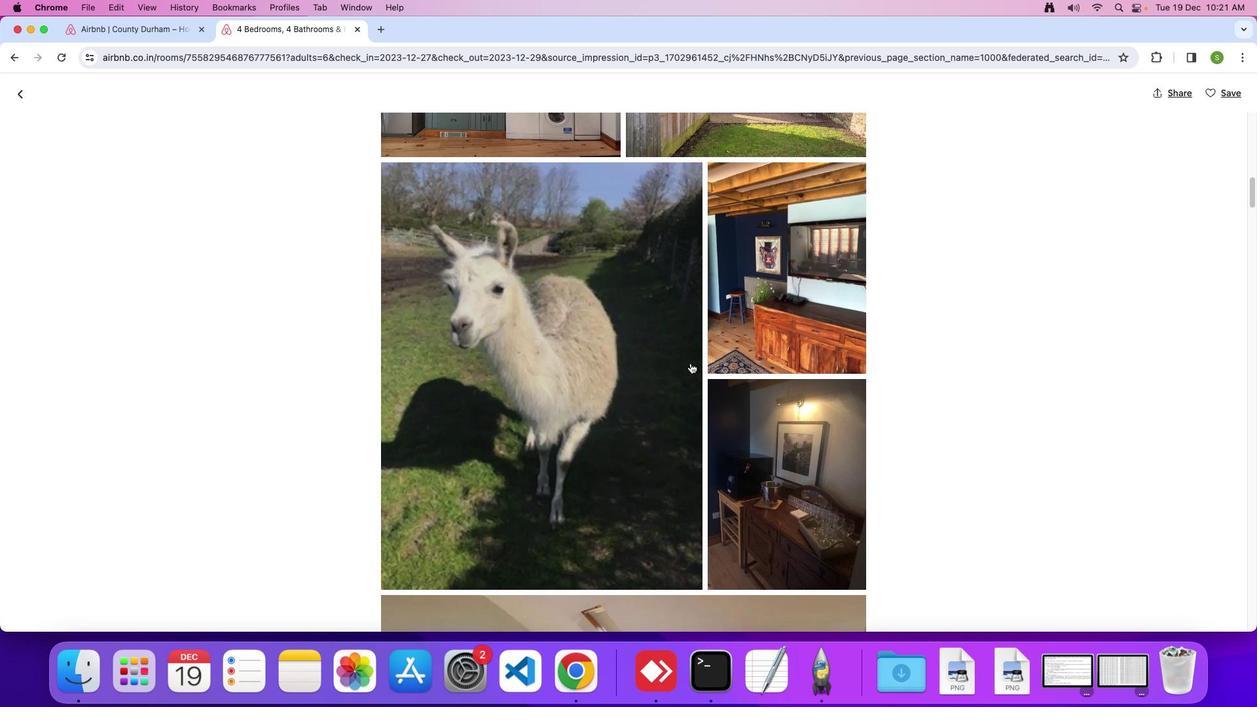 
Action: Mouse moved to (690, 363)
Screenshot: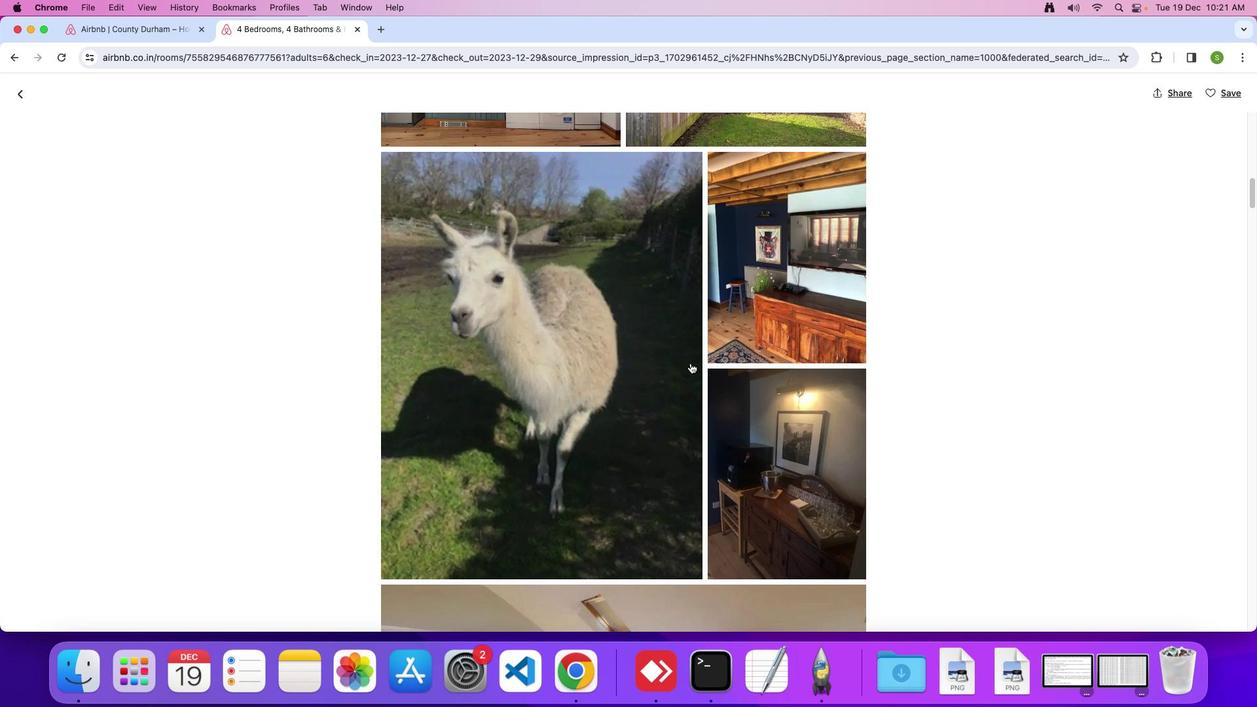 
Action: Mouse scrolled (690, 363) with delta (0, 0)
Screenshot: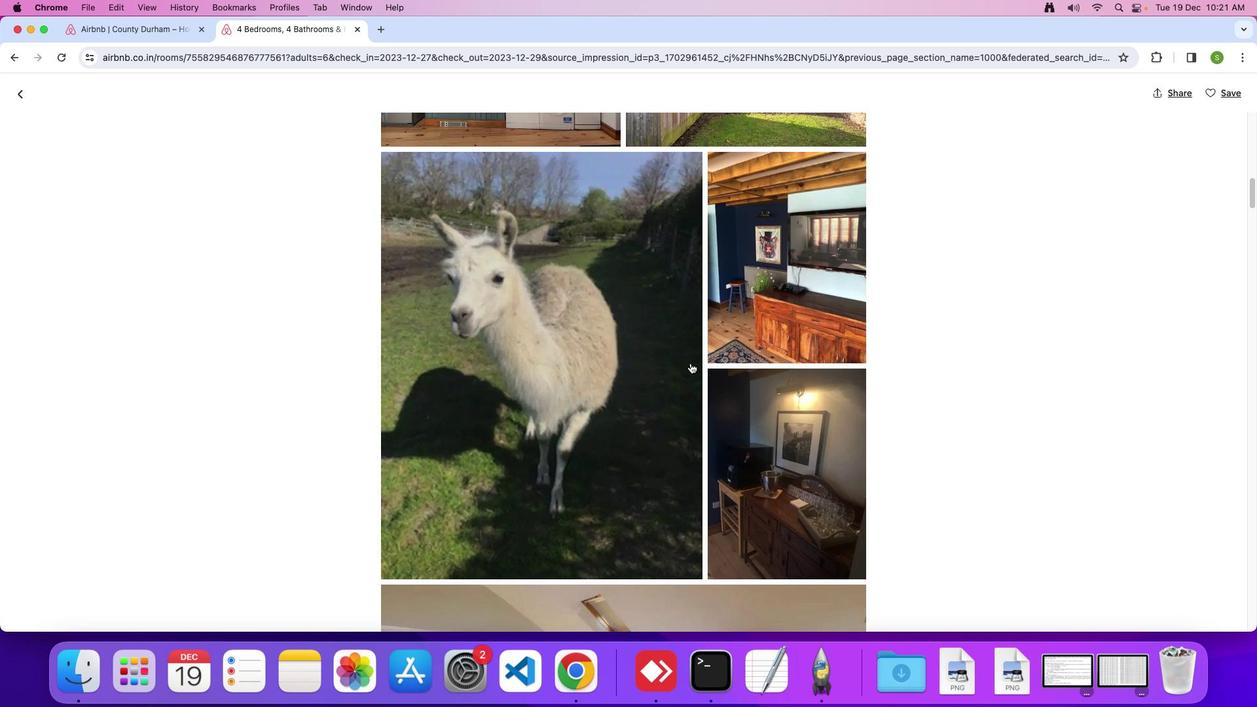 
Action: Mouse moved to (690, 363)
Screenshot: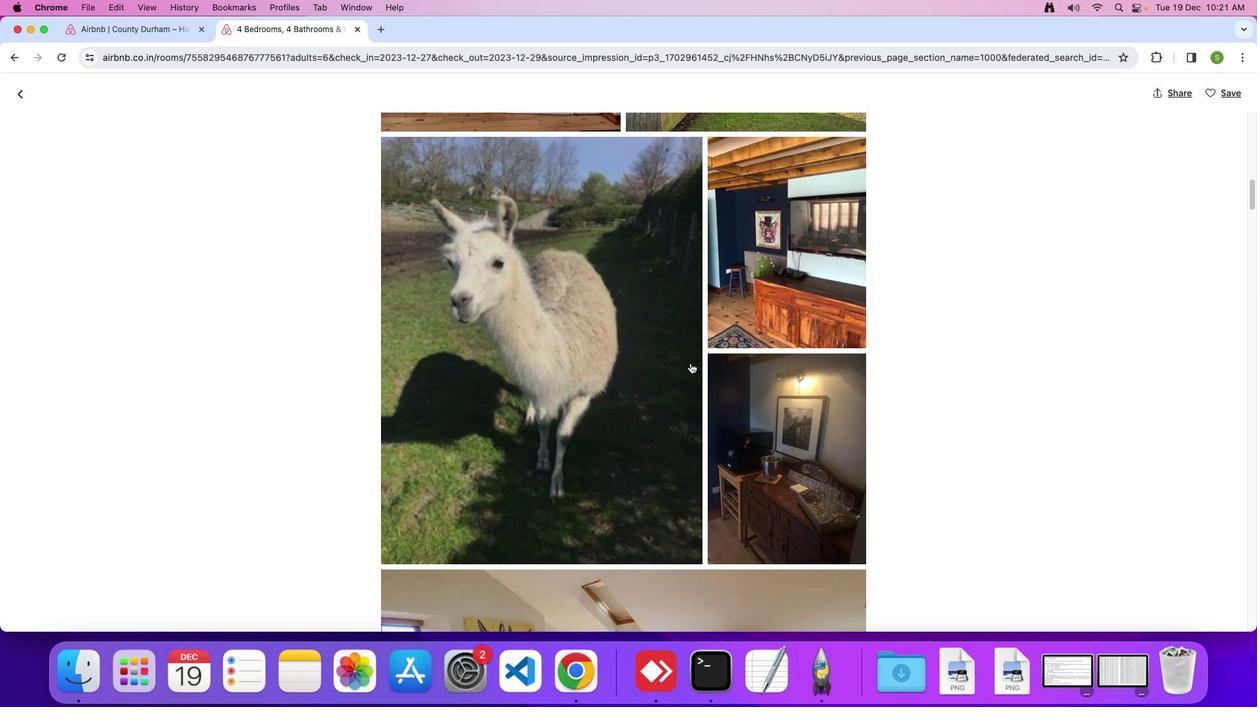 
Action: Mouse scrolled (690, 363) with delta (0, -1)
Screenshot: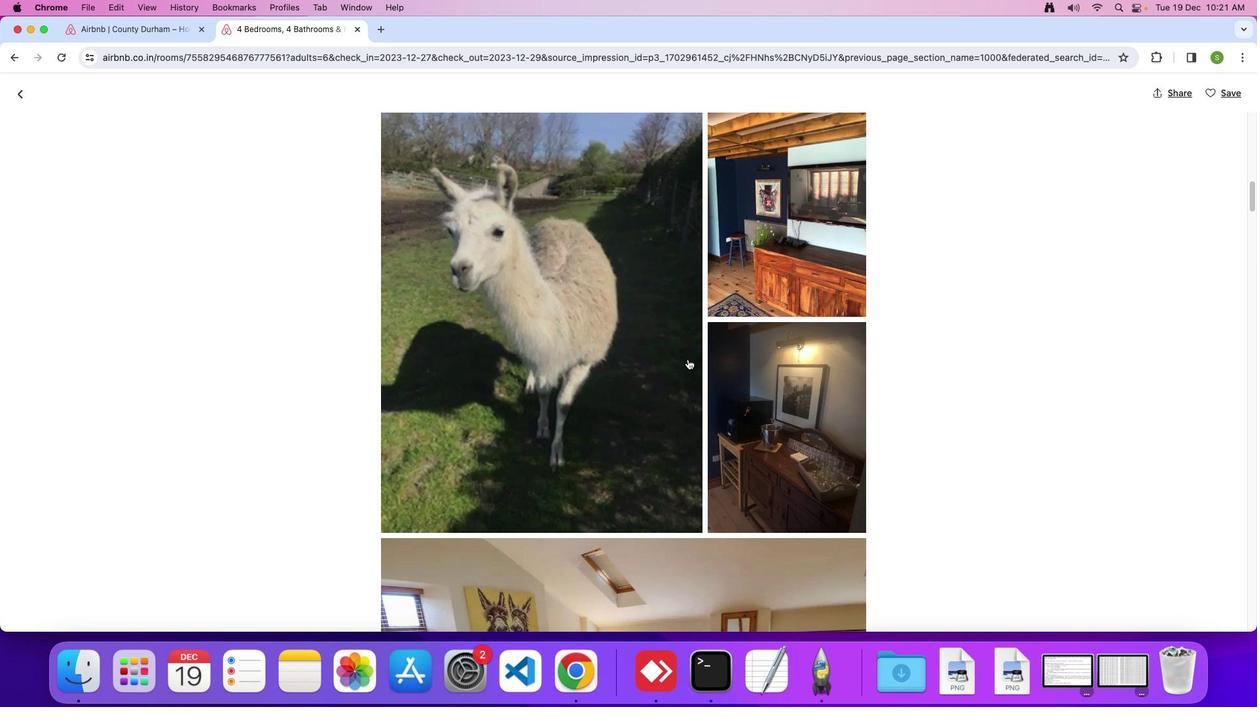 
Action: Mouse moved to (687, 358)
Screenshot: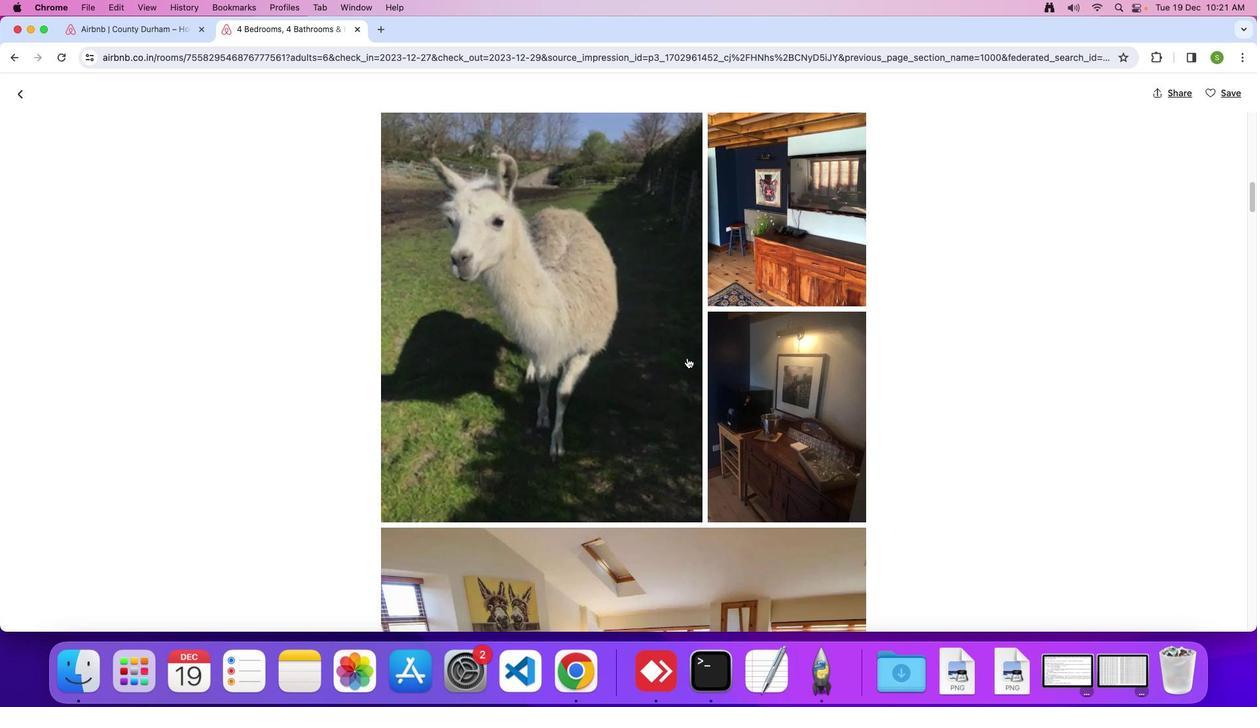 
Action: Mouse scrolled (687, 358) with delta (0, 0)
Screenshot: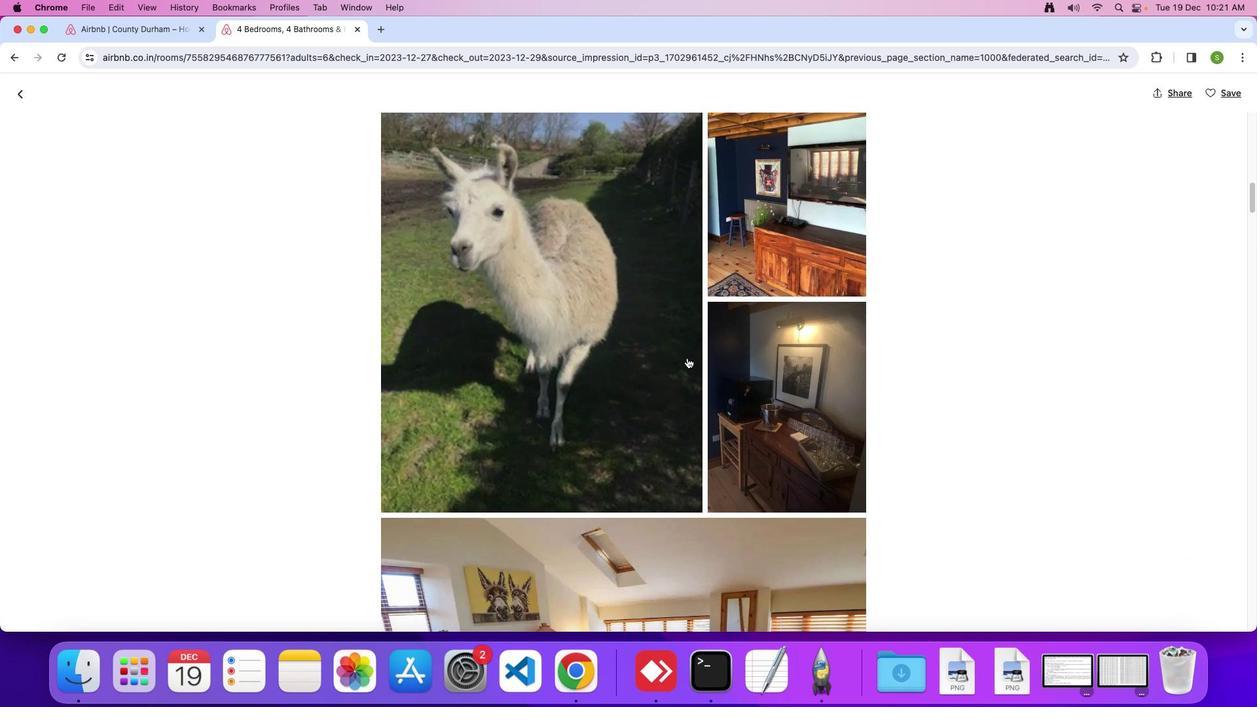 
Action: Mouse scrolled (687, 358) with delta (0, 0)
Screenshot: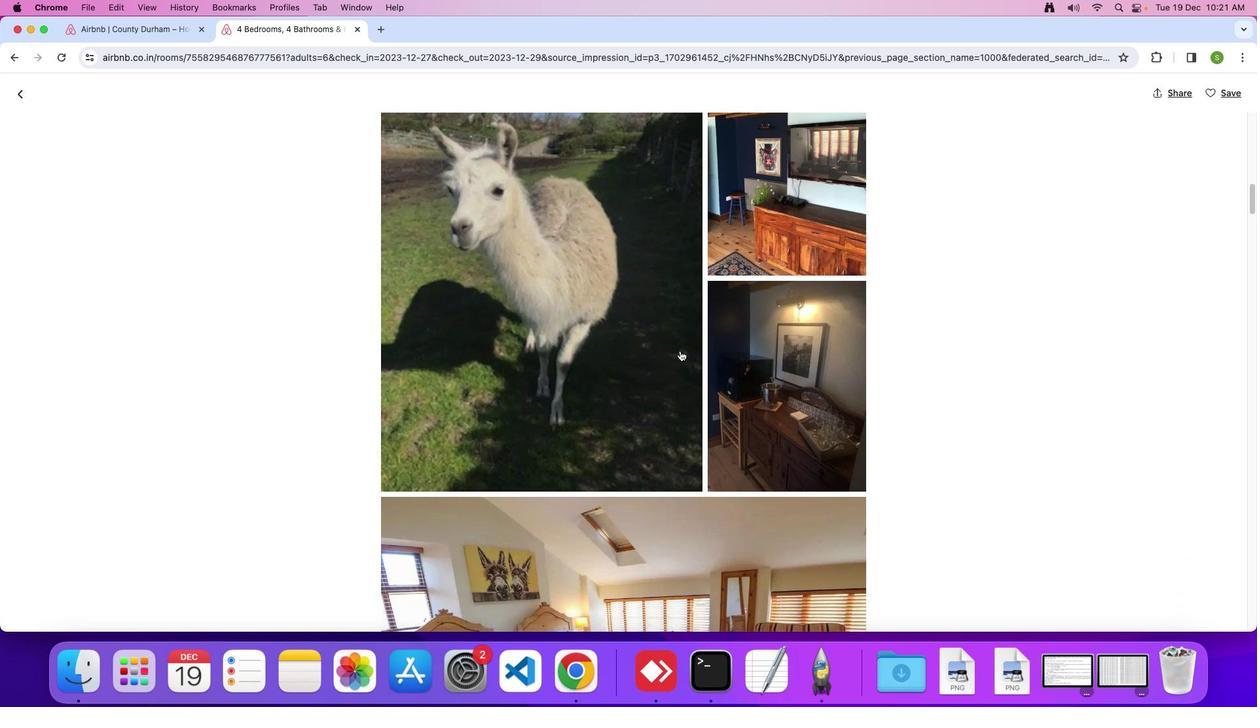 
Action: Mouse scrolled (687, 358) with delta (0, -1)
Screenshot: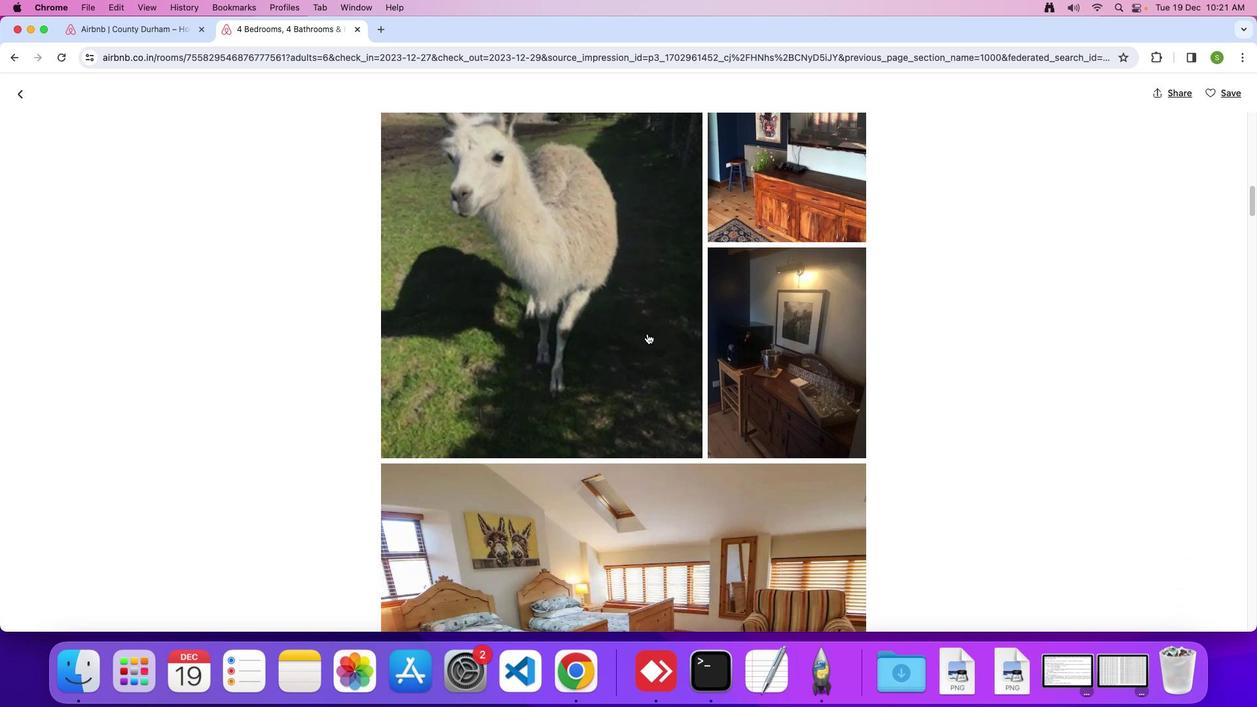 
Action: Mouse moved to (645, 333)
Screenshot: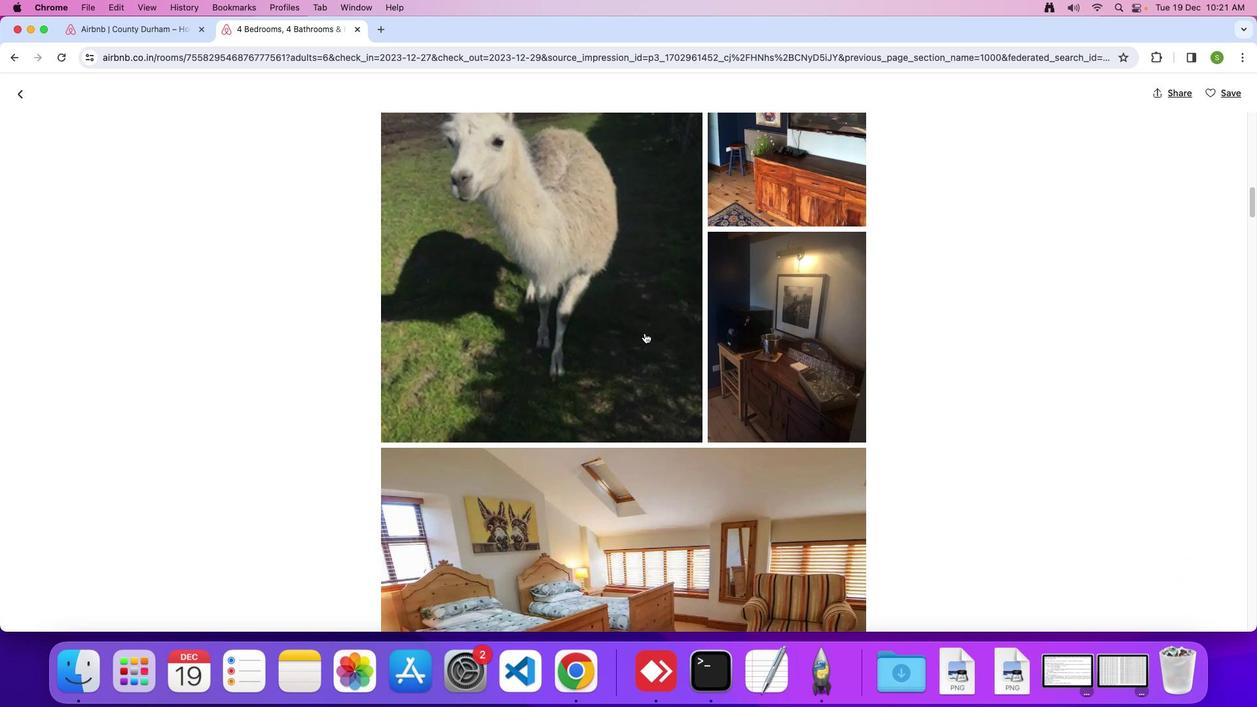 
Action: Mouse scrolled (645, 333) with delta (0, 0)
Screenshot: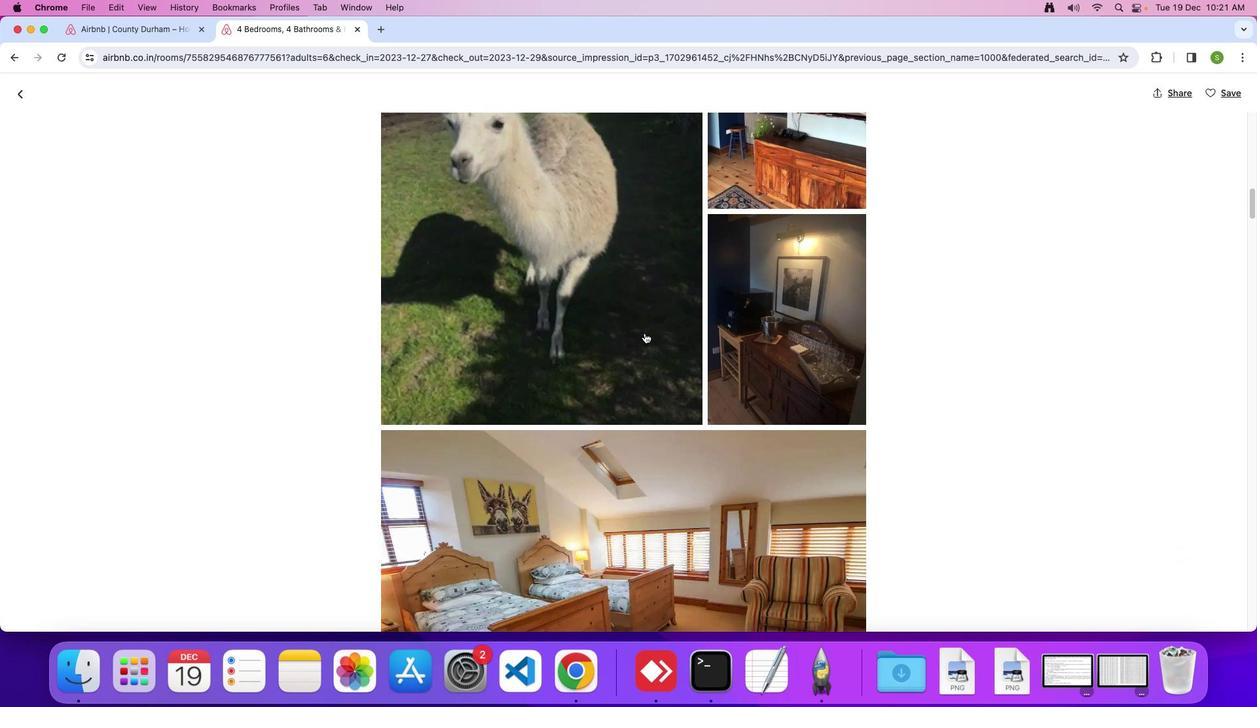 
Action: Mouse scrolled (645, 333) with delta (0, 0)
Screenshot: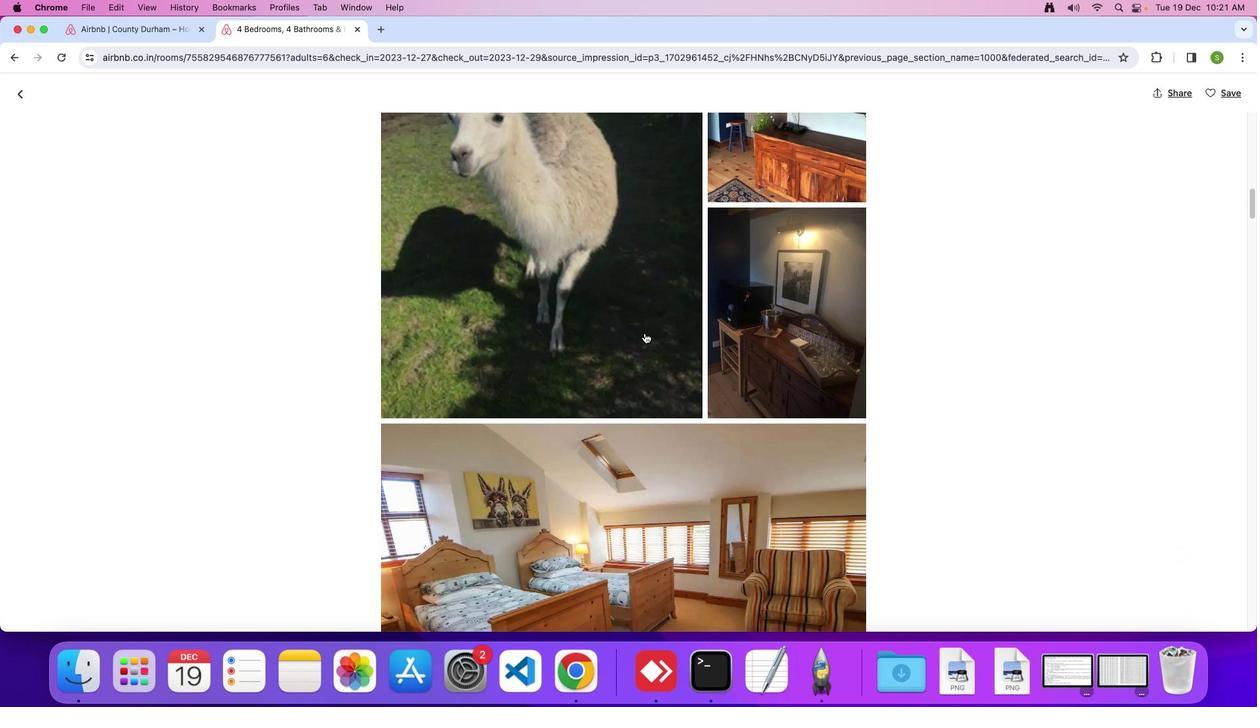 
Action: Mouse scrolled (645, 333) with delta (0, 0)
Screenshot: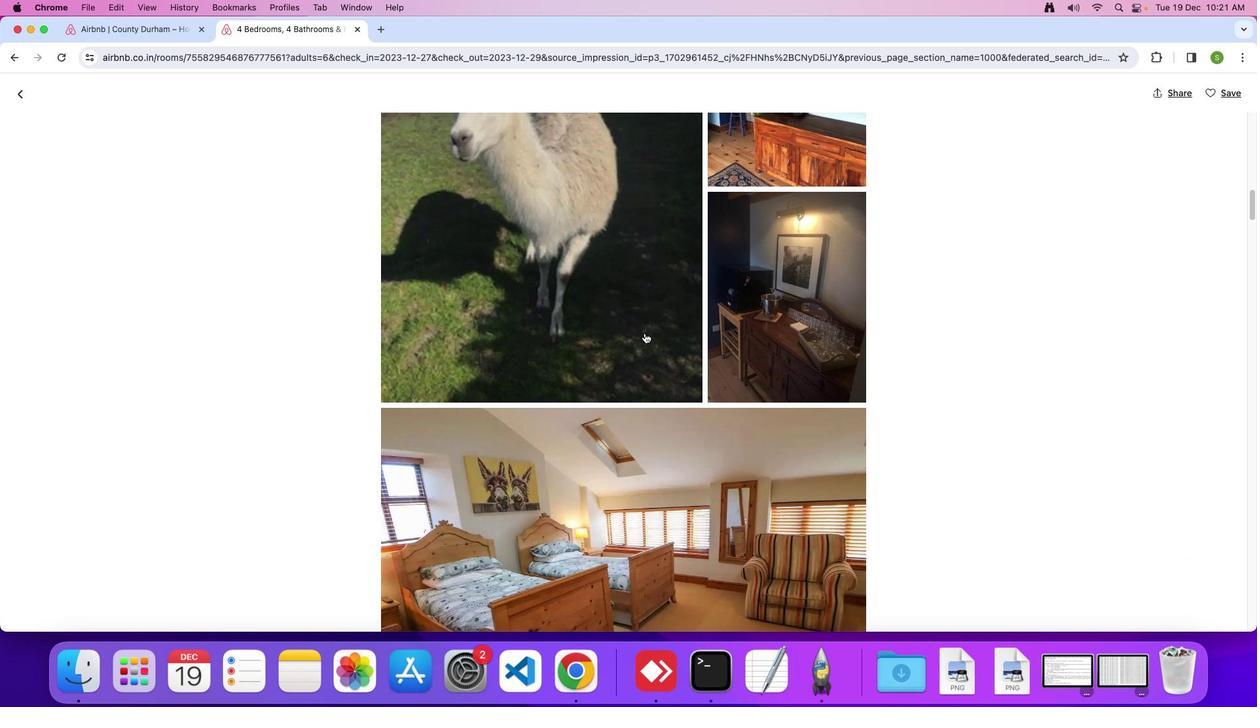 
Action: Mouse scrolled (645, 333) with delta (0, 0)
Screenshot: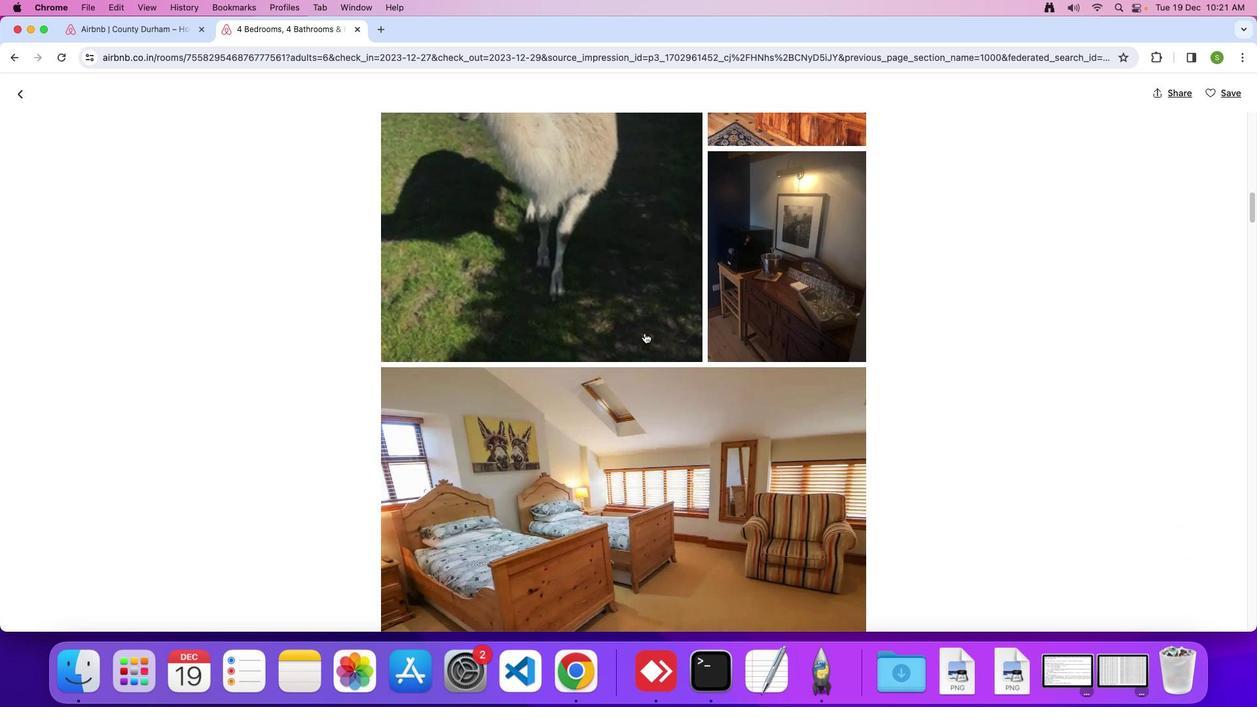 
Action: Mouse scrolled (645, 333) with delta (0, -1)
Screenshot: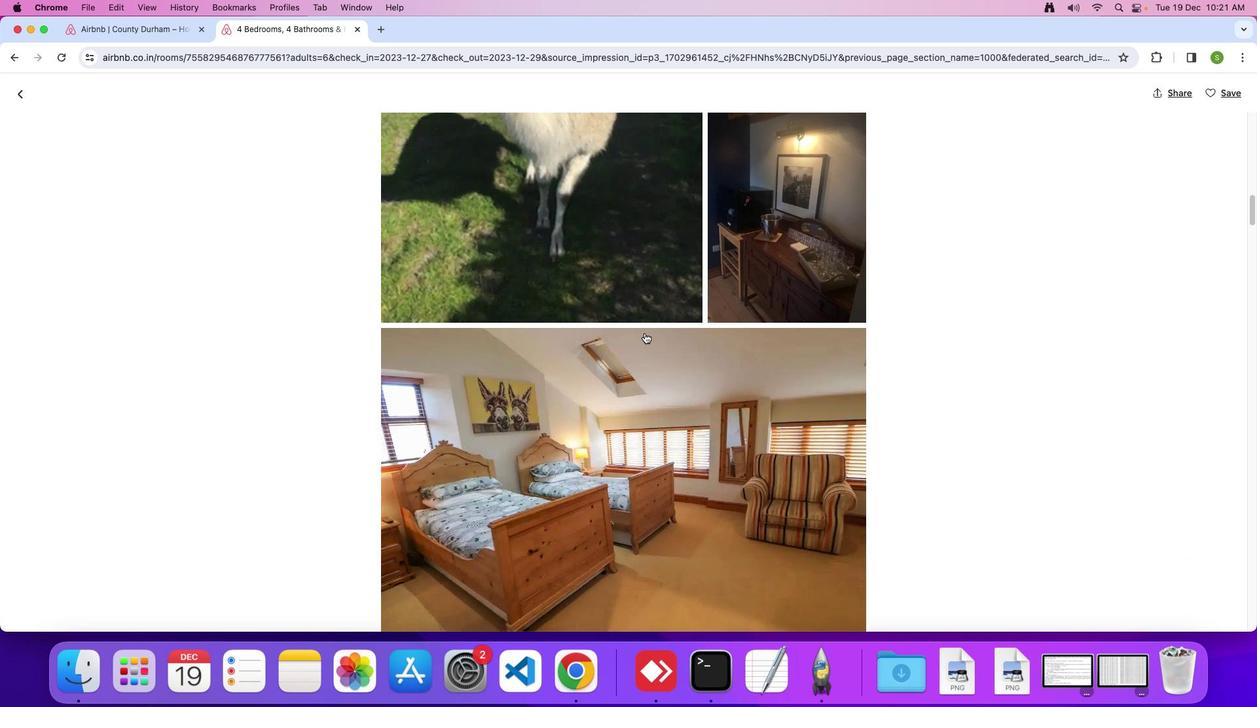 
Action: Mouse scrolled (645, 333) with delta (0, 0)
Screenshot: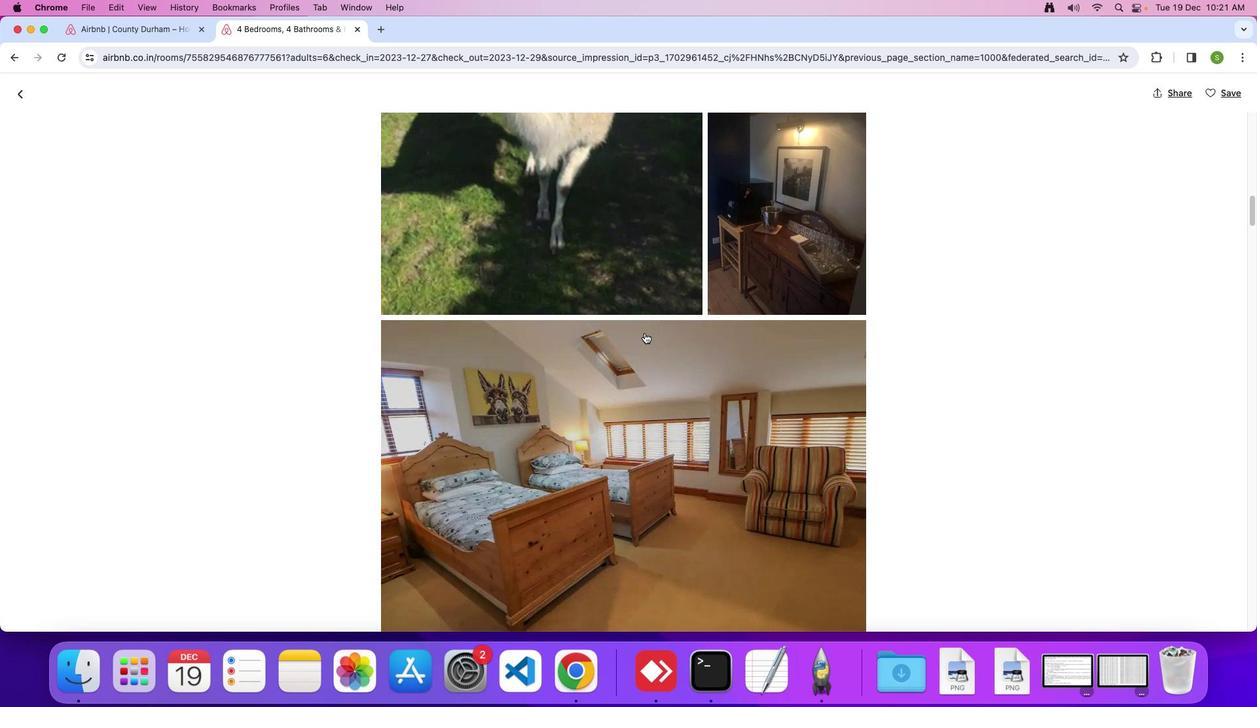 
Action: Mouse scrolled (645, 333) with delta (0, 0)
Screenshot: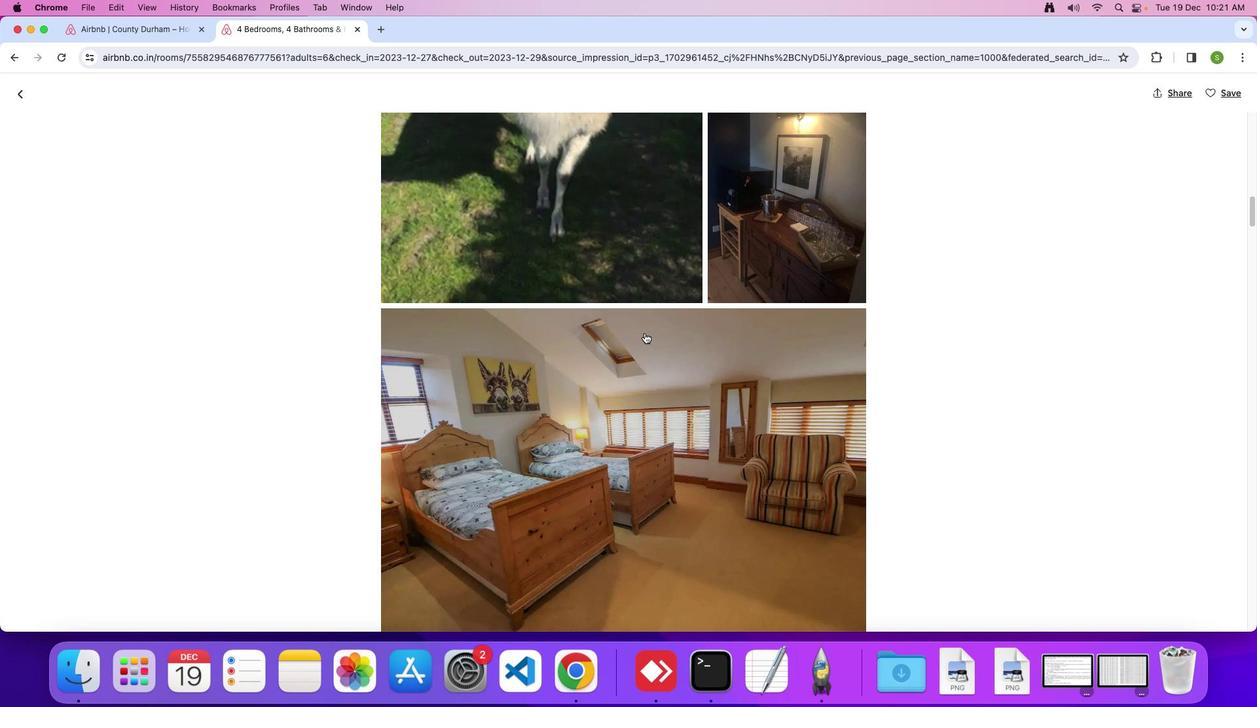 
Action: Mouse scrolled (645, 333) with delta (0, 0)
Screenshot: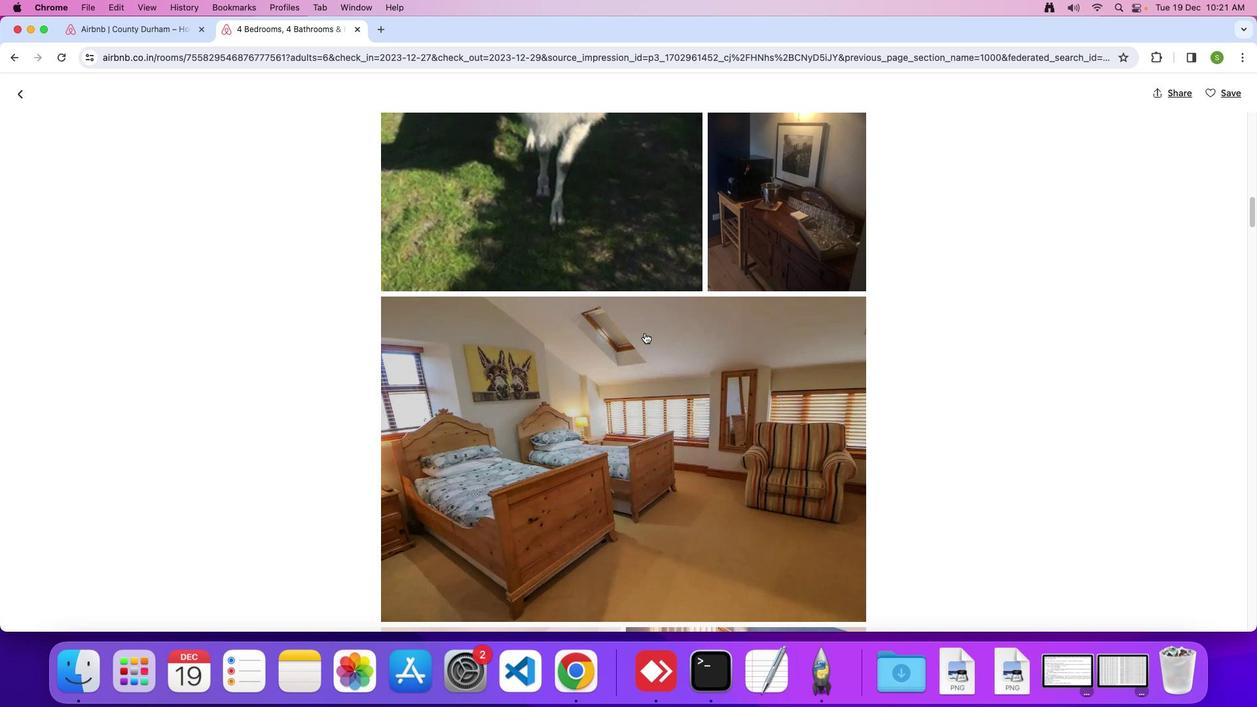 
Action: Mouse scrolled (645, 333) with delta (0, 0)
Screenshot: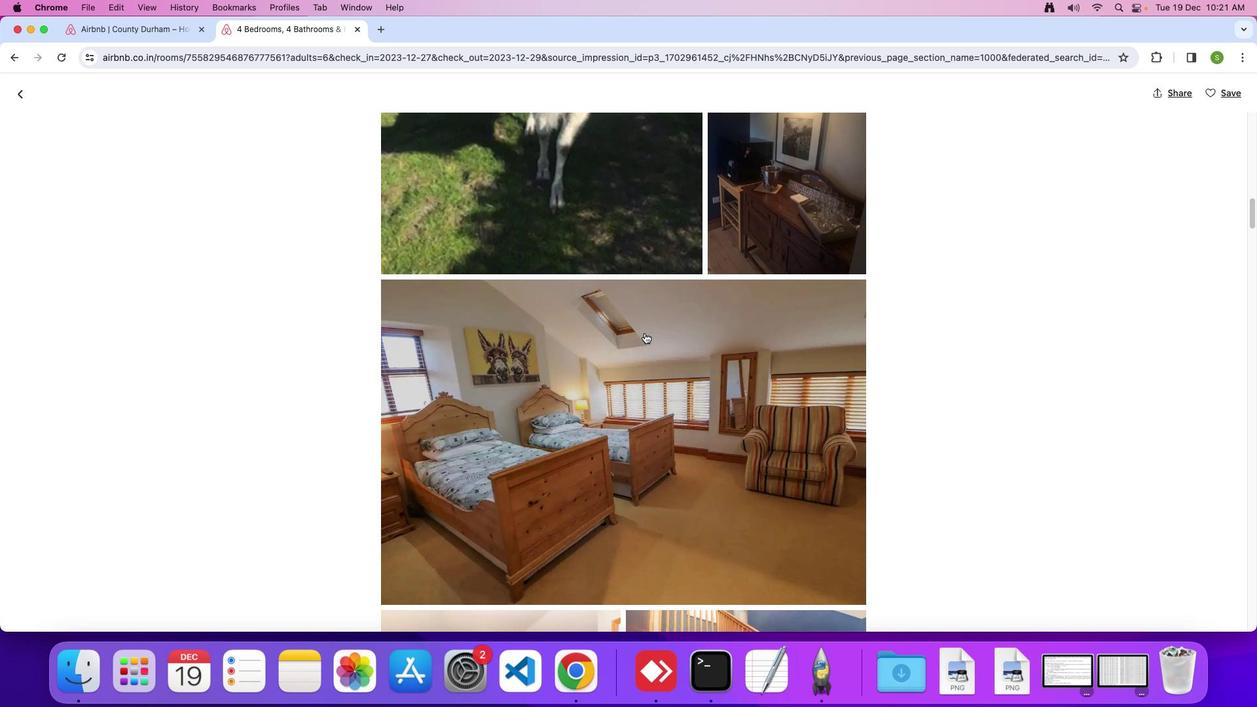 
Action: Mouse scrolled (645, 333) with delta (0, 0)
Screenshot: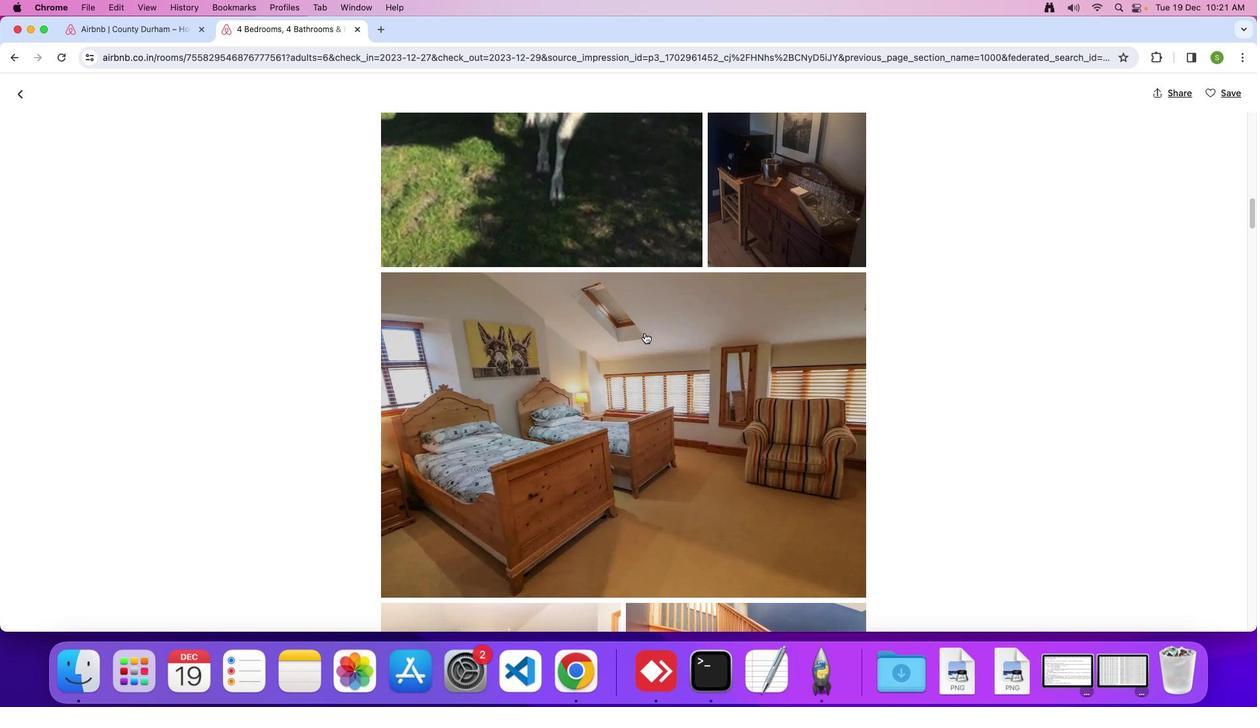 
Action: Mouse scrolled (645, 333) with delta (0, 0)
Screenshot: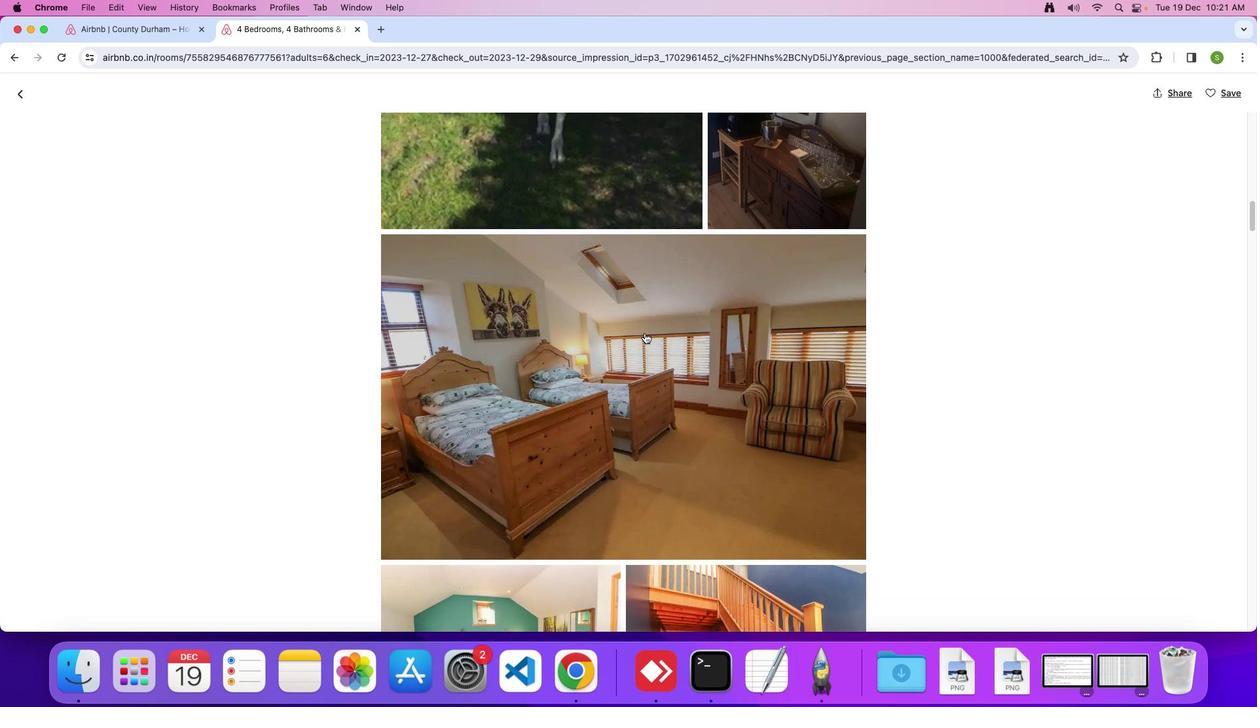 
Action: Mouse scrolled (645, 333) with delta (0, 0)
Screenshot: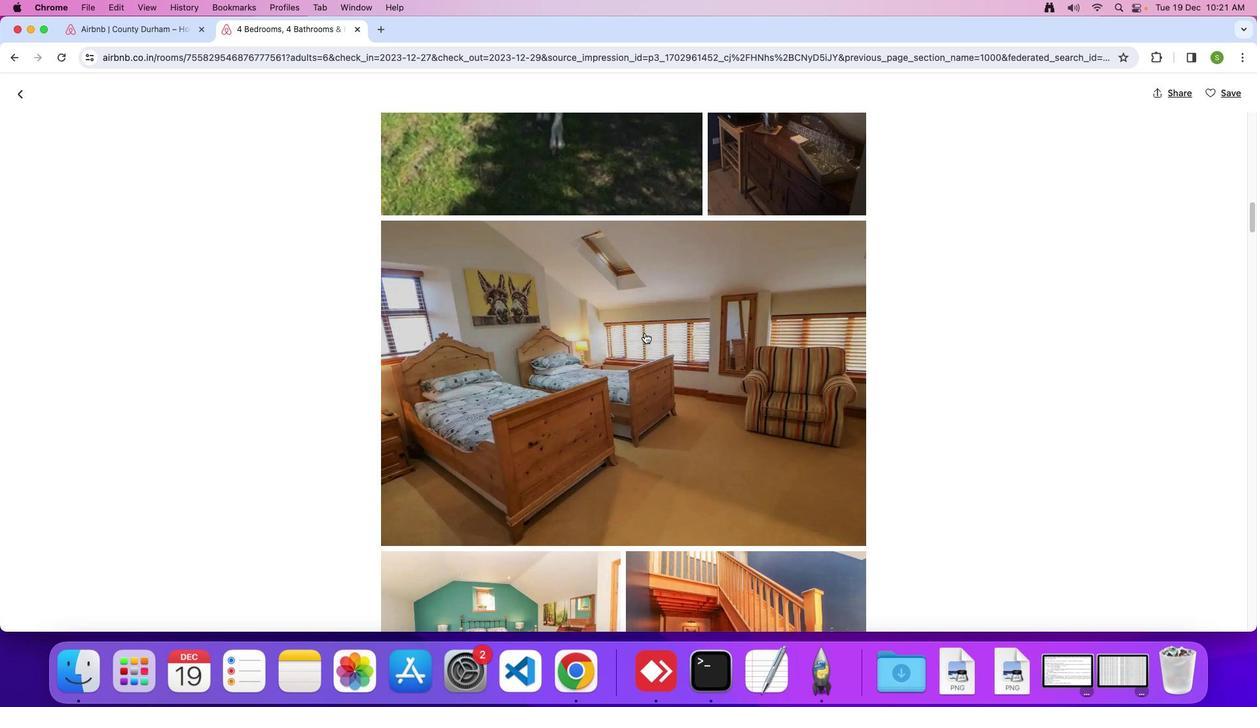 
Action: Mouse scrolled (645, 333) with delta (0, 0)
Screenshot: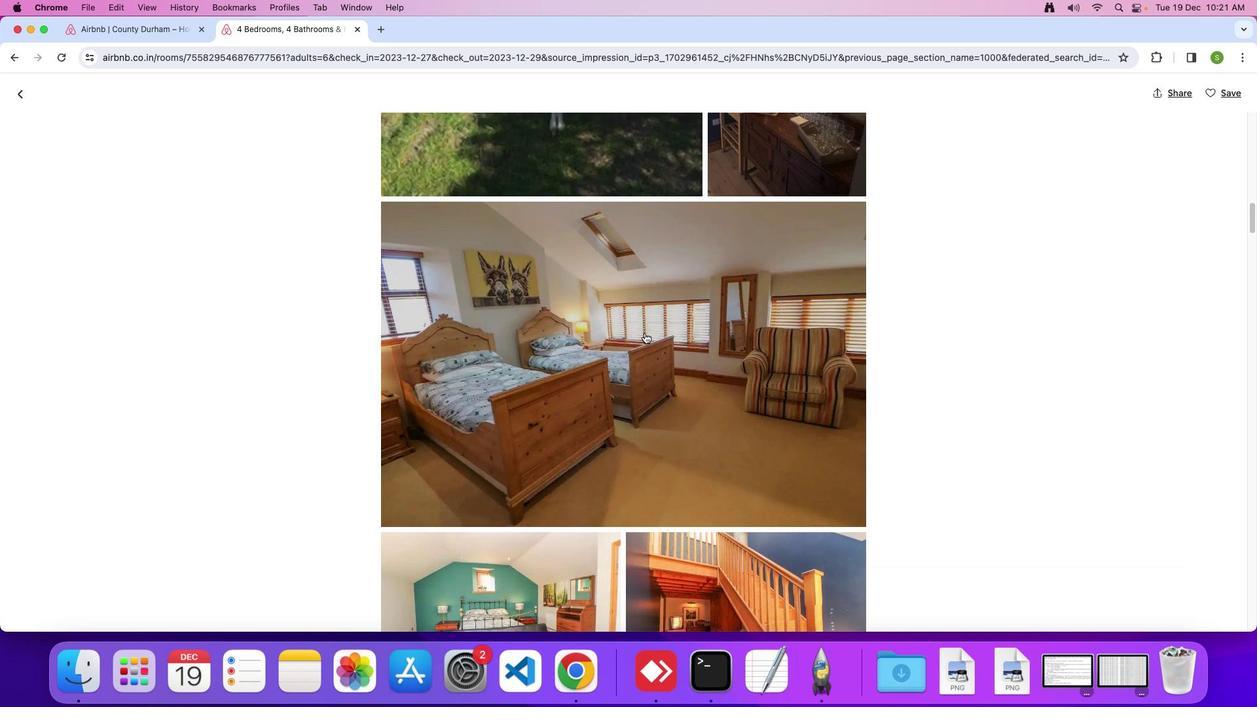 
Action: Mouse scrolled (645, 333) with delta (0, 0)
Screenshot: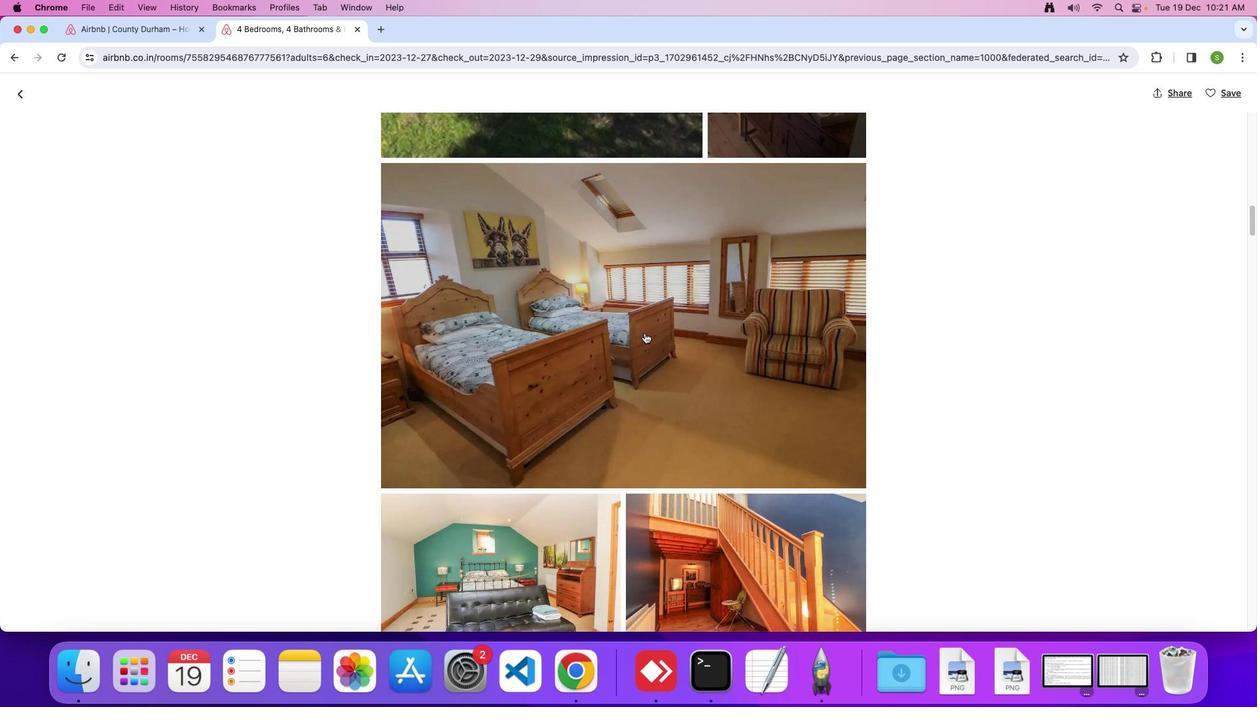
Action: Mouse moved to (645, 333)
Screenshot: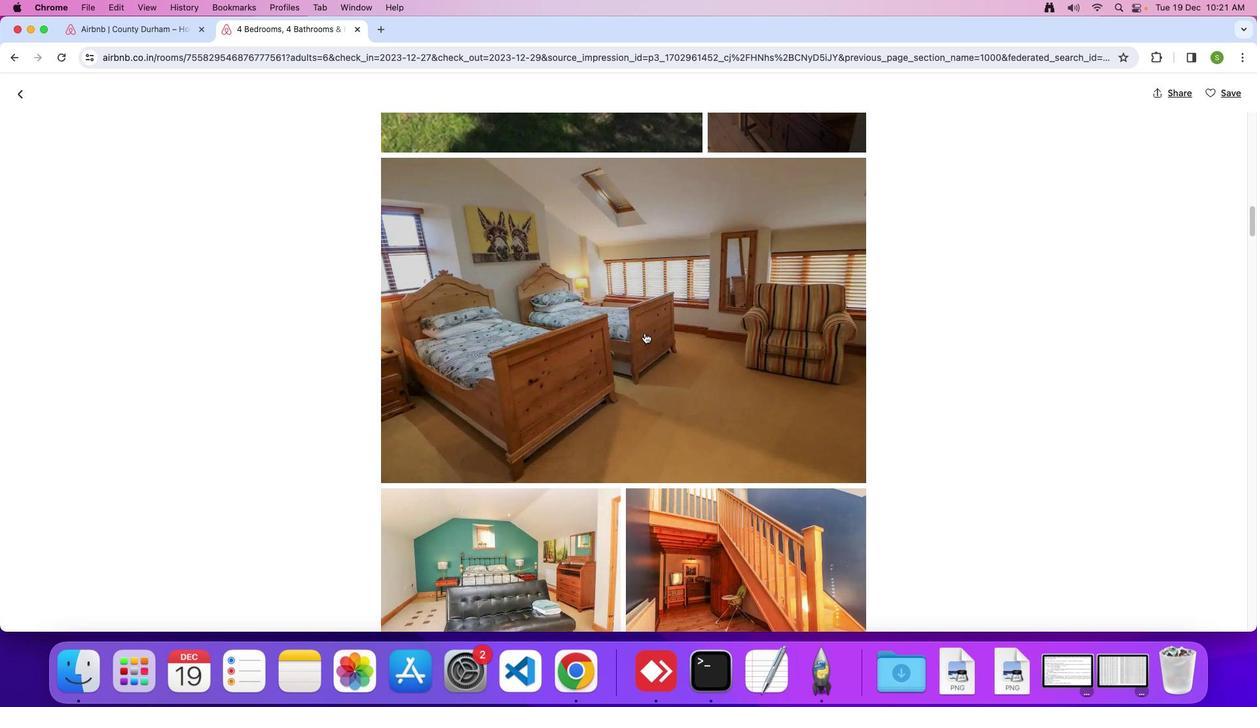 
Action: Mouse scrolled (645, 333) with delta (0, 0)
Screenshot: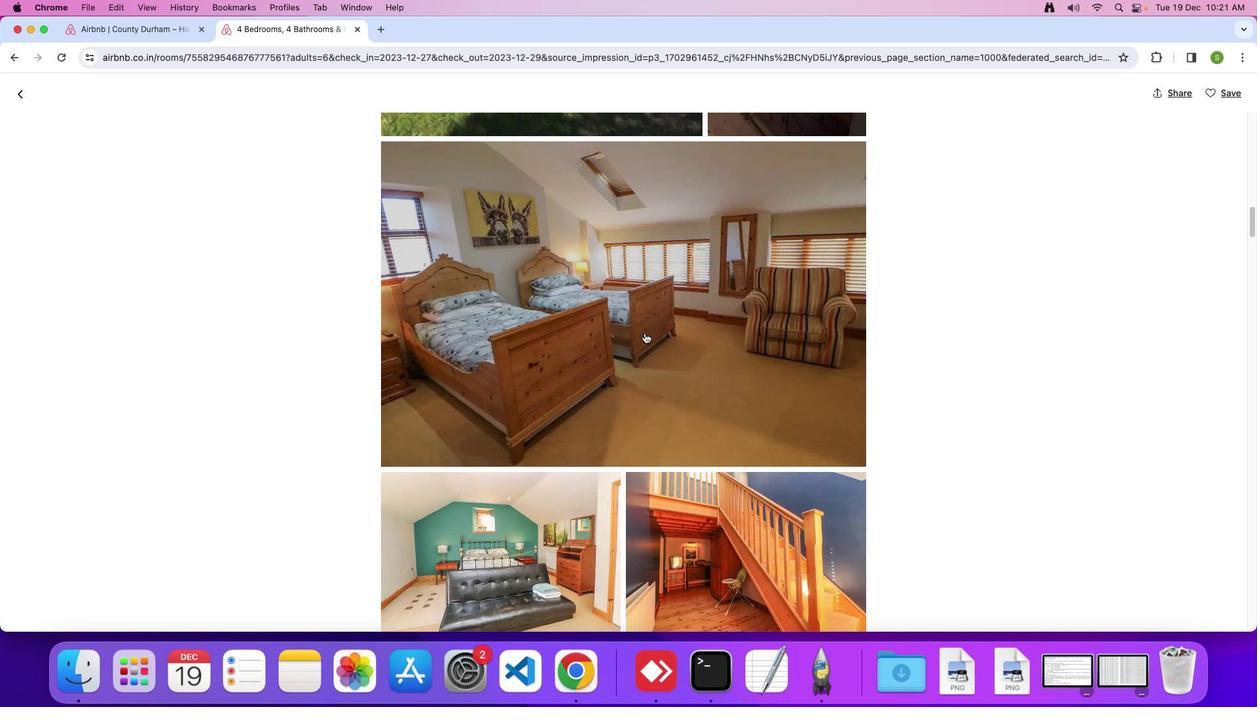 
Action: Mouse scrolled (645, 333) with delta (0, 0)
Screenshot: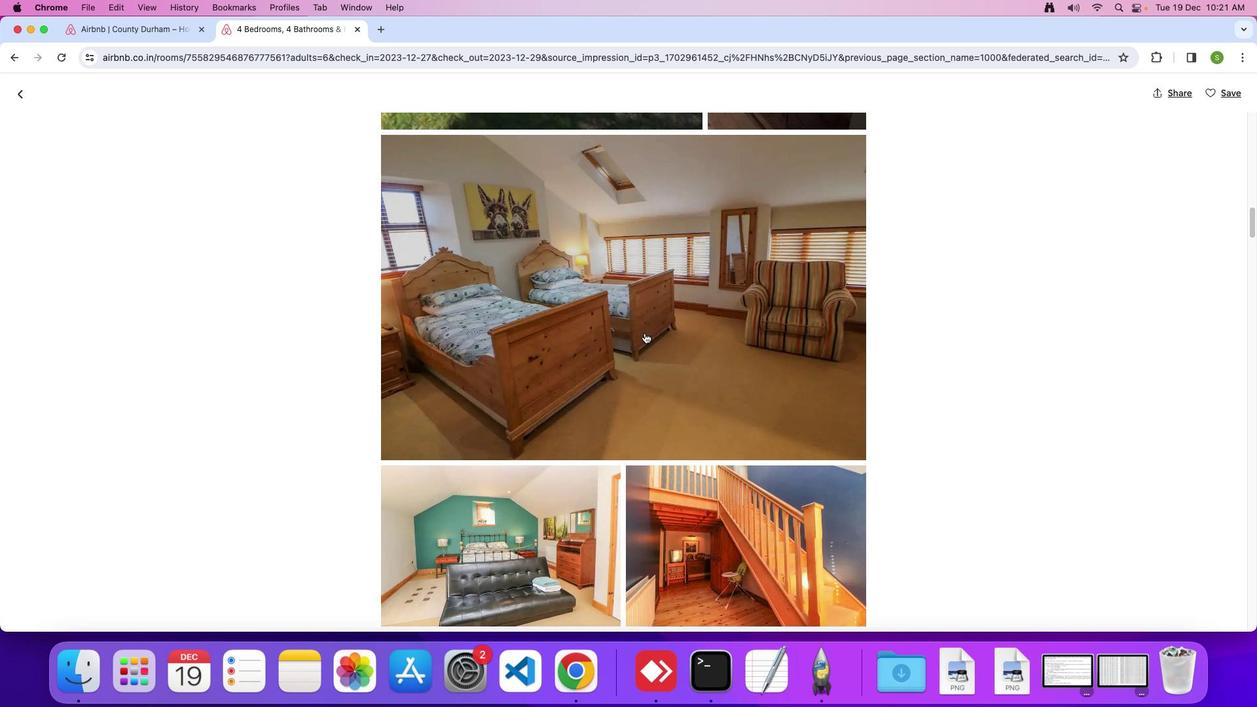 
Action: Mouse scrolled (645, 333) with delta (0, 0)
Screenshot: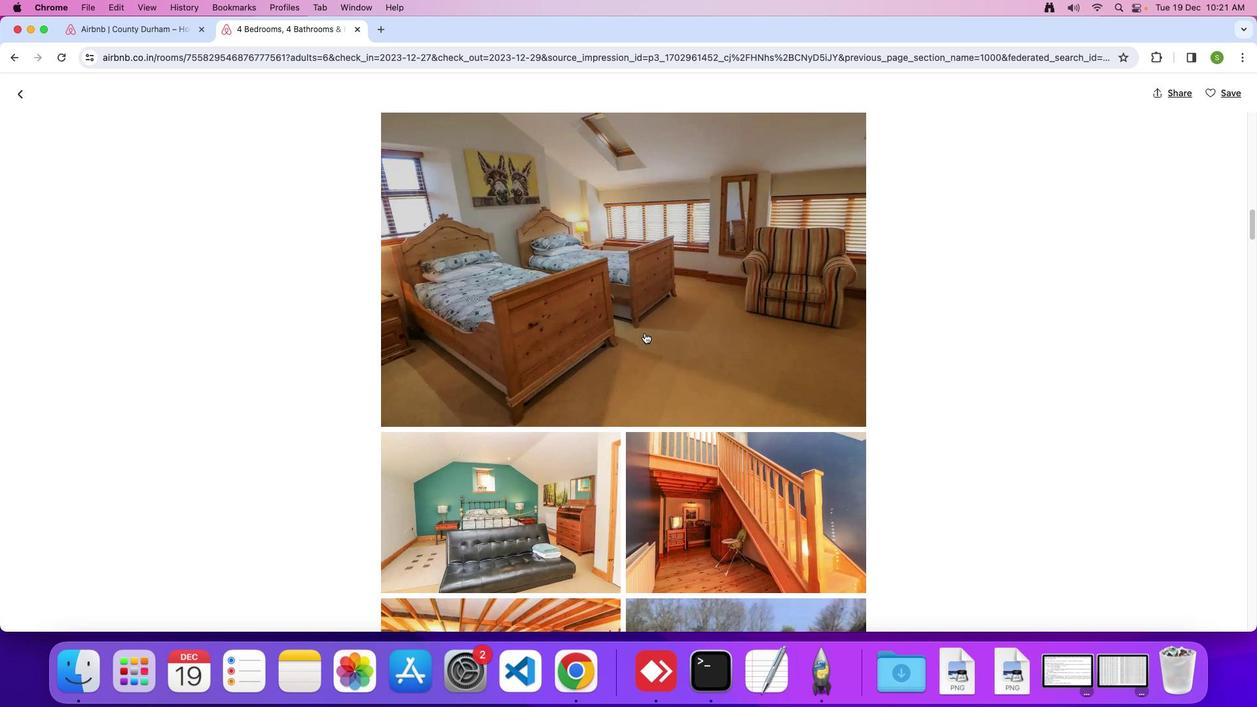 
Action: Mouse scrolled (645, 333) with delta (0, 0)
Screenshot: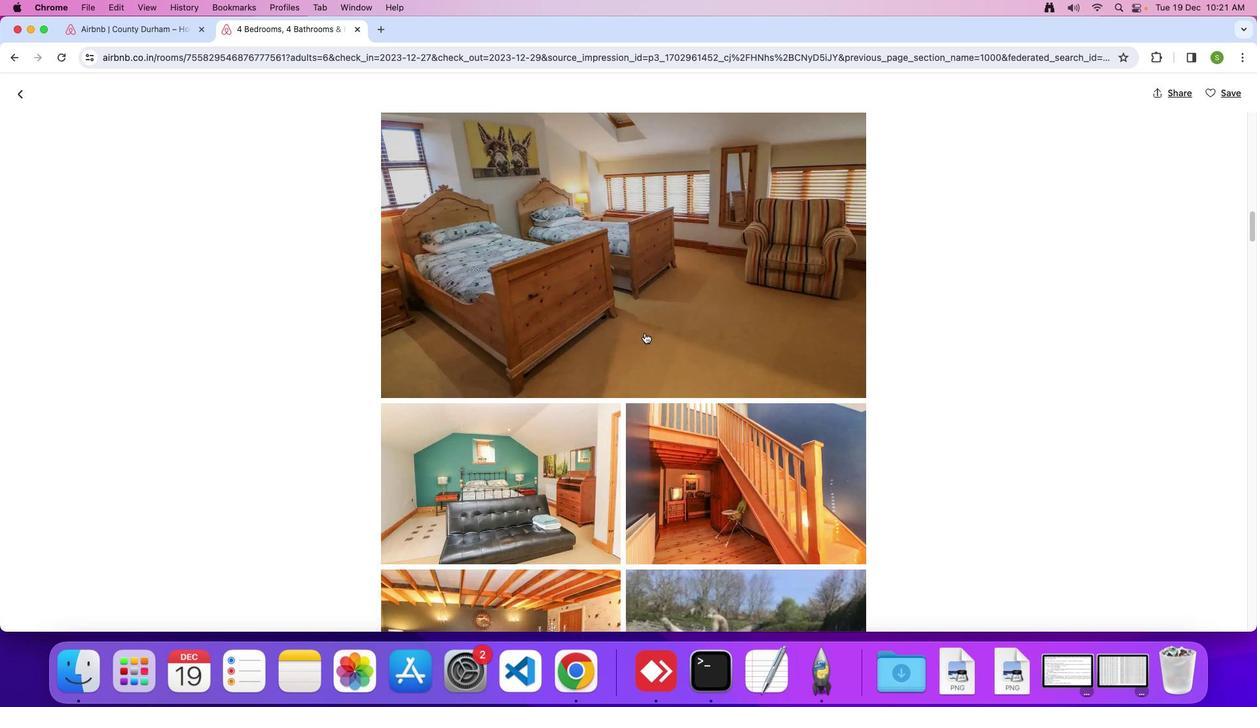 
Action: Mouse scrolled (645, 333) with delta (0, -1)
Screenshot: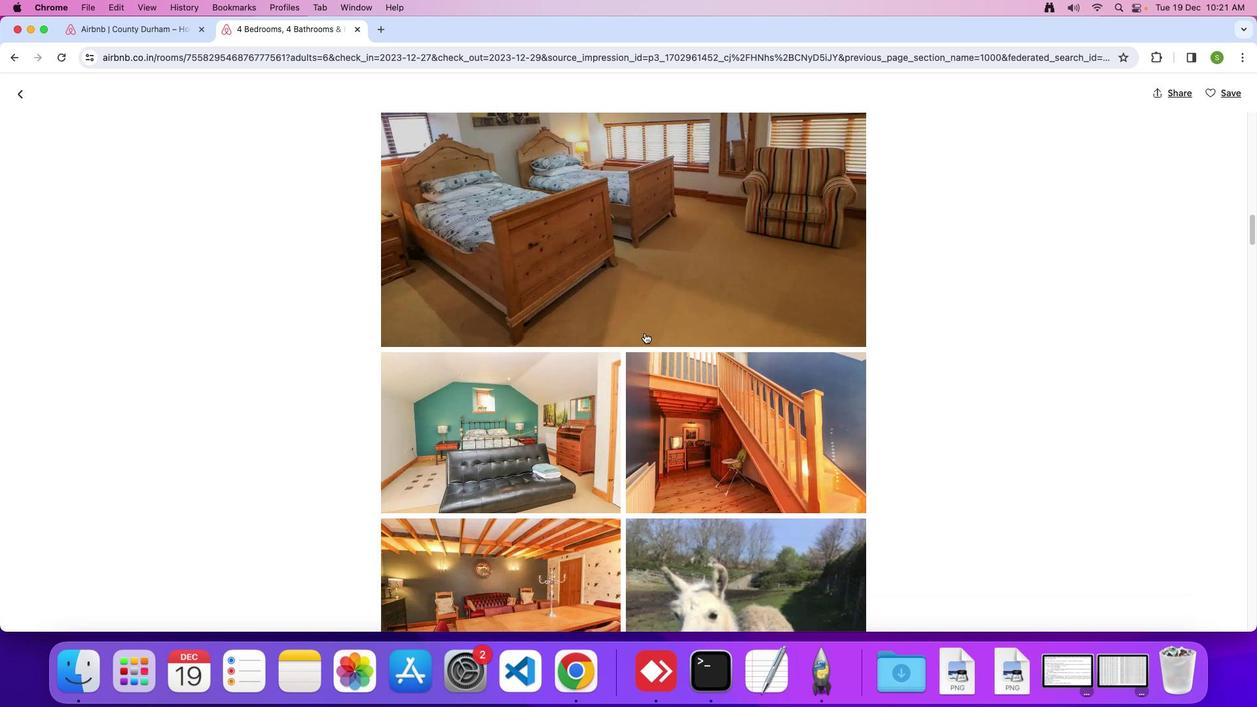 
Action: Mouse scrolled (645, 333) with delta (0, 0)
Screenshot: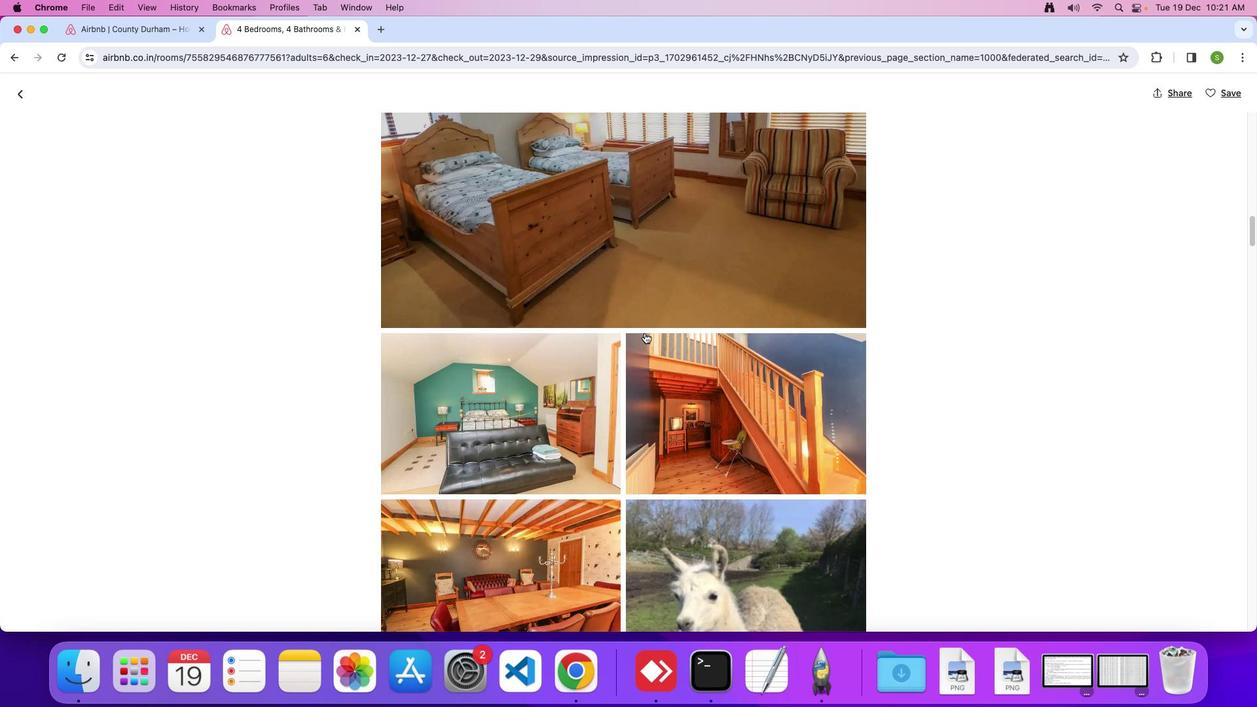 
Action: Mouse scrolled (645, 333) with delta (0, 0)
Screenshot: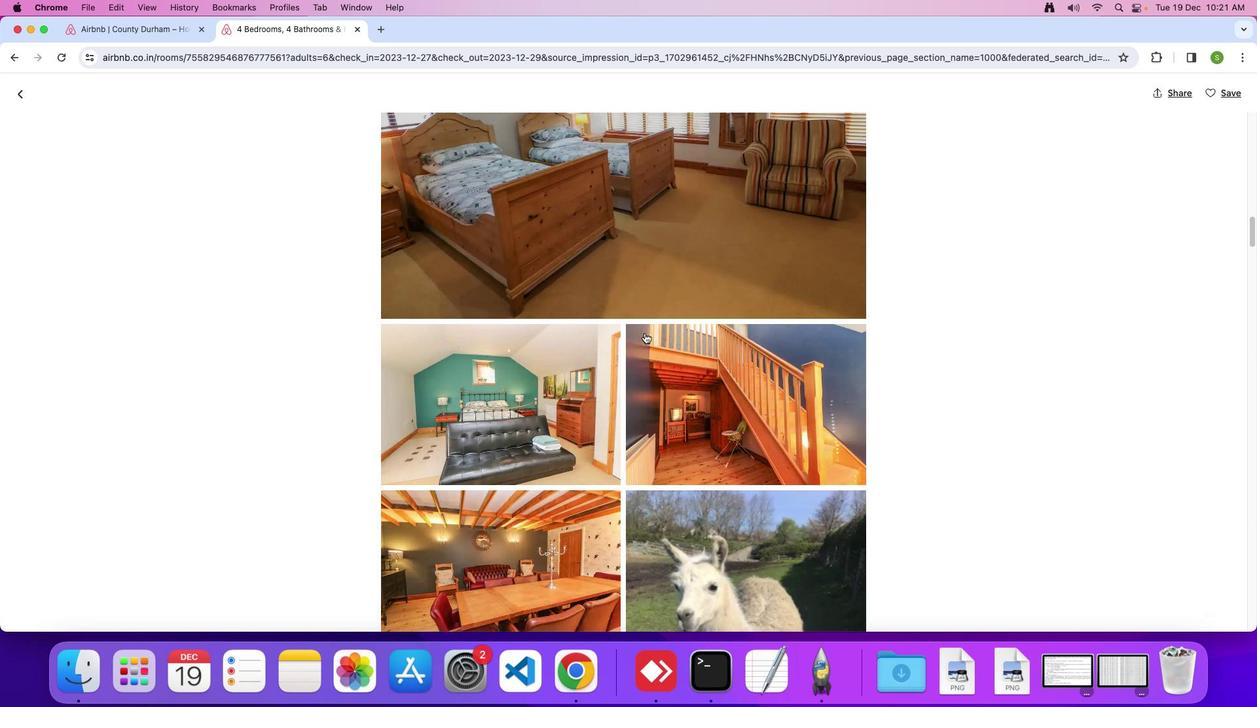 
Action: Mouse scrolled (645, 333) with delta (0, 0)
Screenshot: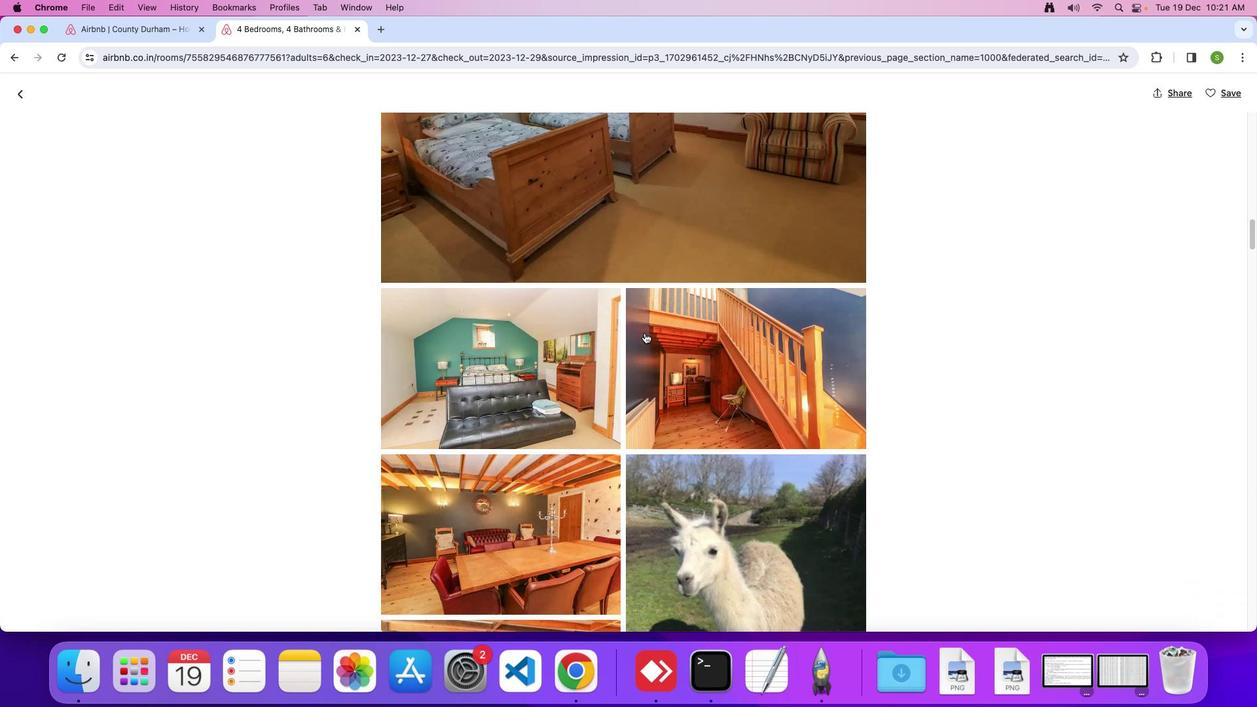 
Action: Mouse scrolled (645, 333) with delta (0, 0)
Screenshot: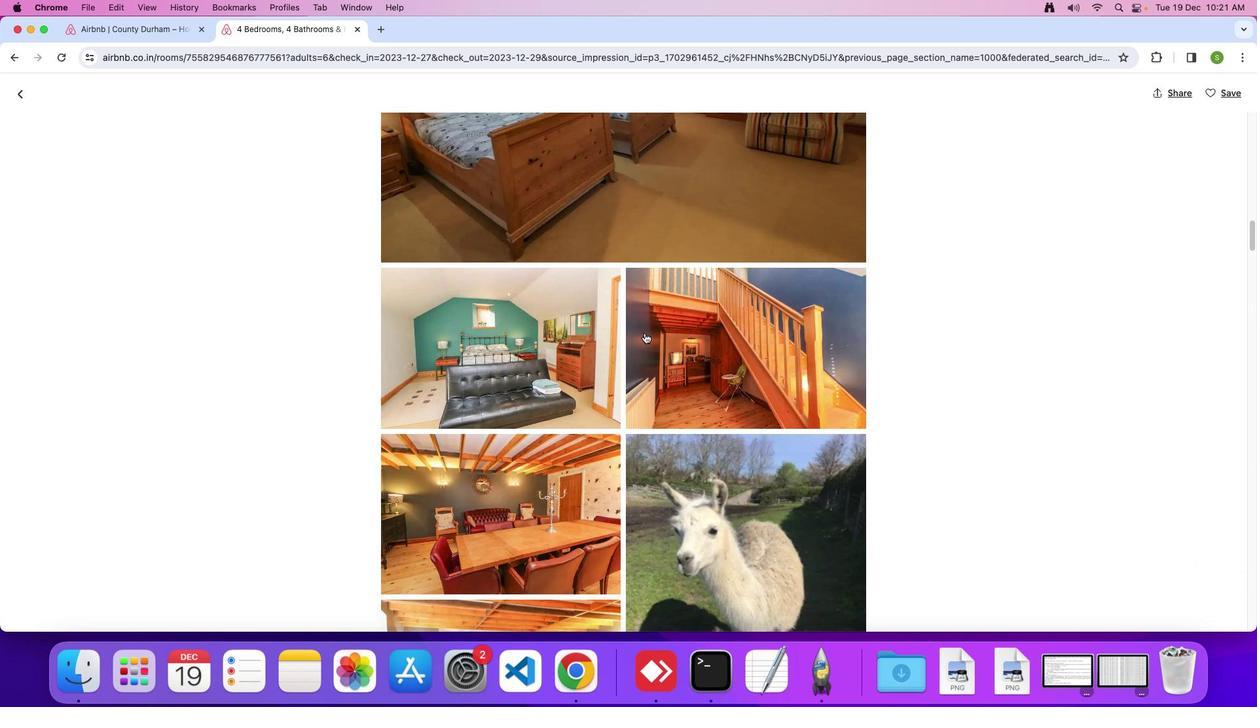 
Action: Mouse scrolled (645, 333) with delta (0, 0)
Screenshot: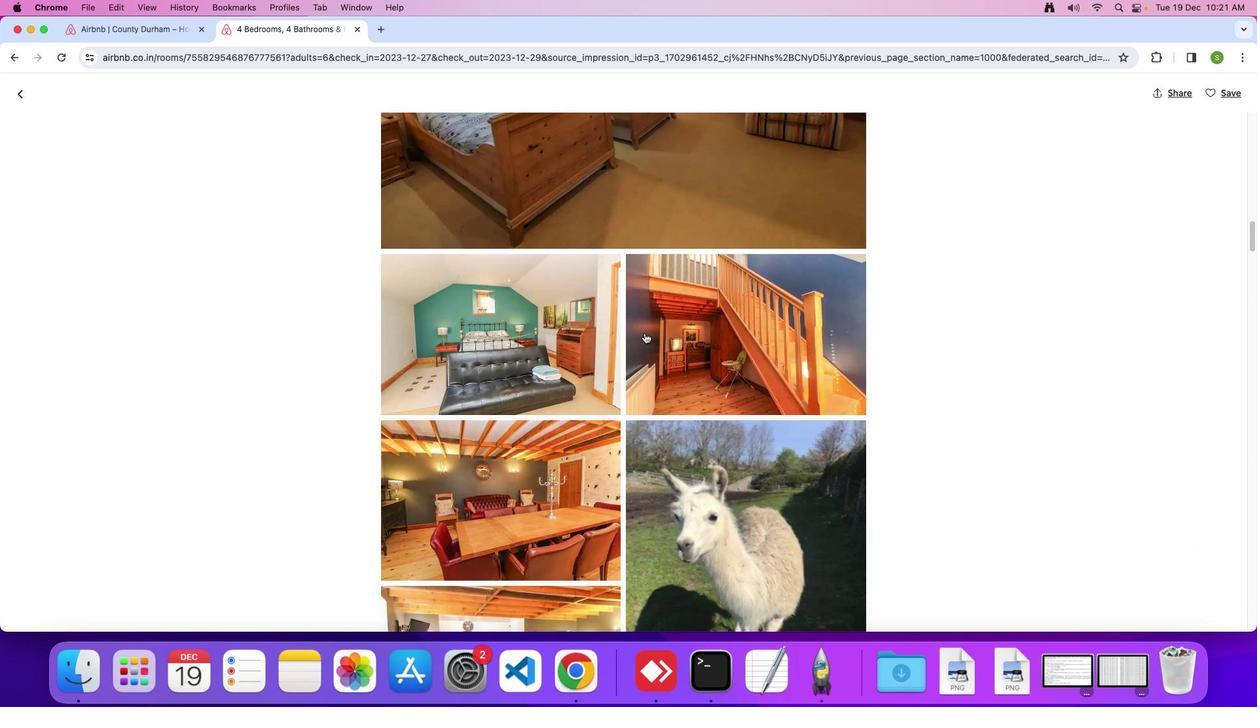 
Action: Mouse scrolled (645, 333) with delta (0, 0)
Screenshot: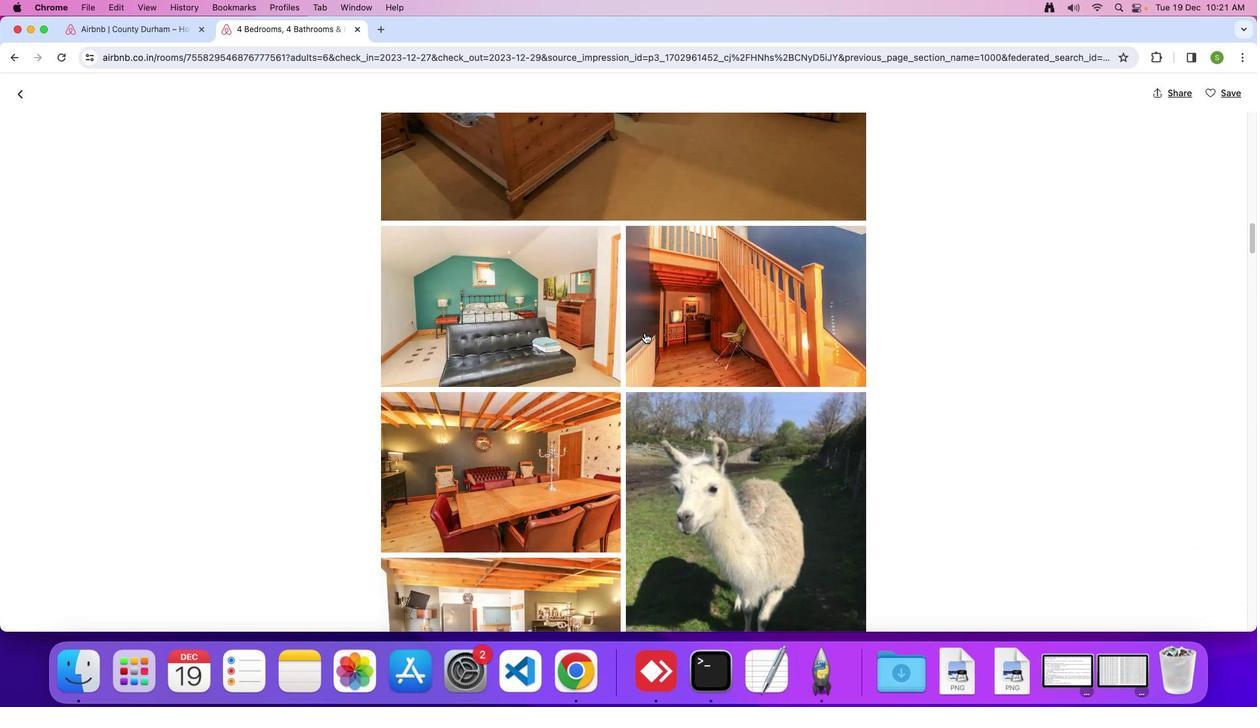 
Action: Mouse scrolled (645, 333) with delta (0, 0)
Screenshot: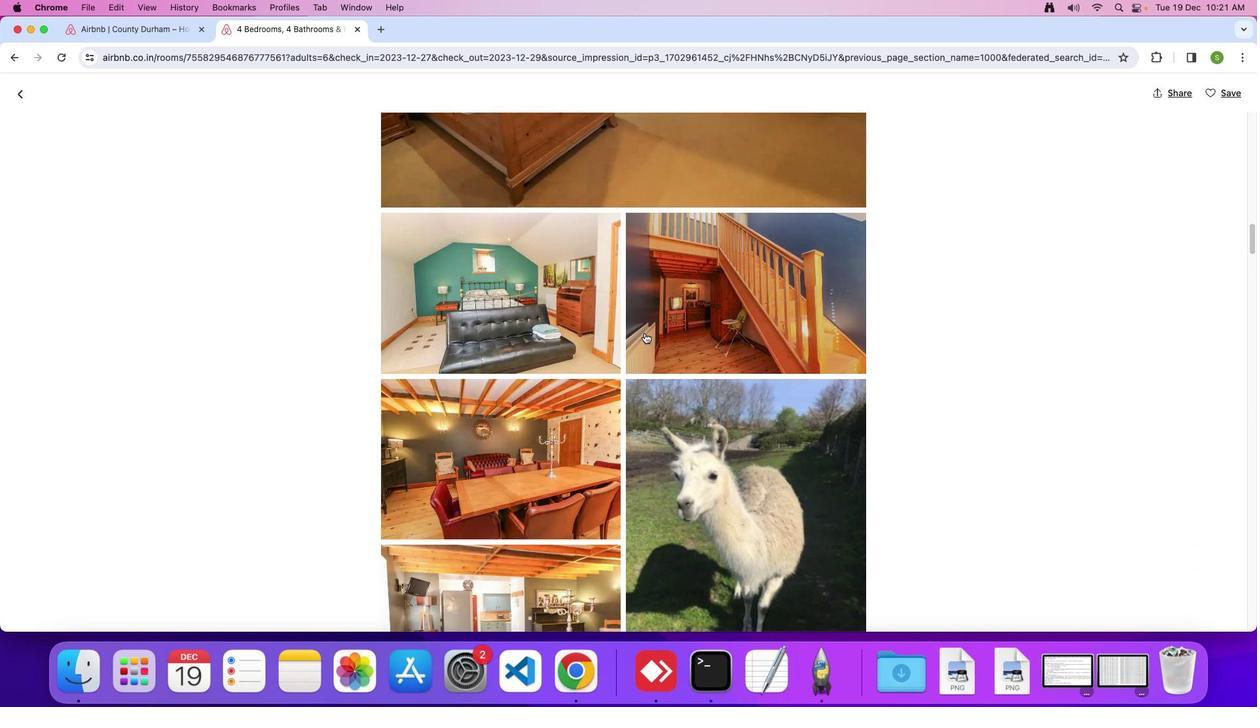 
Action: Mouse scrolled (645, 333) with delta (0, 0)
Screenshot: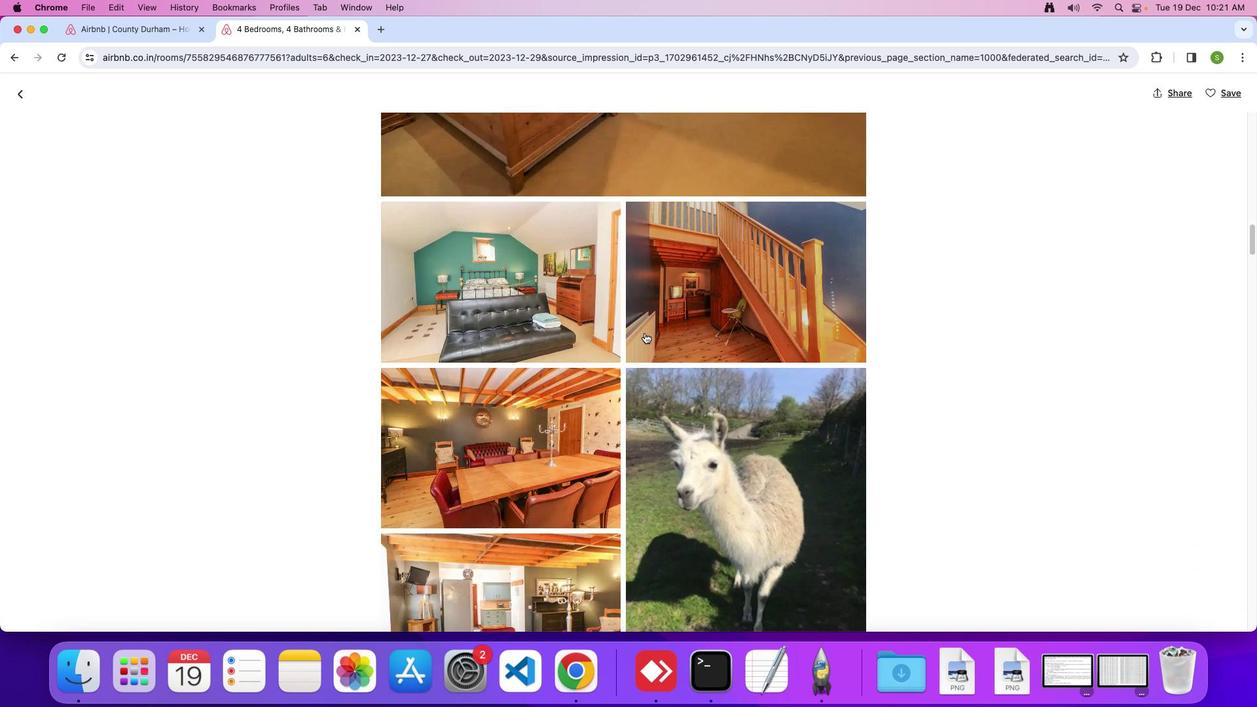 
Action: Mouse scrolled (645, 333) with delta (0, 0)
Screenshot: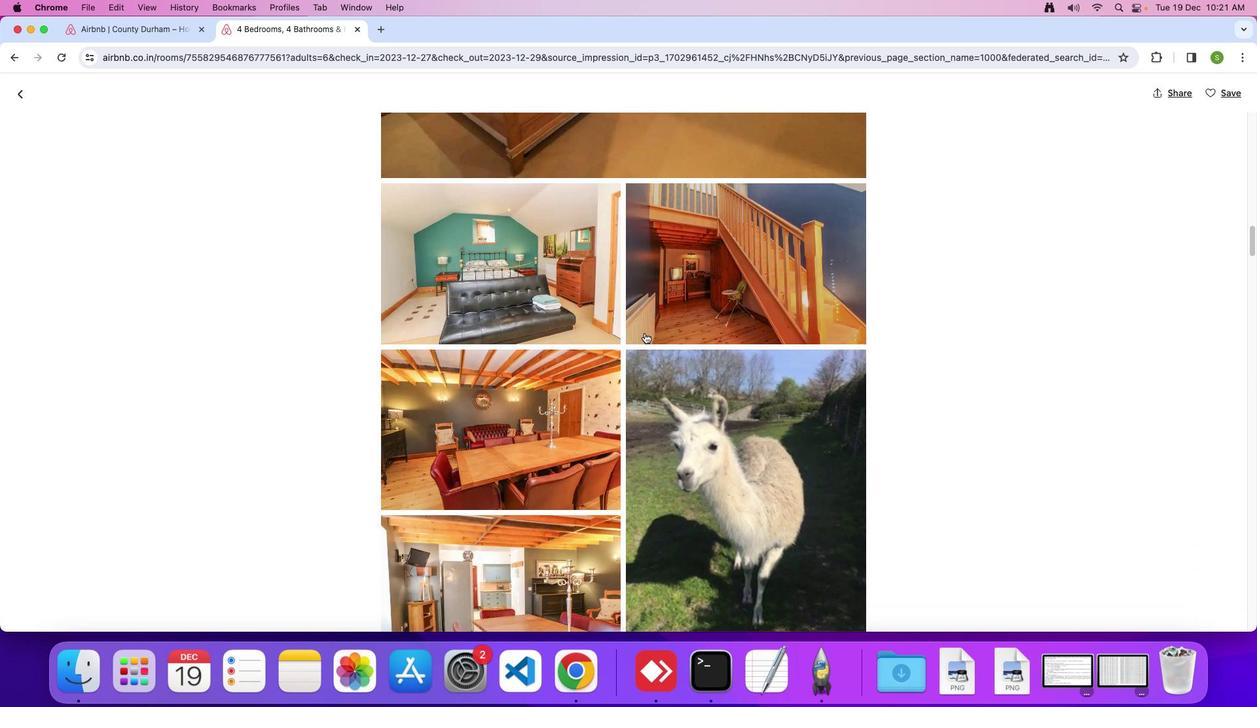 
Action: Mouse scrolled (645, 333) with delta (0, 0)
Screenshot: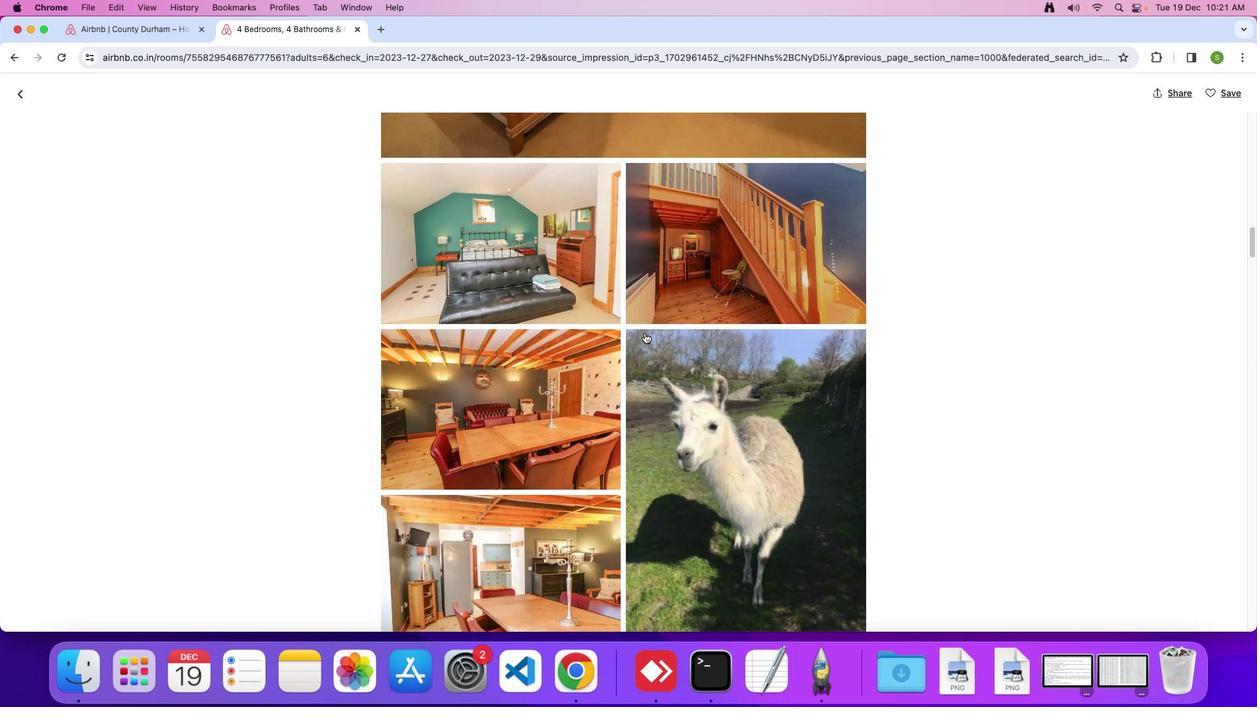 
Action: Mouse scrolled (645, 333) with delta (0, -1)
Screenshot: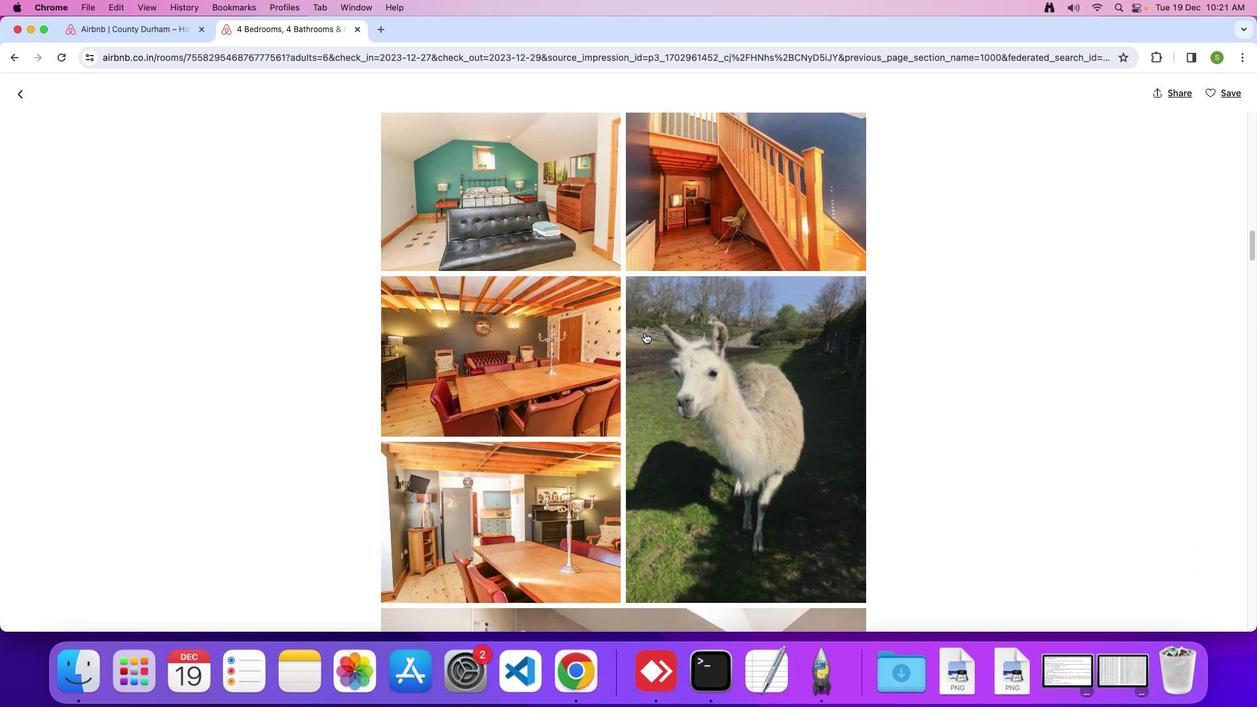 
Action: Mouse scrolled (645, 333) with delta (0, 0)
Screenshot: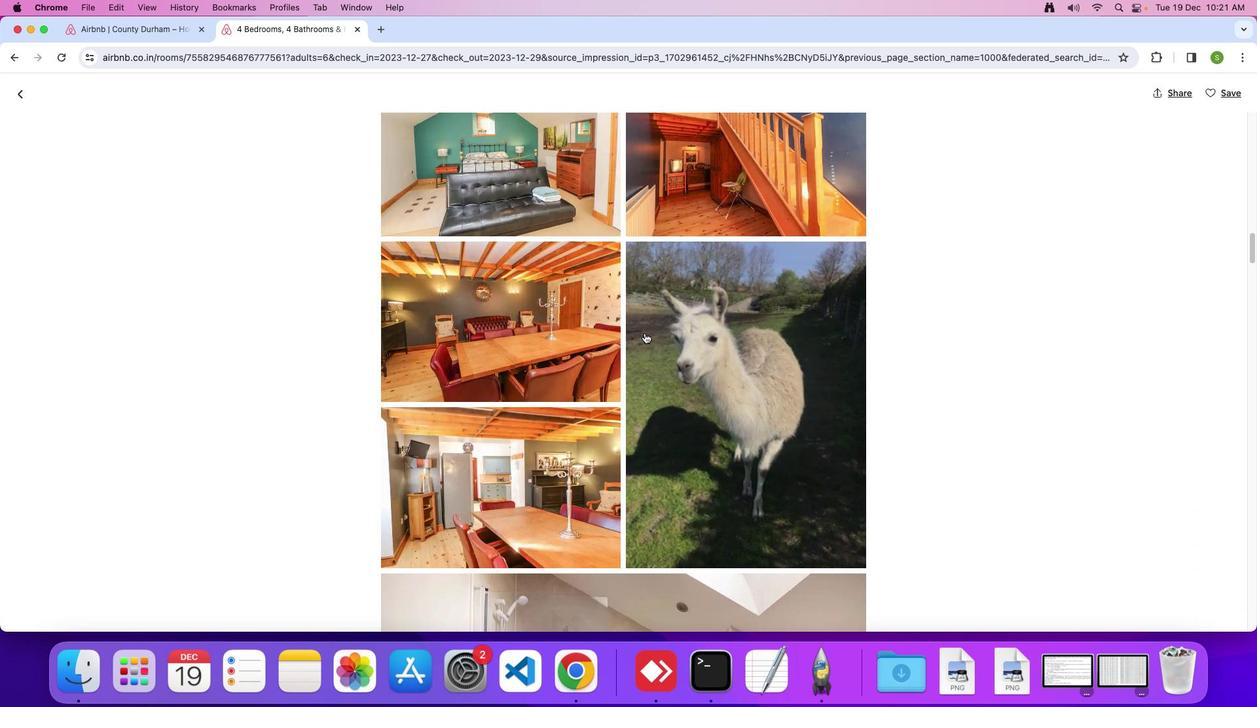 
Action: Mouse scrolled (645, 333) with delta (0, 0)
Screenshot: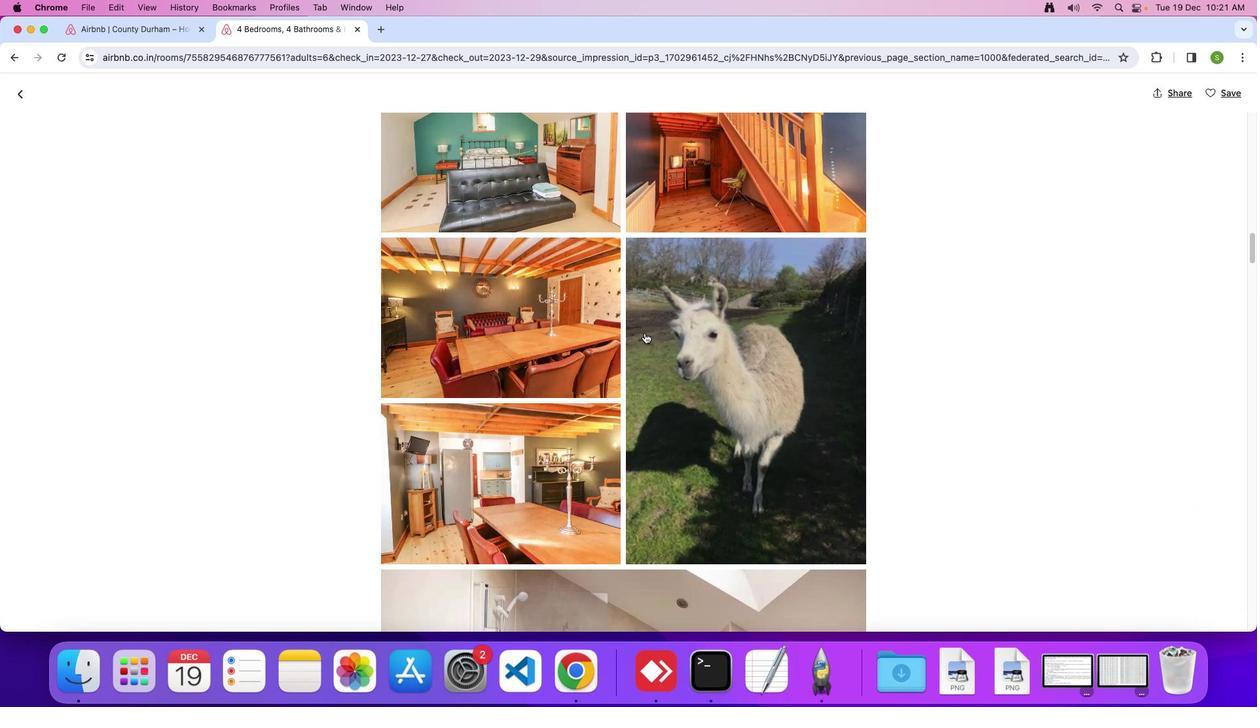 
Action: Mouse scrolled (645, 333) with delta (0, 0)
Screenshot: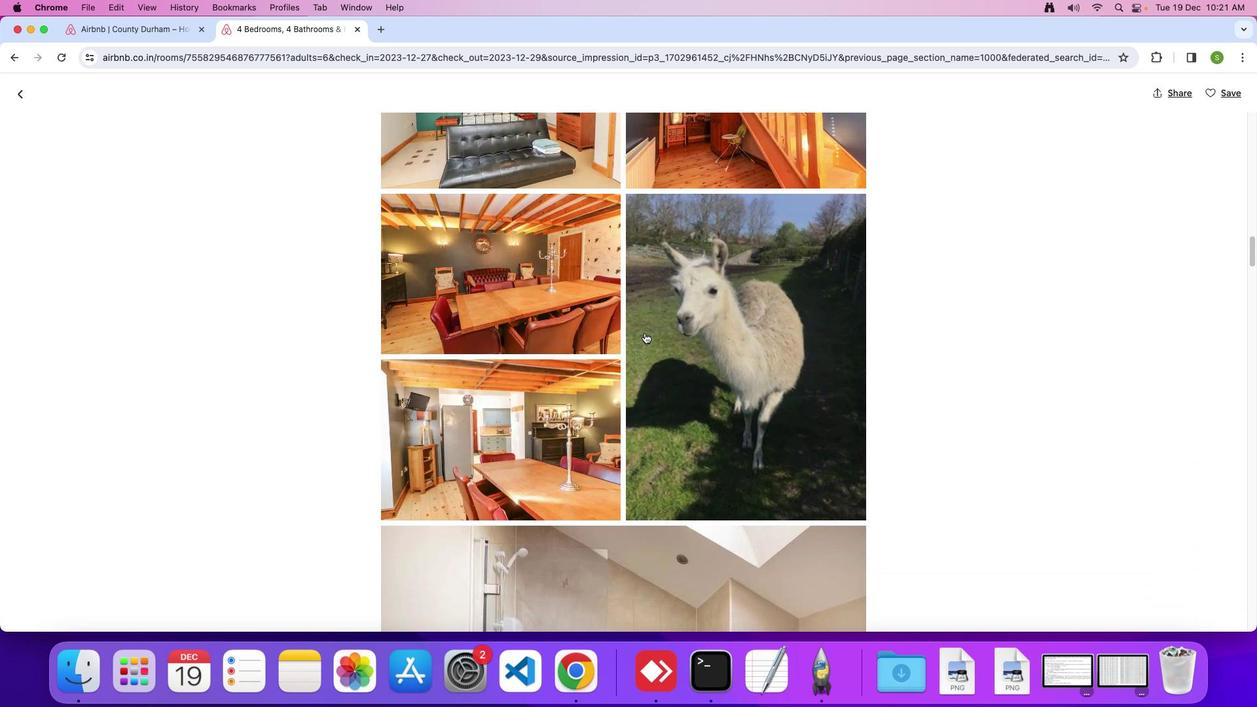 
Action: Mouse scrolled (645, 333) with delta (0, 0)
Screenshot: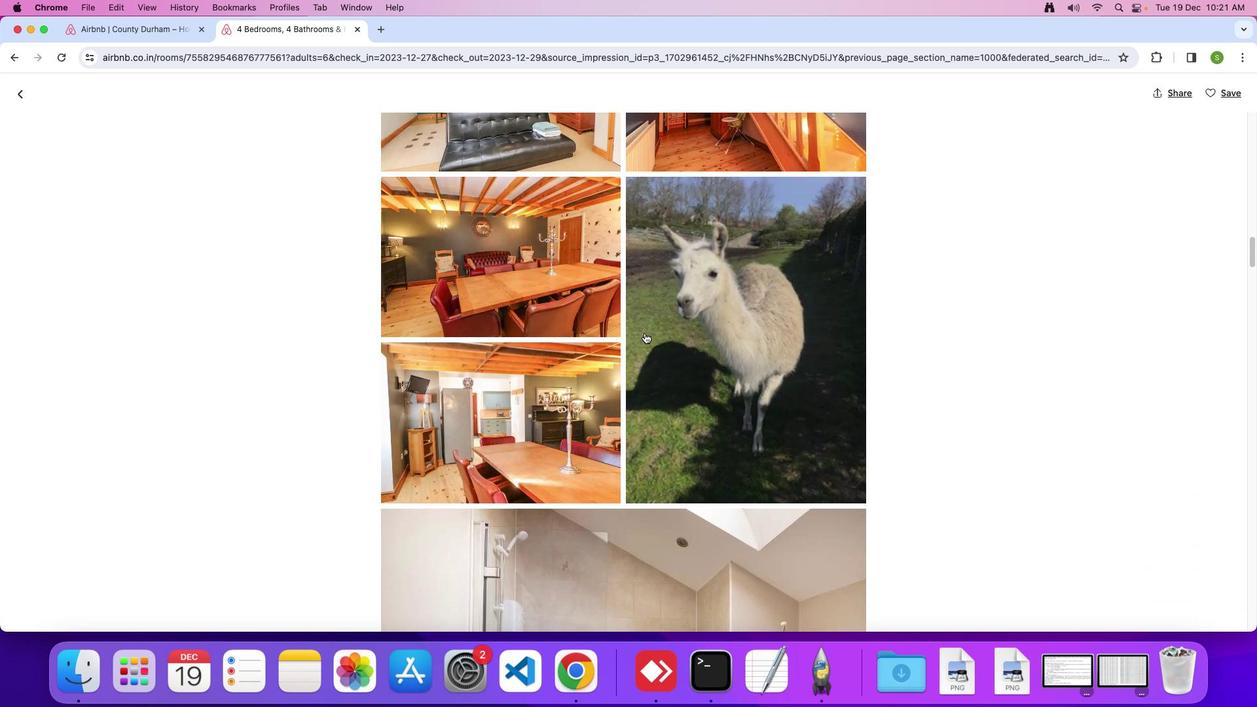 
Action: Mouse scrolled (645, 333) with delta (0, 0)
Screenshot: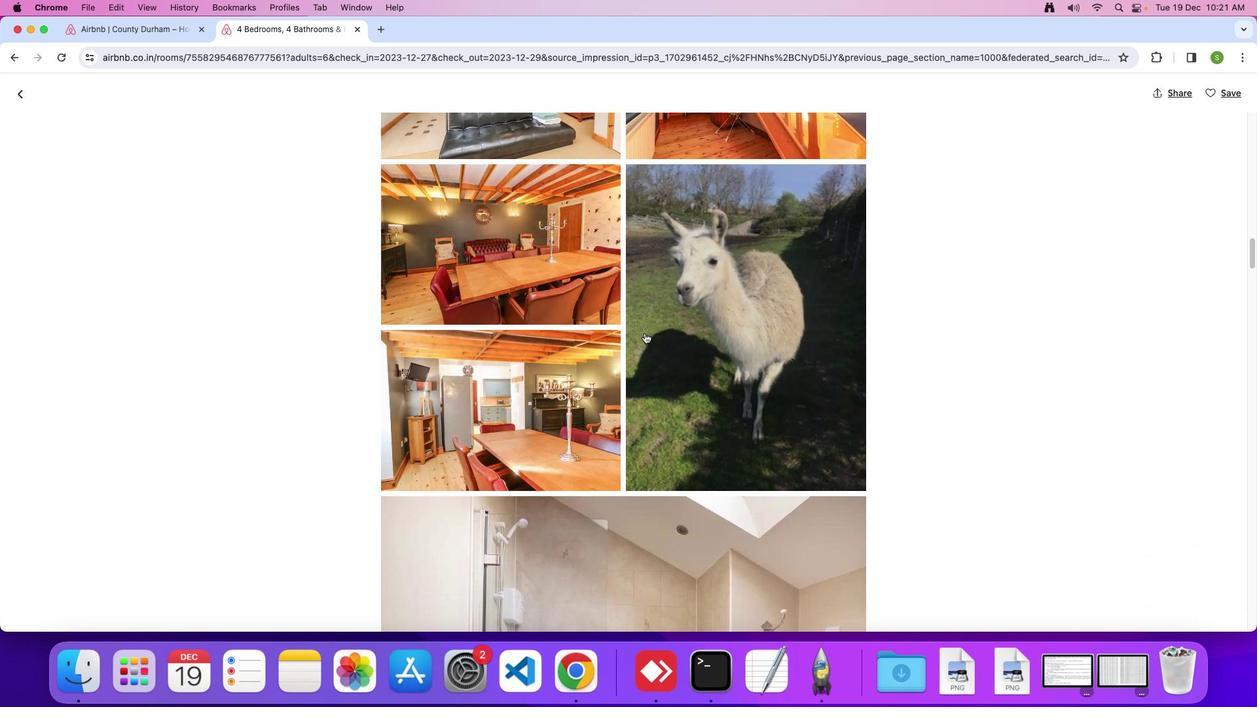 
Action: Mouse scrolled (645, 333) with delta (0, 0)
Screenshot: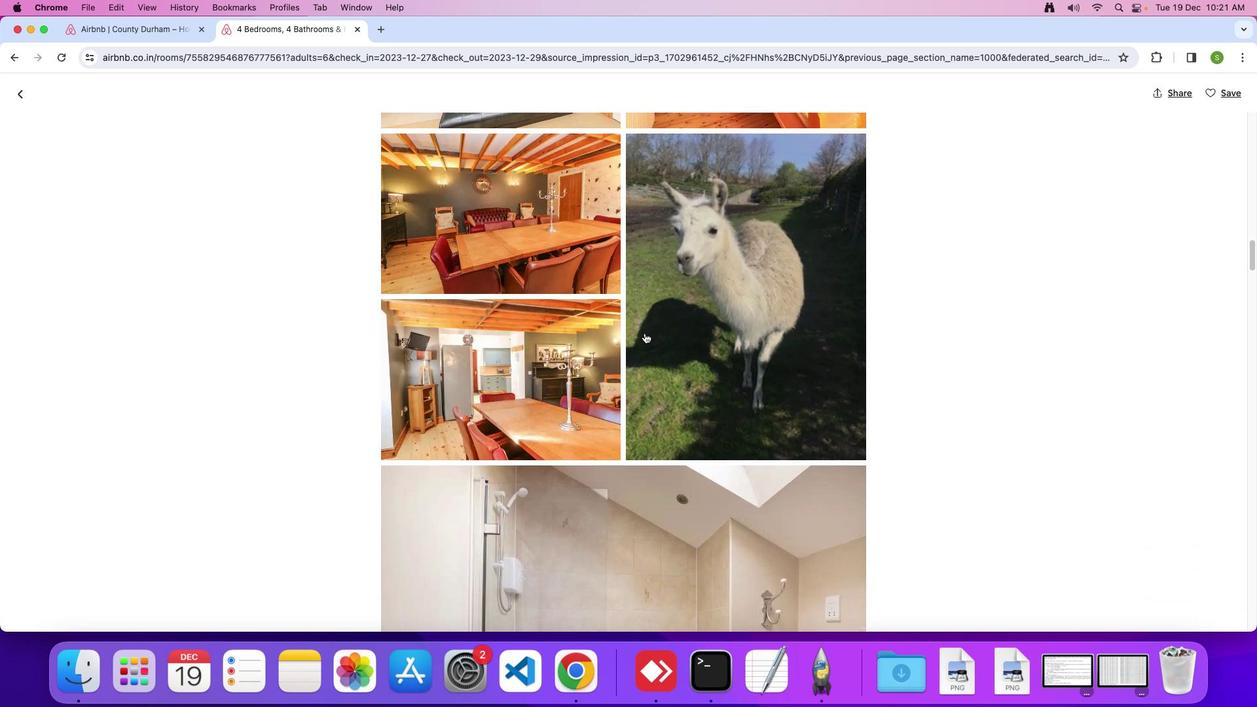 
Action: Mouse scrolled (645, 333) with delta (0, 0)
Screenshot: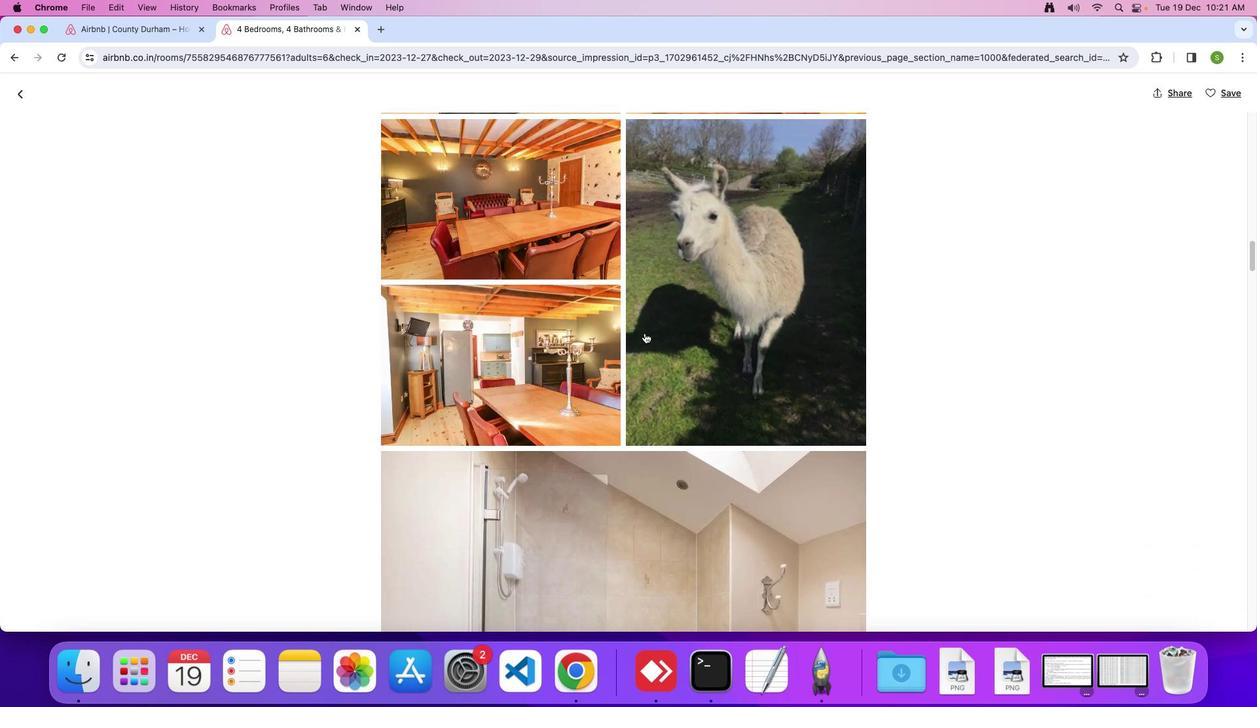 
Action: Mouse scrolled (645, 333) with delta (0, 0)
Screenshot: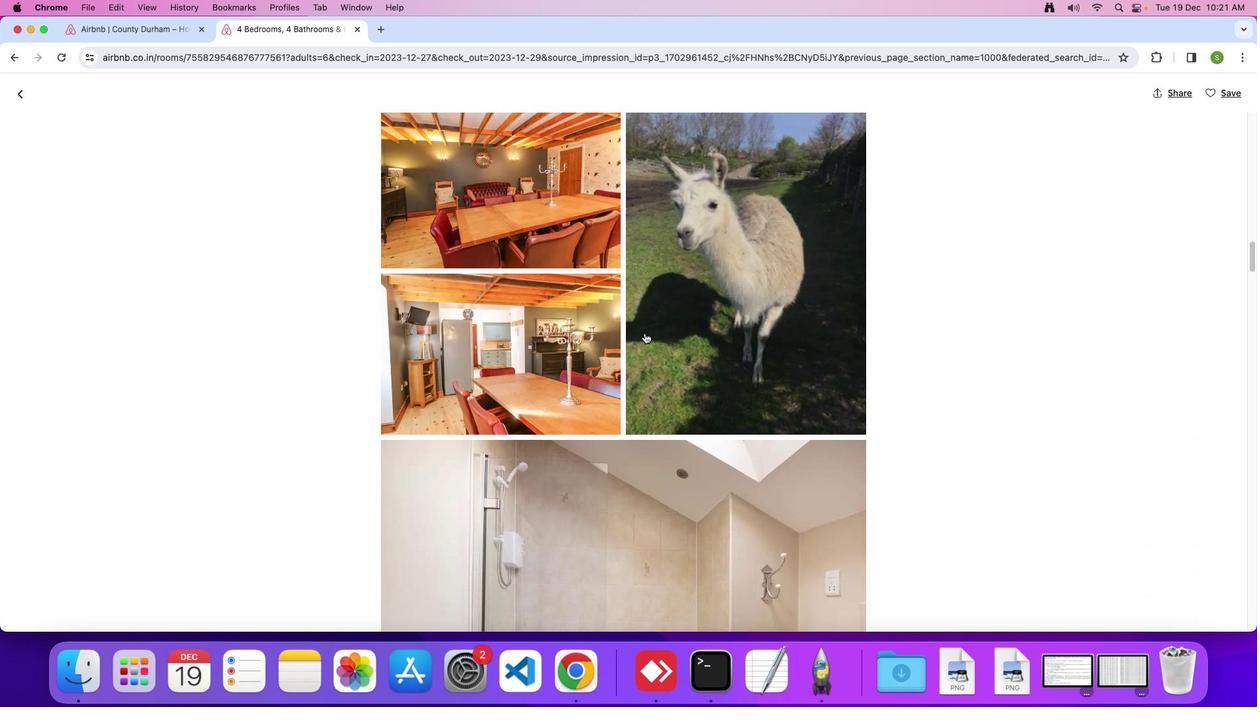 
Action: Mouse scrolled (645, 333) with delta (0, 0)
Screenshot: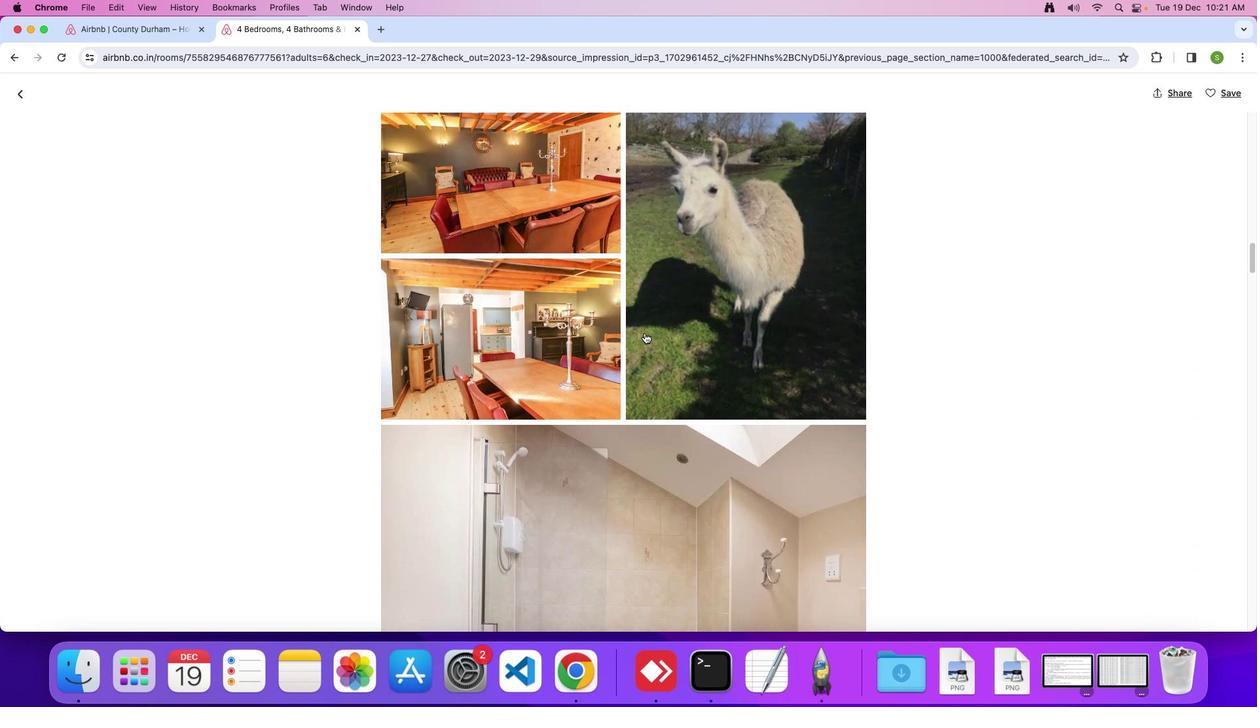 
Action: Mouse scrolled (645, 333) with delta (0, 0)
Screenshot: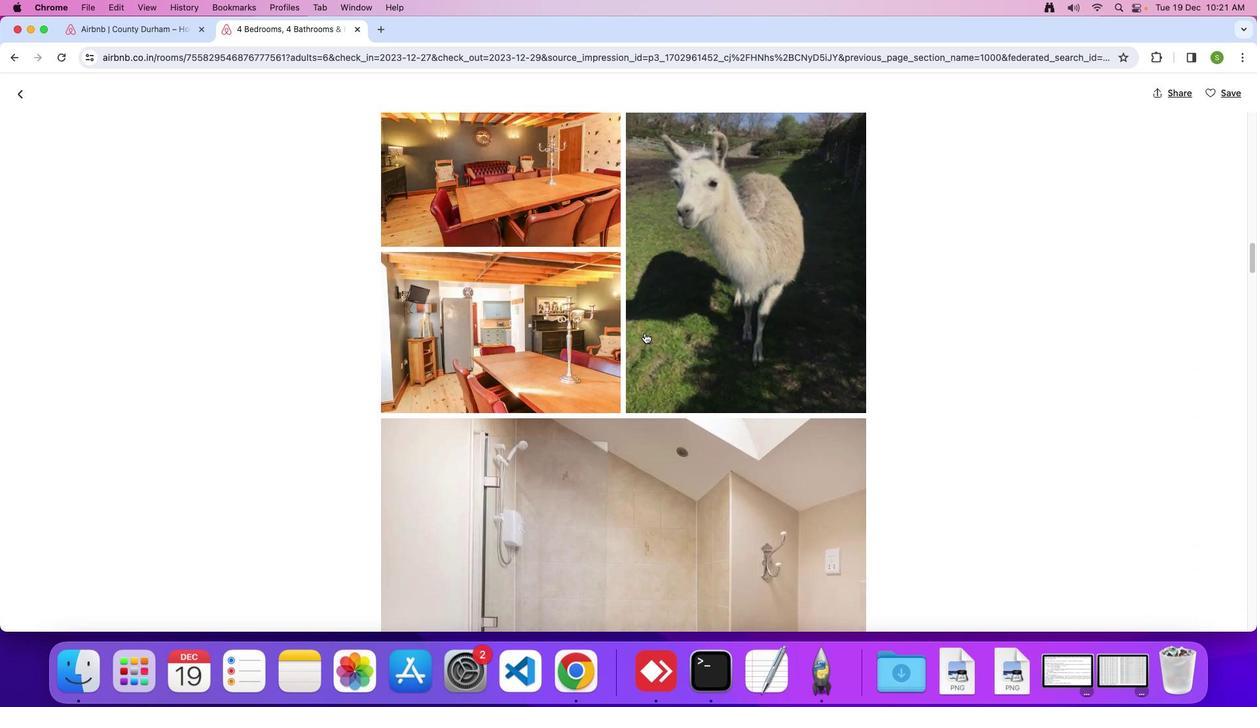 
Action: Mouse scrolled (645, 333) with delta (0, 0)
Screenshot: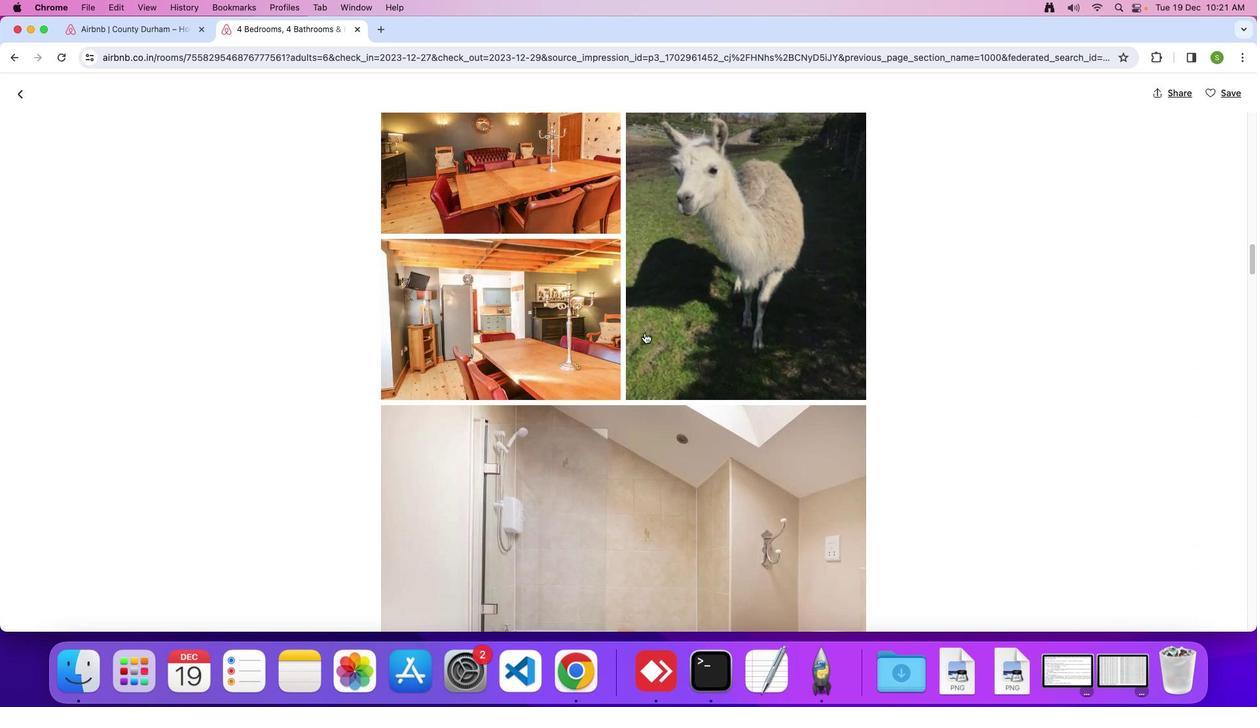
Action: Mouse scrolled (645, 333) with delta (0, 0)
Screenshot: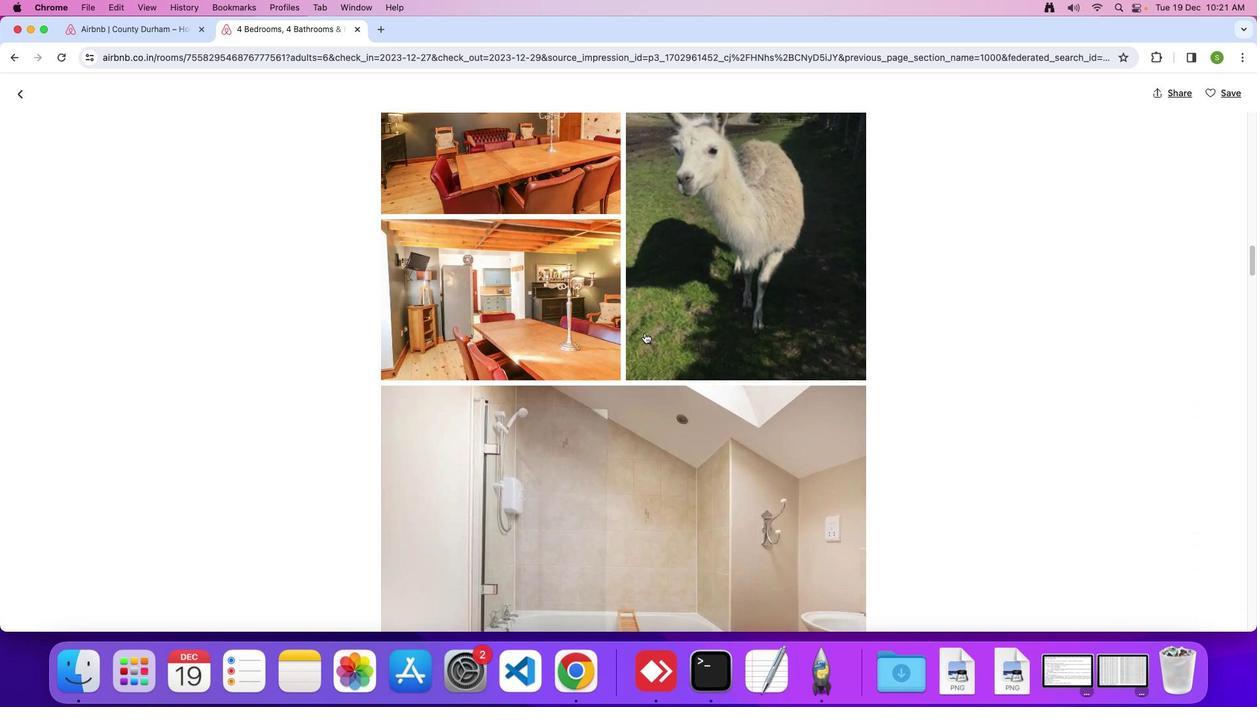 
Action: Mouse scrolled (645, 333) with delta (0, -1)
Screenshot: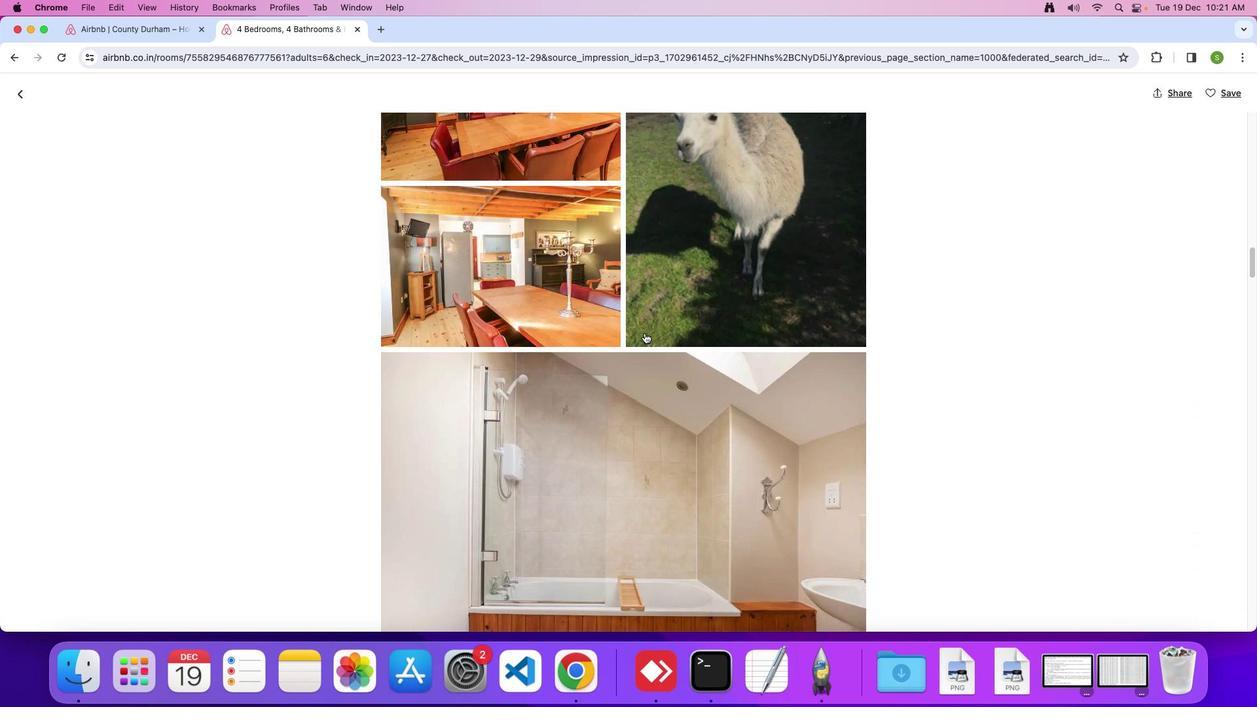
Action: Mouse scrolled (645, 333) with delta (0, 0)
Screenshot: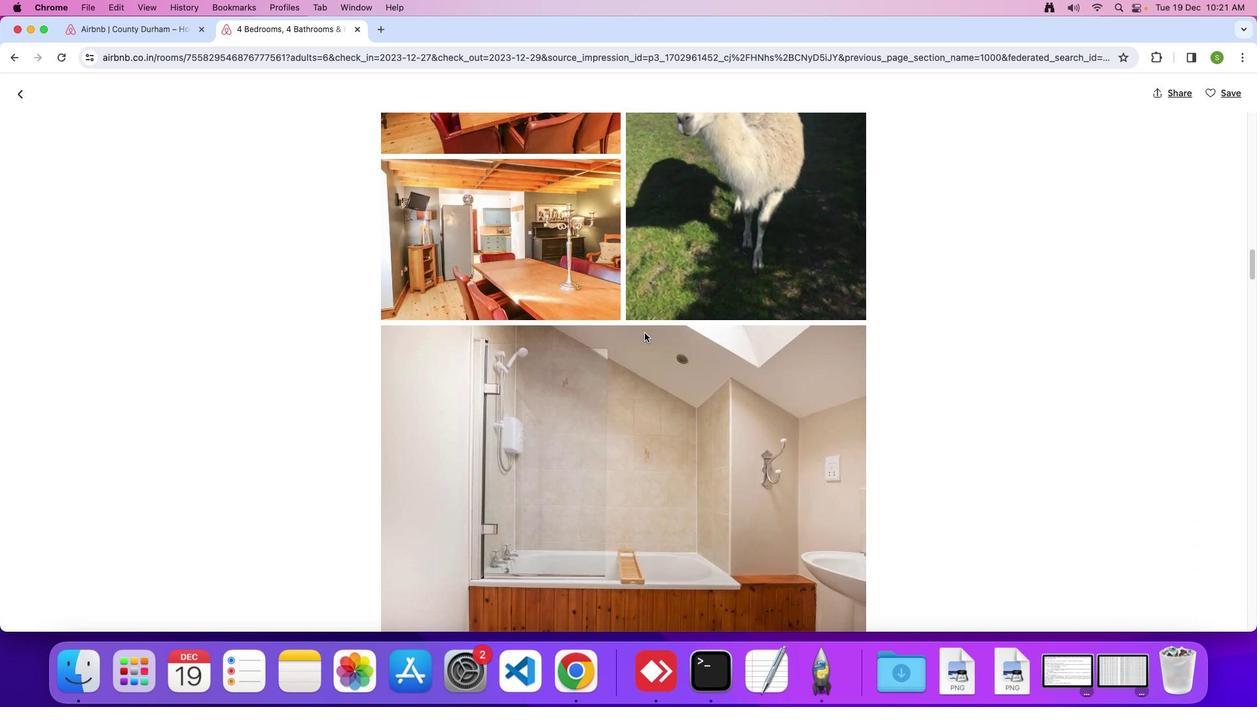 
Action: Mouse scrolled (645, 333) with delta (0, 0)
Screenshot: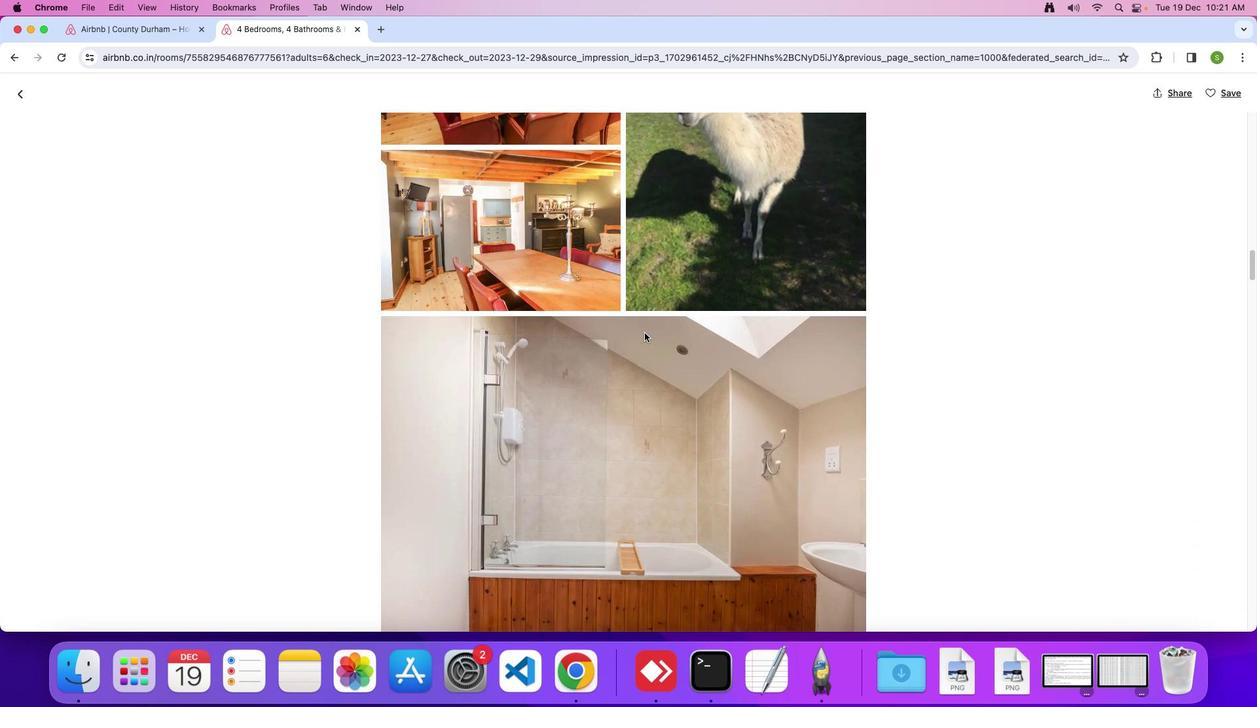 
Action: Mouse scrolled (645, 333) with delta (0, 0)
Screenshot: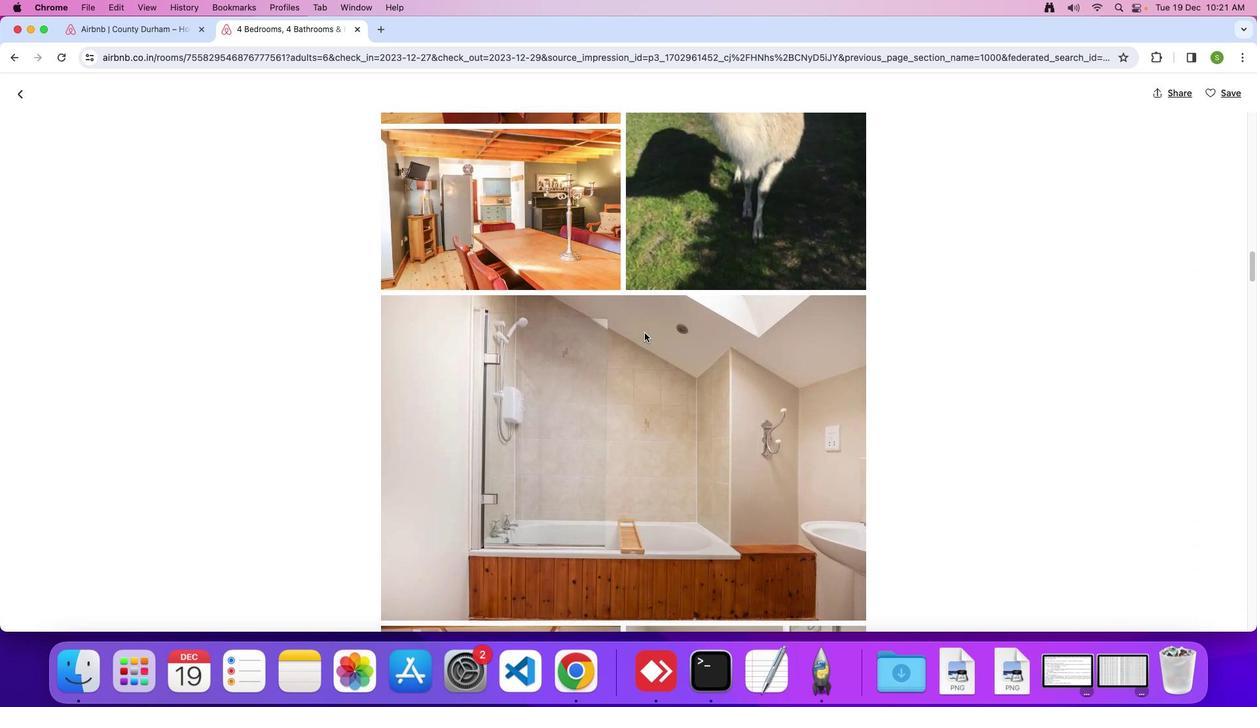 
Action: Mouse scrolled (645, 333) with delta (0, 0)
Screenshot: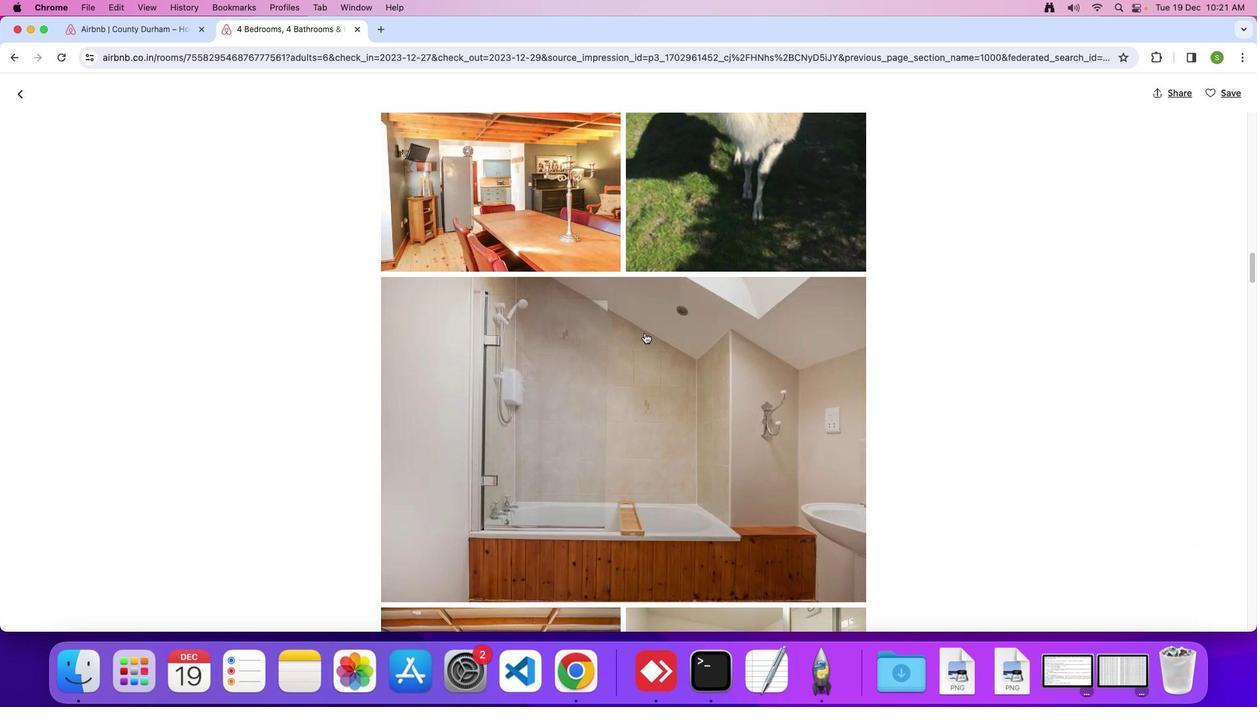 
Action: Mouse scrolled (645, 333) with delta (0, 0)
Screenshot: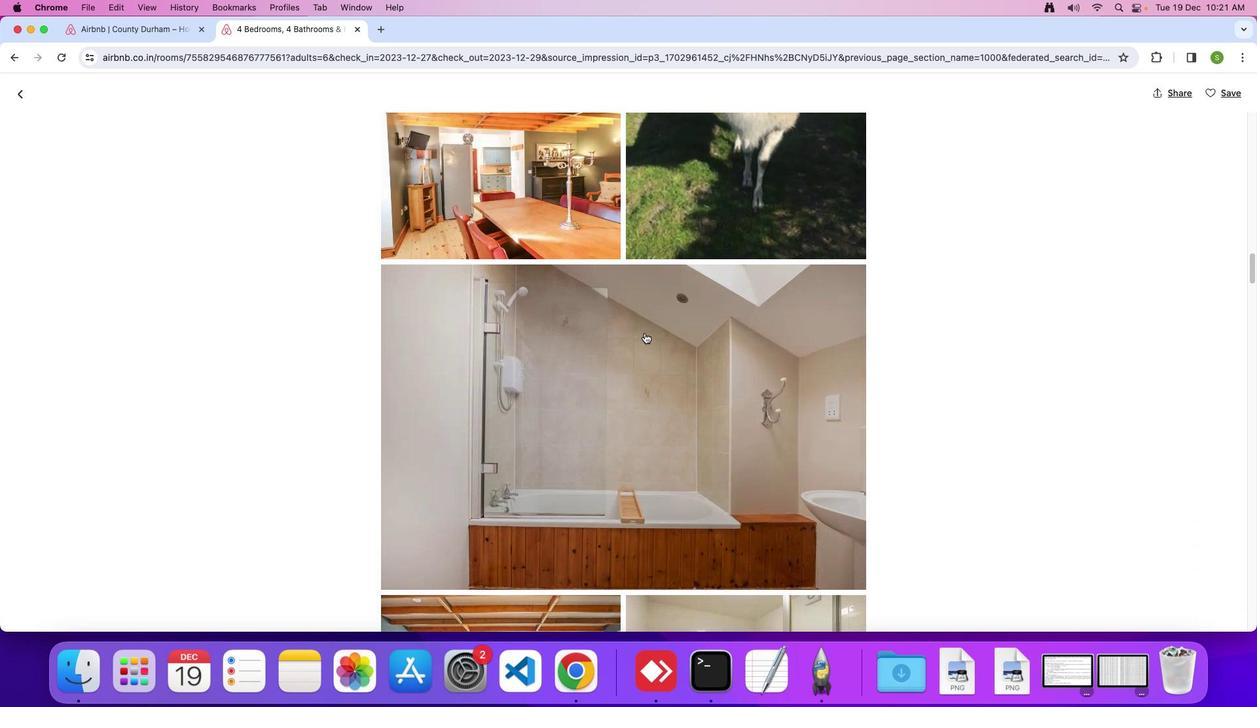 
Action: Mouse scrolled (645, 333) with delta (0, -1)
Screenshot: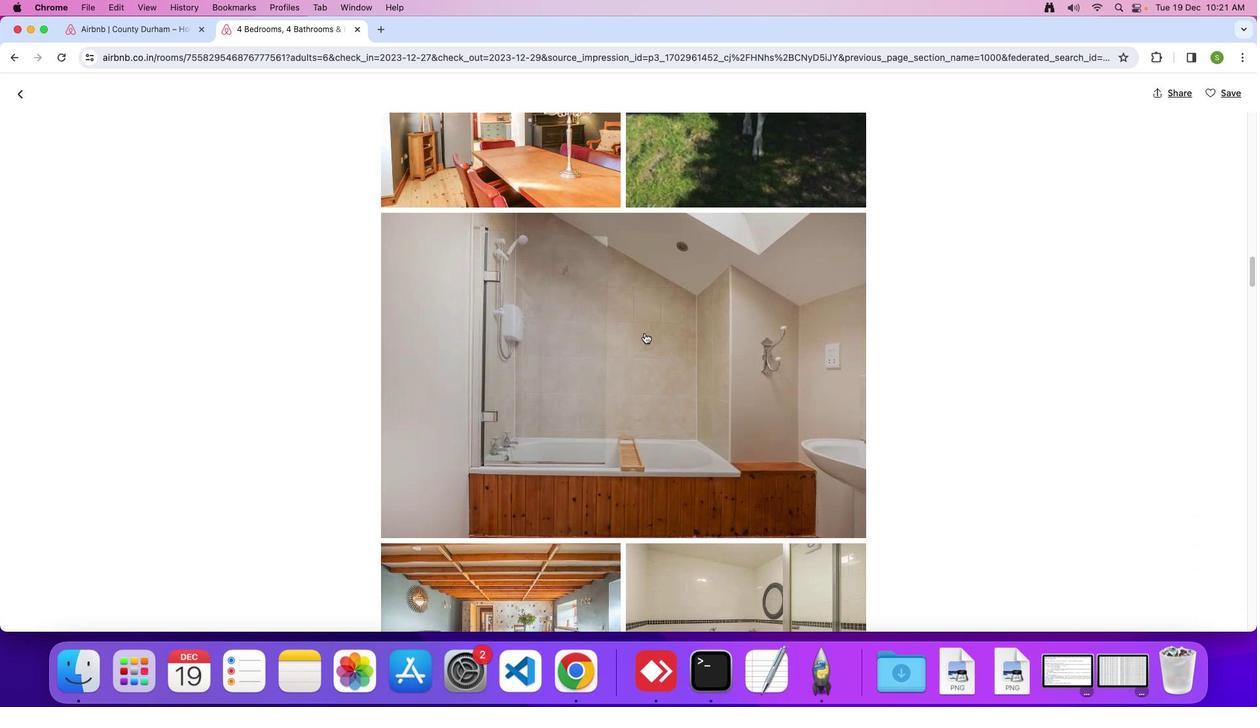
Action: Mouse scrolled (645, 333) with delta (0, 0)
Screenshot: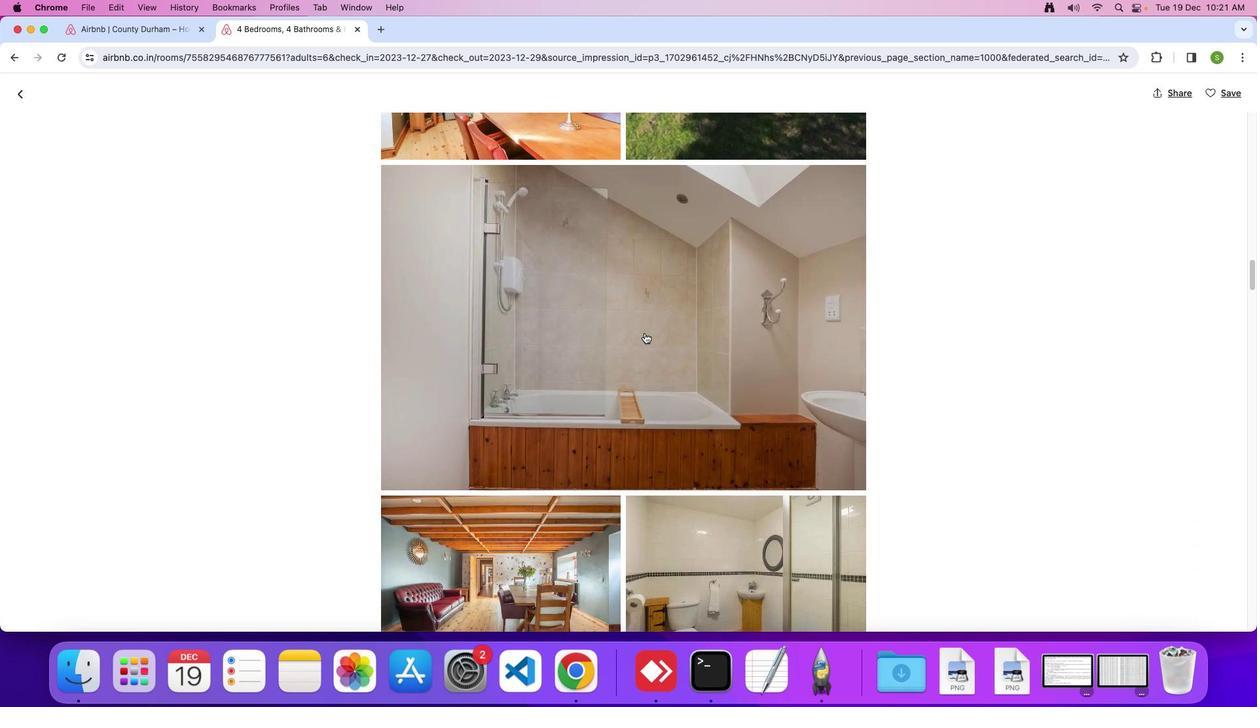 
Action: Mouse scrolled (645, 333) with delta (0, 0)
Screenshot: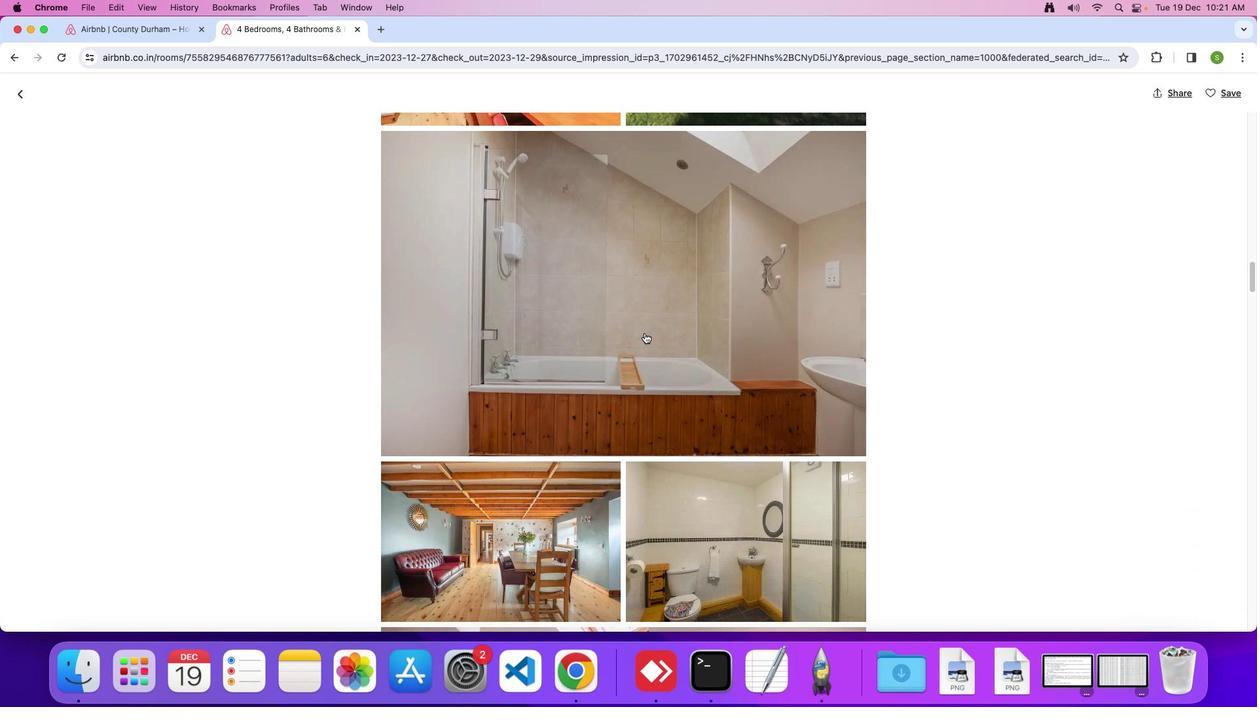 
Action: Mouse scrolled (645, 333) with delta (0, -1)
Screenshot: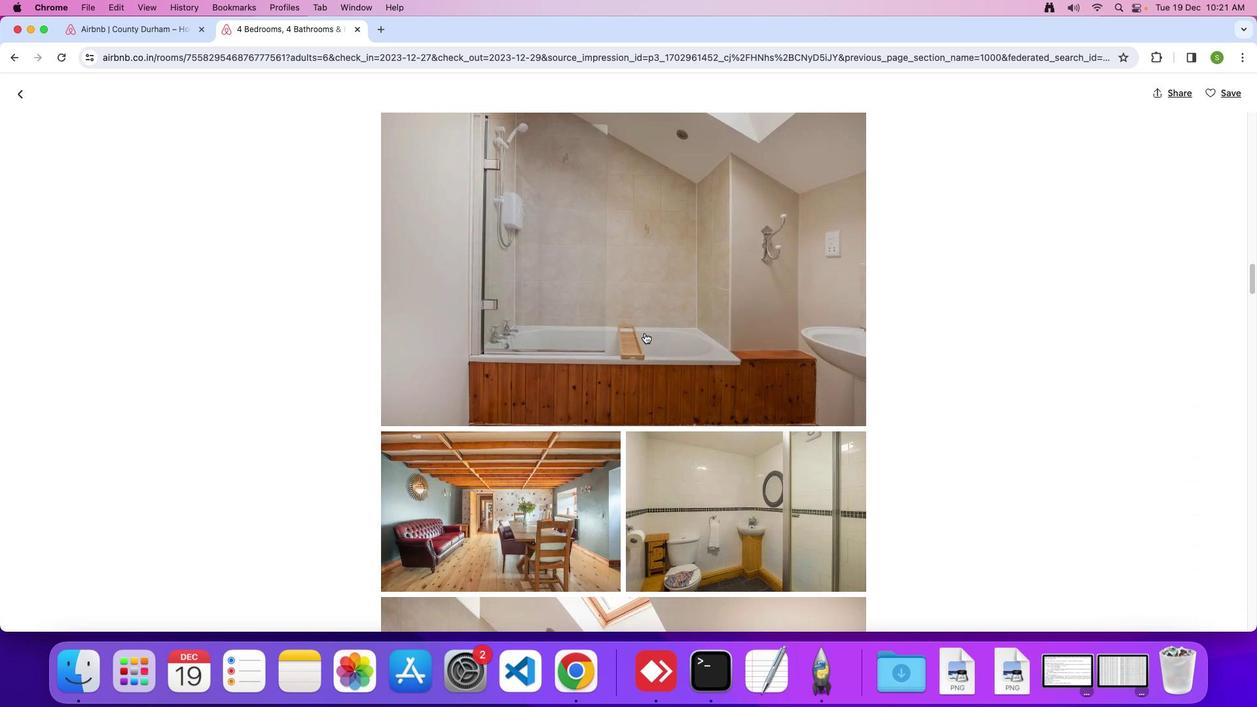 
Action: Mouse scrolled (645, 333) with delta (0, 0)
Screenshot: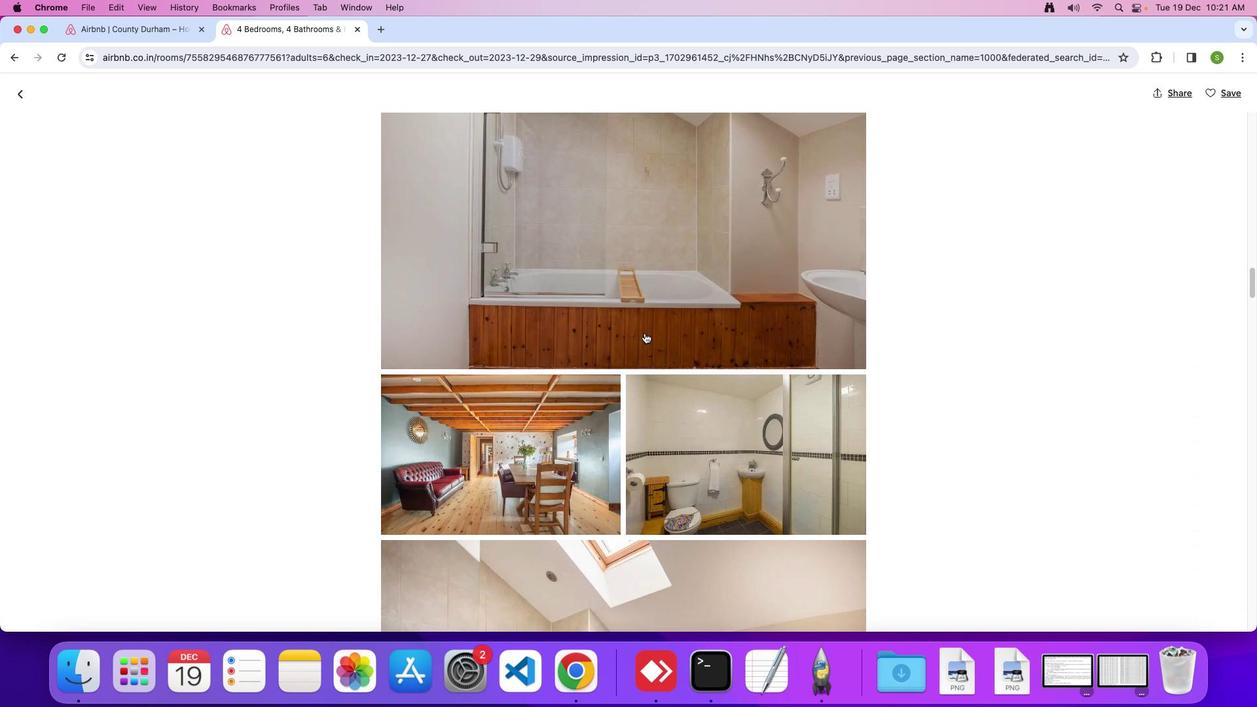 
Action: Mouse scrolled (645, 333) with delta (0, 0)
Screenshot: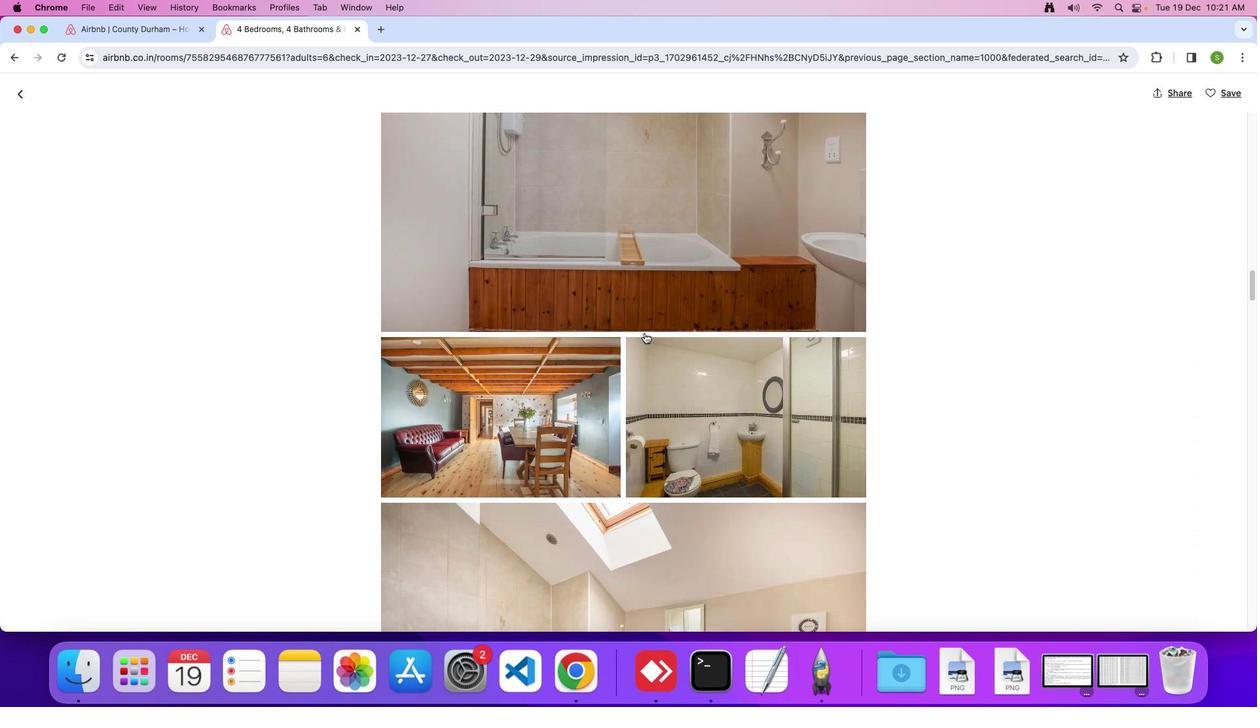 
Action: Mouse scrolled (645, 333) with delta (0, -1)
Screenshot: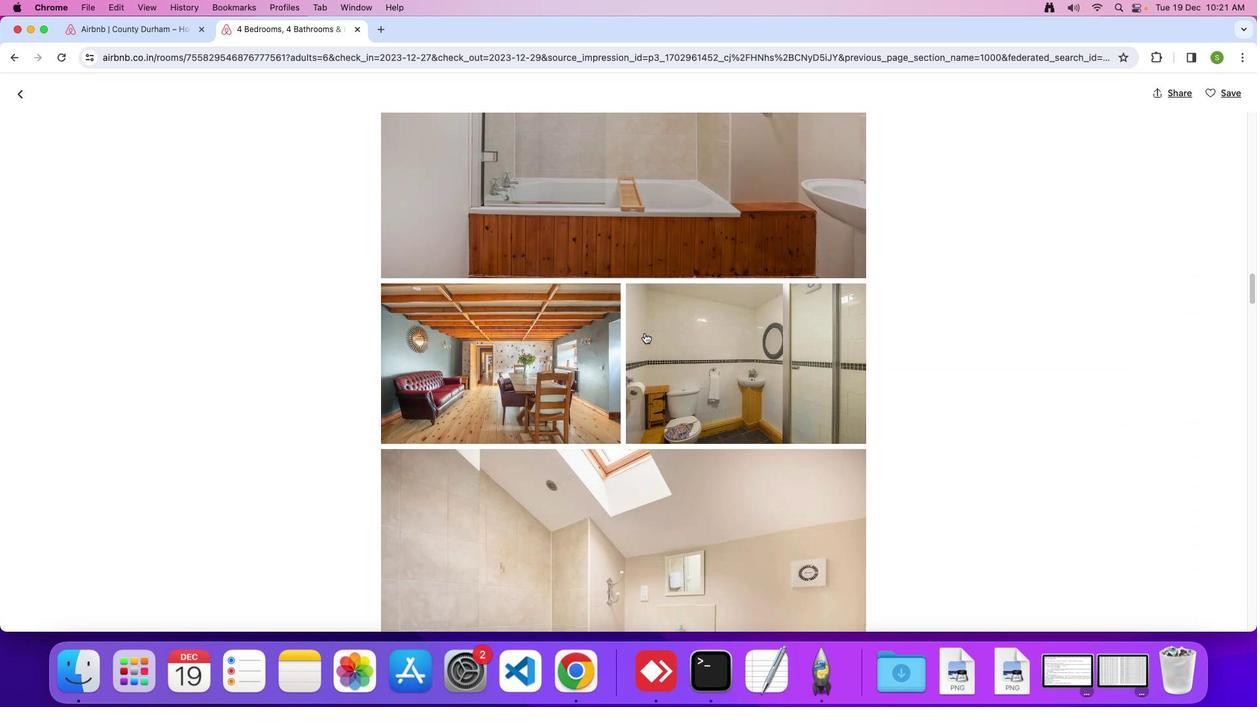 
Action: Mouse scrolled (645, 333) with delta (0, 0)
Screenshot: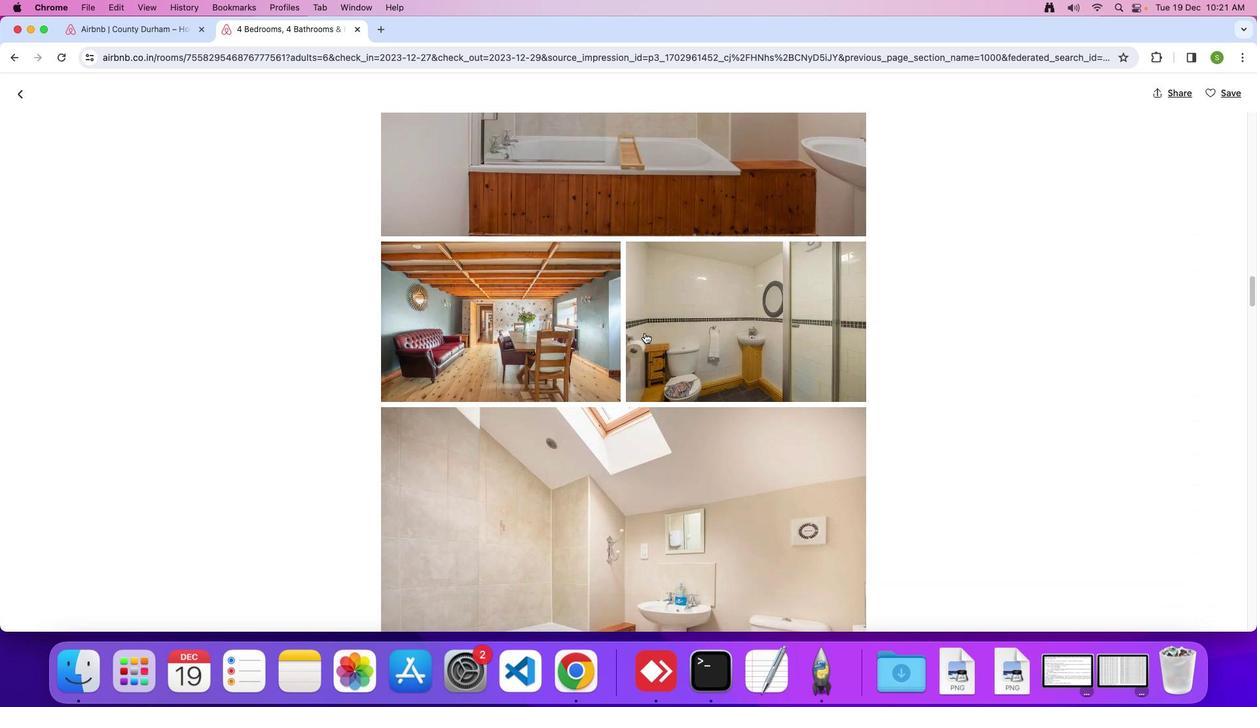 
Action: Mouse scrolled (645, 333) with delta (0, 0)
Screenshot: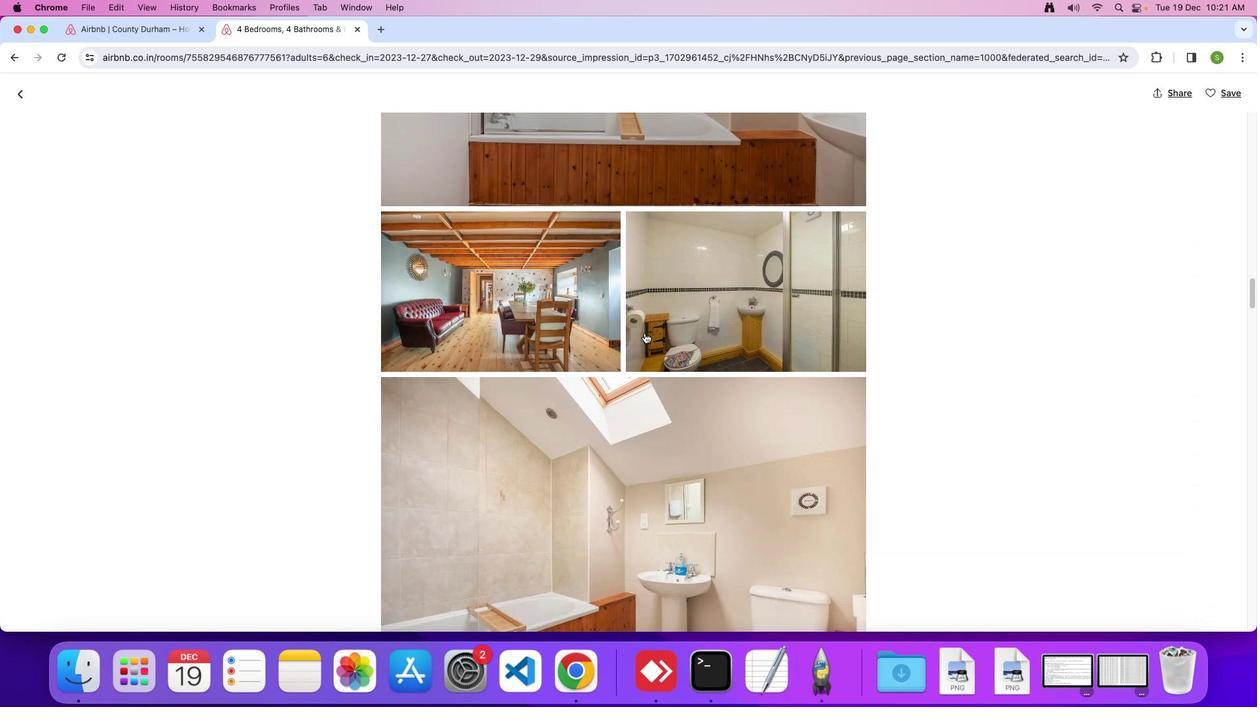 
Action: Mouse scrolled (645, 333) with delta (0, -1)
Screenshot: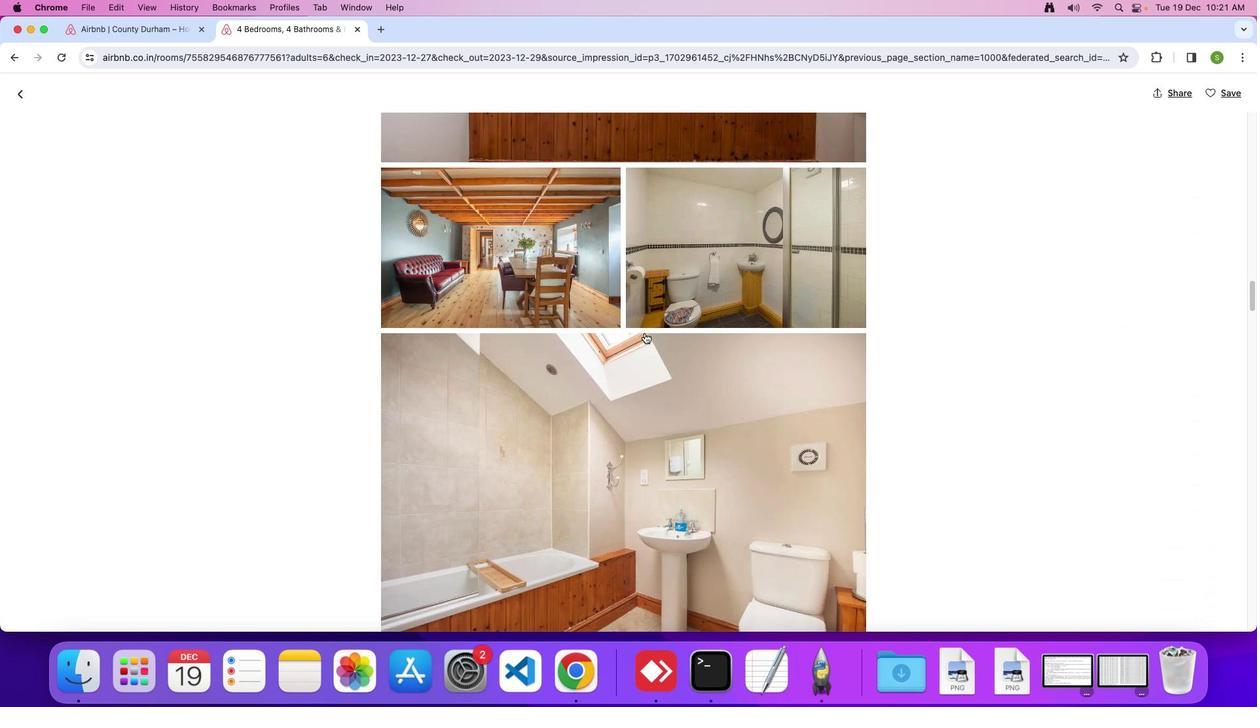 
Action: Mouse scrolled (645, 333) with delta (0, 0)
Screenshot: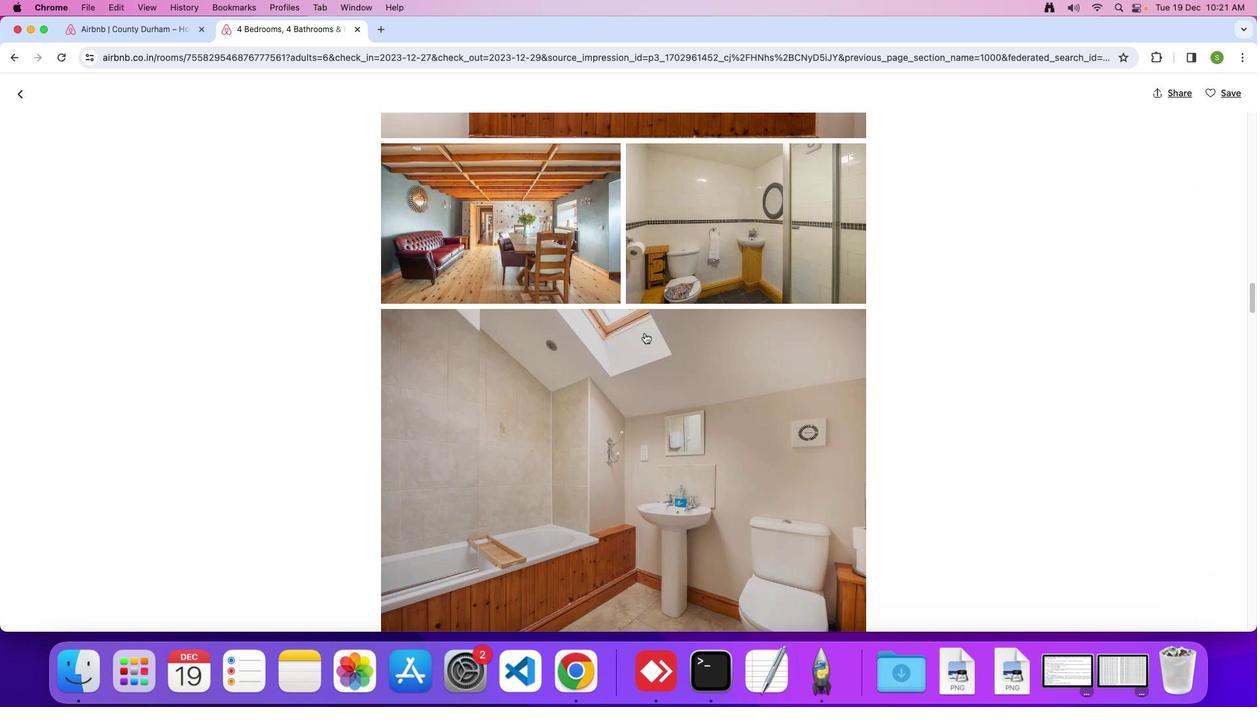 
Action: Mouse scrolled (645, 333) with delta (0, 0)
Screenshot: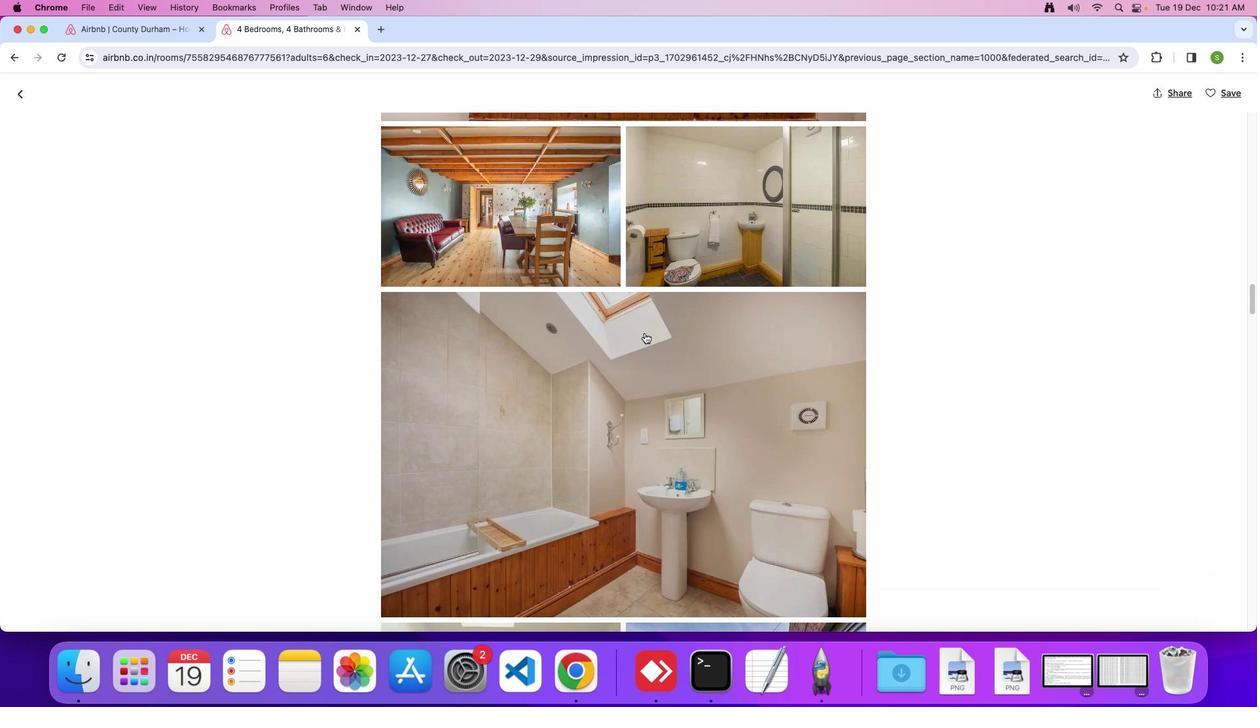 
Action: Mouse scrolled (645, 333) with delta (0, -1)
Screenshot: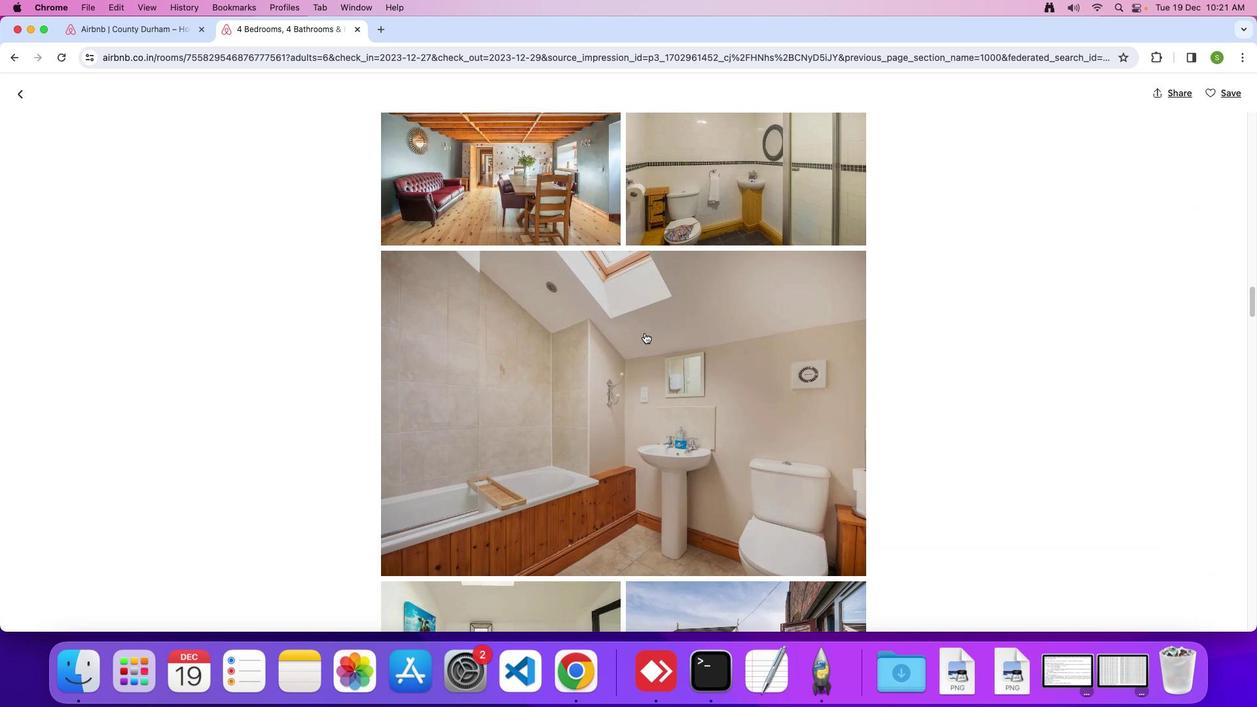 
Action: Mouse scrolled (645, 333) with delta (0, 0)
Screenshot: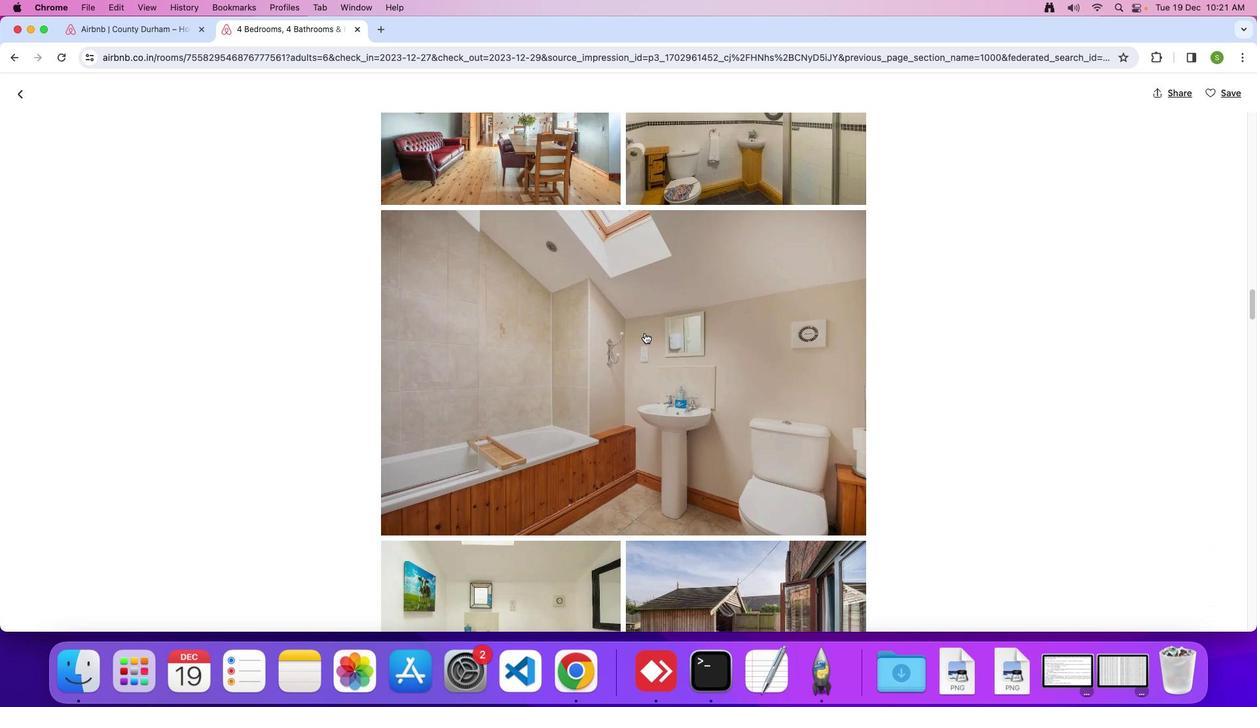 
Action: Mouse scrolled (645, 333) with delta (0, 0)
Screenshot: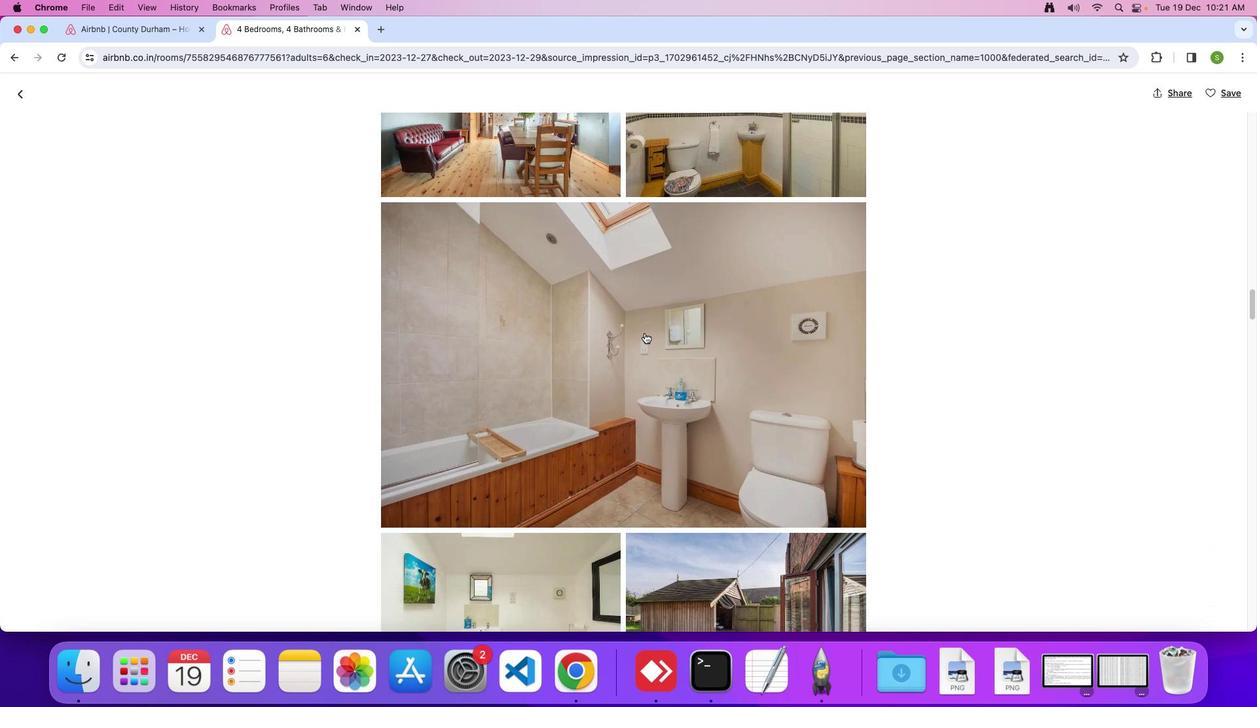 
Action: Mouse scrolled (645, 333) with delta (0, -1)
Screenshot: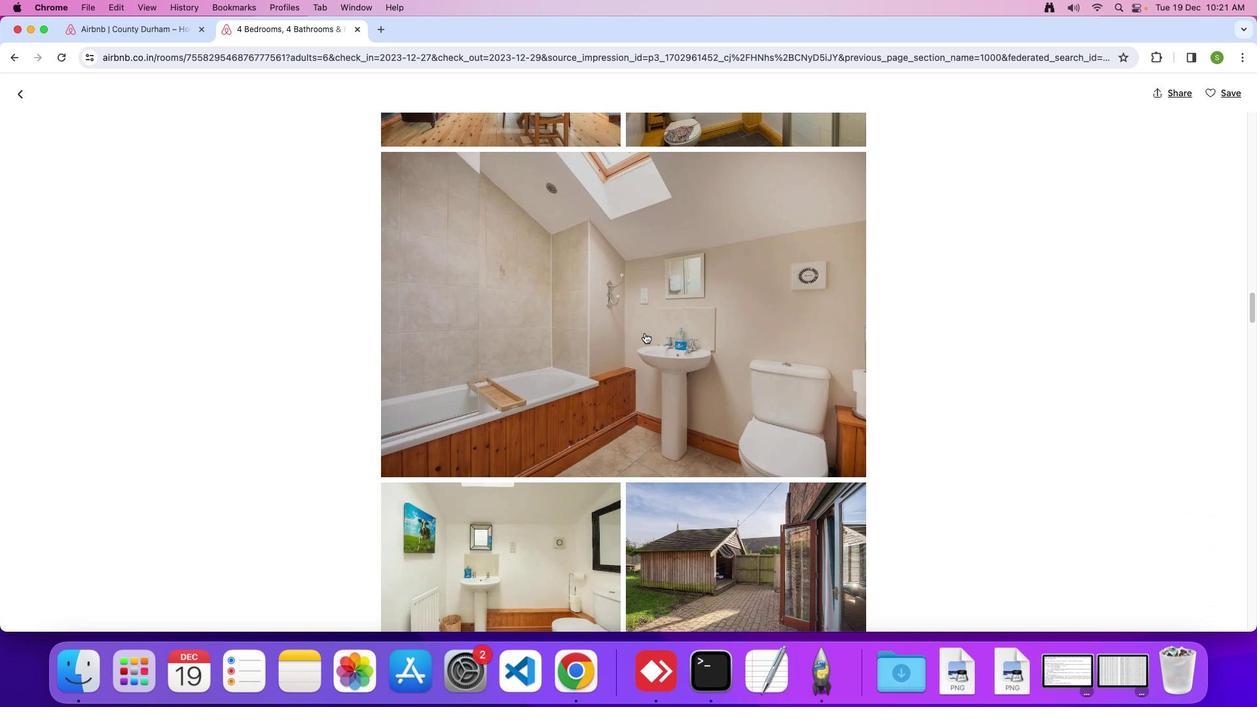 
Action: Mouse scrolled (645, 333) with delta (0, 0)
Screenshot: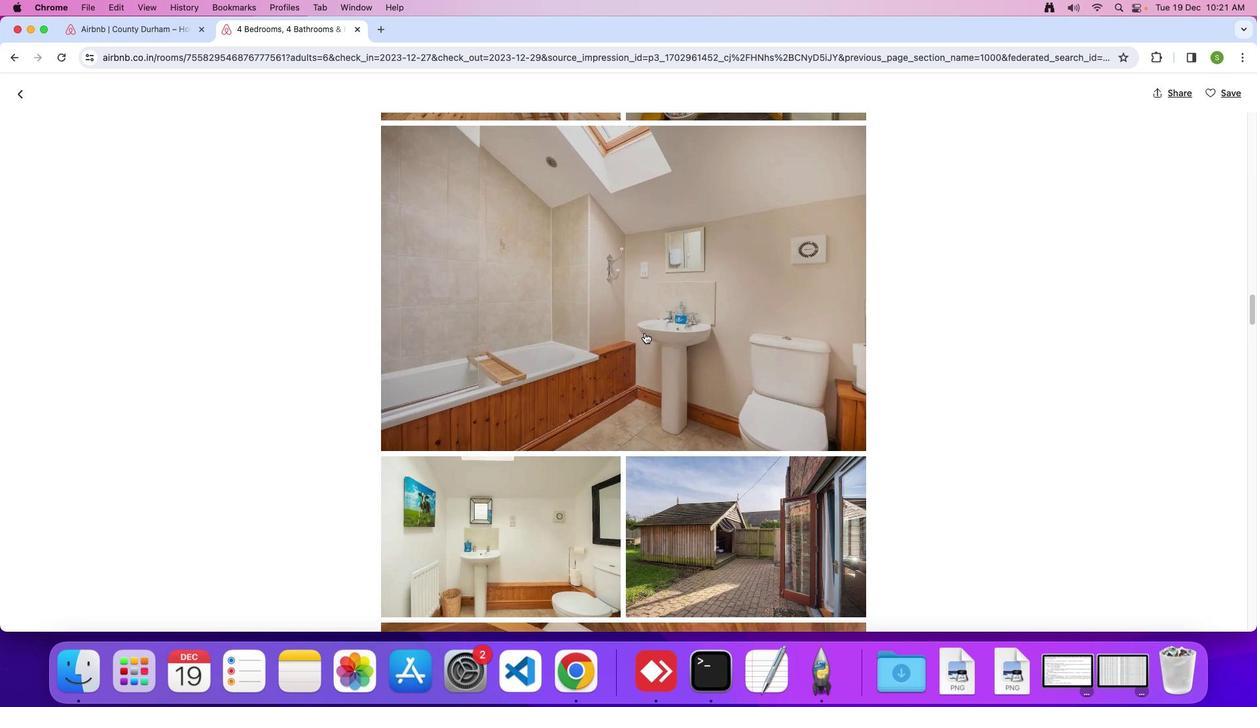 
Action: Mouse scrolled (645, 333) with delta (0, 0)
Screenshot: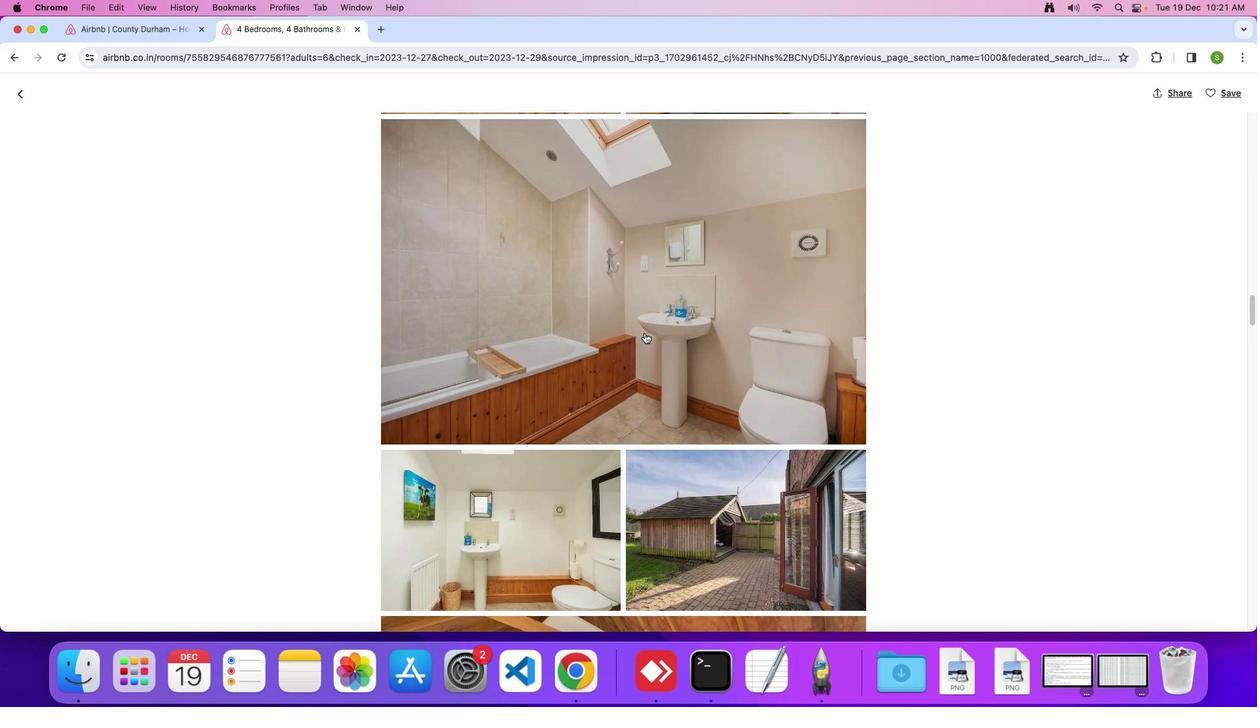 
Action: Mouse scrolled (645, 333) with delta (0, 0)
Screenshot: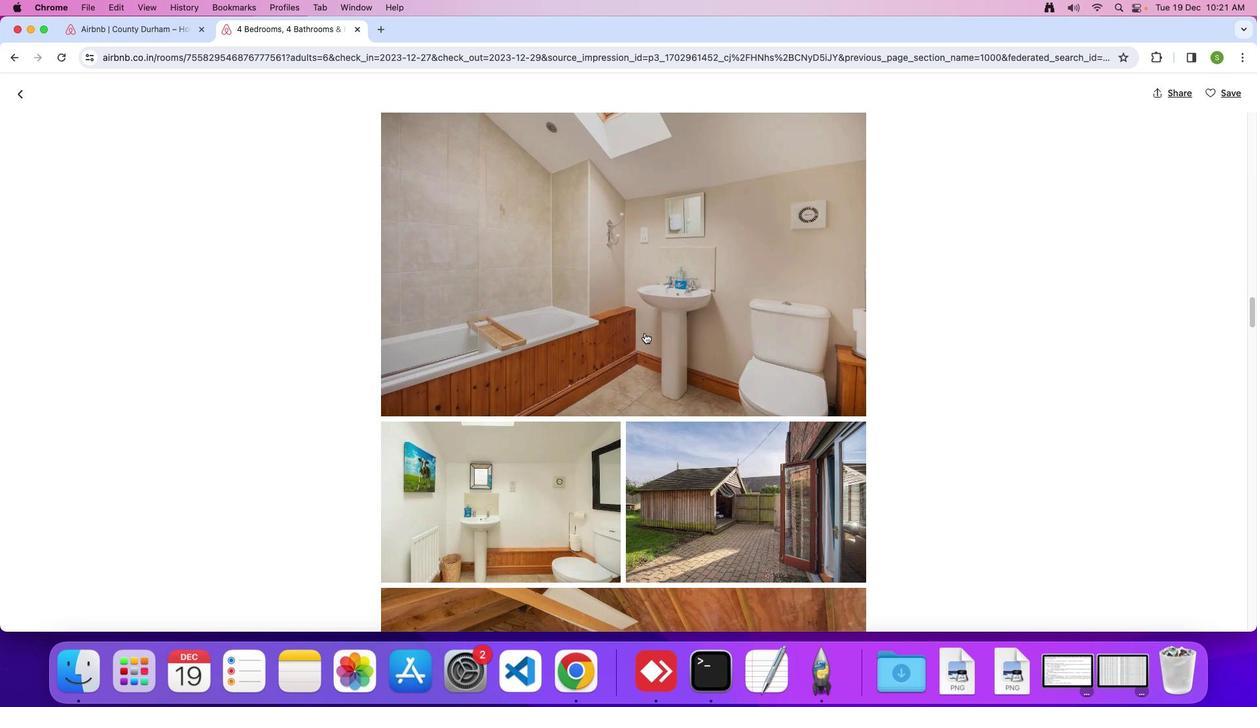 
Action: Mouse scrolled (645, 333) with delta (0, 0)
Screenshot: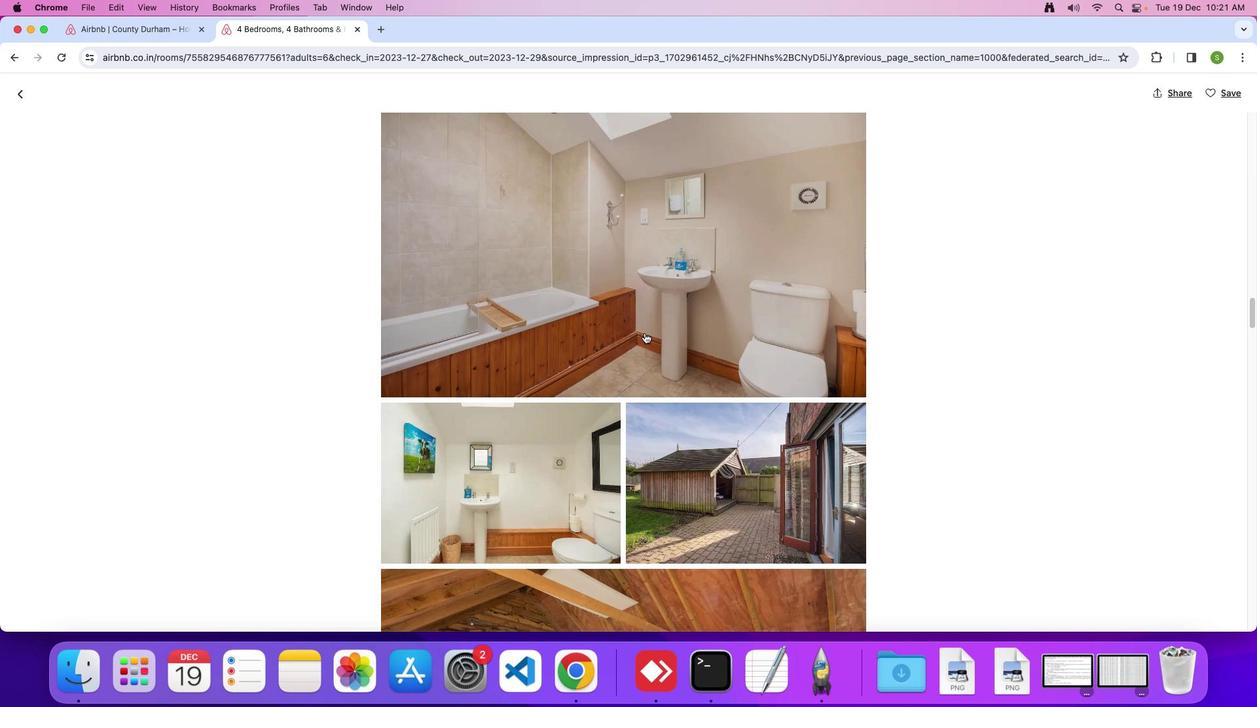 
Action: Mouse scrolled (645, 333) with delta (0, 0)
Screenshot: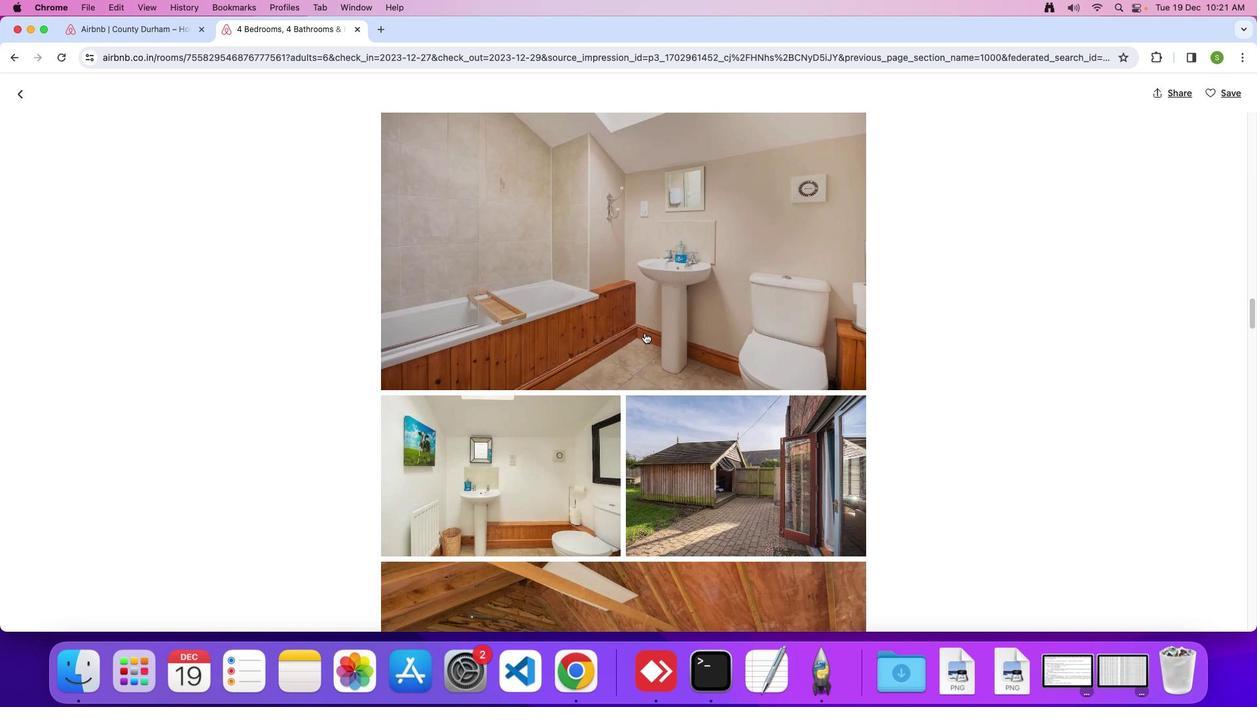 
Action: Mouse scrolled (645, 333) with delta (0, 0)
Screenshot: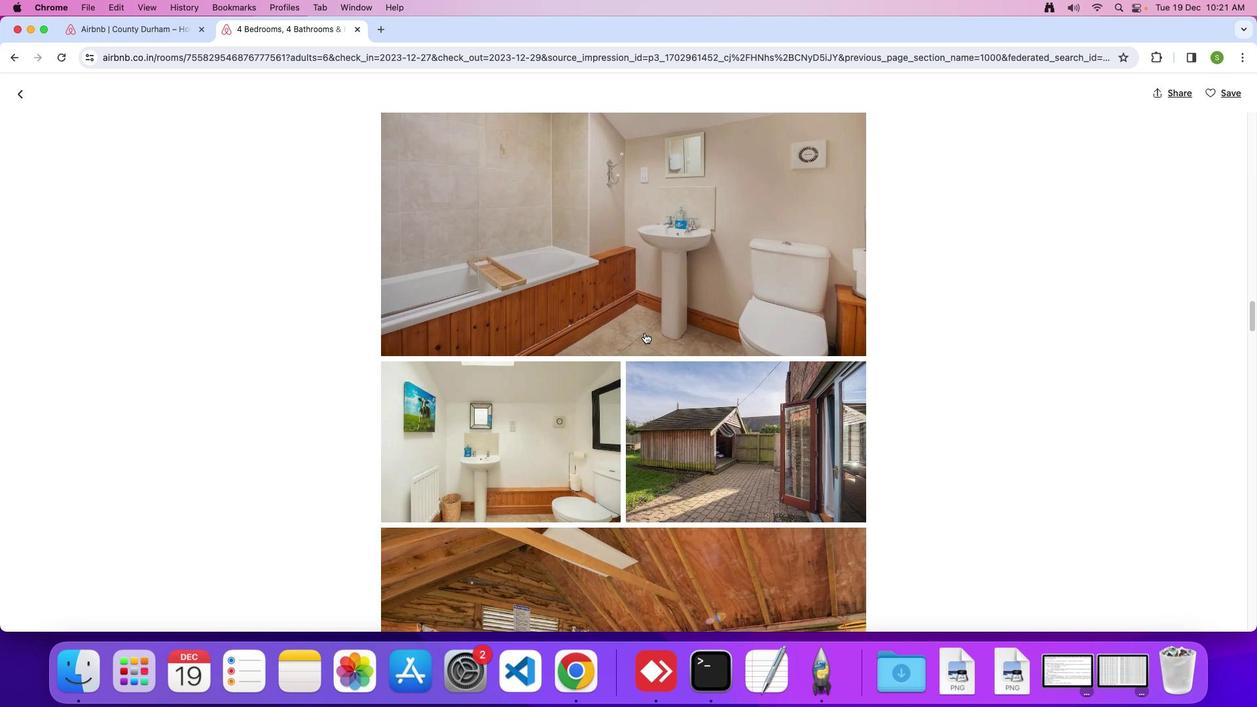 
Action: Mouse scrolled (645, 333) with delta (0, 0)
Screenshot: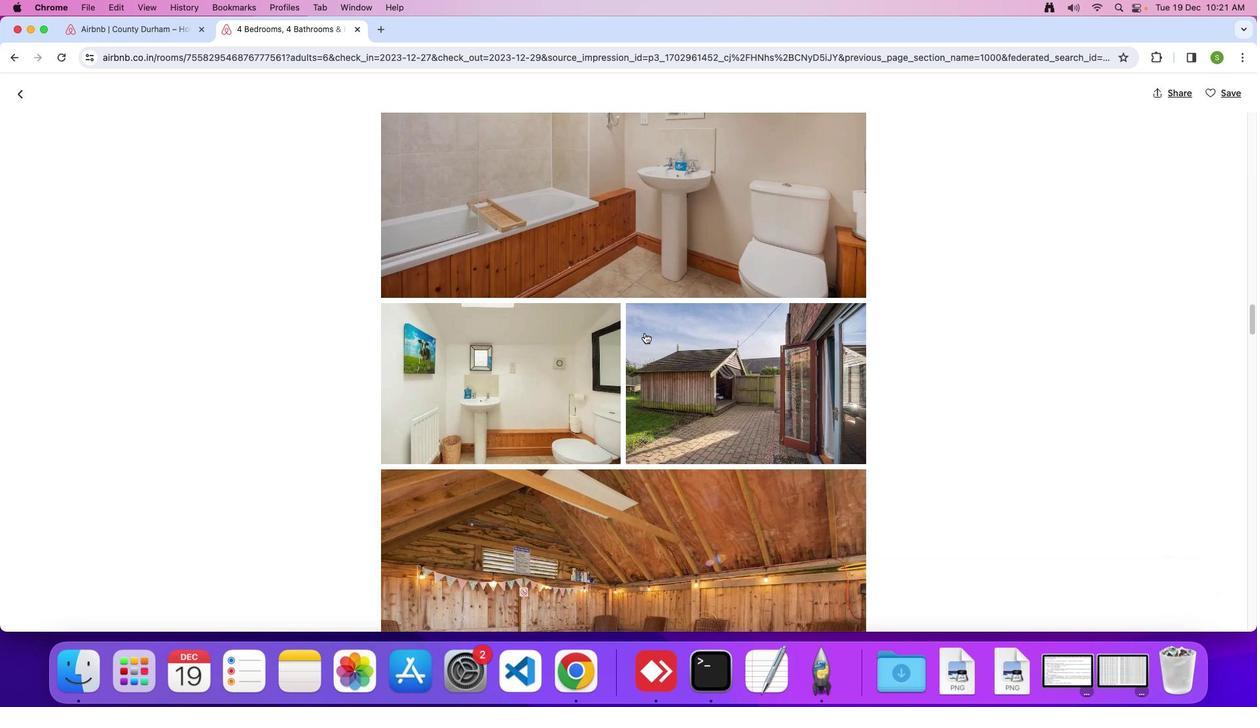 
Action: Mouse scrolled (645, 333) with delta (0, -1)
Screenshot: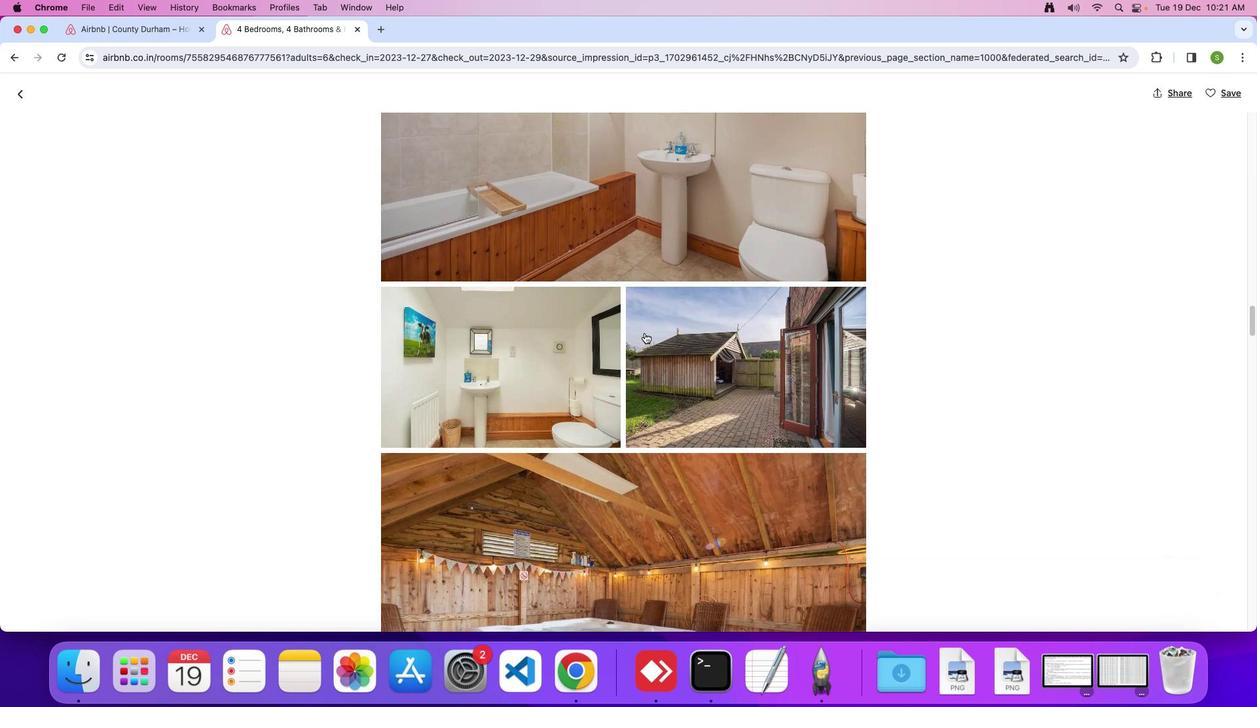 
Action: Mouse scrolled (645, 333) with delta (0, 0)
Screenshot: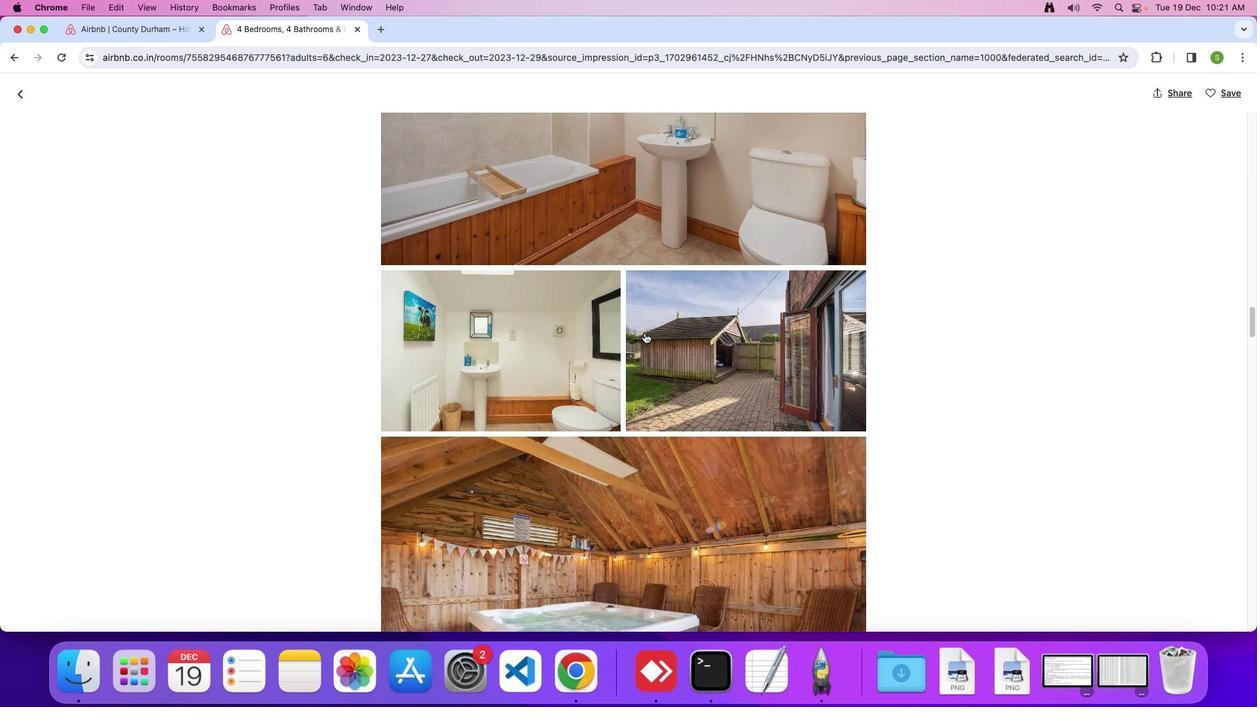 
Action: Mouse scrolled (645, 333) with delta (0, 0)
Screenshot: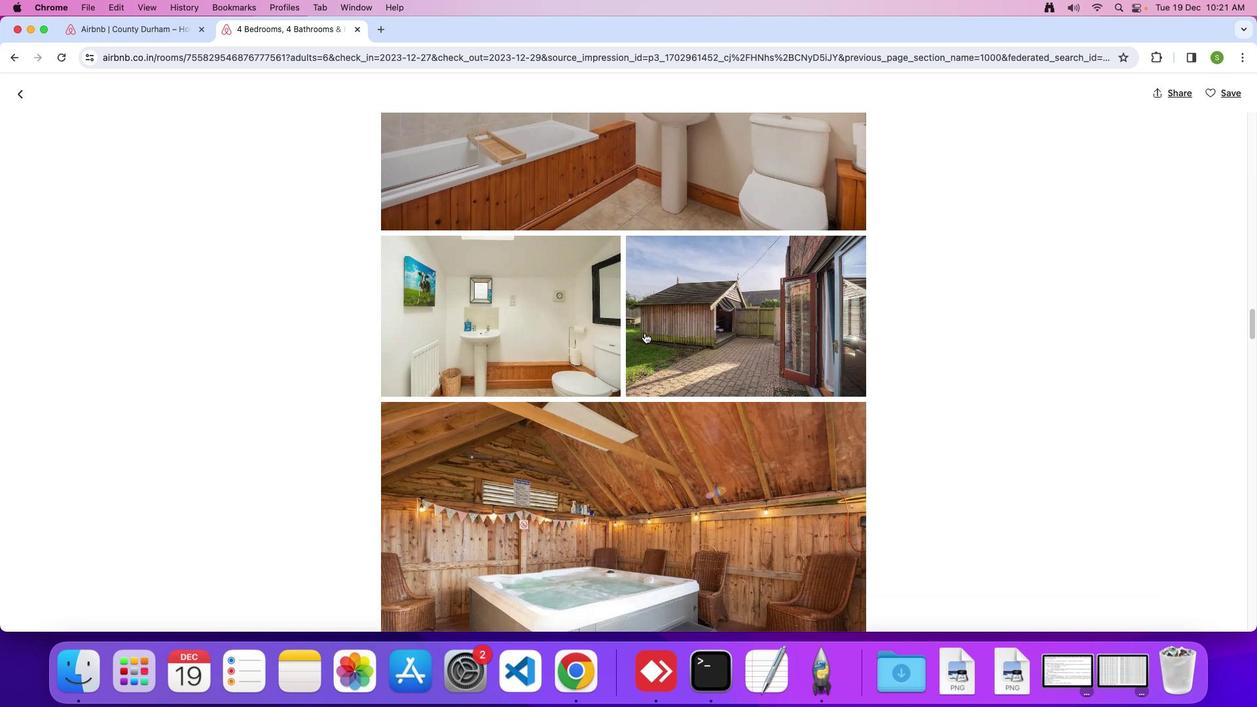 
Action: Mouse scrolled (645, 333) with delta (0, -1)
Screenshot: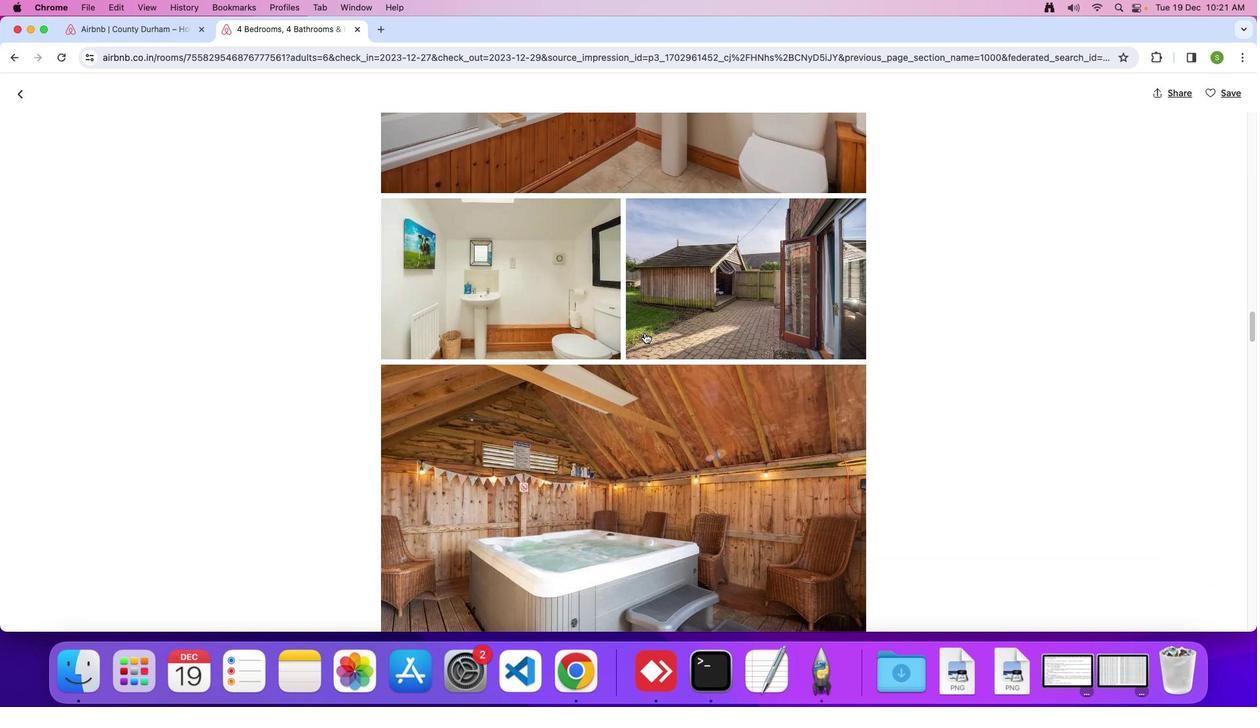 
Action: Mouse scrolled (645, 333) with delta (0, 0)
Screenshot: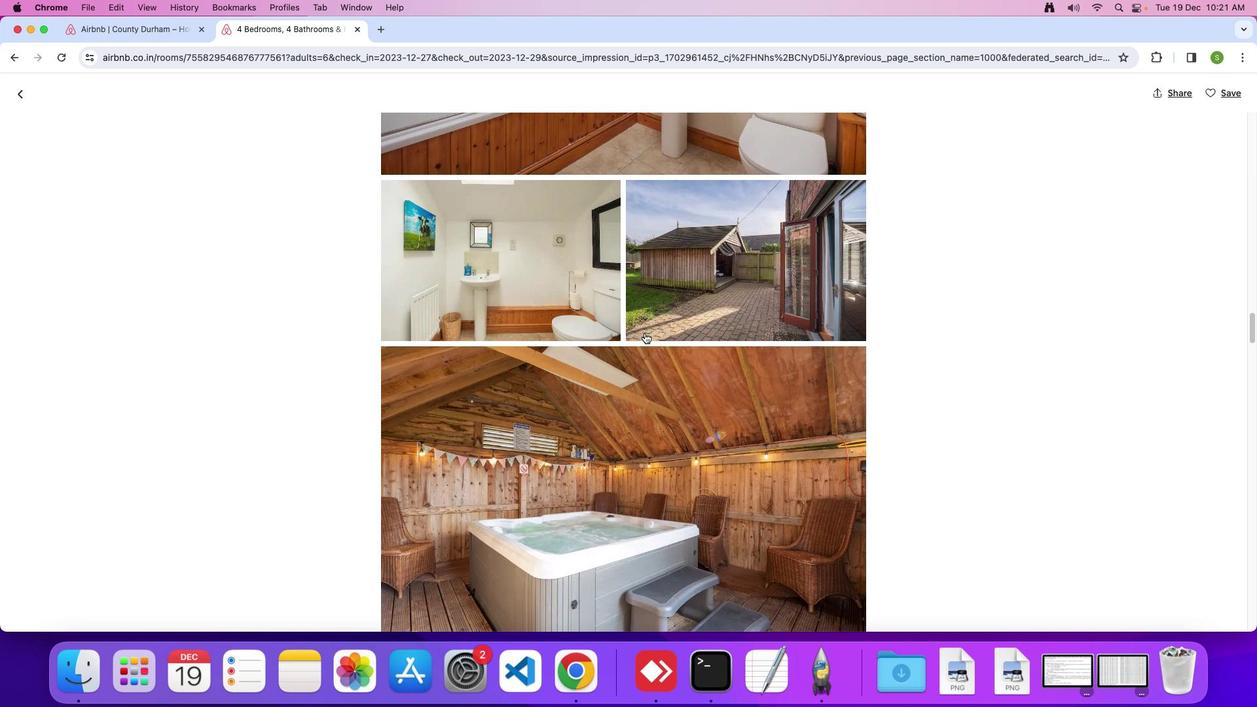 
Action: Mouse scrolled (645, 333) with delta (0, 0)
Screenshot: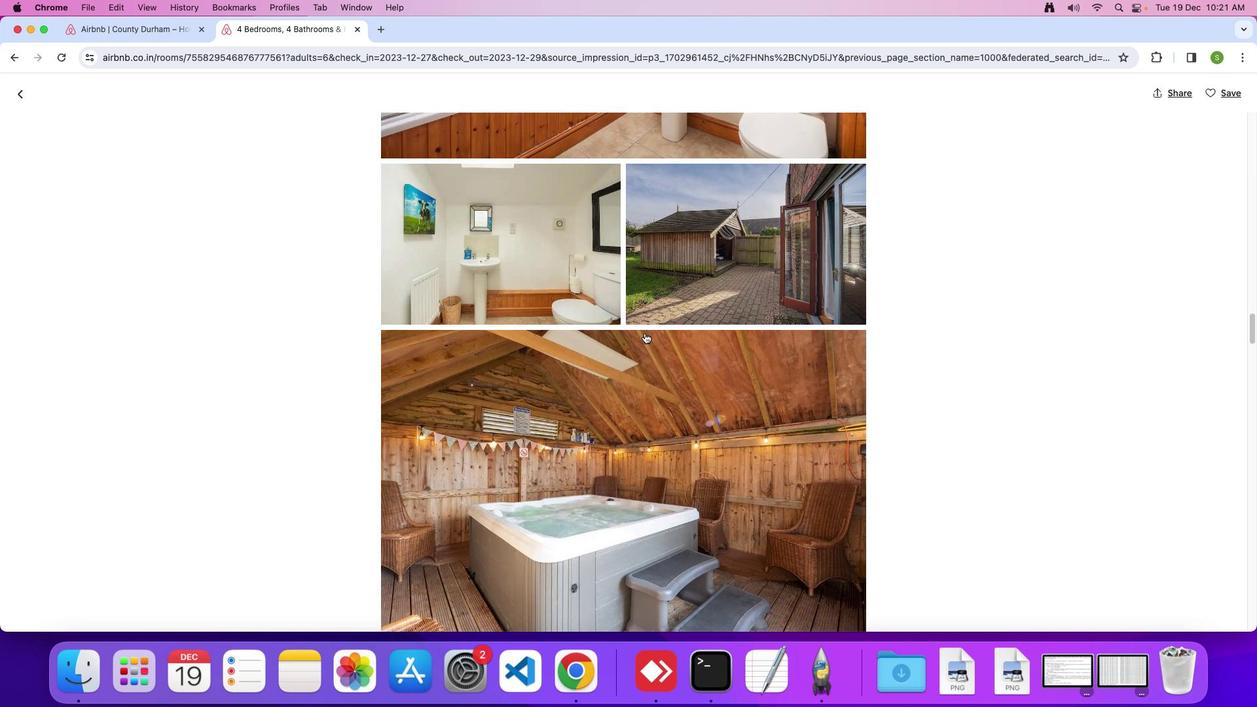 
Action: Mouse scrolled (645, 333) with delta (0, 0)
Screenshot: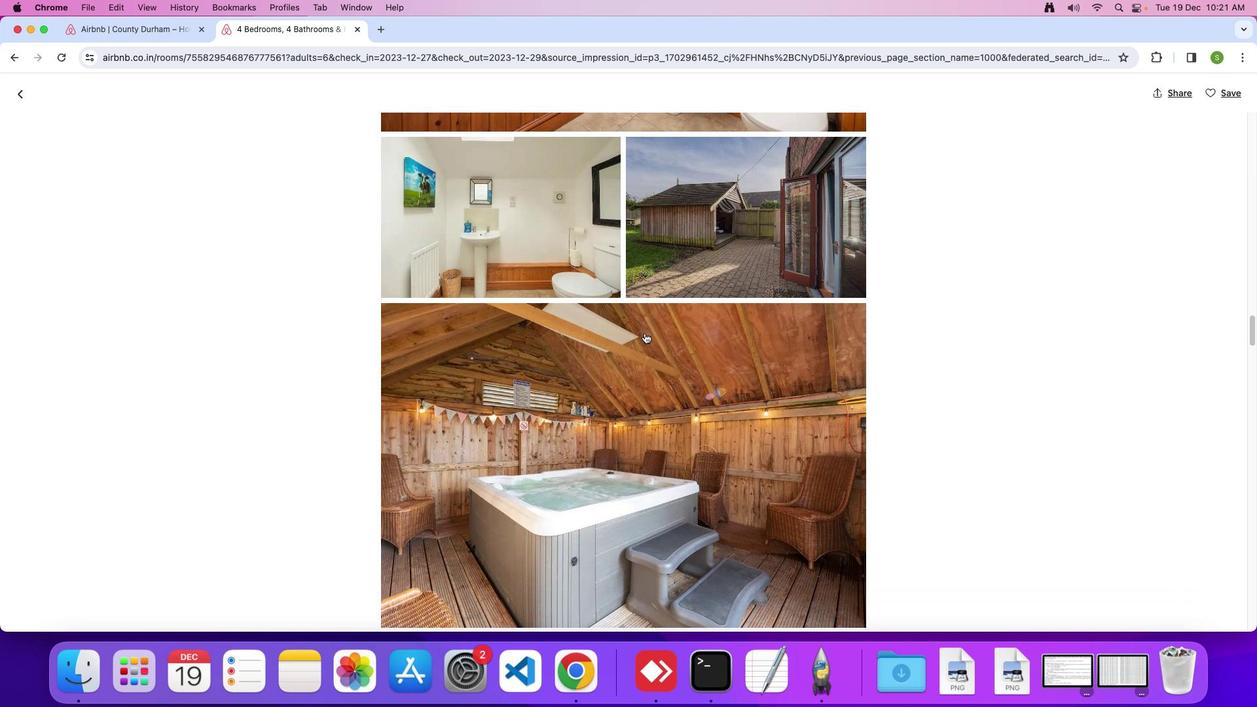 
Action: Mouse scrolled (645, 333) with delta (0, 0)
Screenshot: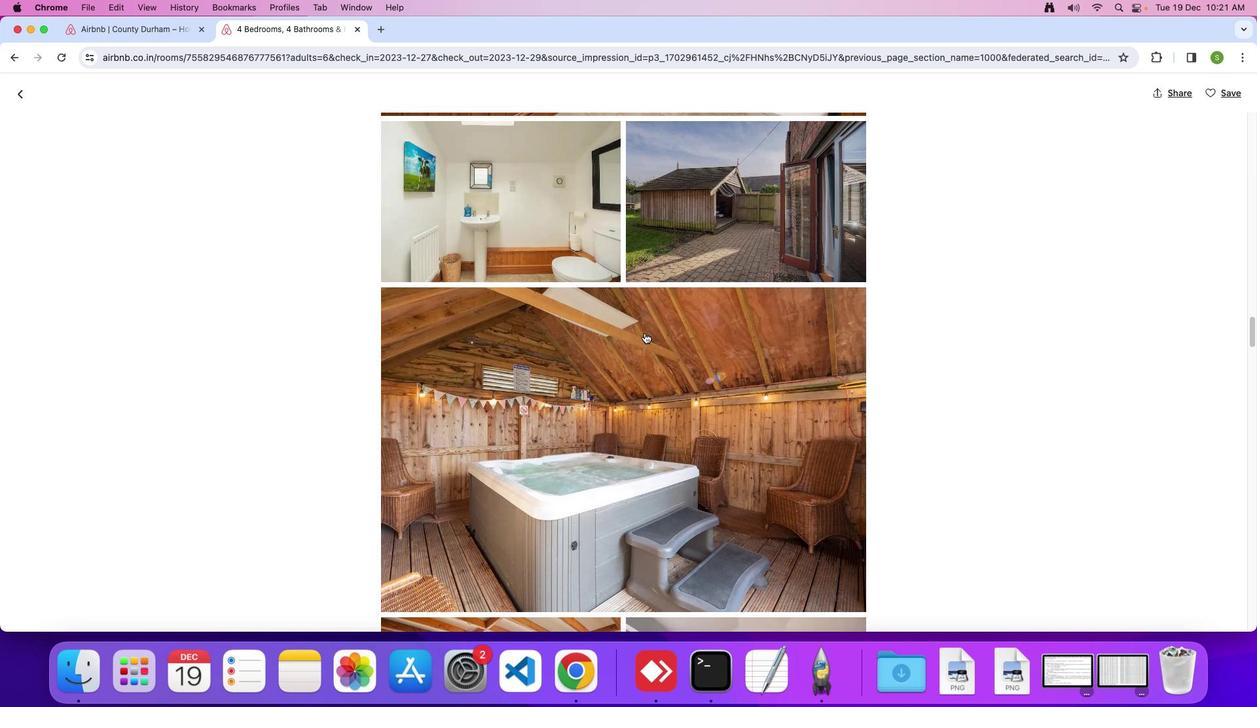 
Action: Mouse scrolled (645, 333) with delta (0, 0)
Screenshot: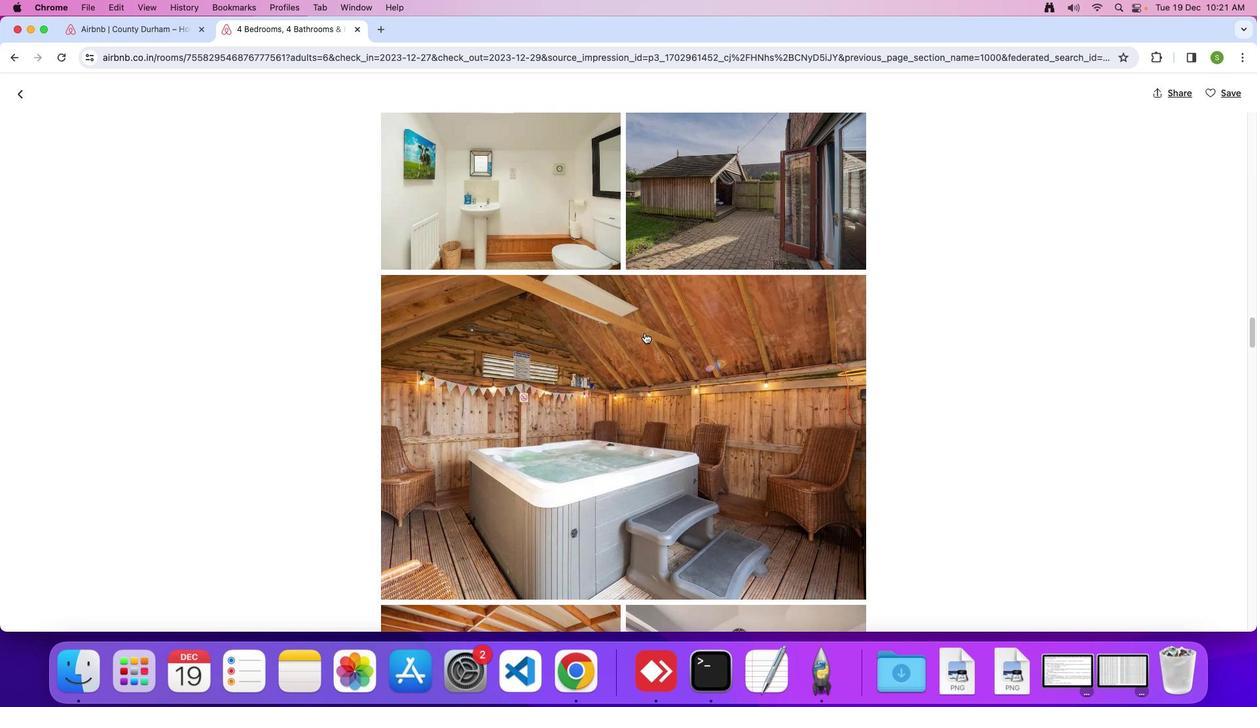 
Action: Mouse scrolled (645, 333) with delta (0, 0)
Screenshot: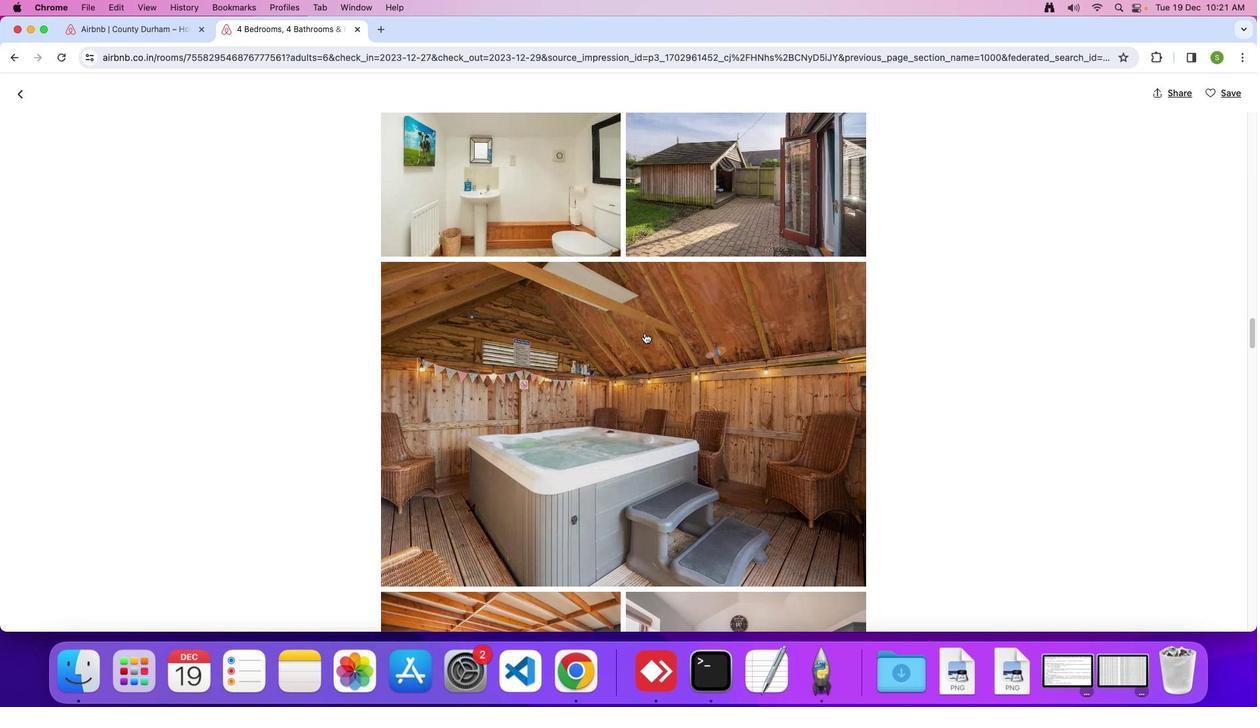 
Action: Mouse scrolled (645, 333) with delta (0, 0)
Screenshot: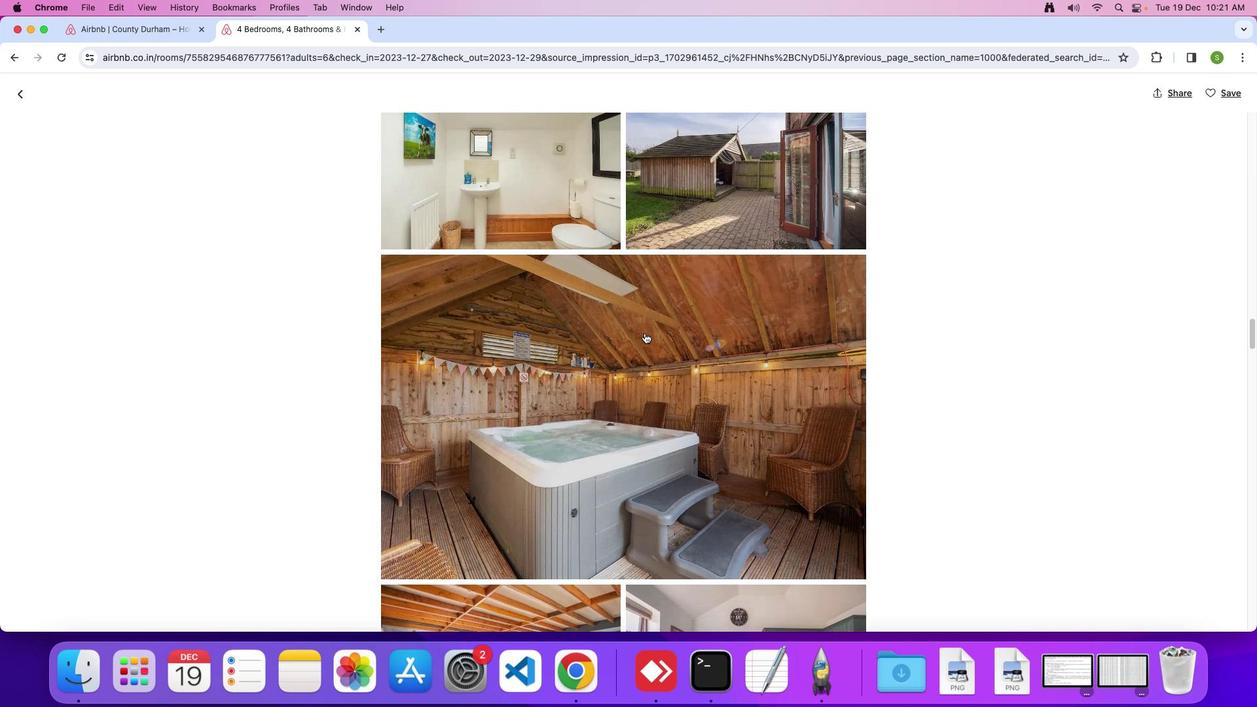 
Action: Mouse scrolled (645, 333) with delta (0, 0)
